 Task: Find and book an Airbnb in Oak Brook, IL, for one guest from May 25 to May 31, with amenities including a pool, gym, and breakfast.
Action: Mouse moved to (700, 112)
Screenshot: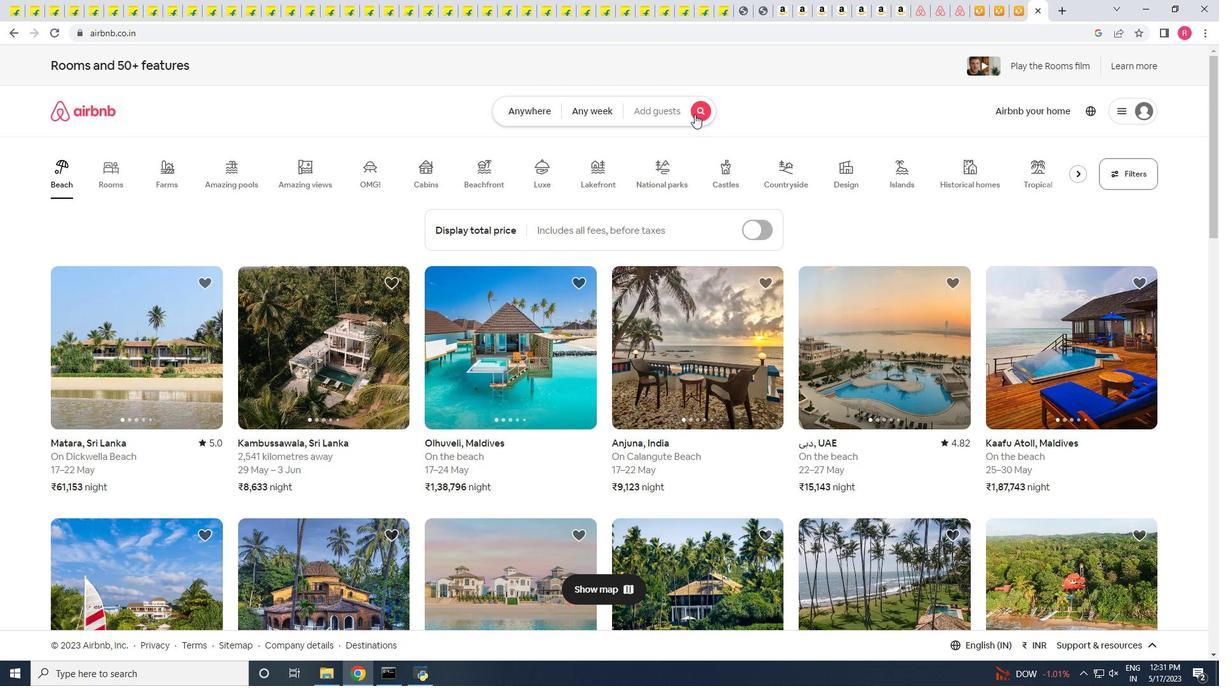 
Action: Mouse pressed left at (700, 112)
Screenshot: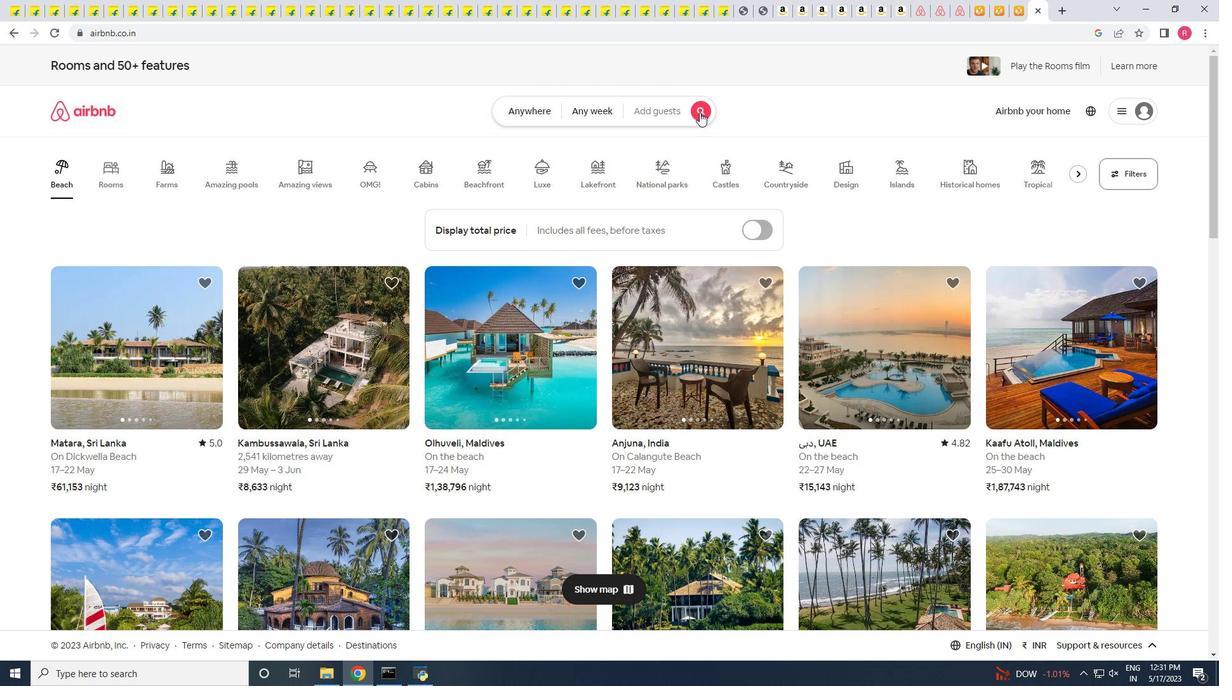 
Action: Mouse moved to (423, 167)
Screenshot: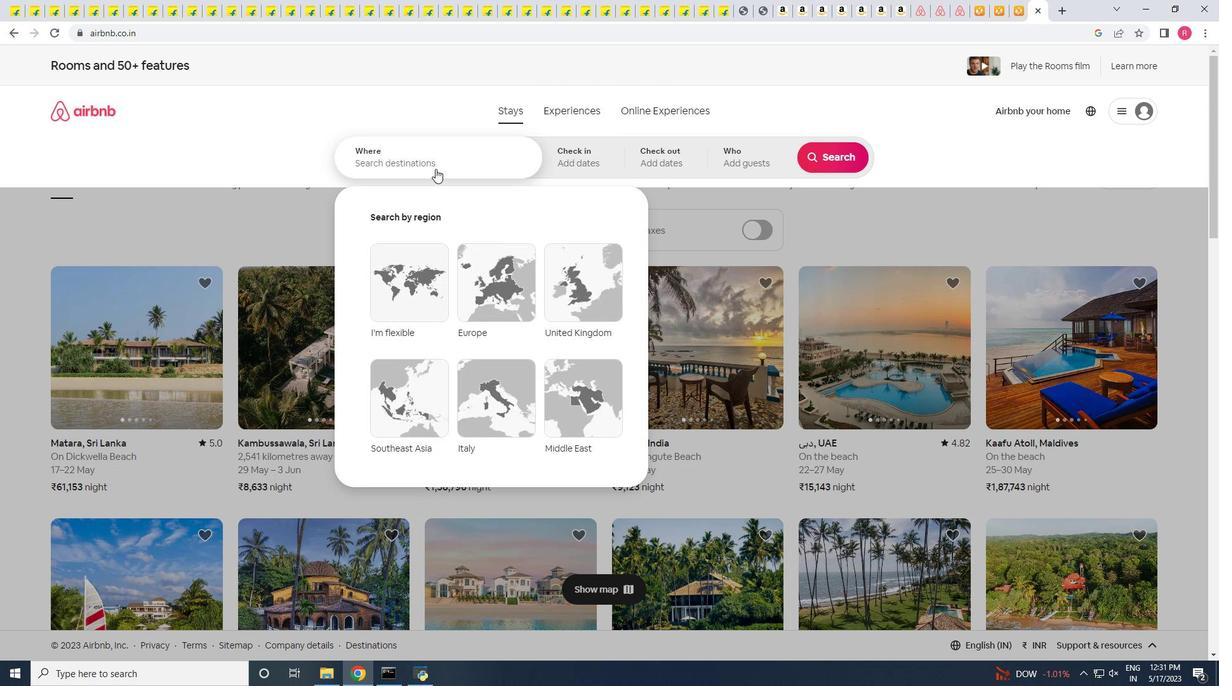 
Action: Mouse pressed left at (423, 167)
Screenshot: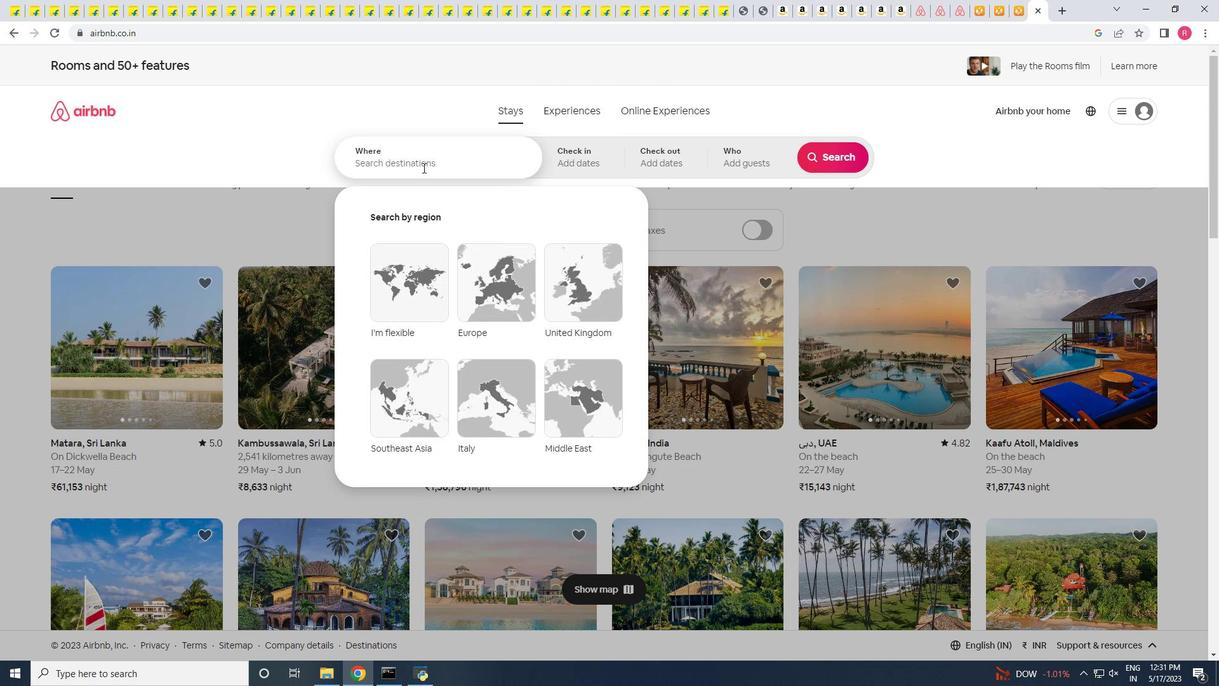 
Action: Key pressed desired<Key.down><Key.enter>
Screenshot: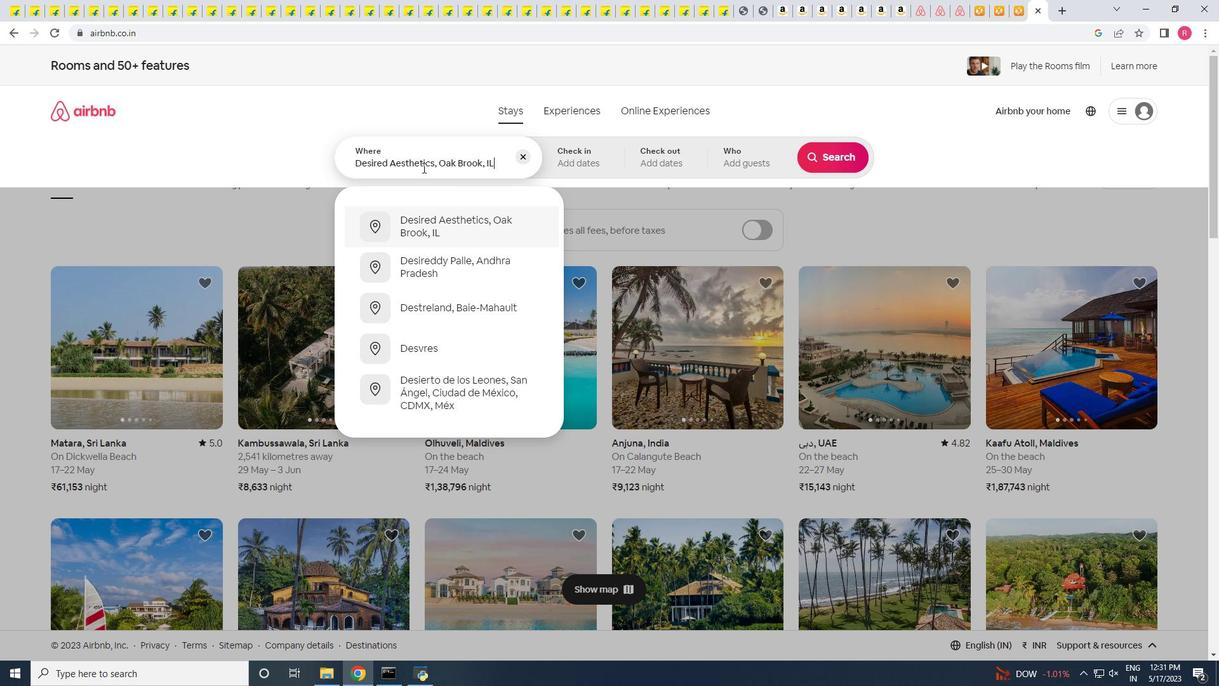 
Action: Mouse moved to (507, 401)
Screenshot: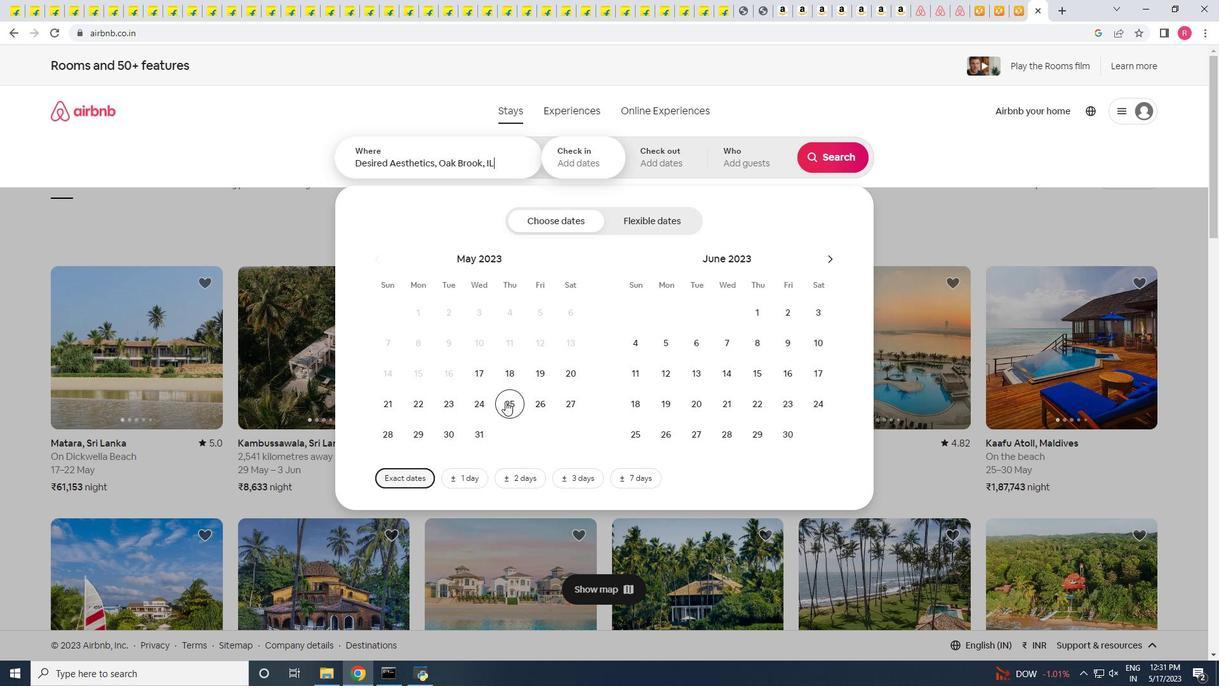 
Action: Mouse pressed left at (507, 401)
Screenshot: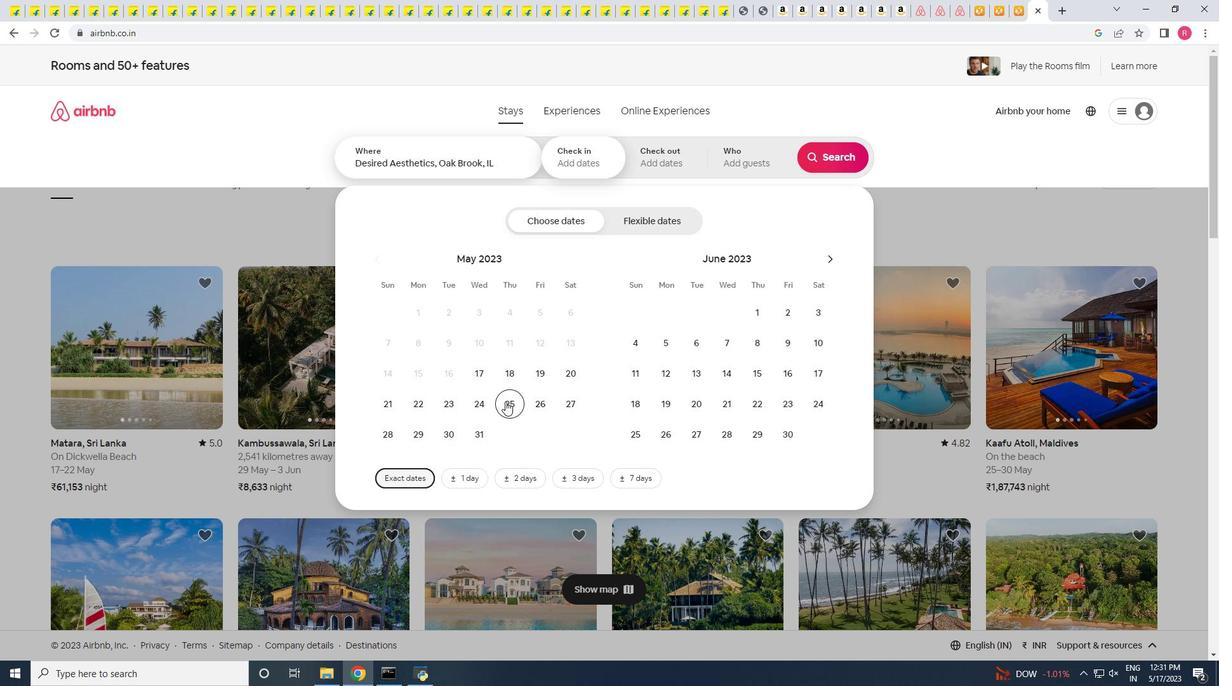 
Action: Mouse moved to (482, 439)
Screenshot: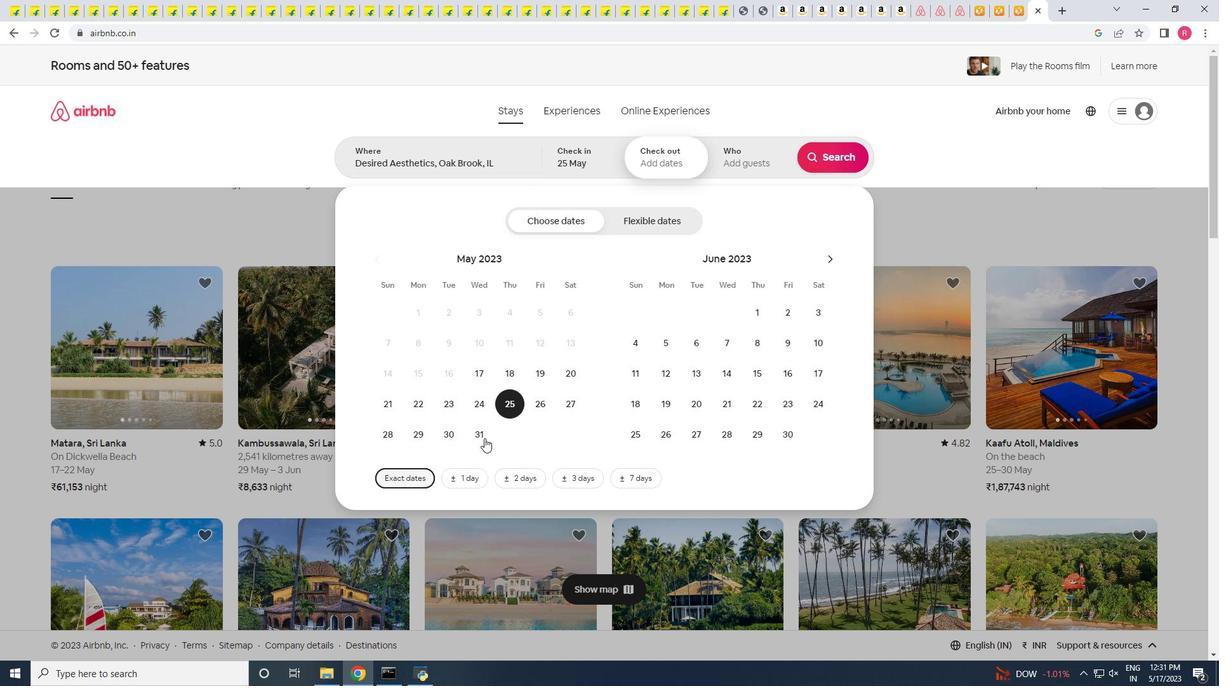 
Action: Mouse pressed left at (482, 439)
Screenshot: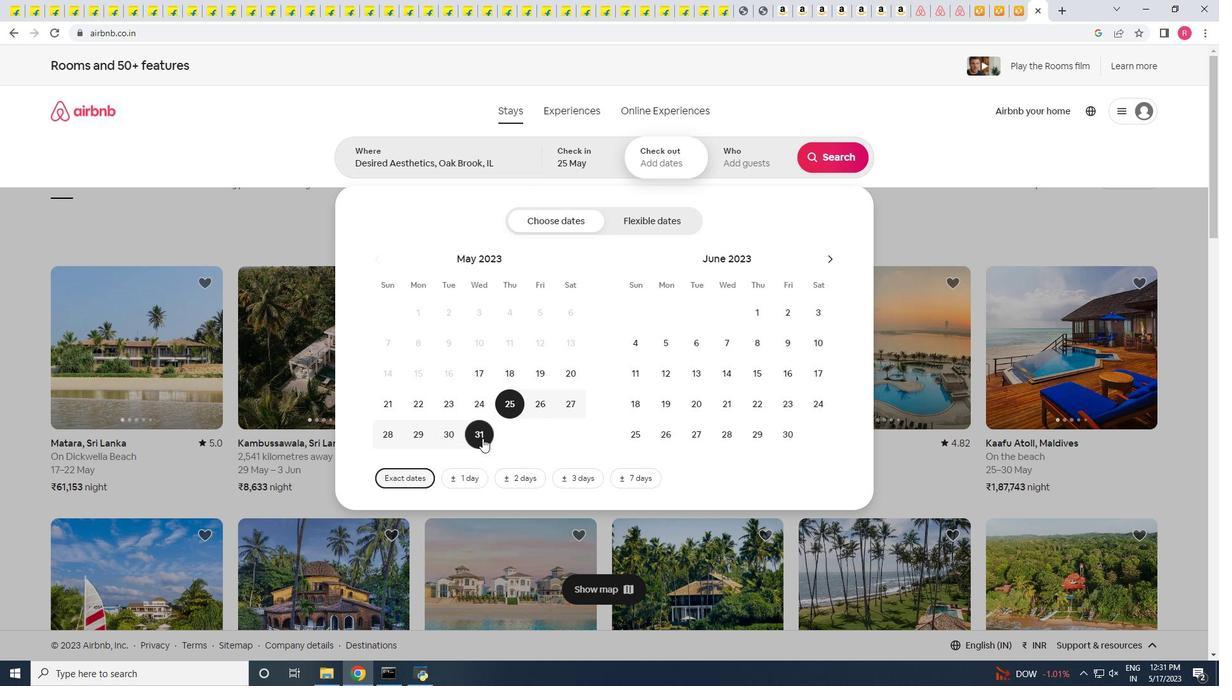 
Action: Mouse moved to (761, 161)
Screenshot: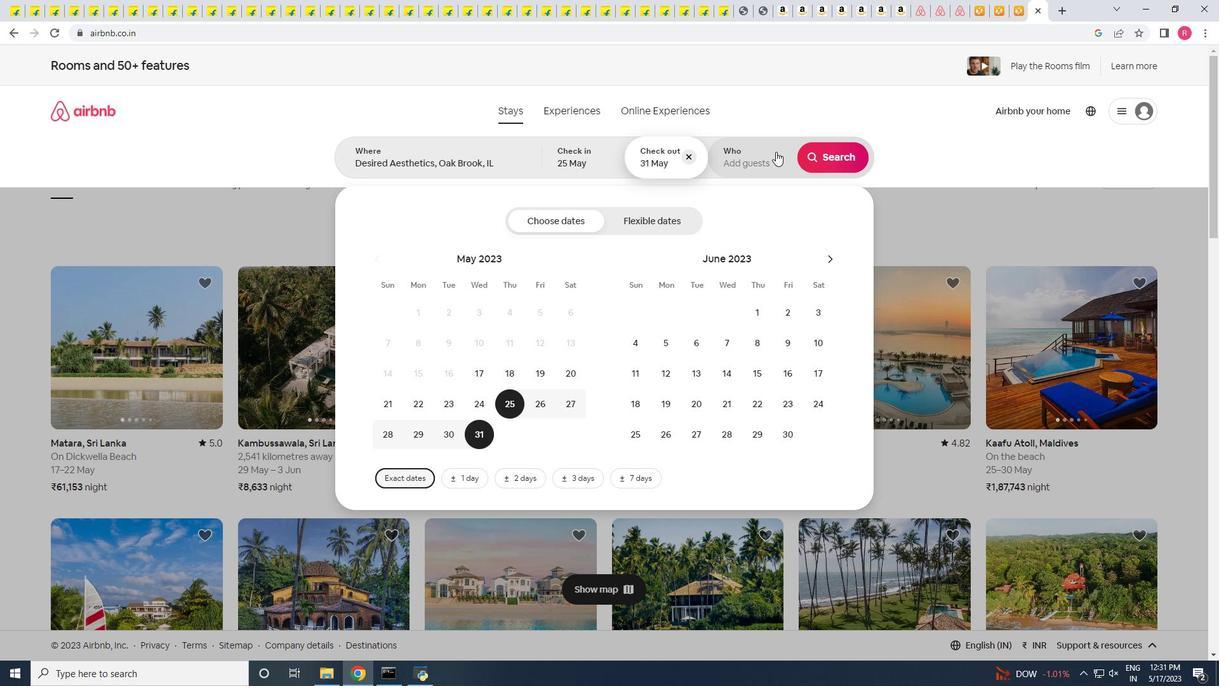 
Action: Mouse pressed left at (761, 161)
Screenshot: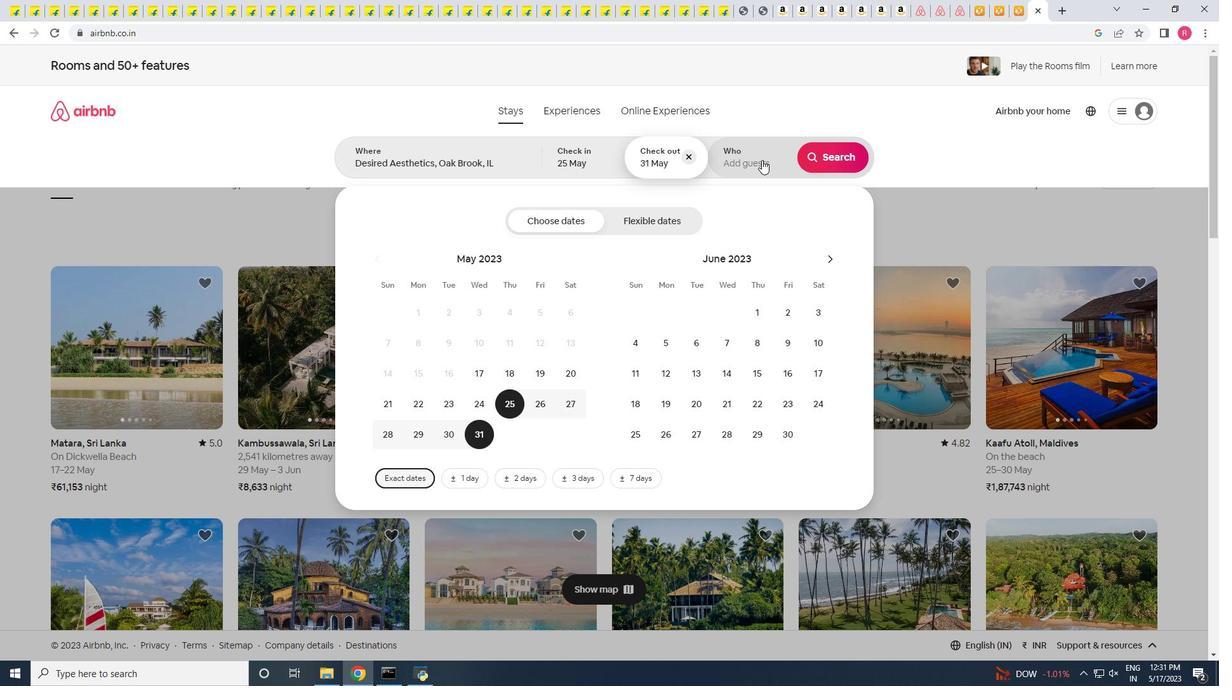 
Action: Mouse moved to (831, 229)
Screenshot: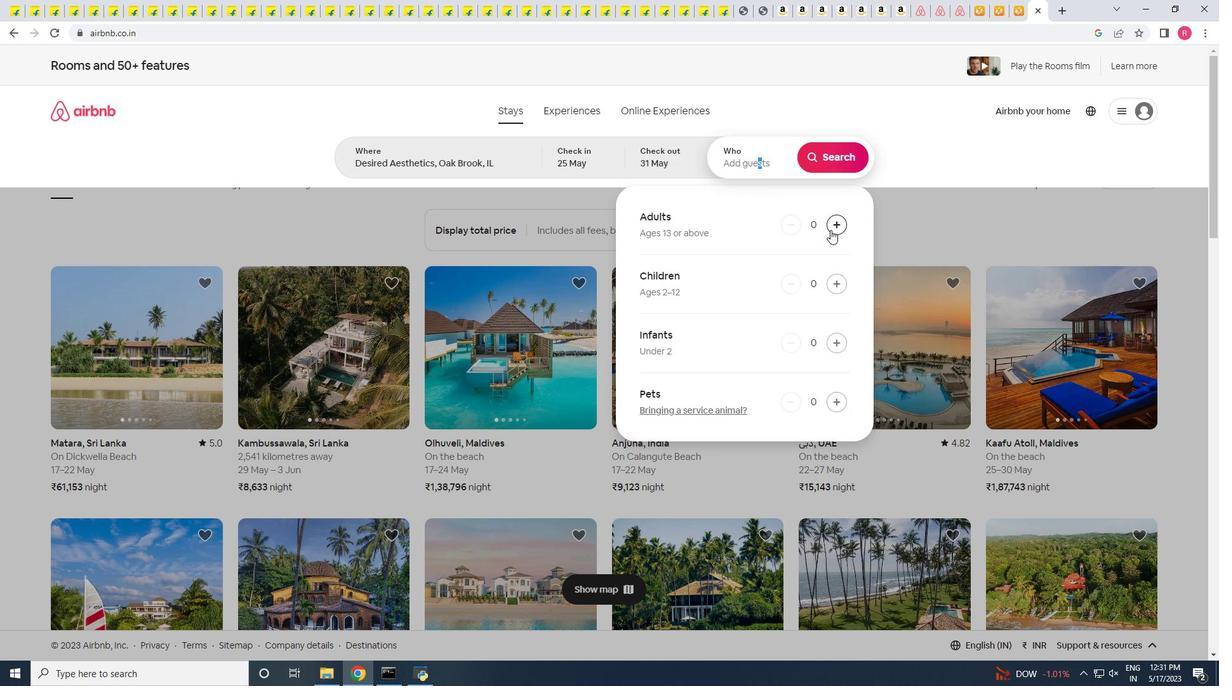 
Action: Mouse pressed left at (831, 229)
Screenshot: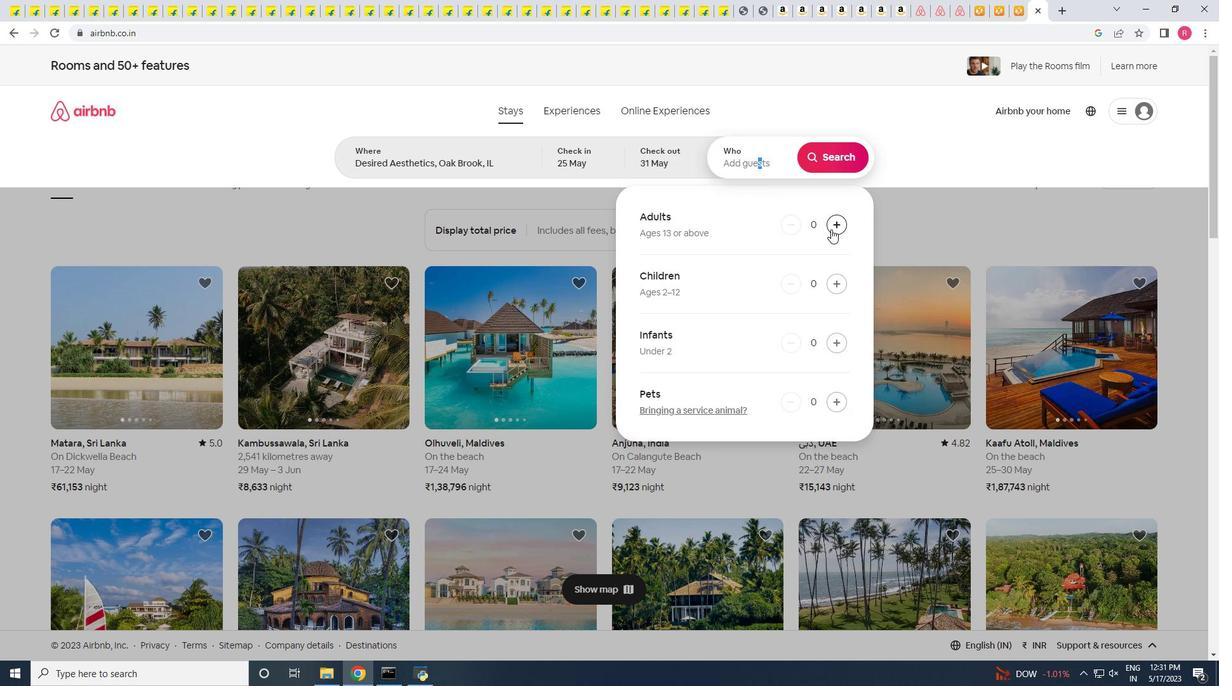 
Action: Mouse moved to (824, 158)
Screenshot: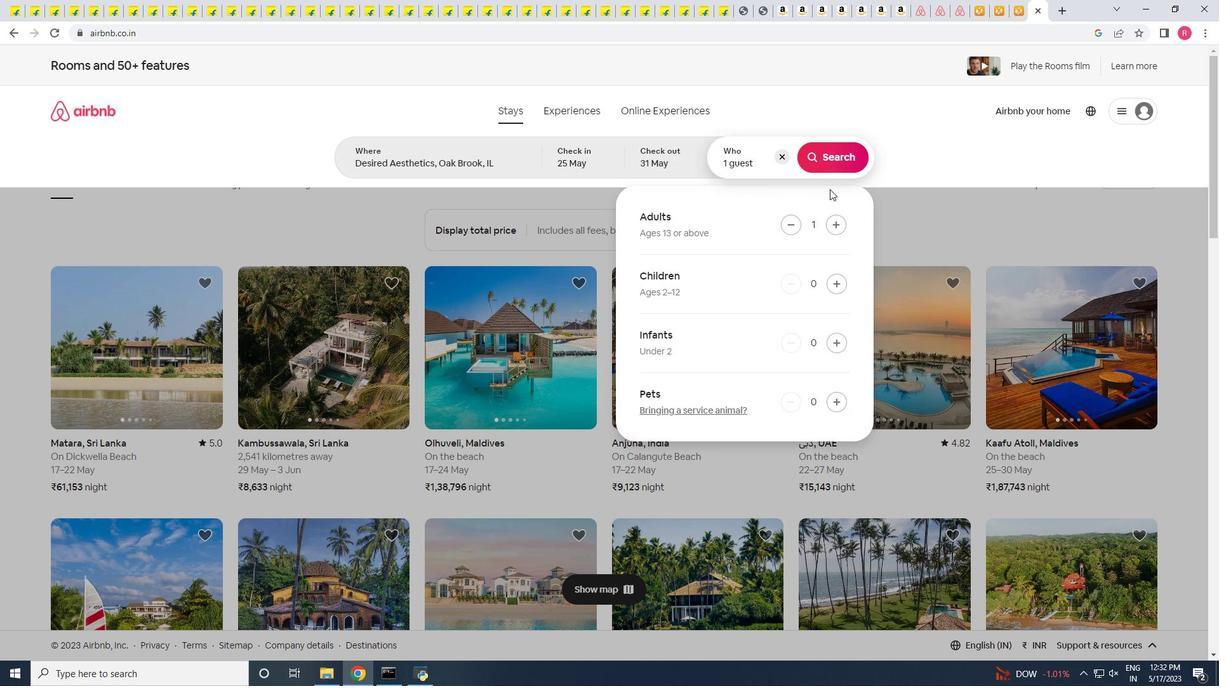 
Action: Mouse pressed left at (824, 158)
Screenshot: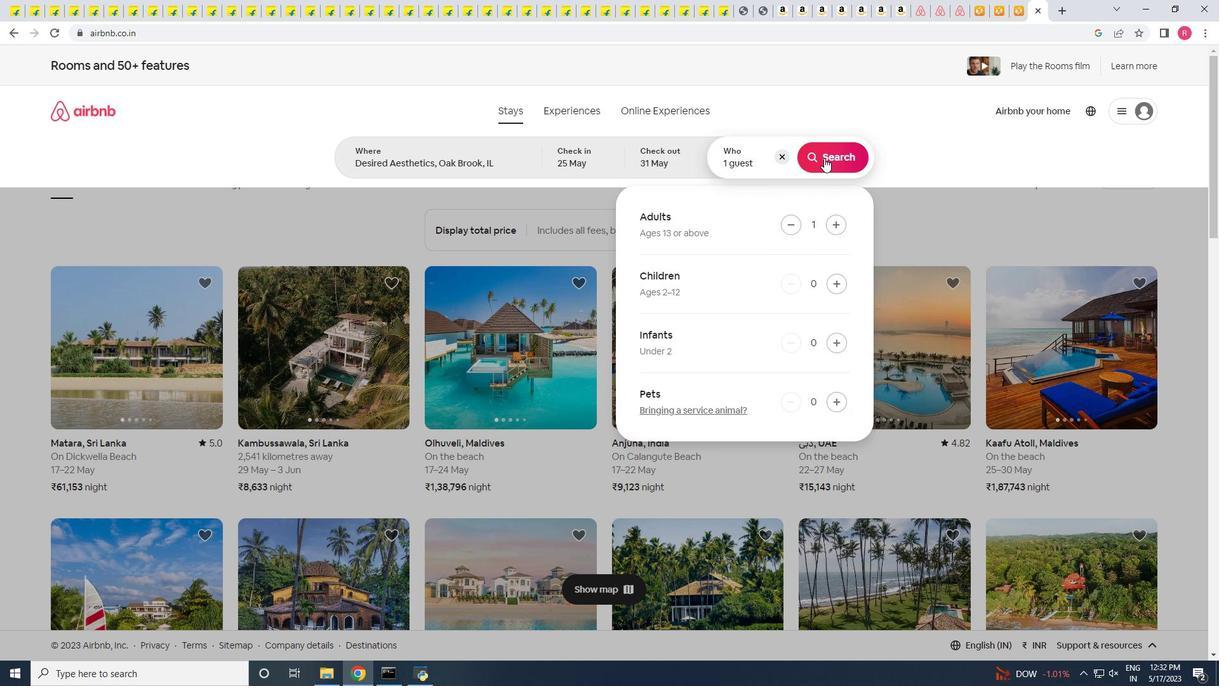 
Action: Mouse moved to (1172, 124)
Screenshot: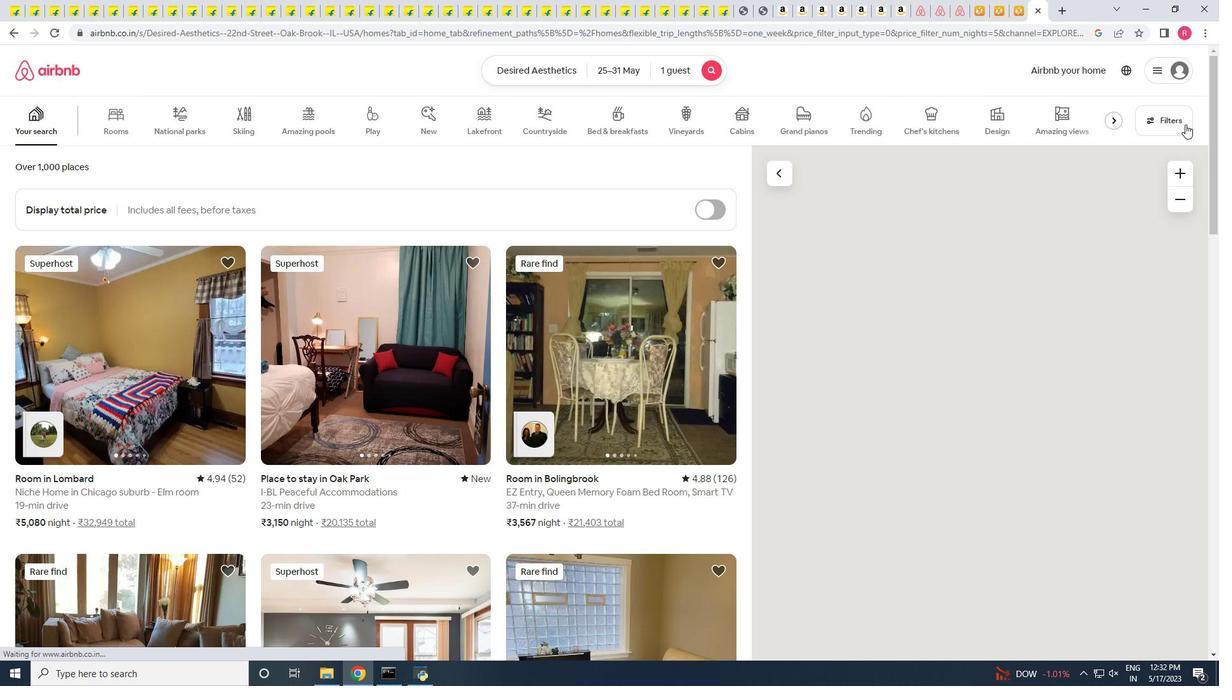 
Action: Mouse pressed left at (1172, 124)
Screenshot: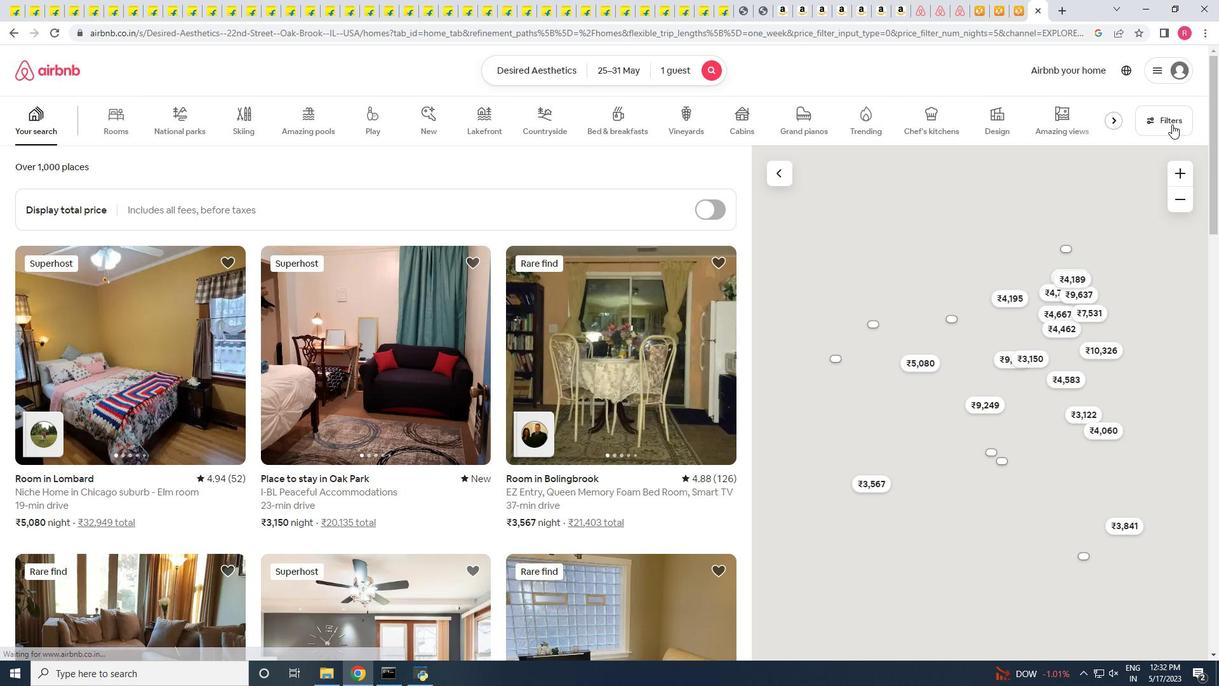 
Action: Mouse moved to (451, 436)
Screenshot: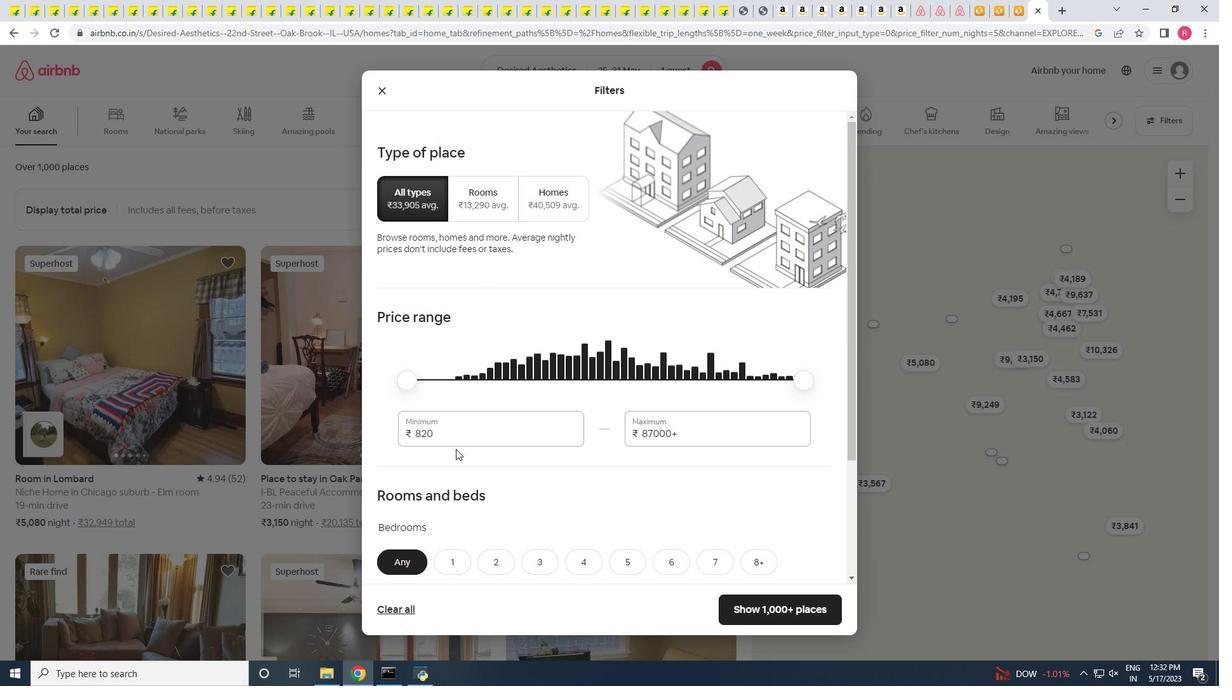
Action: Mouse pressed left at (451, 436)
Screenshot: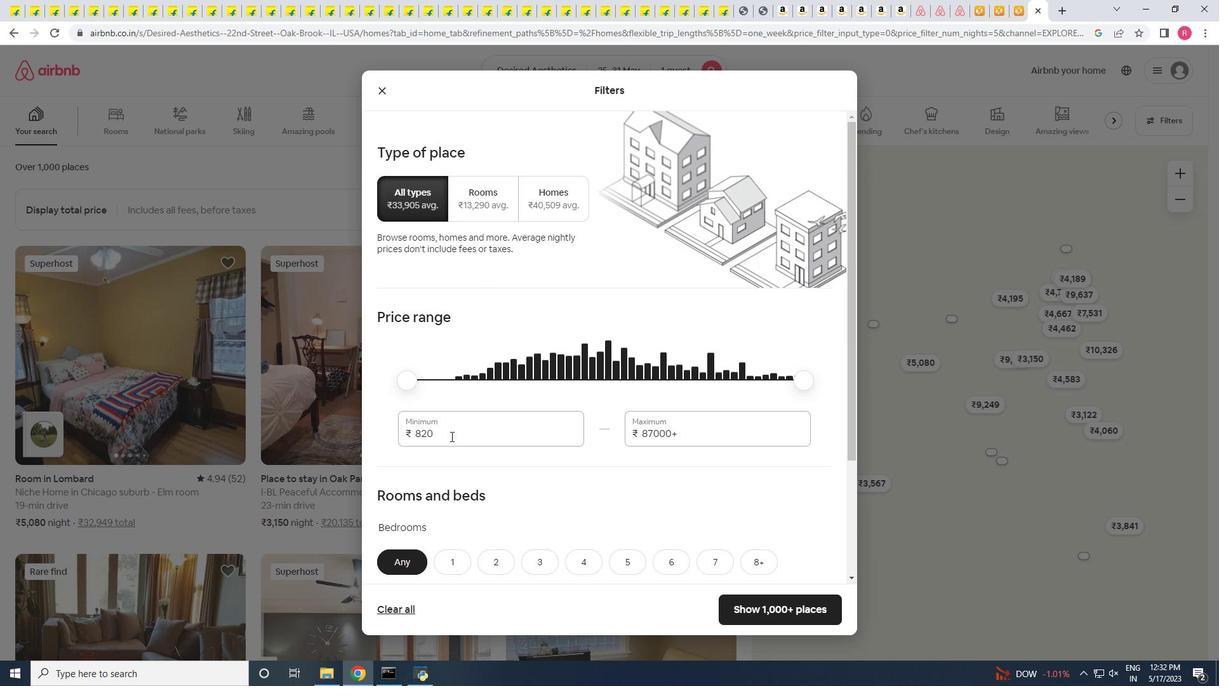 
Action: Key pressed <Key.backspace><Key.backspace>500<Key.tab>1500
Screenshot: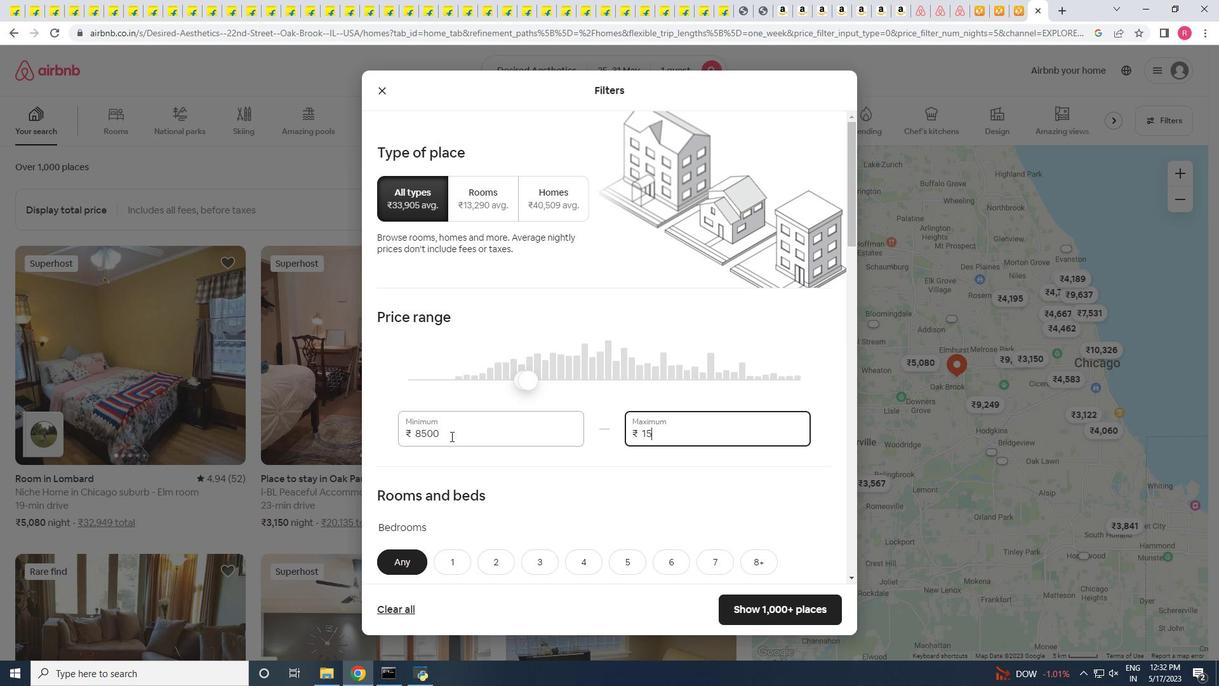 
Action: Mouse moved to (907, 460)
Screenshot: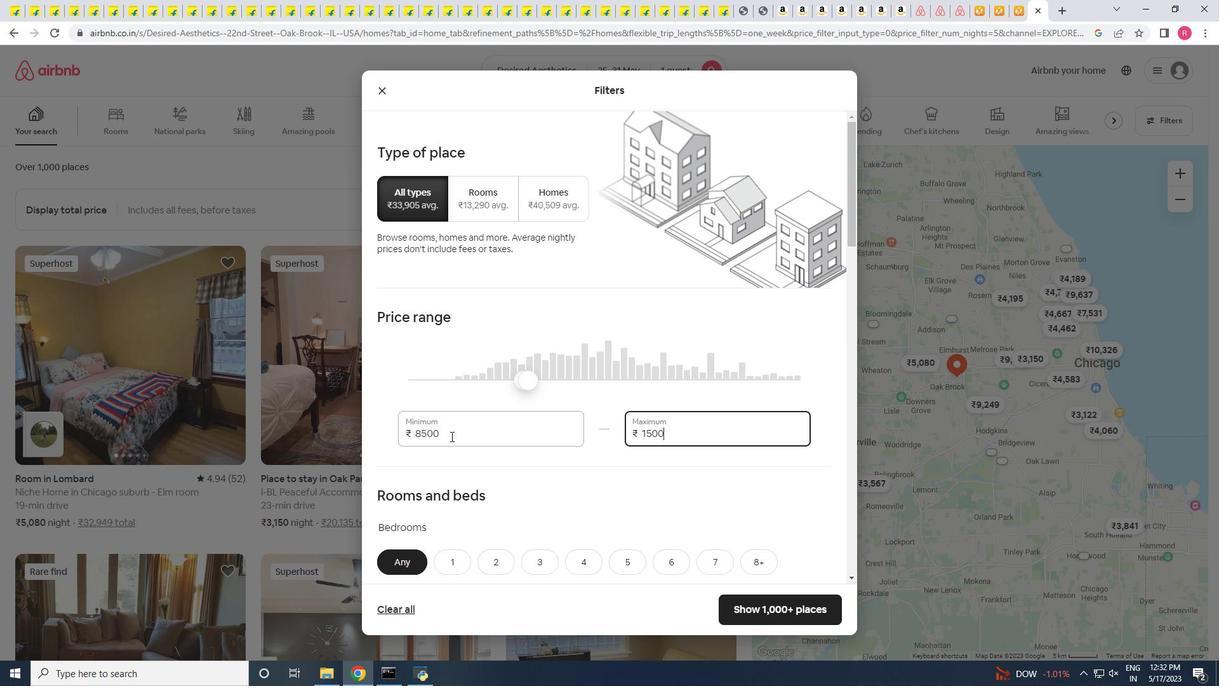 
Action: Key pressed 0
Screenshot: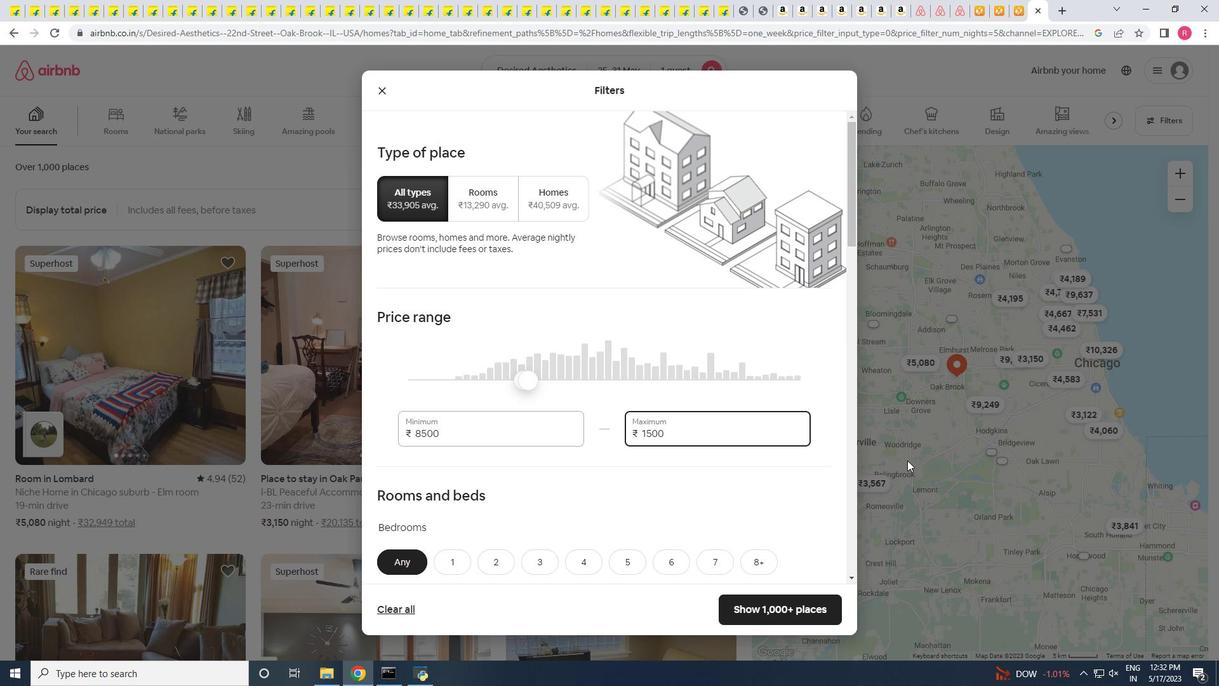 
Action: Mouse moved to (462, 404)
Screenshot: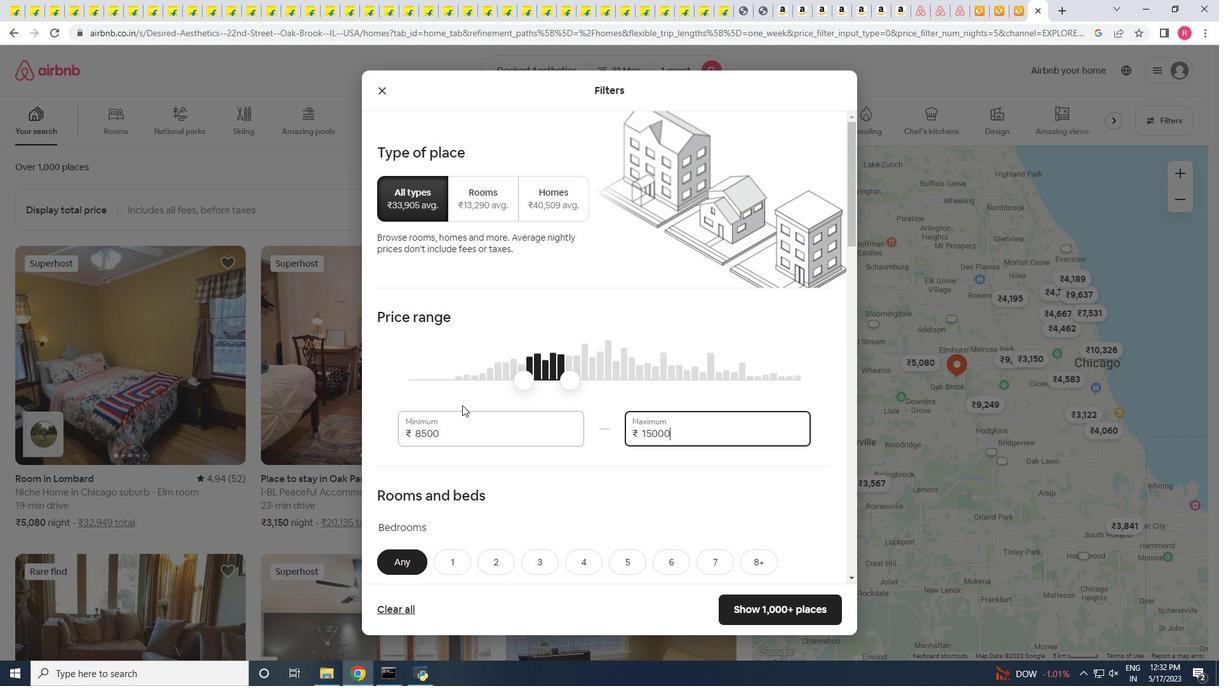 
Action: Mouse scrolled (462, 404) with delta (0, 0)
Screenshot: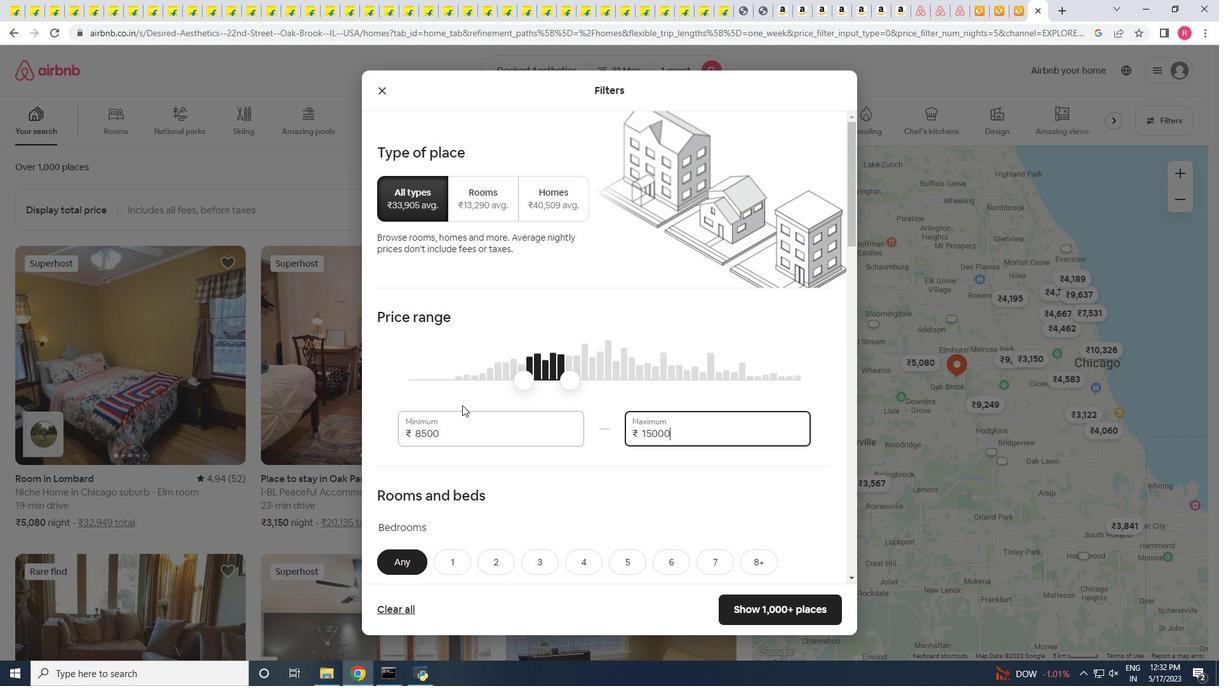 
Action: Mouse scrolled (462, 404) with delta (0, 0)
Screenshot: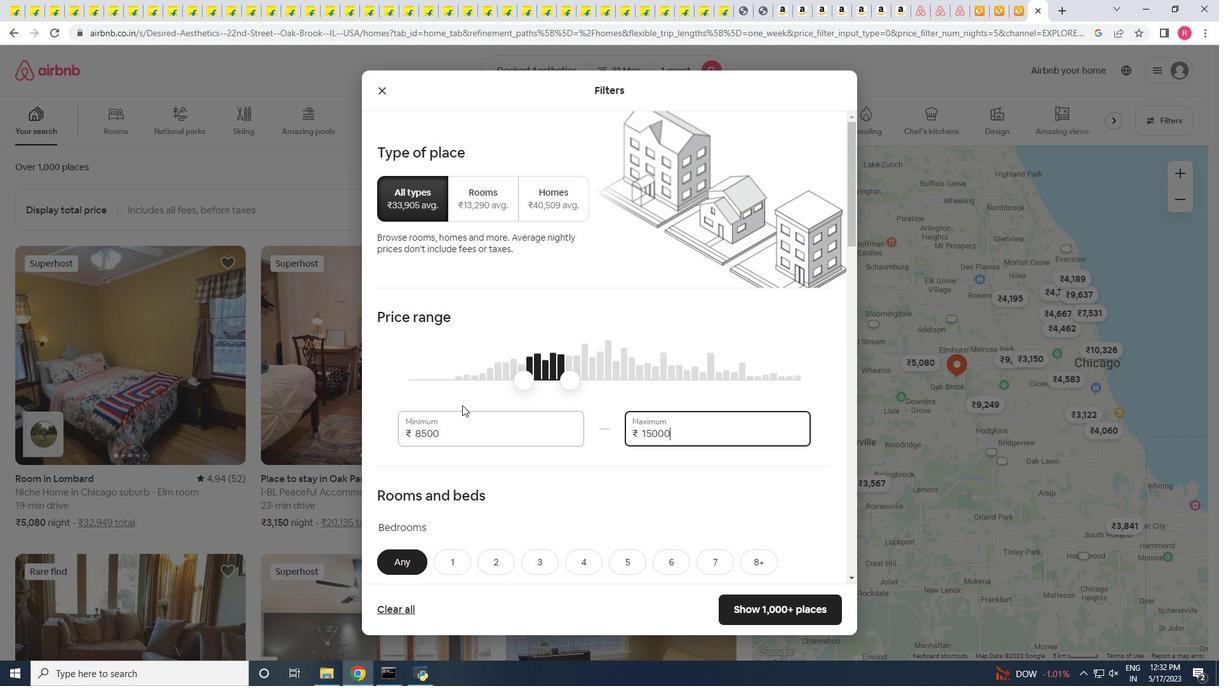 
Action: Mouse scrolled (462, 404) with delta (0, 0)
Screenshot: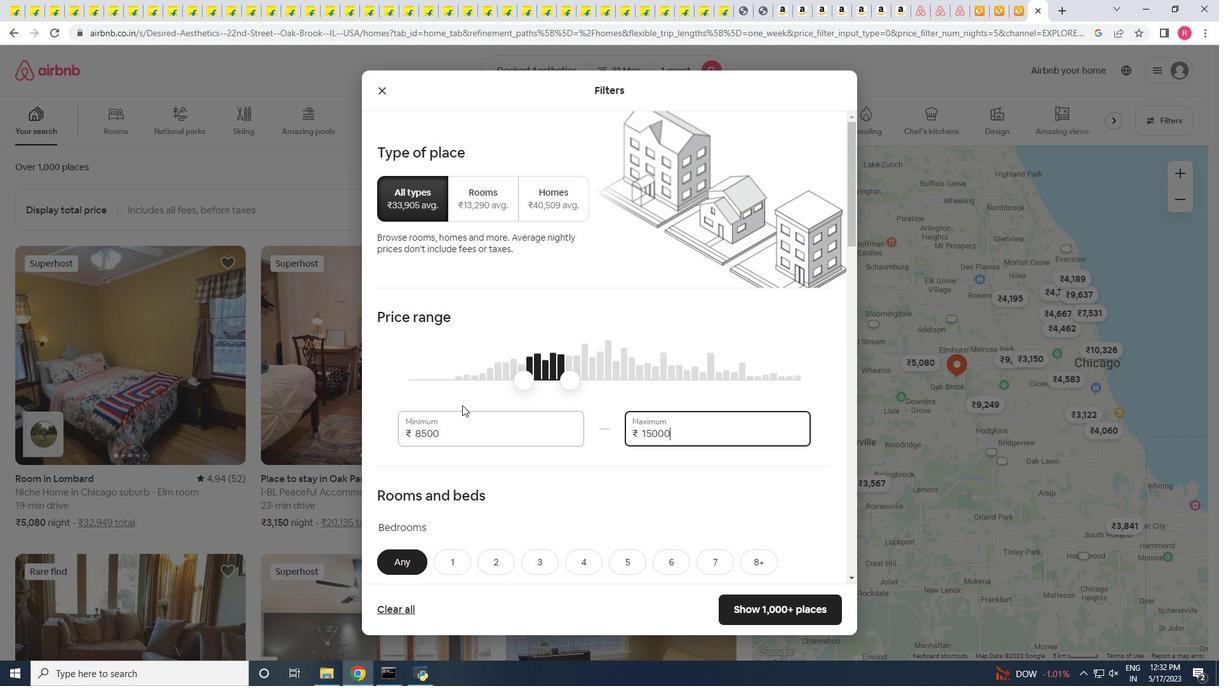 
Action: Mouse moved to (461, 404)
Screenshot: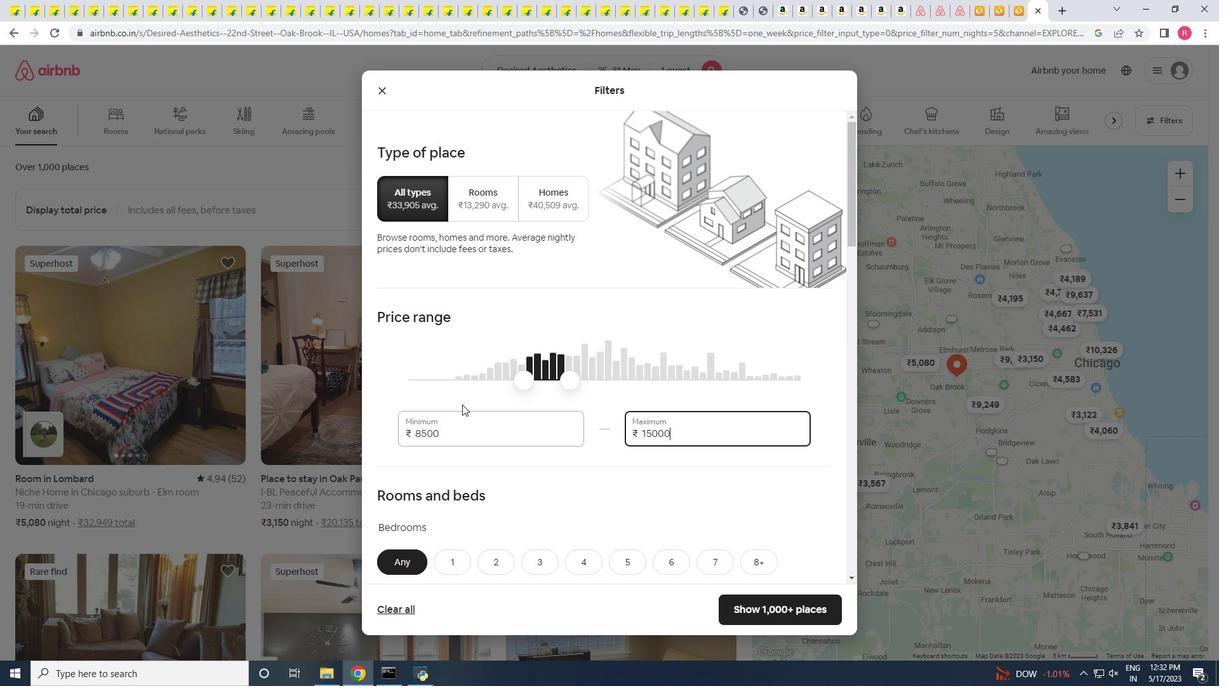 
Action: Mouse scrolled (461, 404) with delta (0, 0)
Screenshot: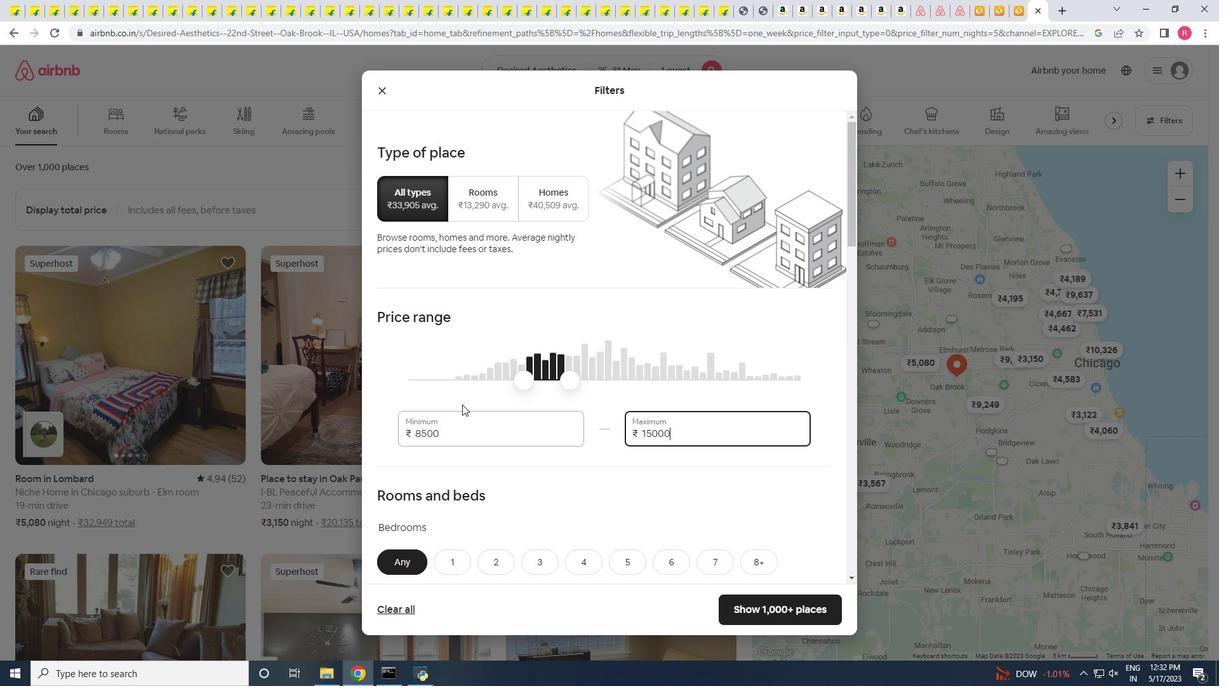 
Action: Mouse moved to (456, 320)
Screenshot: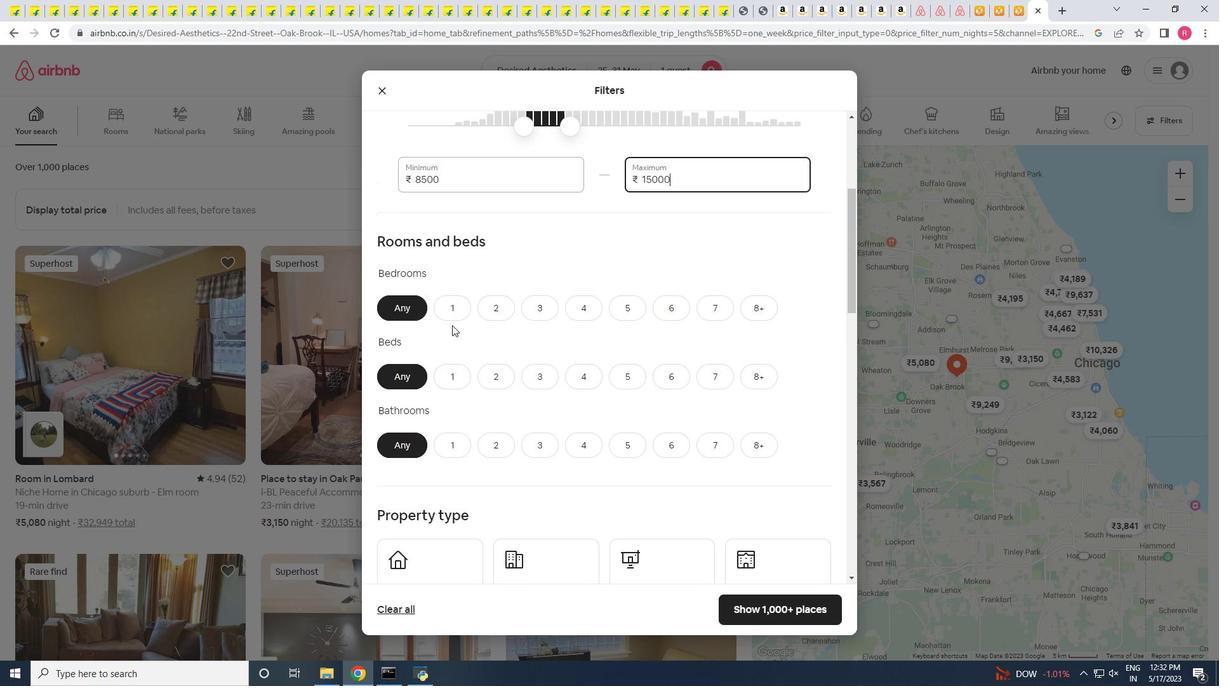 
Action: Mouse pressed left at (456, 320)
Screenshot: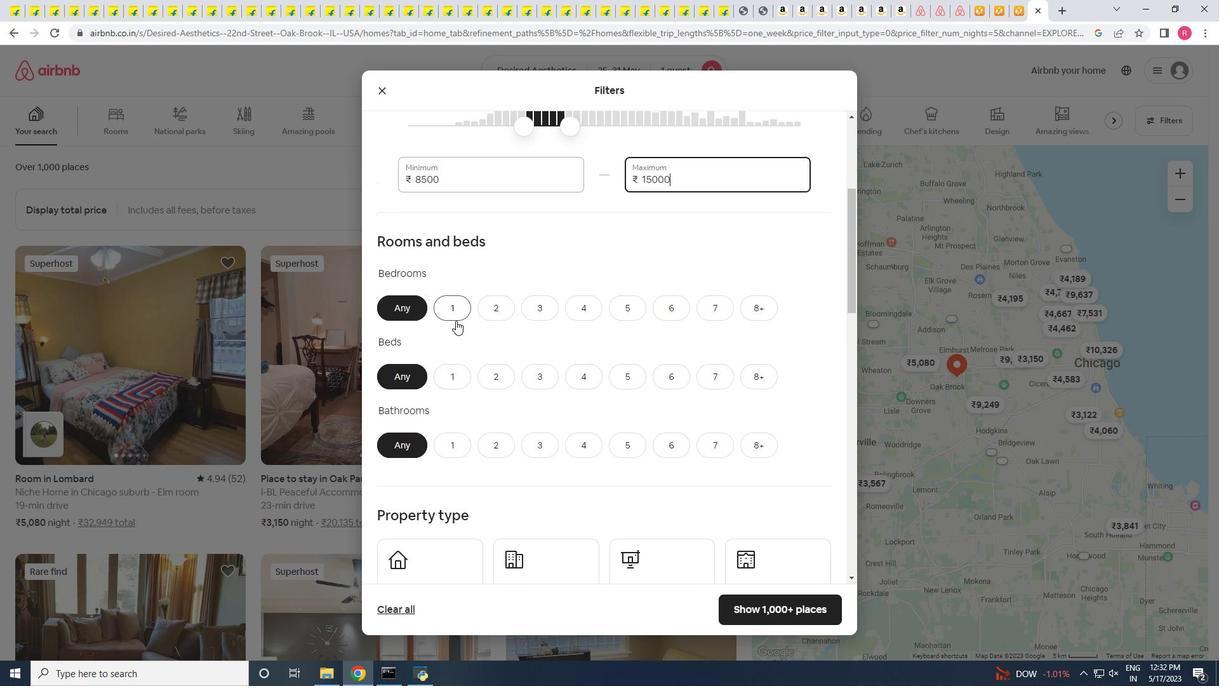 
Action: Mouse moved to (447, 379)
Screenshot: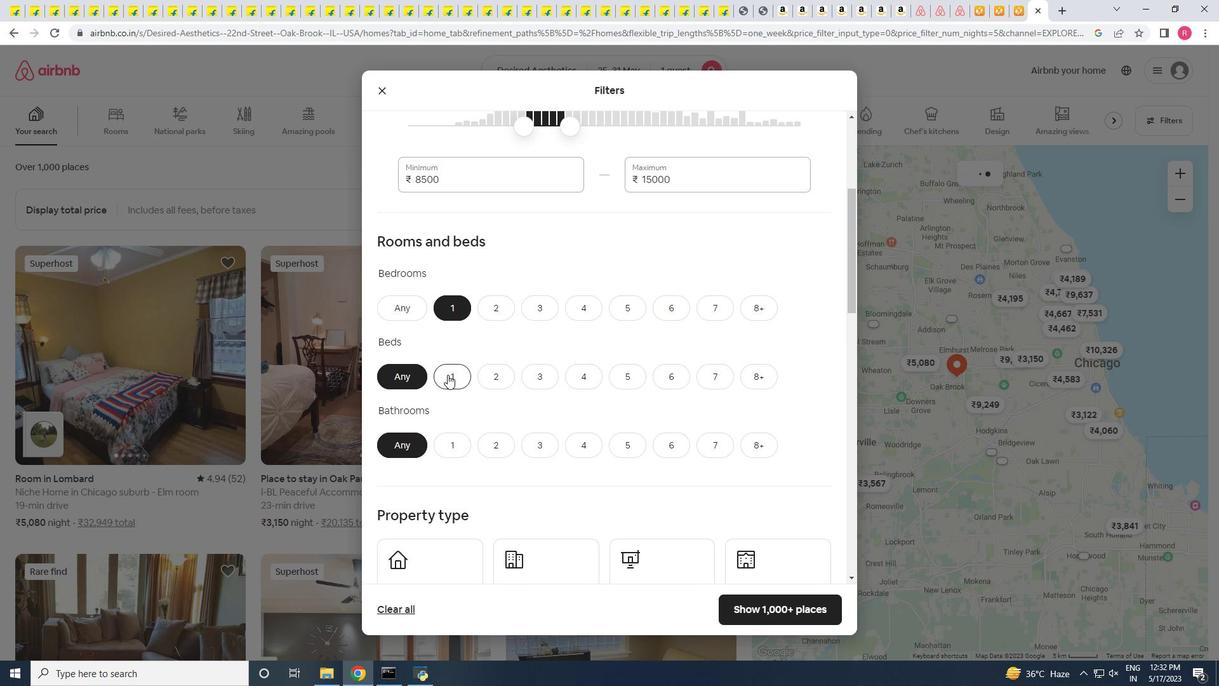 
Action: Mouse pressed left at (447, 377)
Screenshot: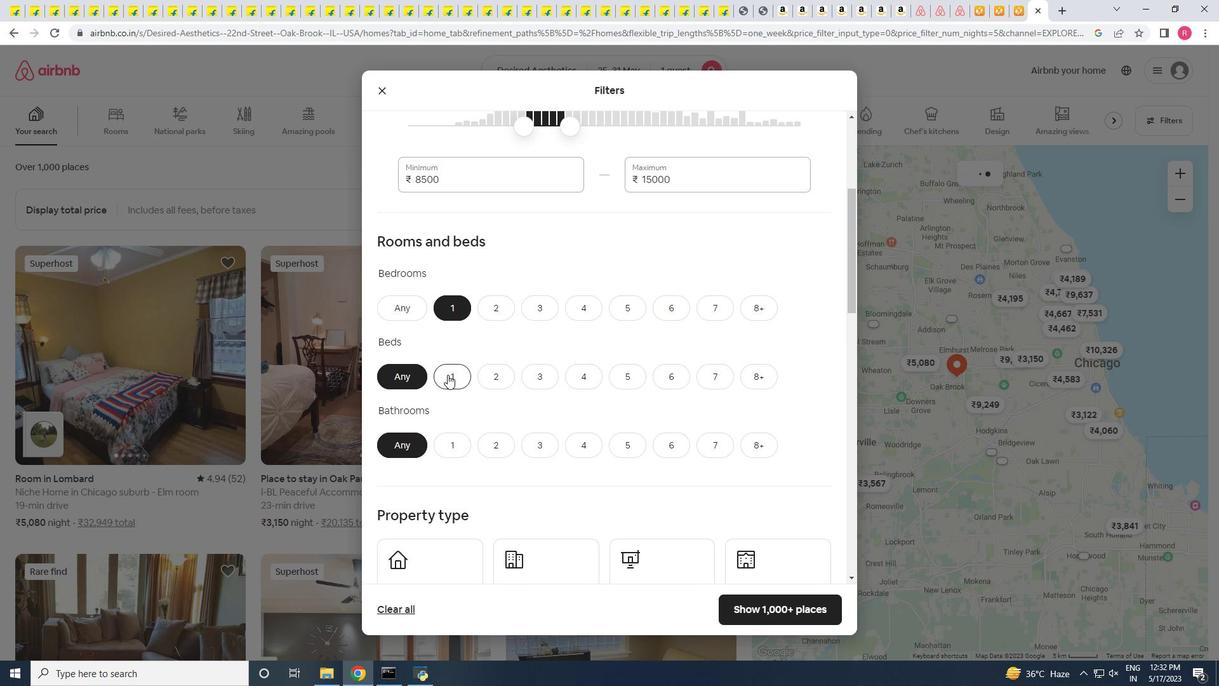 
Action: Mouse moved to (456, 453)
Screenshot: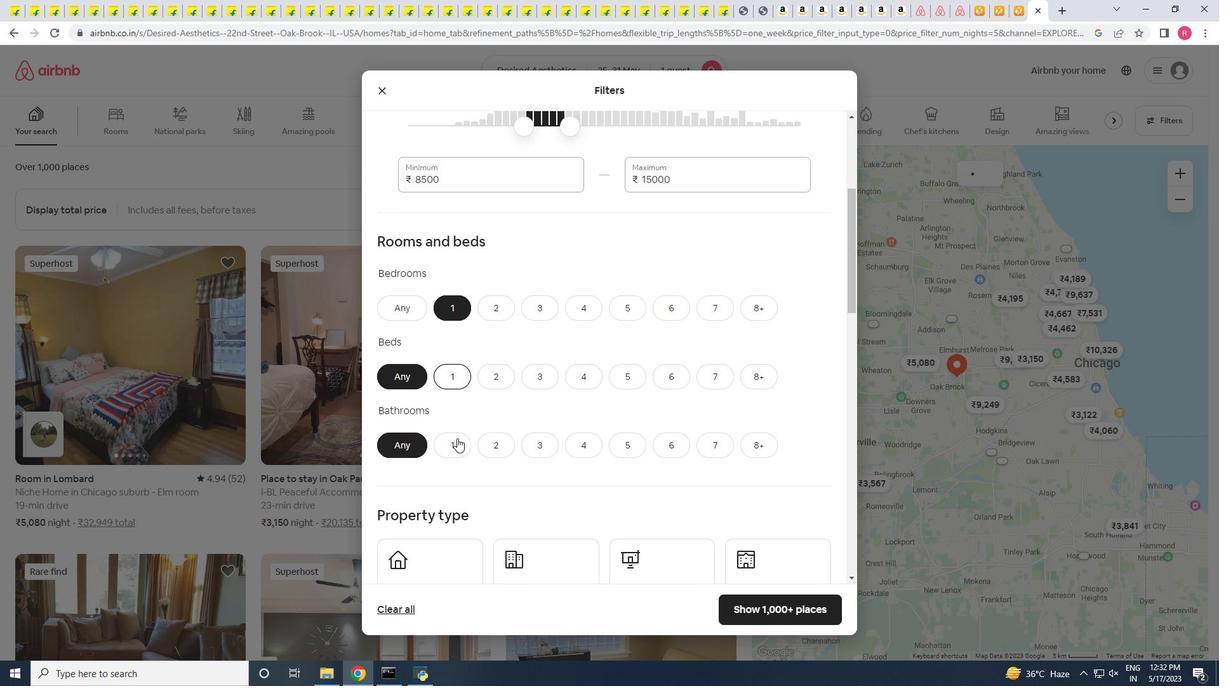 
Action: Mouse pressed left at (456, 453)
Screenshot: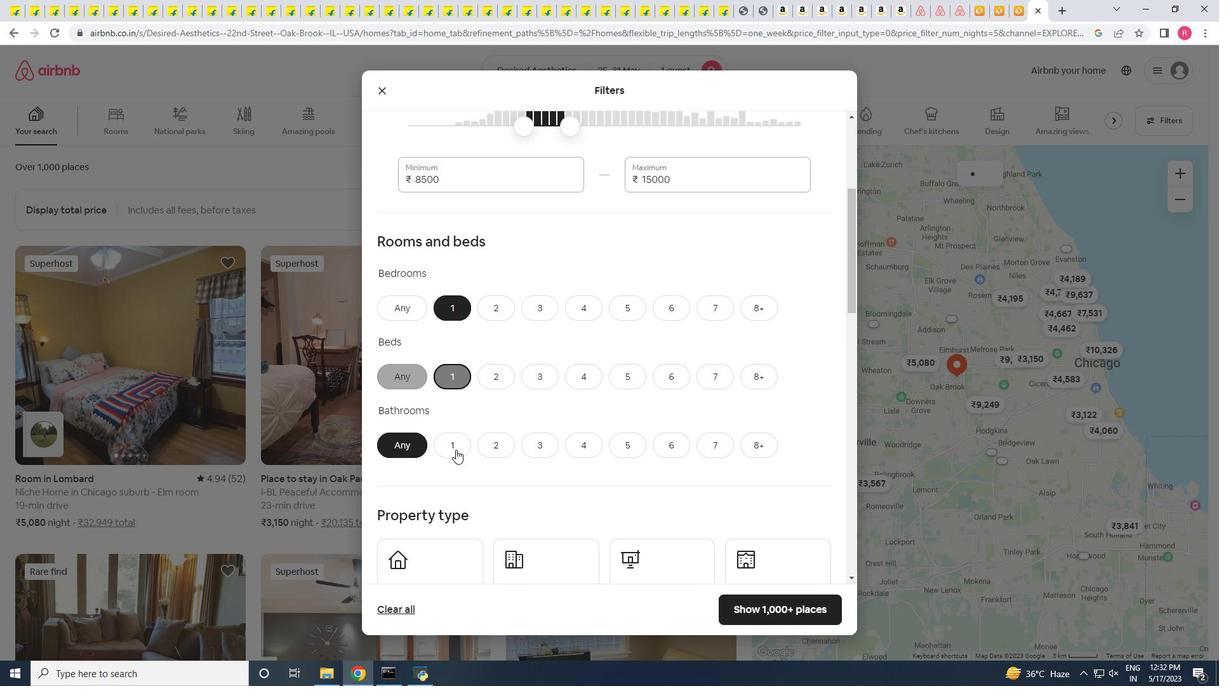 
Action: Mouse moved to (472, 416)
Screenshot: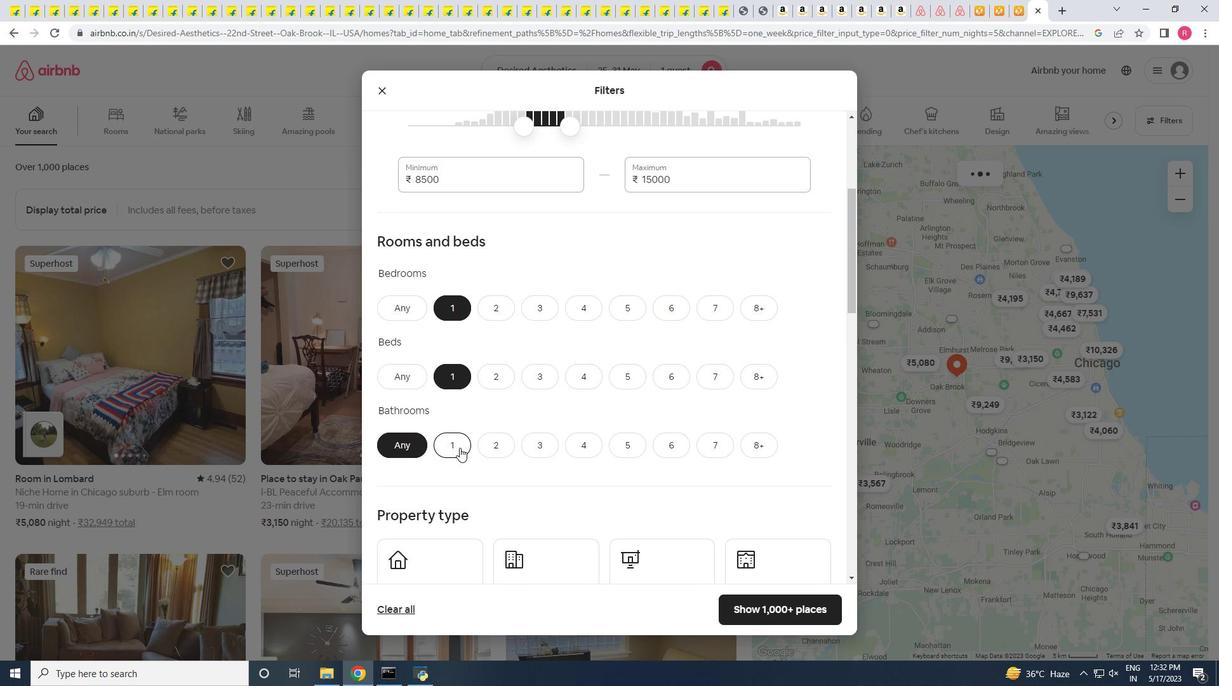
Action: Mouse scrolled (472, 415) with delta (0, 0)
Screenshot: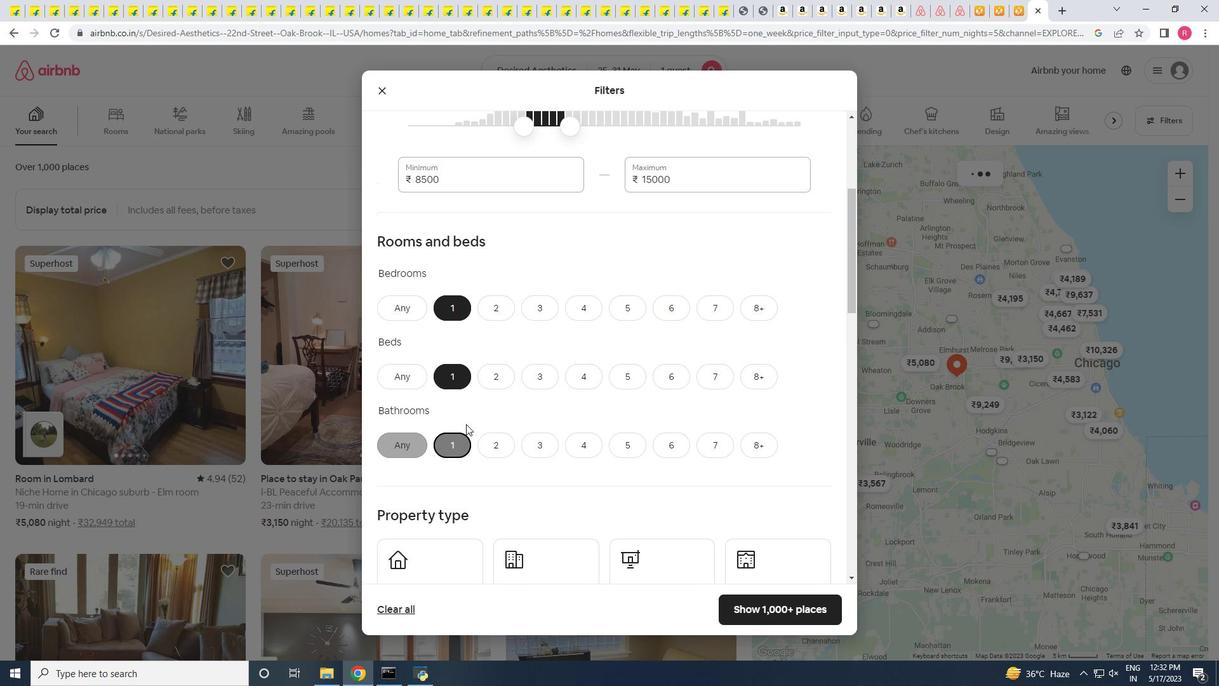 
Action: Mouse scrolled (472, 415) with delta (0, 0)
Screenshot: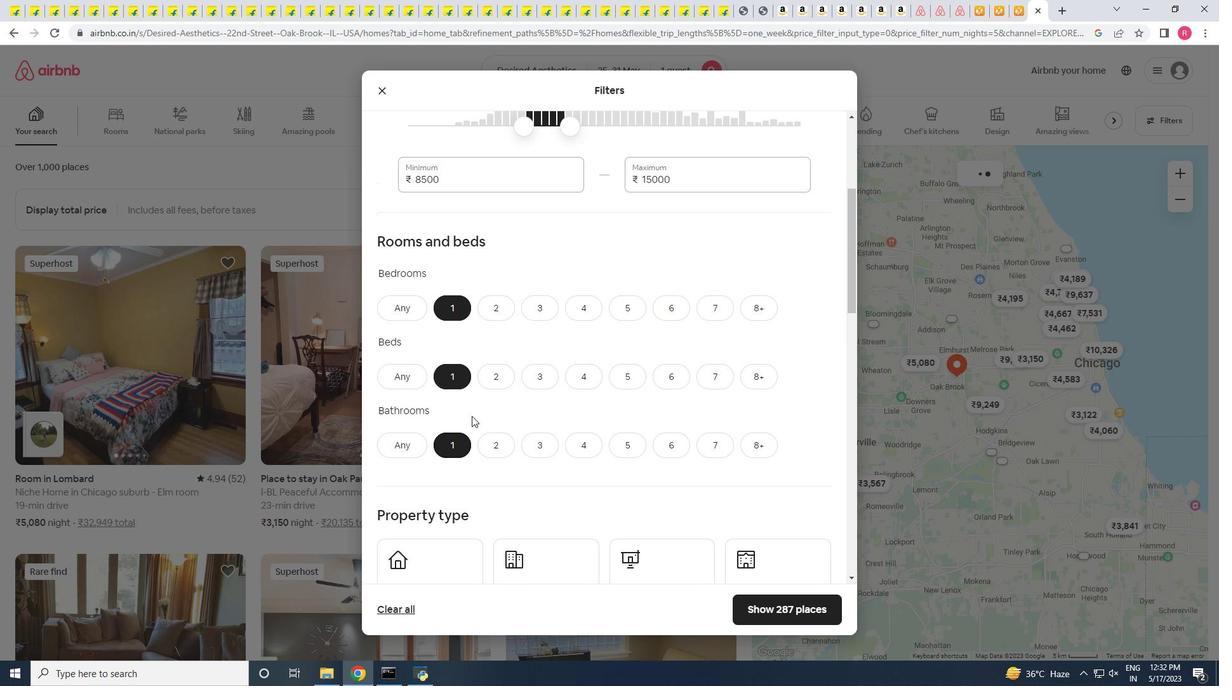 
Action: Mouse scrolled (472, 415) with delta (0, 0)
Screenshot: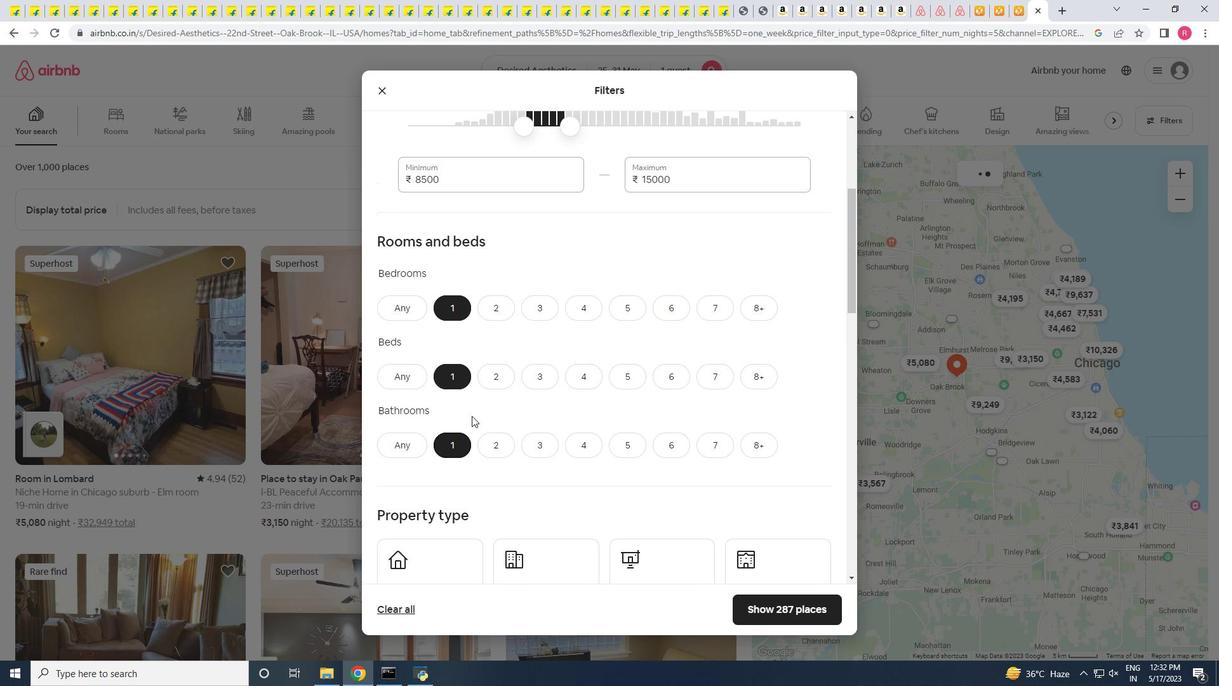 
Action: Mouse moved to (391, 400)
Screenshot: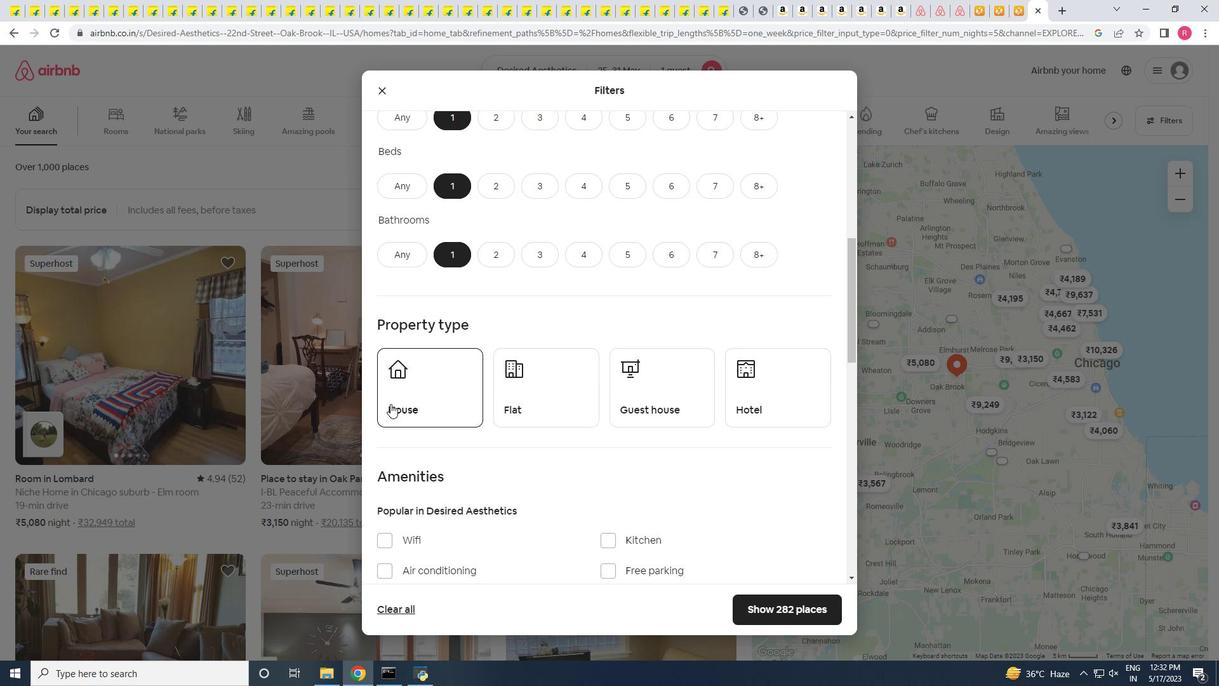 
Action: Mouse pressed left at (391, 400)
Screenshot: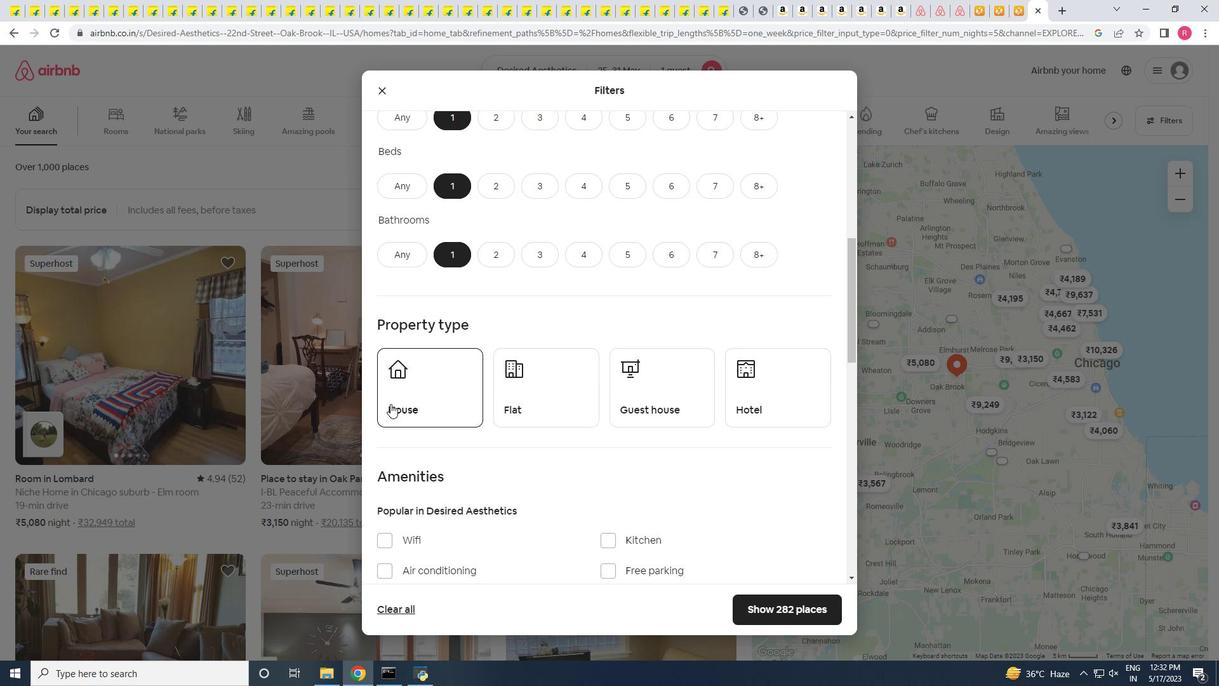 
Action: Mouse moved to (550, 399)
Screenshot: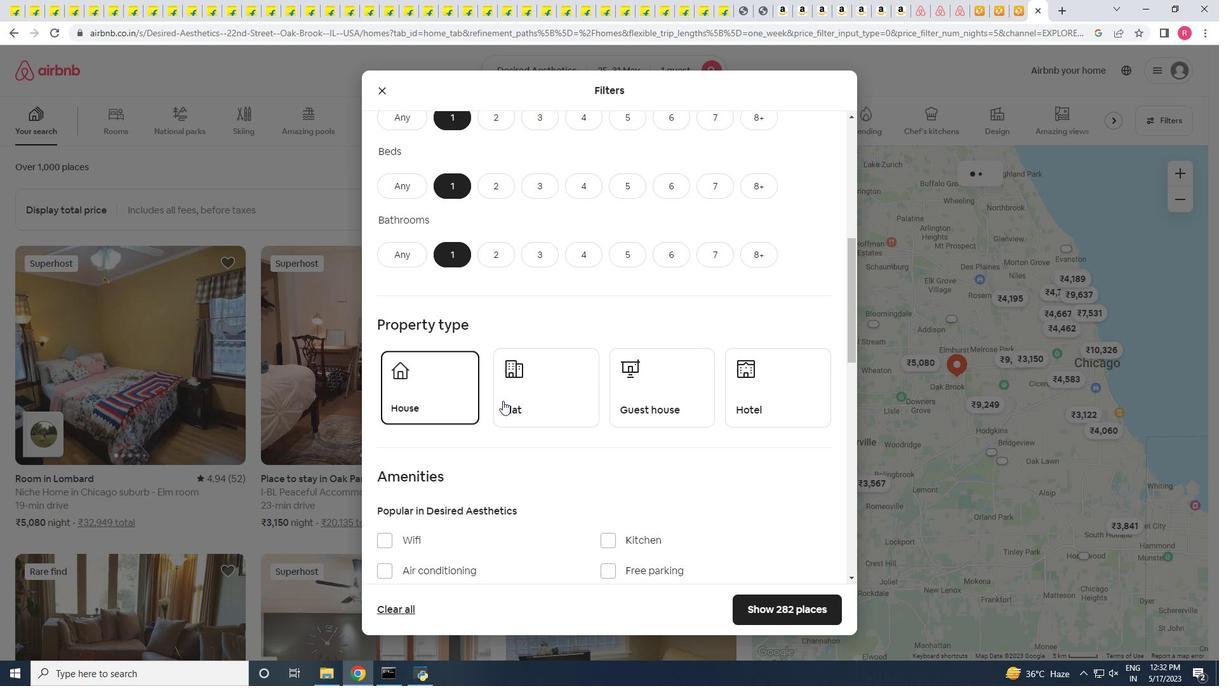 
Action: Mouse pressed left at (550, 399)
Screenshot: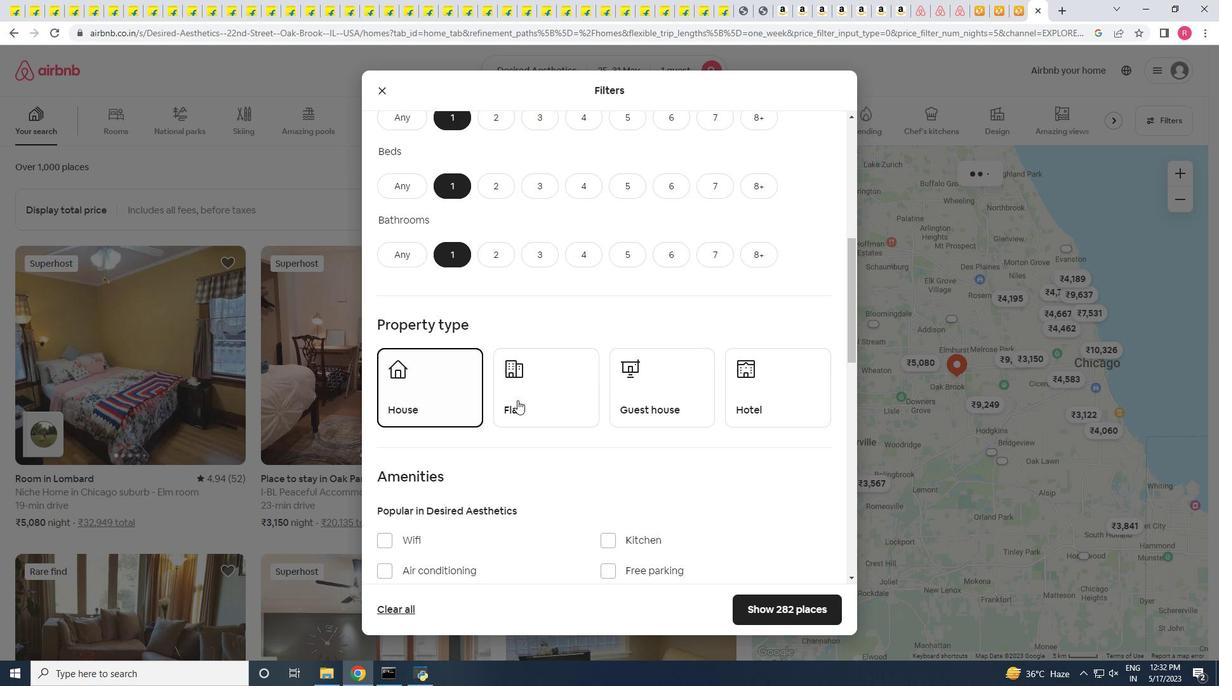 
Action: Mouse moved to (629, 390)
Screenshot: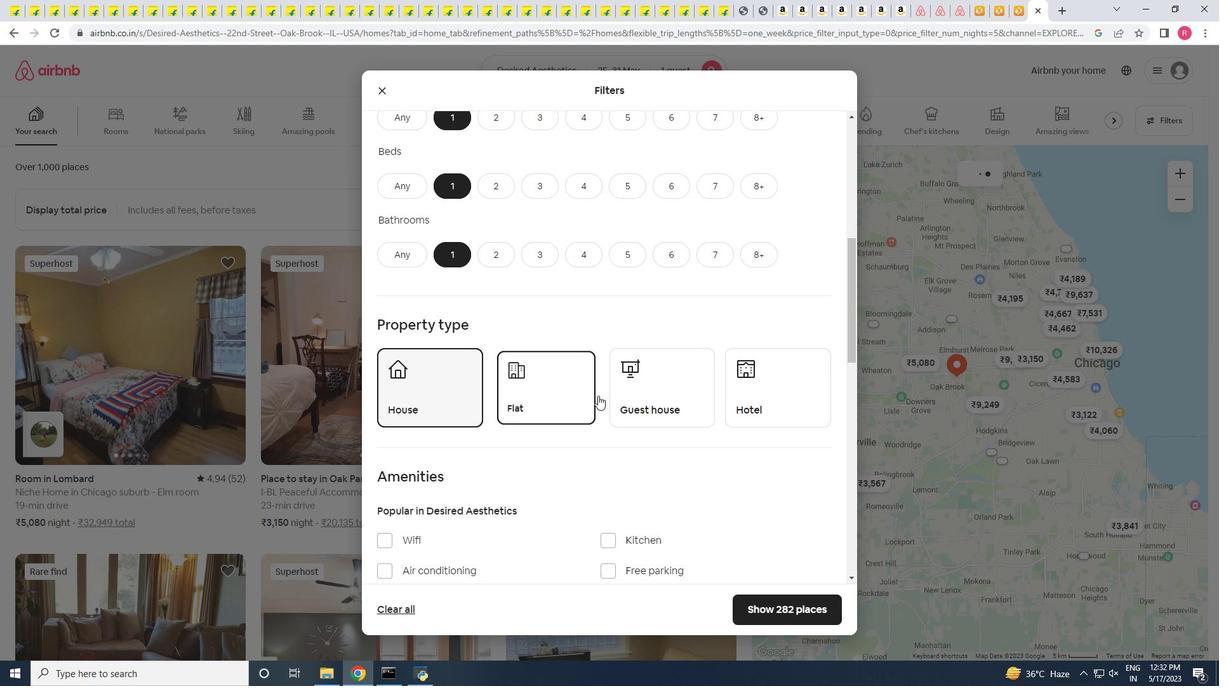 
Action: Mouse pressed left at (629, 390)
Screenshot: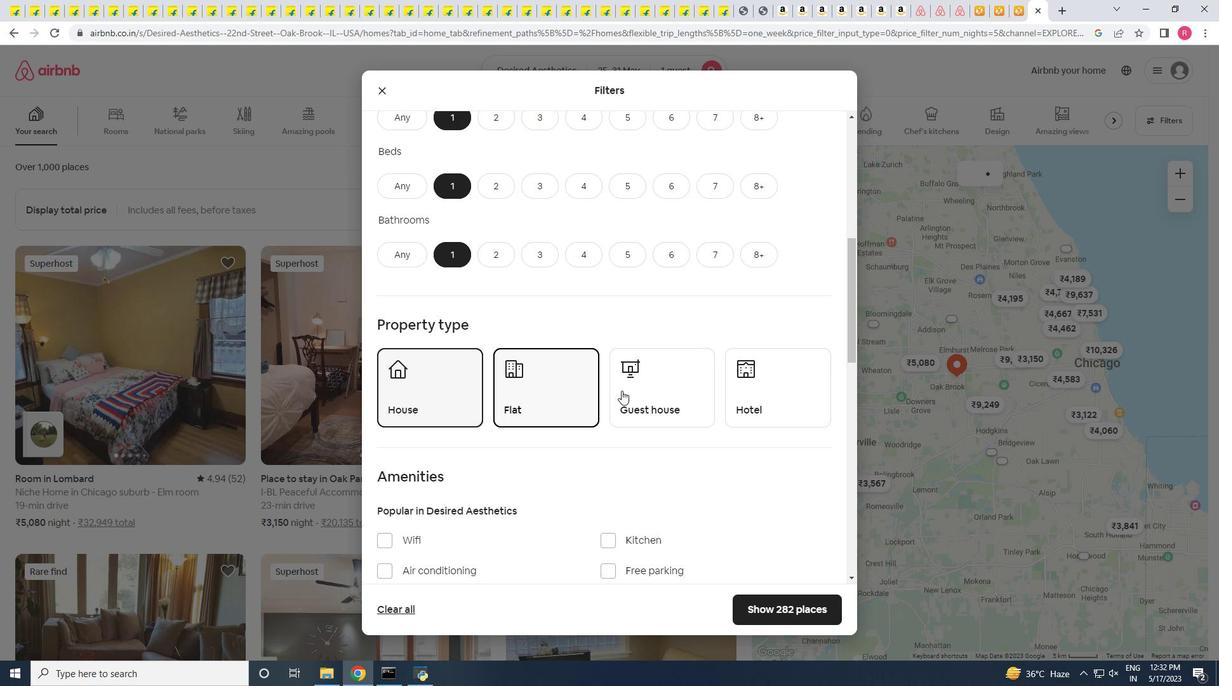 
Action: Mouse moved to (768, 400)
Screenshot: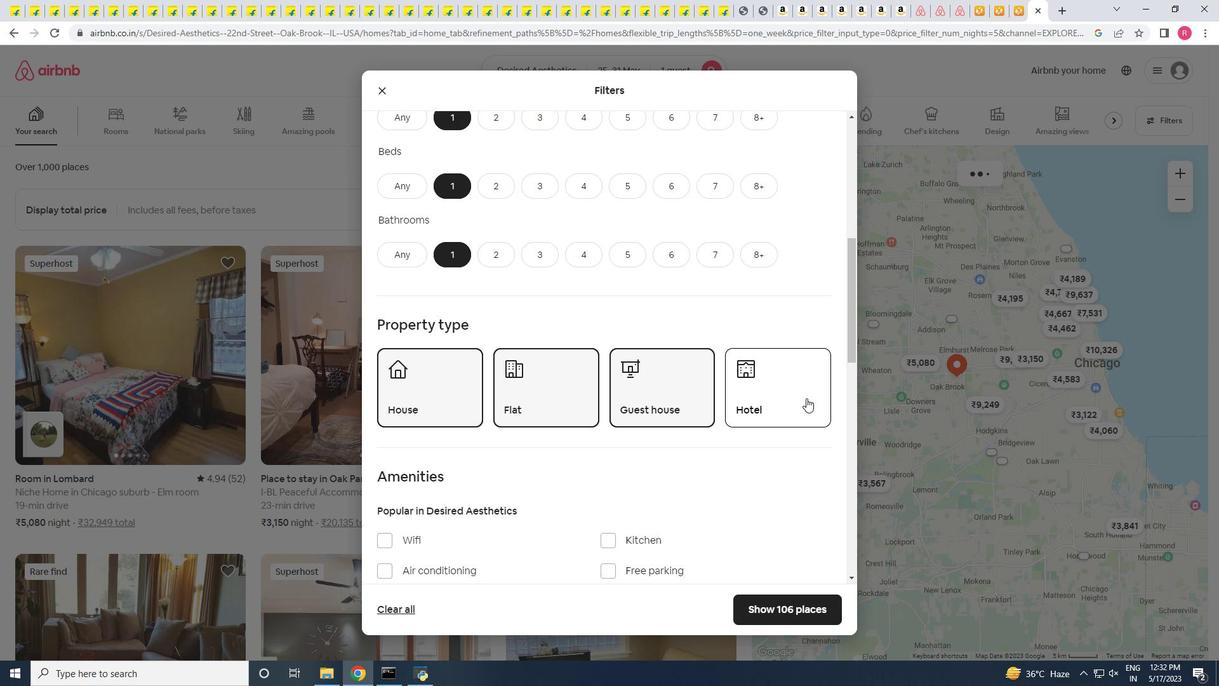
Action: Mouse pressed left at (768, 400)
Screenshot: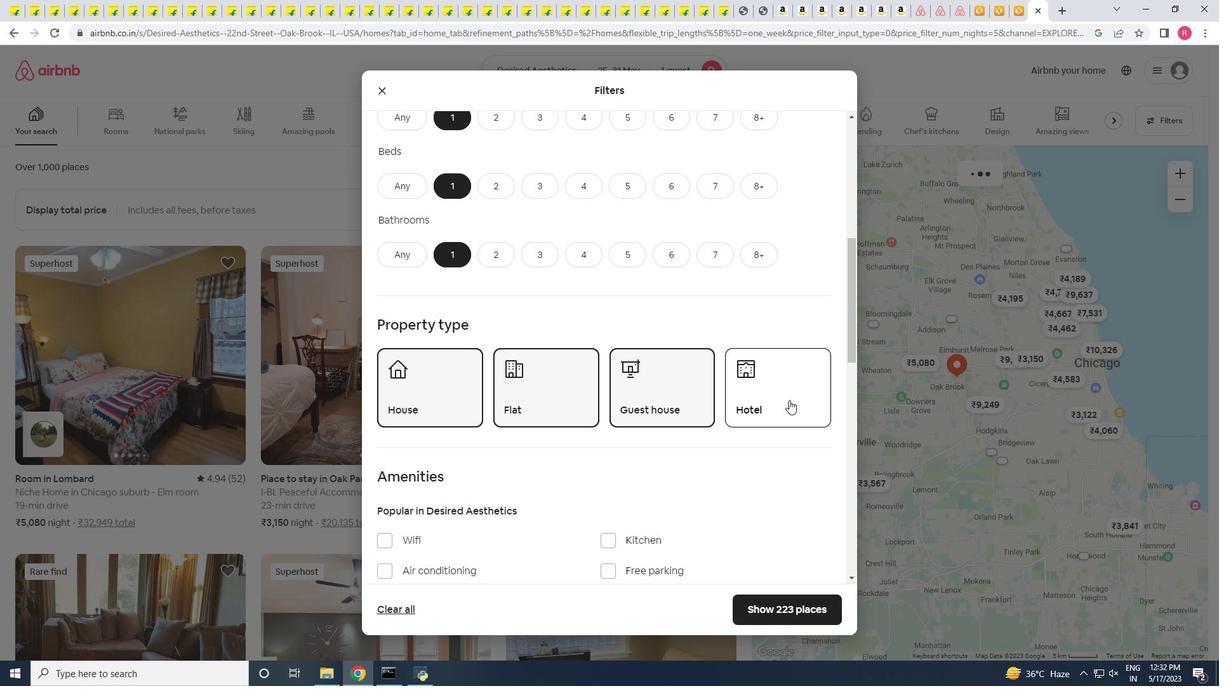 
Action: Mouse moved to (528, 383)
Screenshot: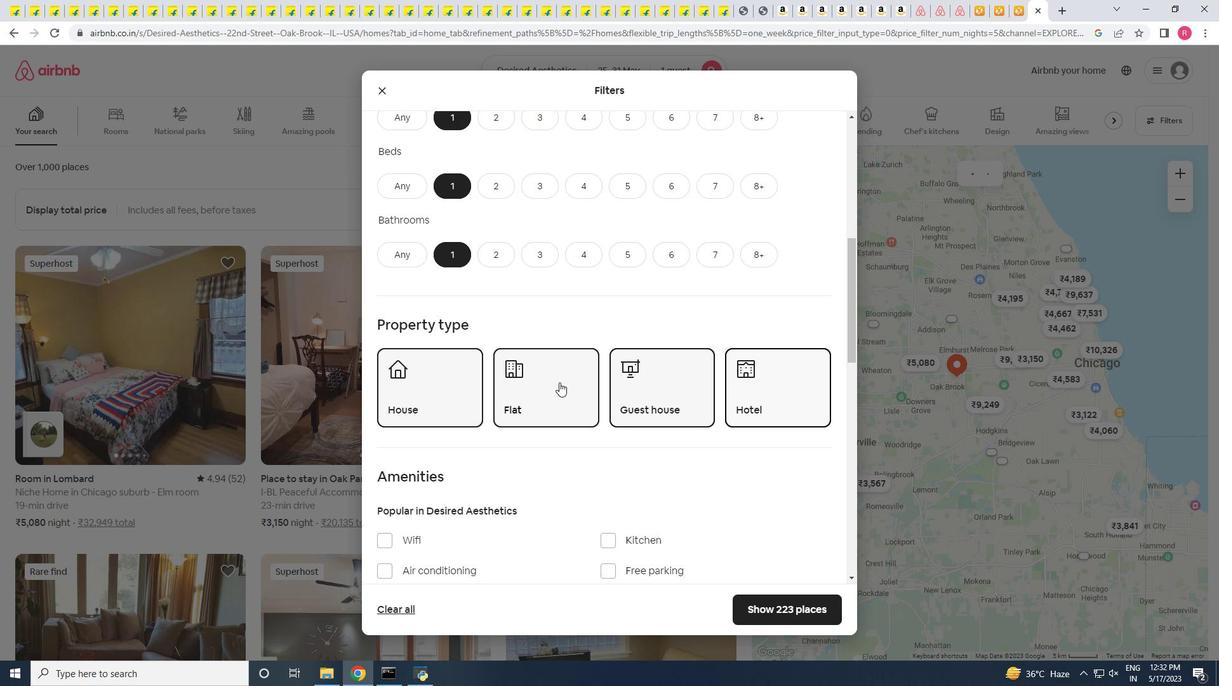 
Action: Mouse scrolled (528, 382) with delta (0, 0)
Screenshot: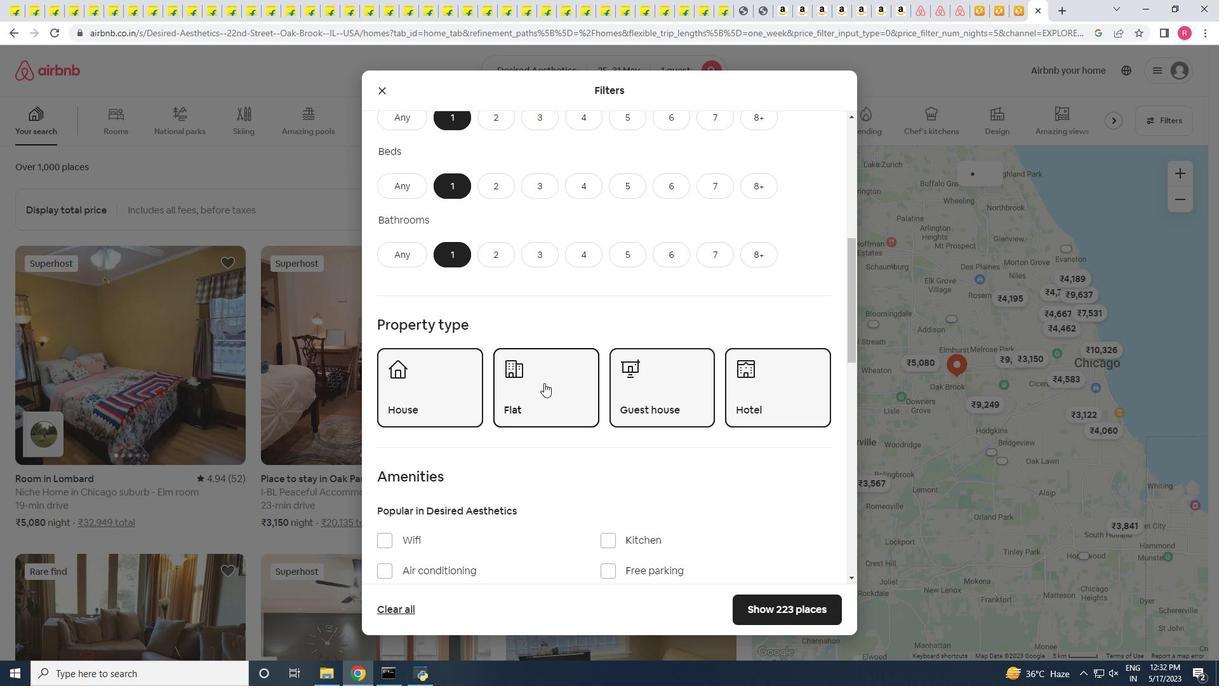 
Action: Mouse scrolled (528, 382) with delta (0, 0)
Screenshot: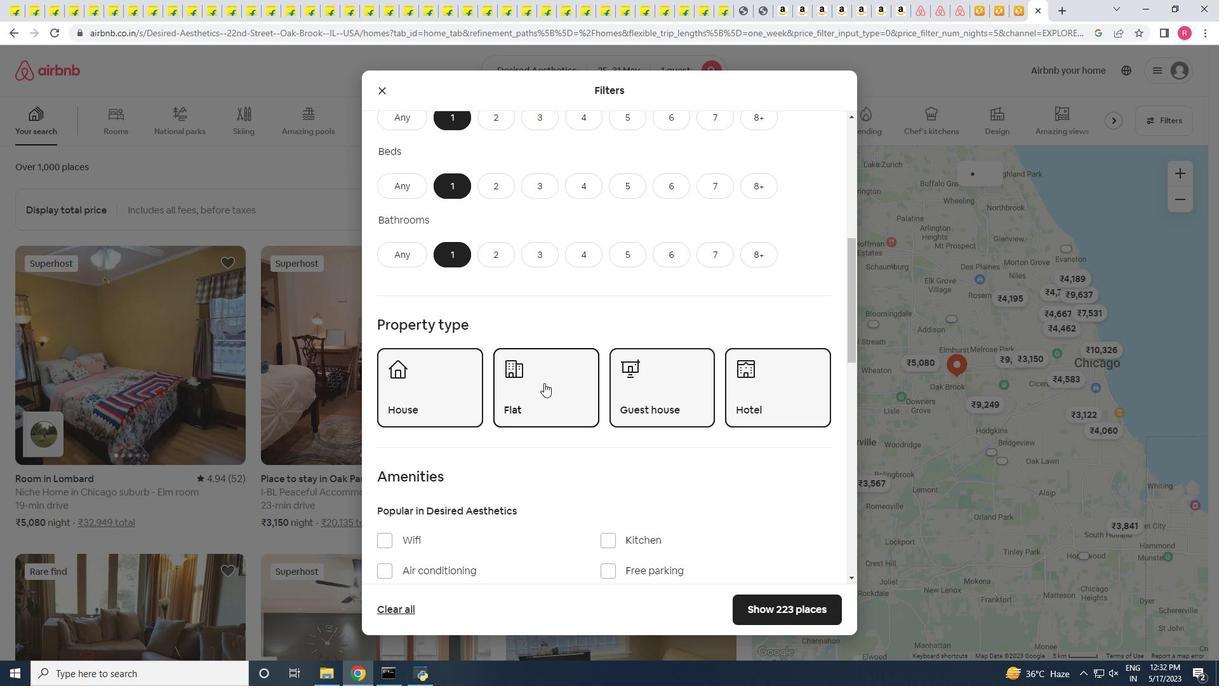 
Action: Mouse moved to (528, 383)
Screenshot: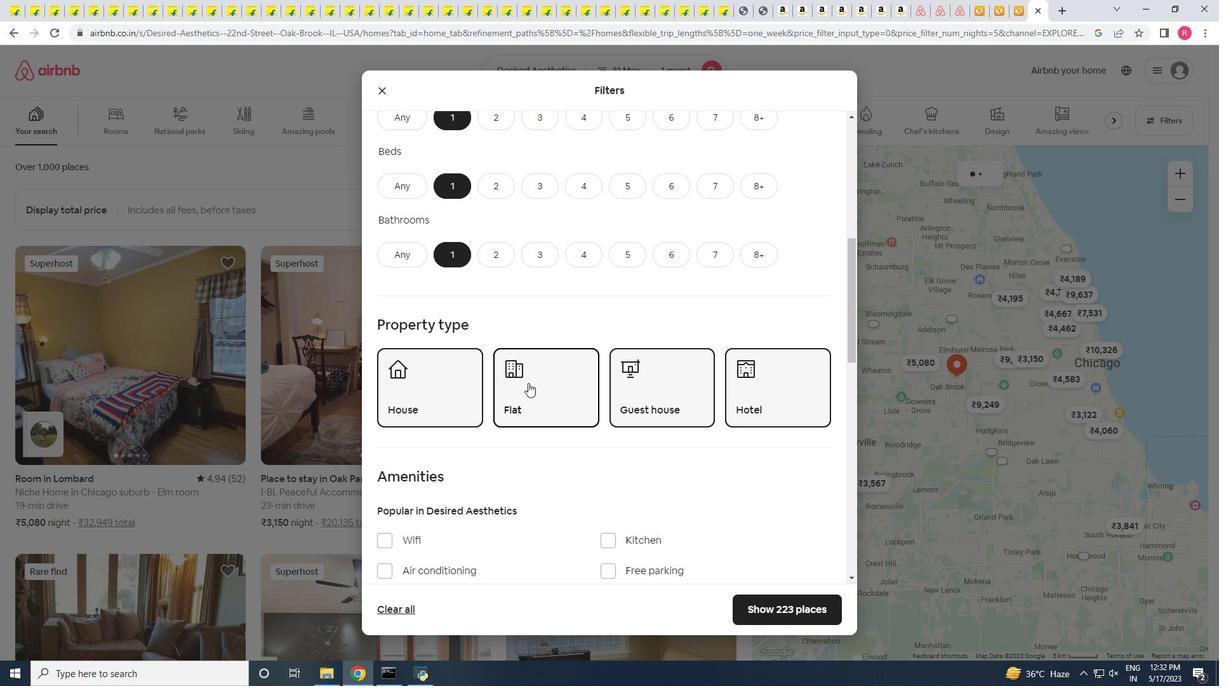 
Action: Mouse scrolled (528, 382) with delta (0, 0)
Screenshot: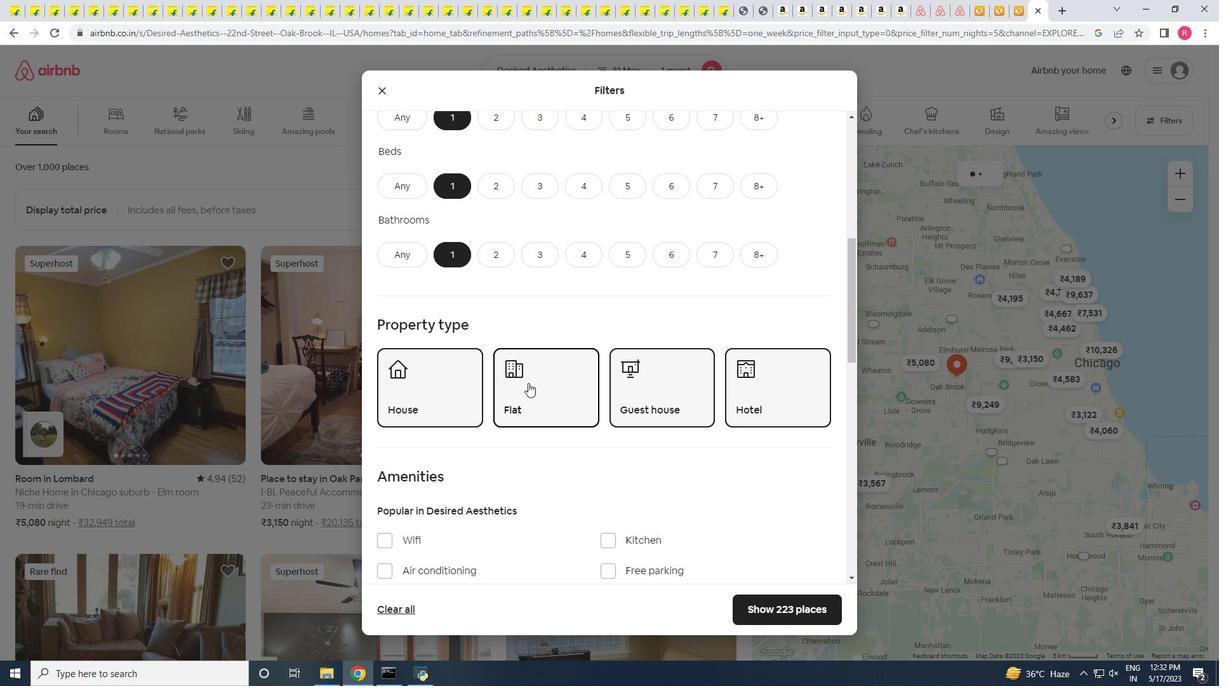 
Action: Mouse moved to (399, 439)
Screenshot: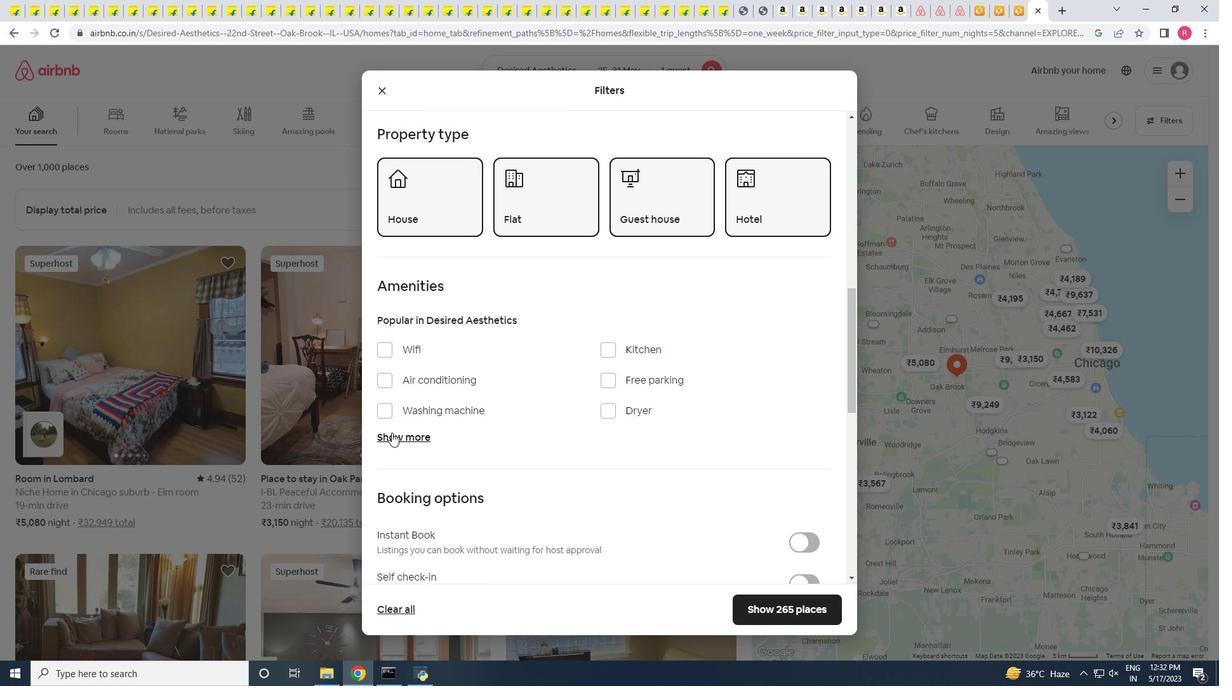 
Action: Mouse pressed left at (399, 439)
Screenshot: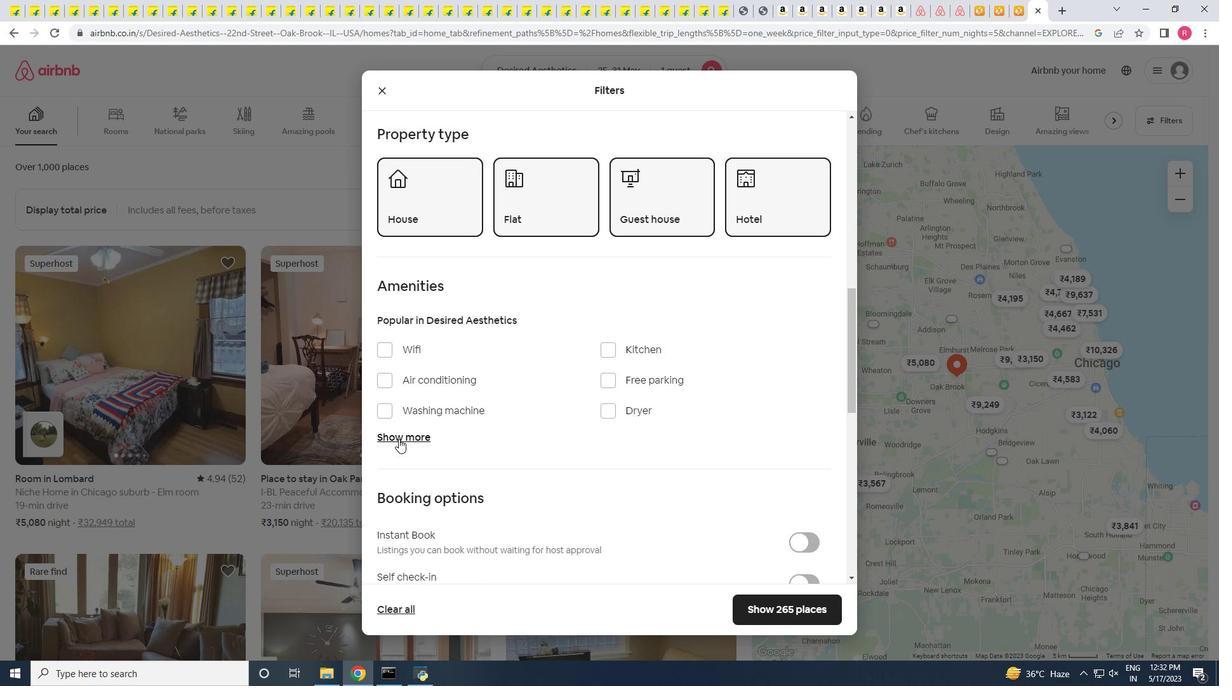 
Action: Mouse moved to (383, 348)
Screenshot: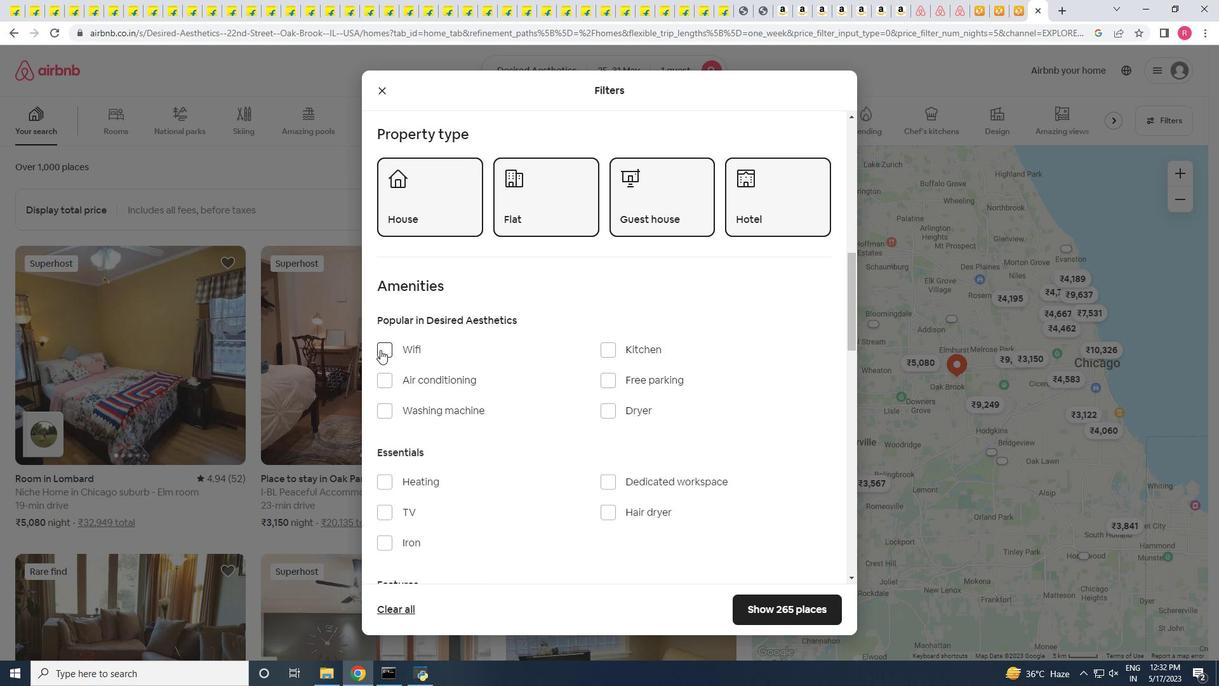 
Action: Mouse pressed left at (383, 348)
Screenshot: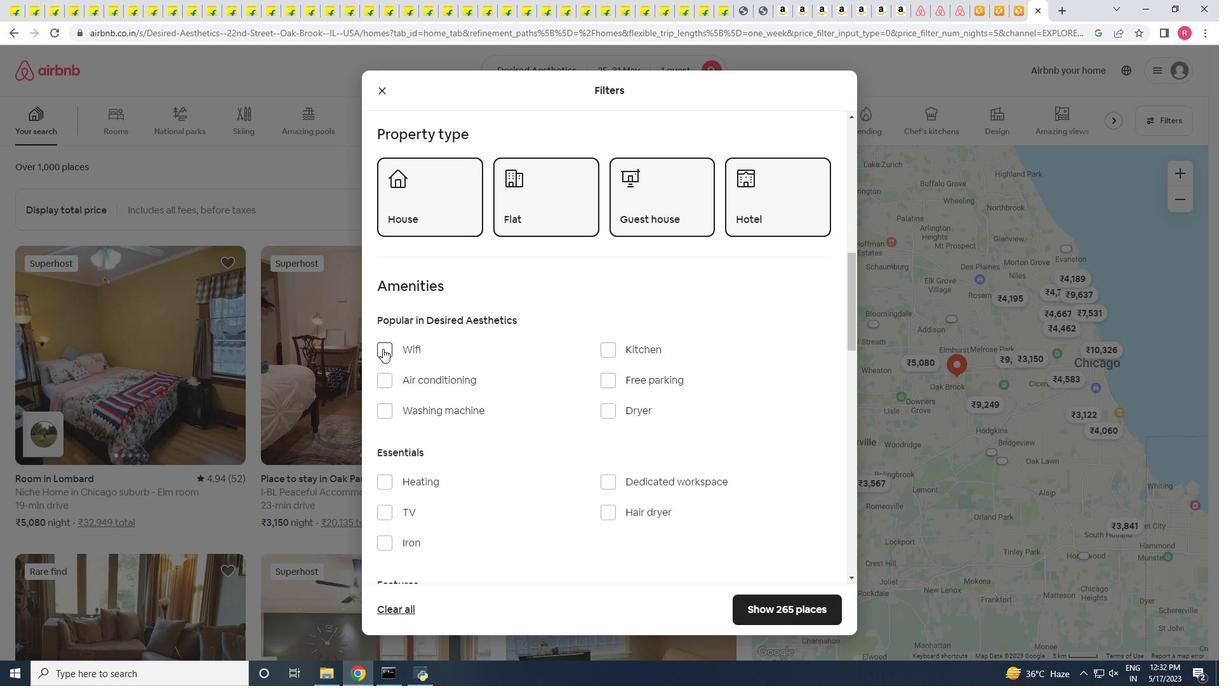 
Action: Mouse moved to (379, 410)
Screenshot: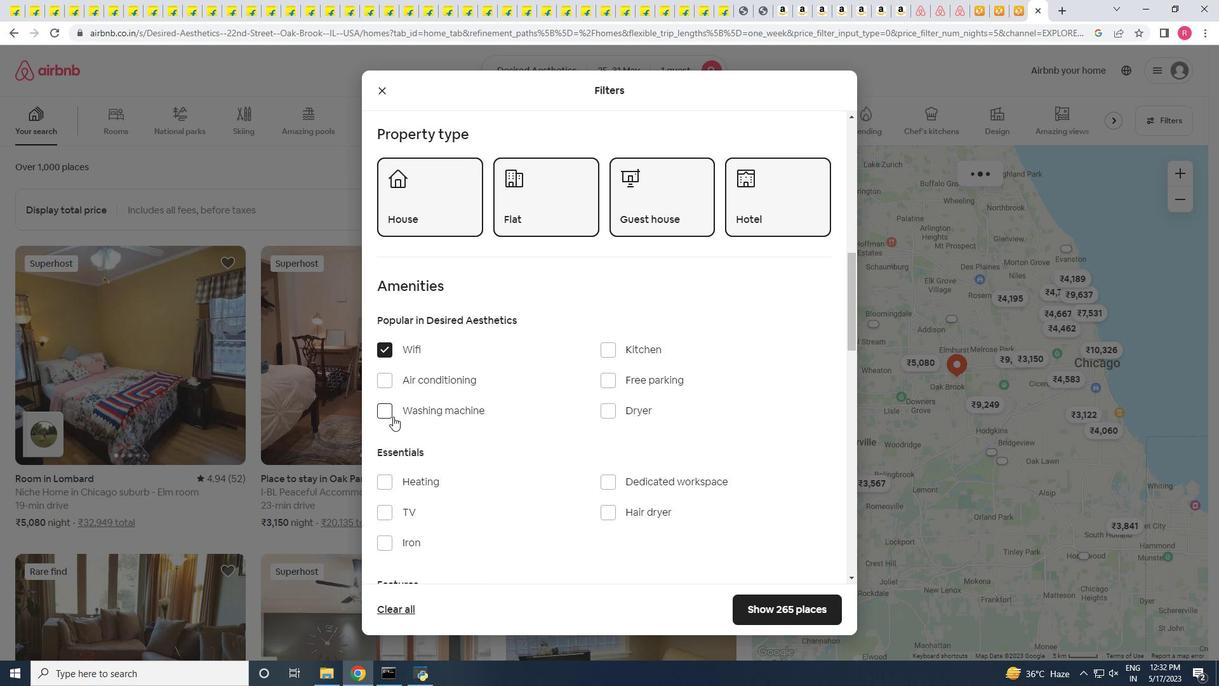 
Action: Mouse pressed left at (379, 410)
Screenshot: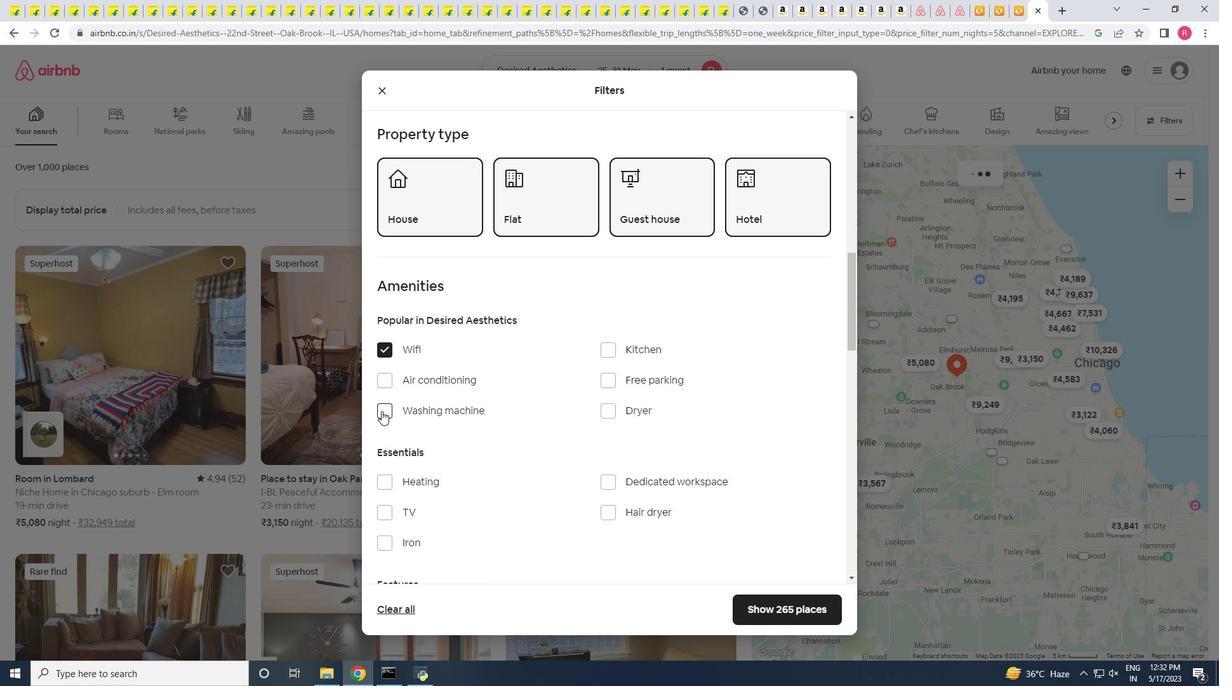 
Action: Mouse moved to (390, 411)
Screenshot: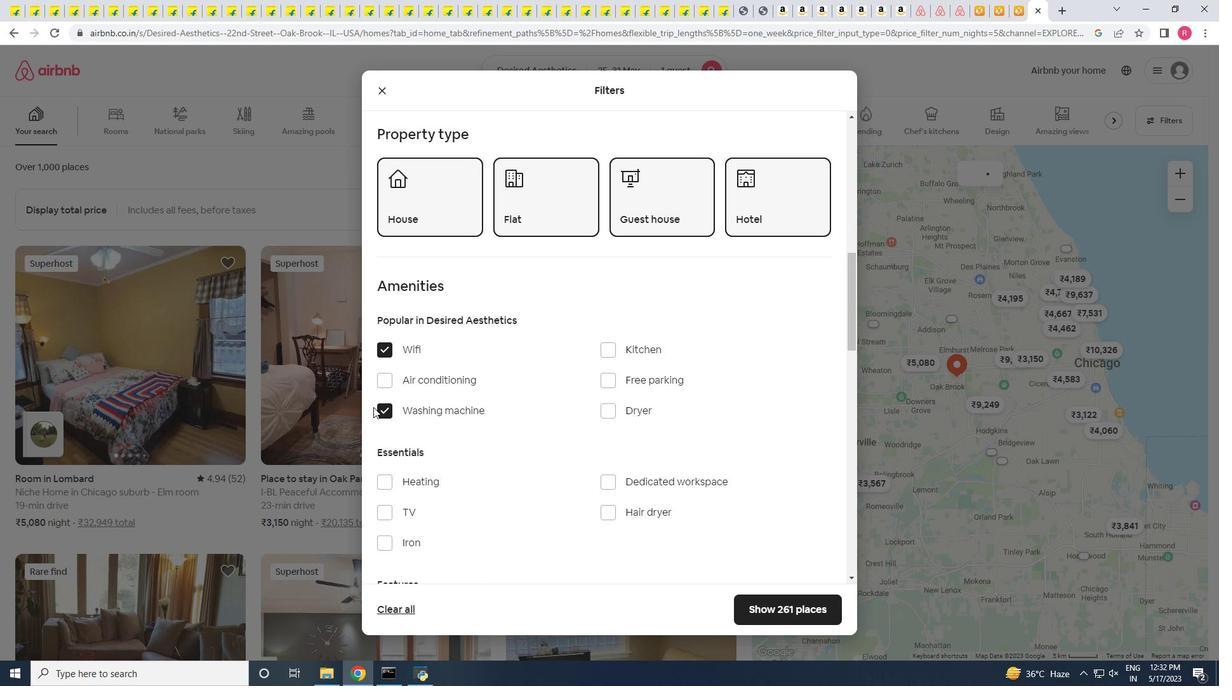 
Action: Mouse pressed left at (390, 411)
Screenshot: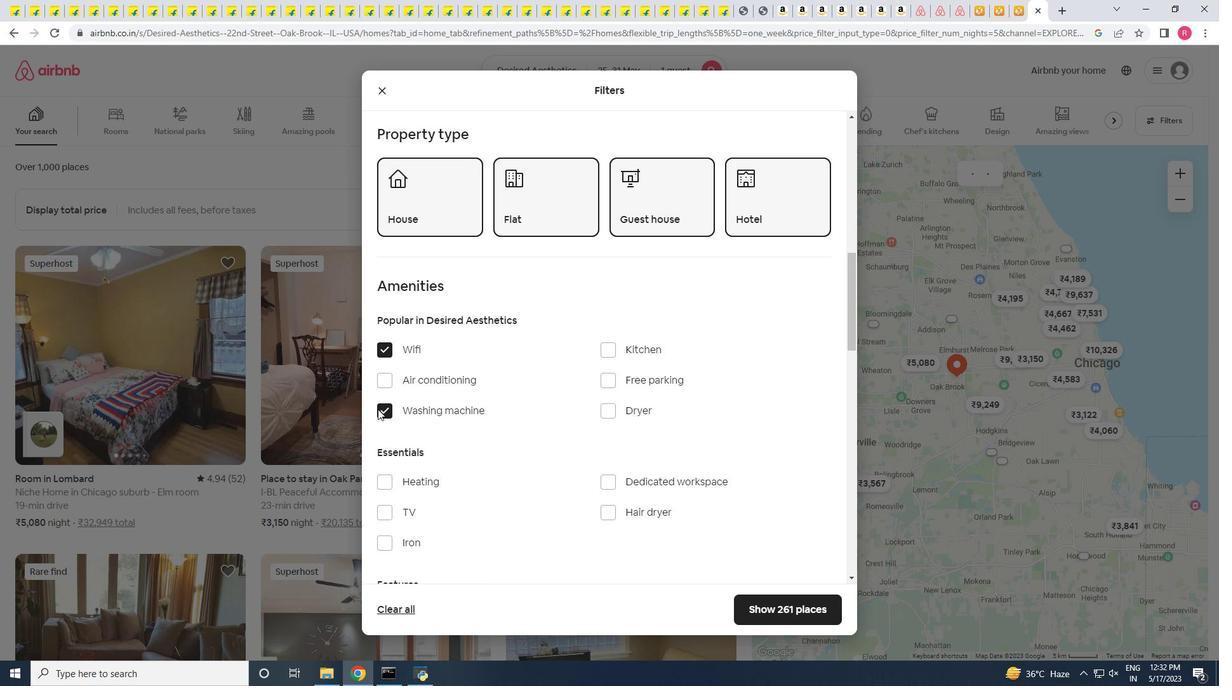 
Action: Mouse moved to (451, 400)
Screenshot: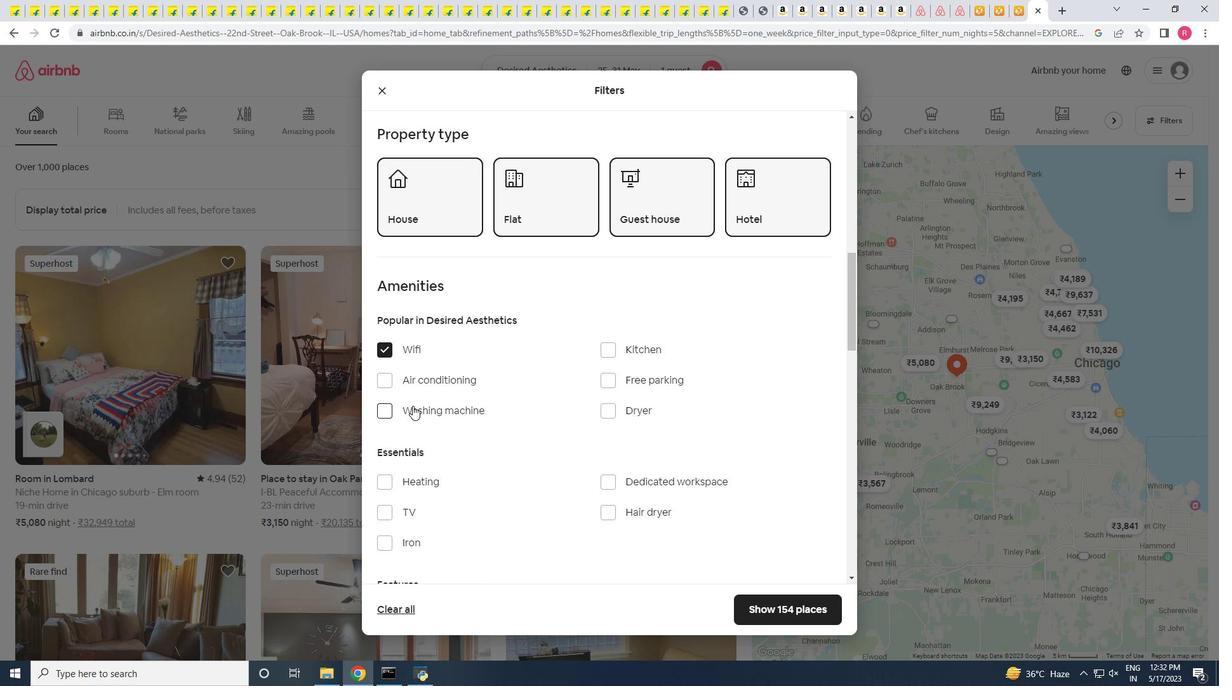
Action: Mouse scrolled (451, 399) with delta (0, 0)
Screenshot: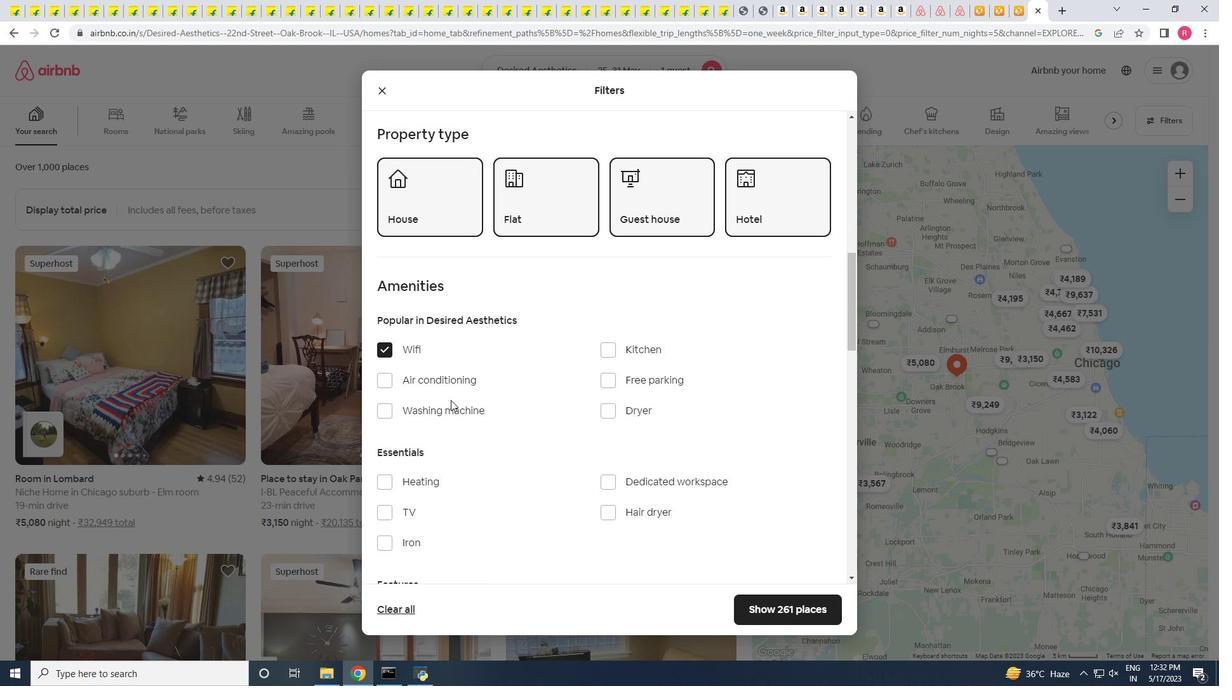 
Action: Mouse scrolled (451, 399) with delta (0, 0)
Screenshot: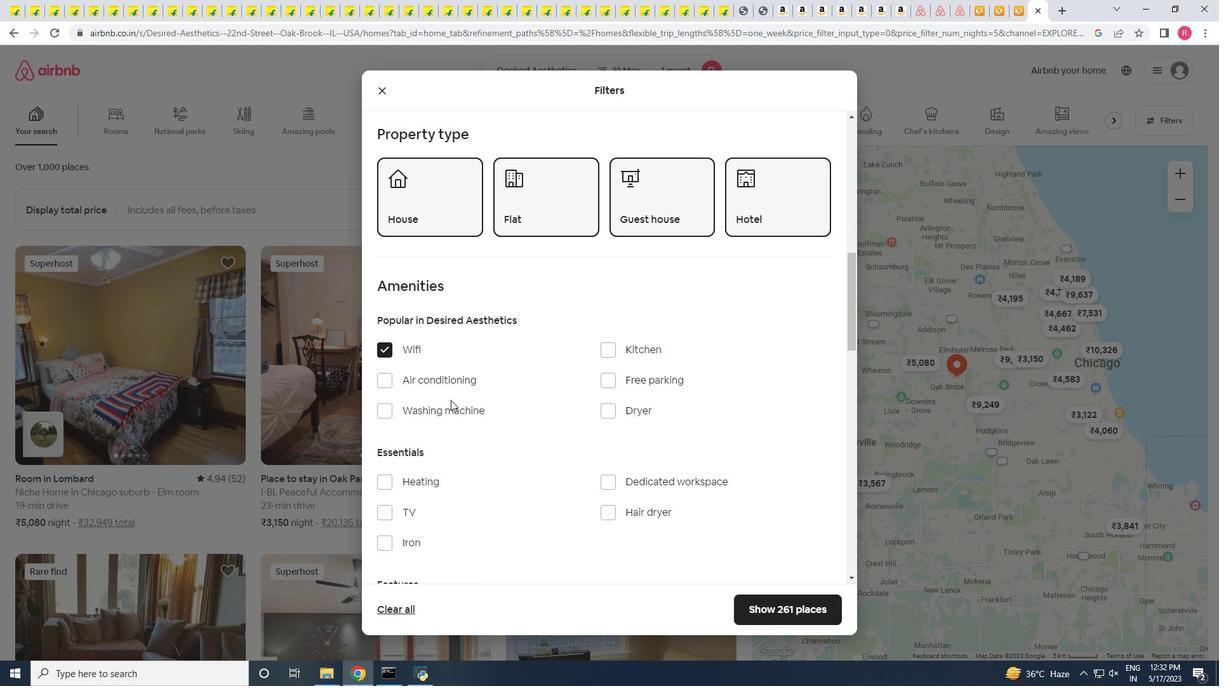 
Action: Mouse moved to (389, 389)
Screenshot: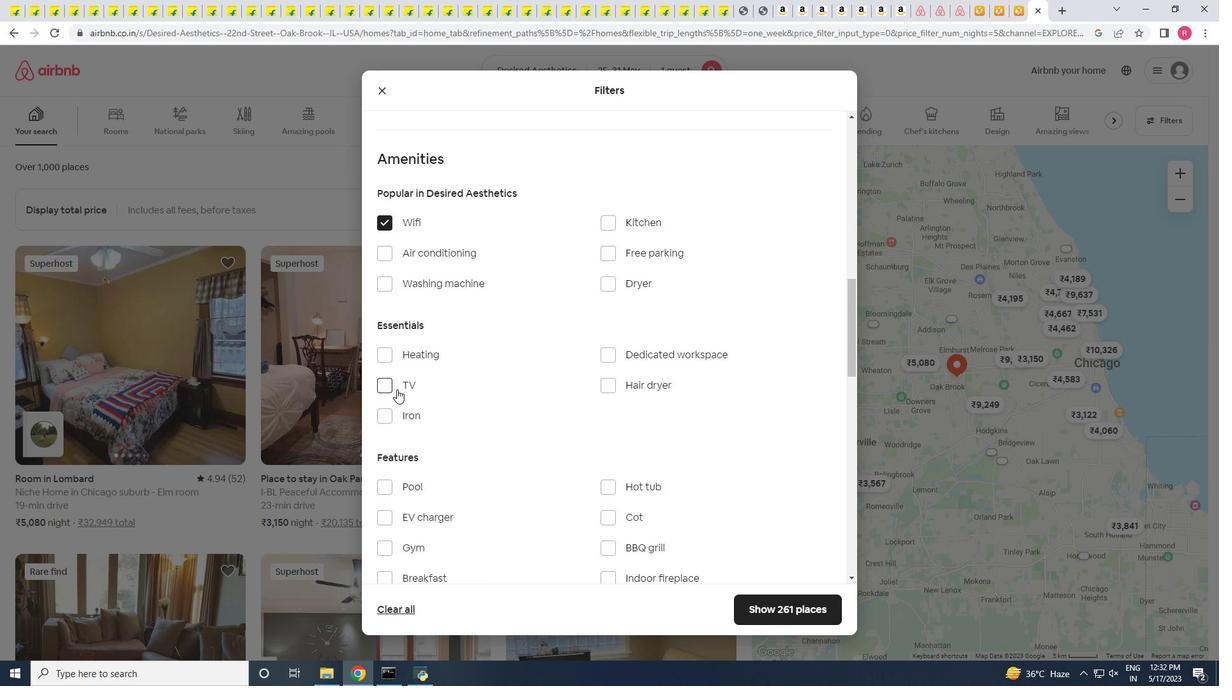 
Action: Mouse pressed left at (389, 389)
Screenshot: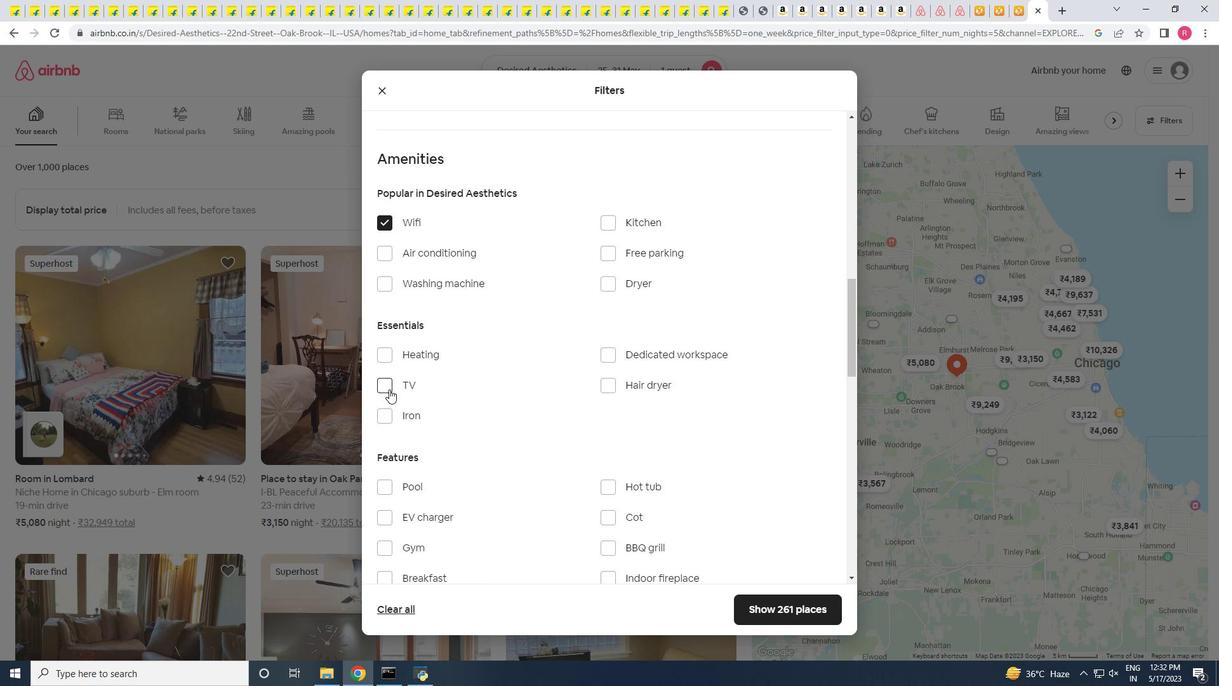 
Action: Mouse moved to (569, 383)
Screenshot: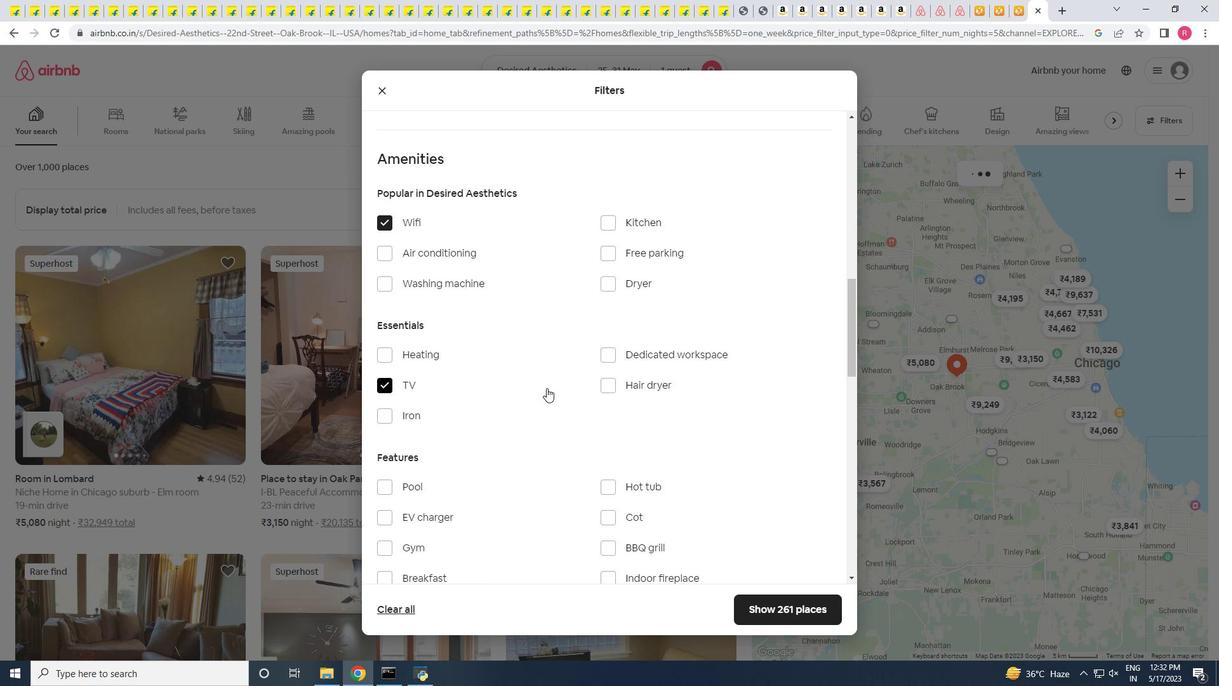 
Action: Mouse scrolled (569, 383) with delta (0, 0)
Screenshot: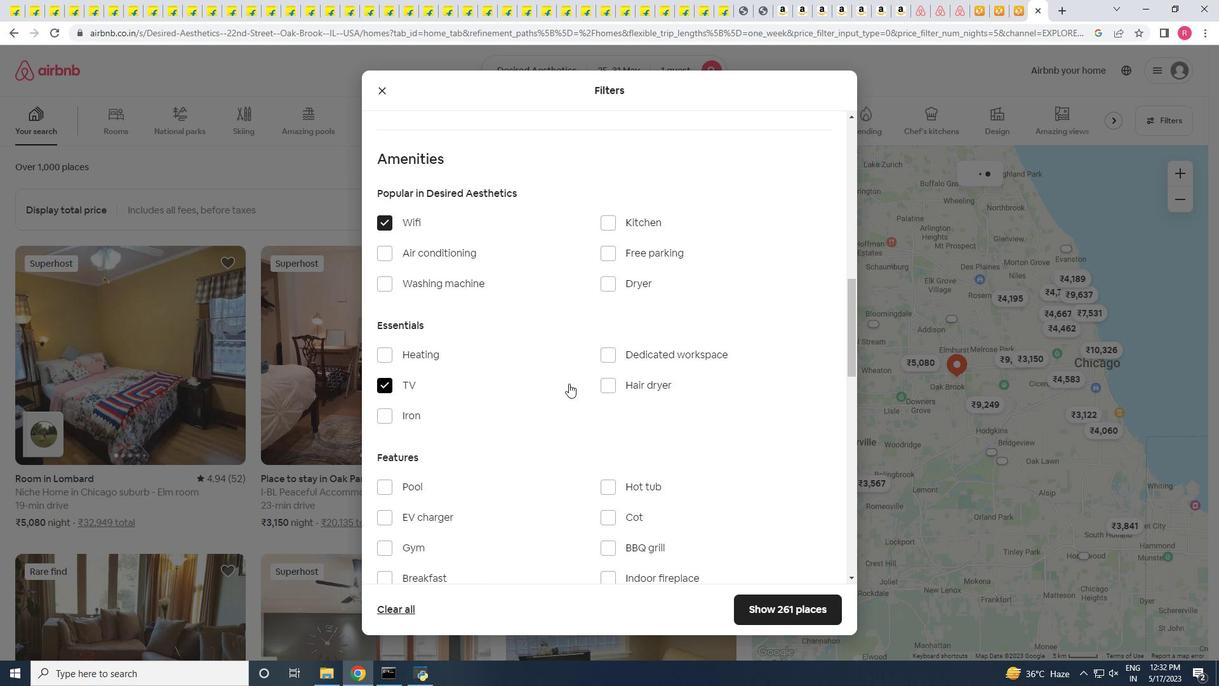 
Action: Mouse scrolled (569, 383) with delta (0, 0)
Screenshot: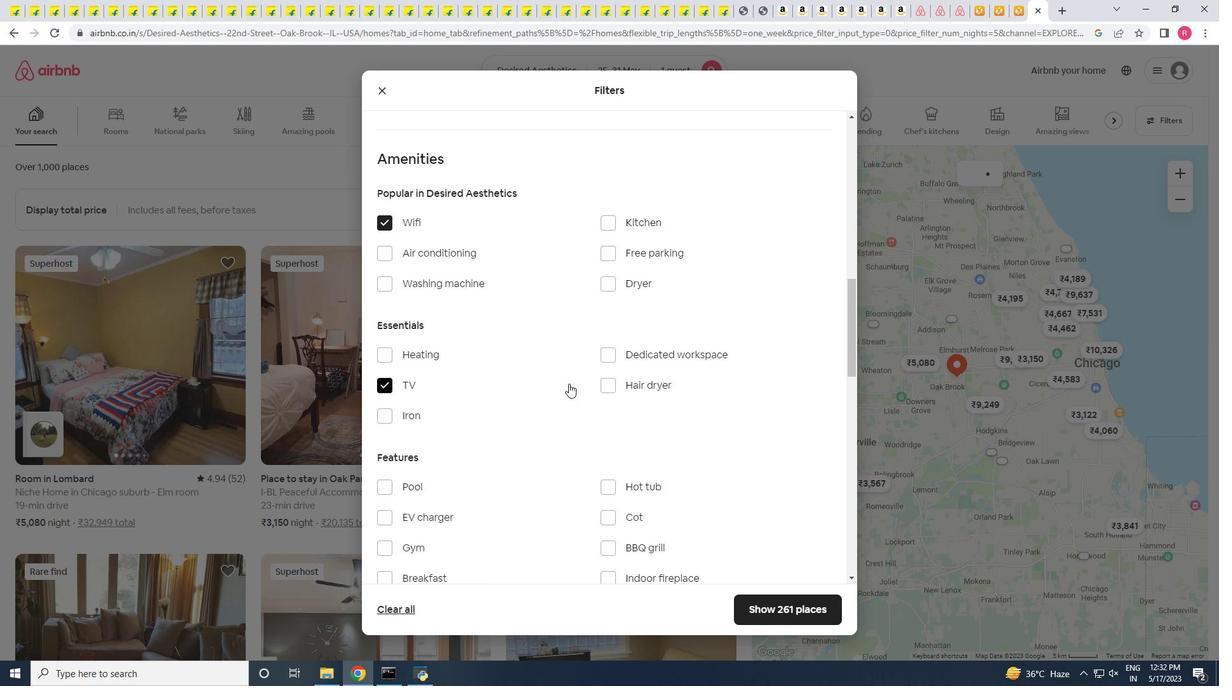 
Action: Mouse scrolled (569, 383) with delta (0, 0)
Screenshot: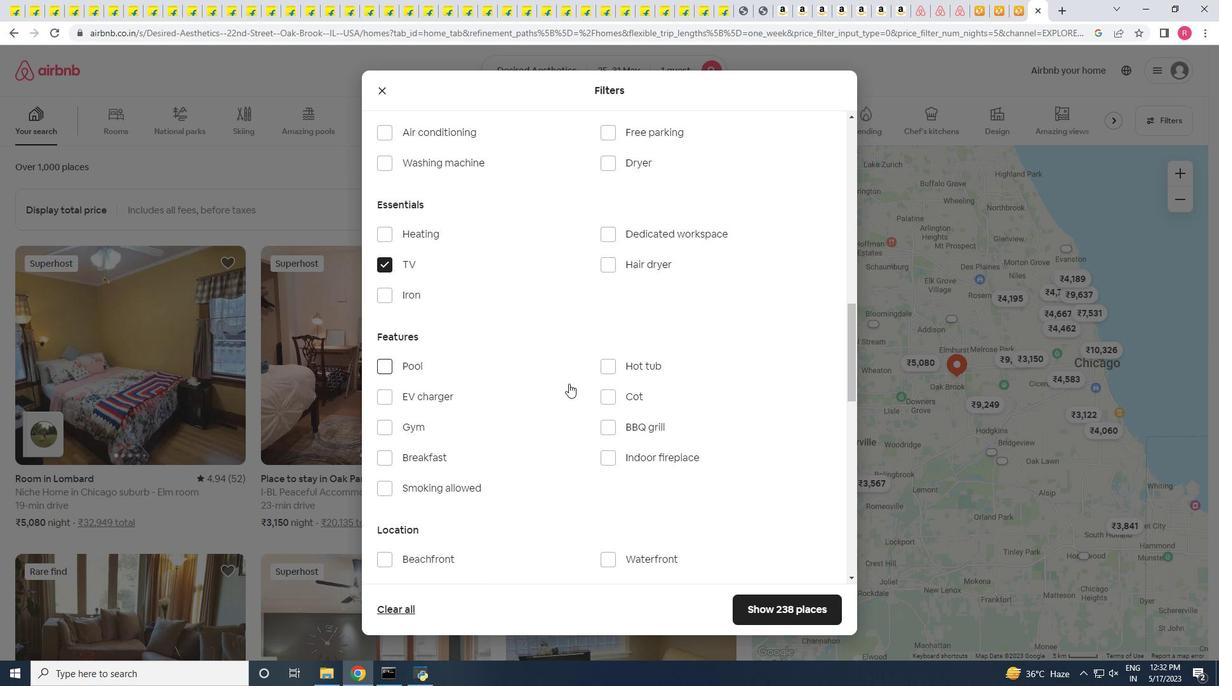 
Action: Mouse moved to (390, 300)
Screenshot: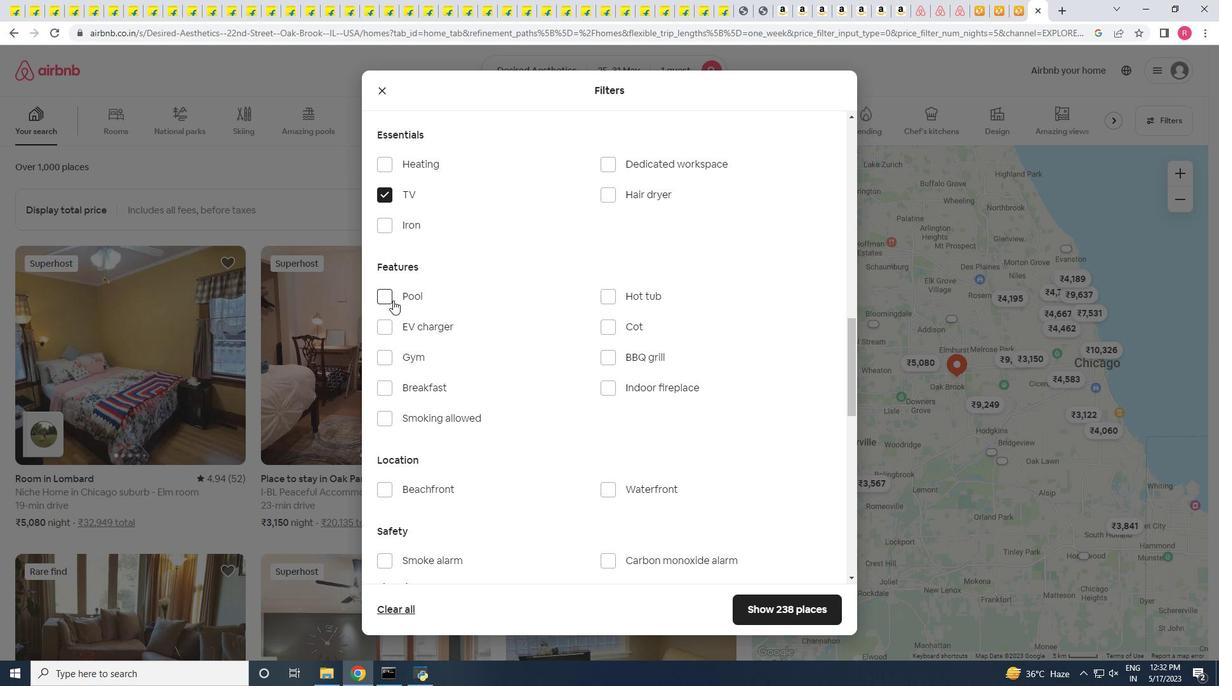 
Action: Mouse pressed left at (390, 300)
Screenshot: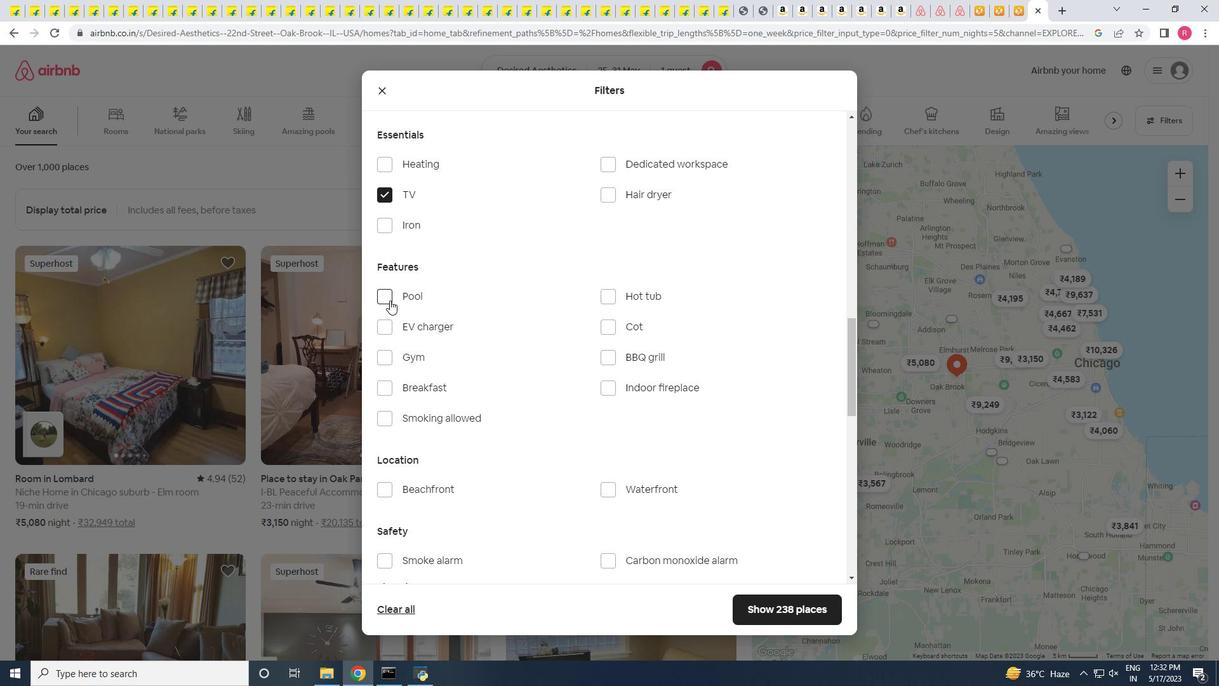 
Action: Mouse moved to (386, 383)
Screenshot: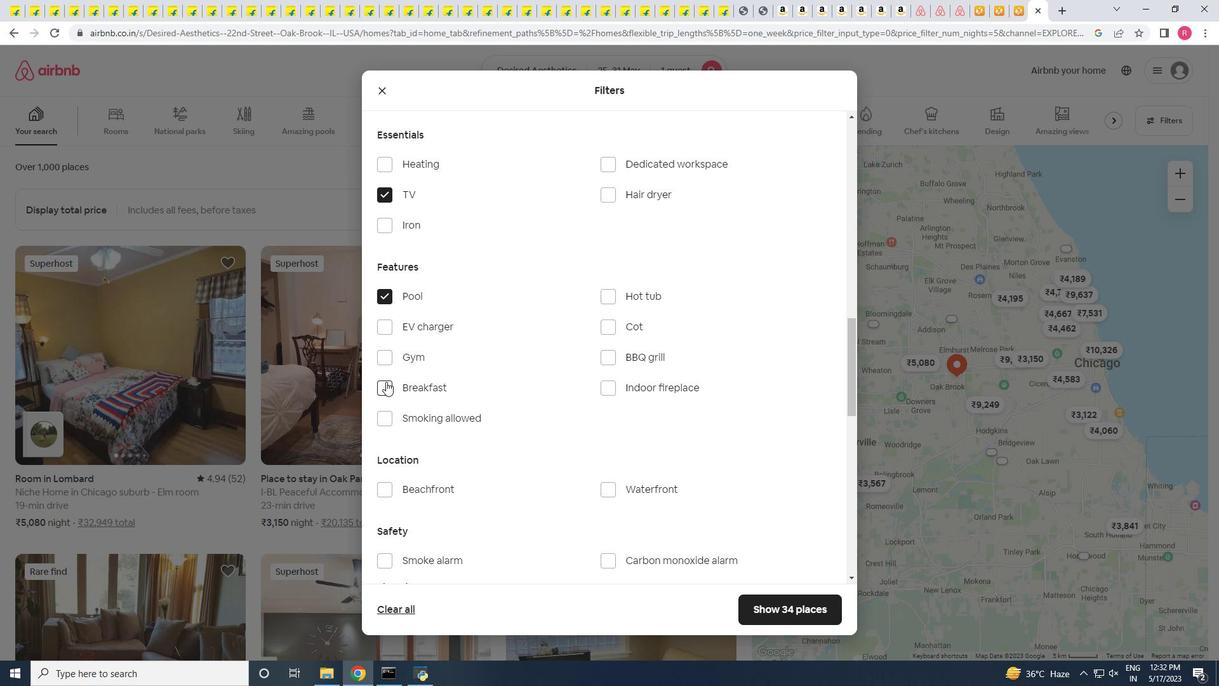 
Action: Mouse pressed left at (386, 383)
Screenshot: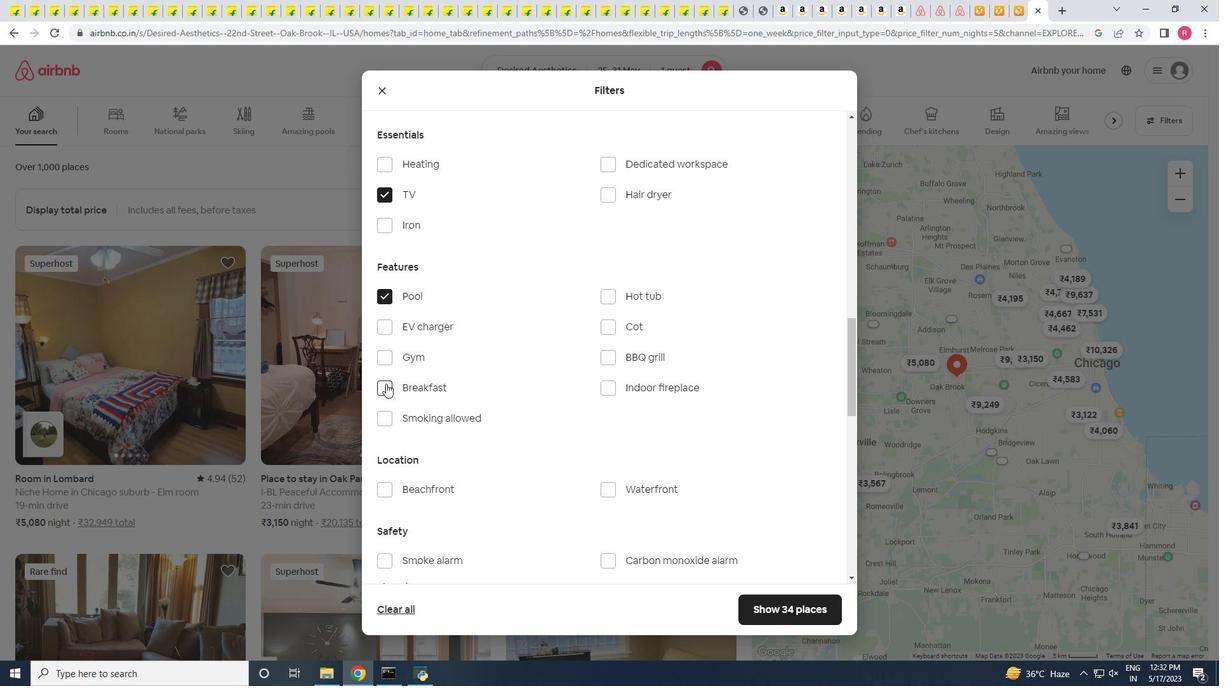 
Action: Mouse moved to (501, 366)
Screenshot: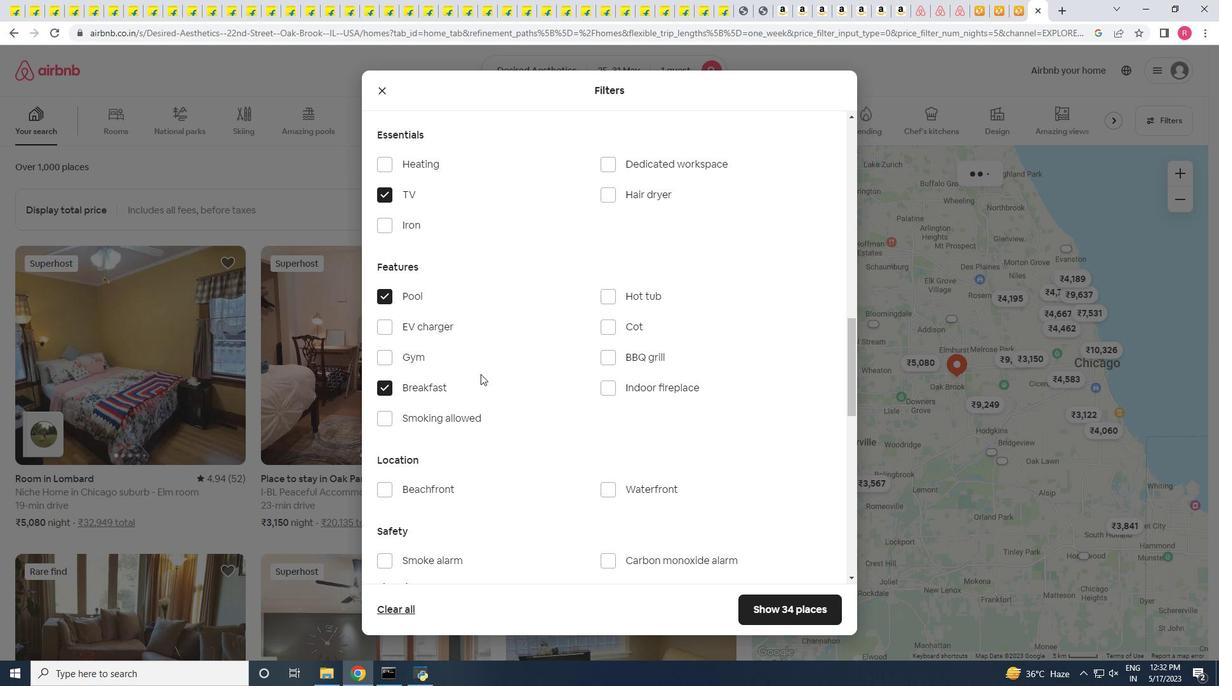 
Action: Mouse scrolled (501, 365) with delta (0, 0)
Screenshot: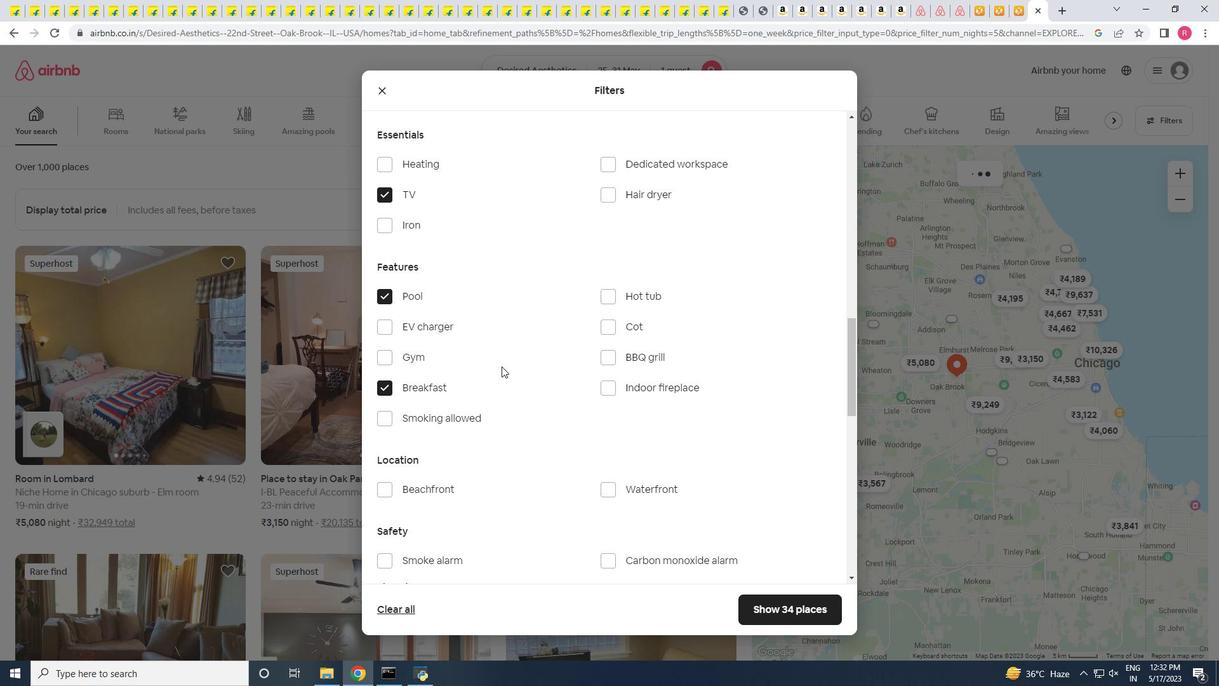 
Action: Mouse moved to (502, 366)
Screenshot: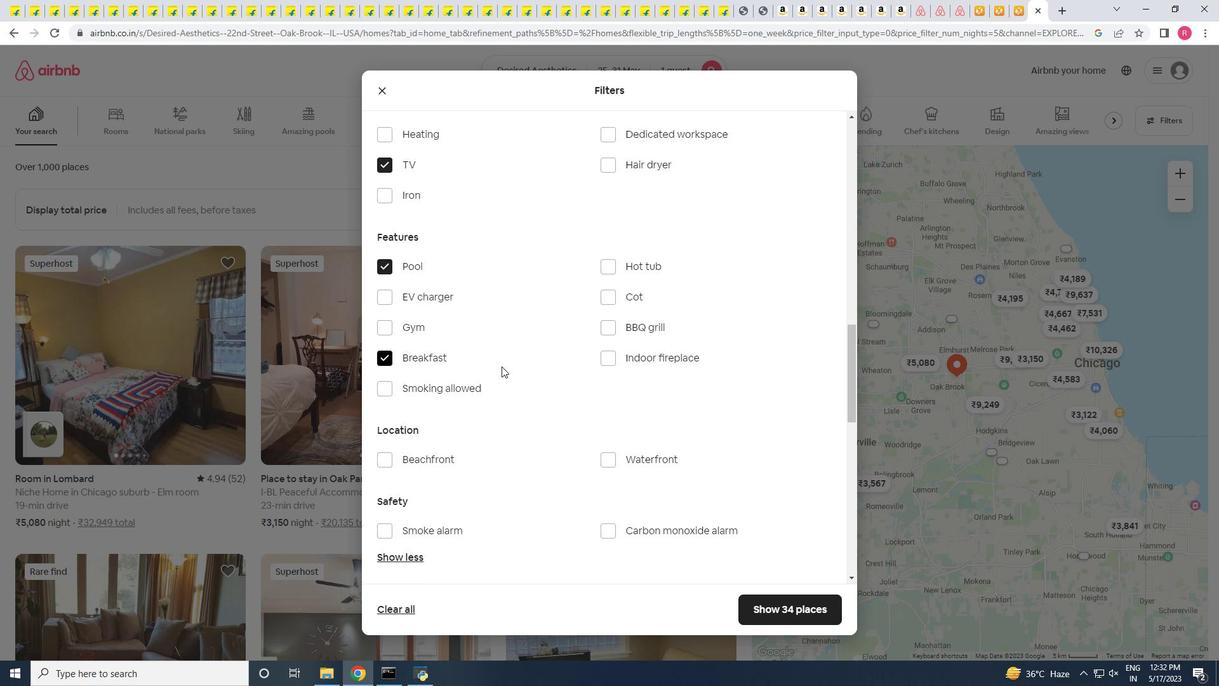 
Action: Mouse scrolled (502, 365) with delta (0, 0)
Screenshot: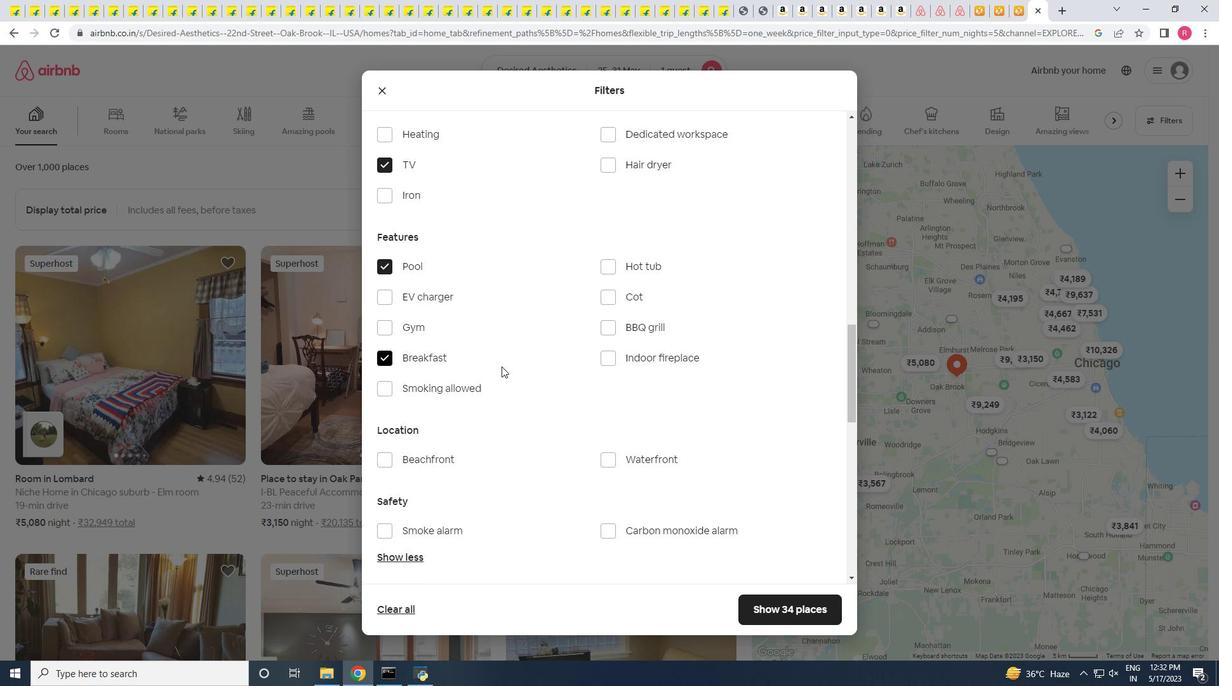 
Action: Mouse scrolled (502, 365) with delta (0, 0)
Screenshot: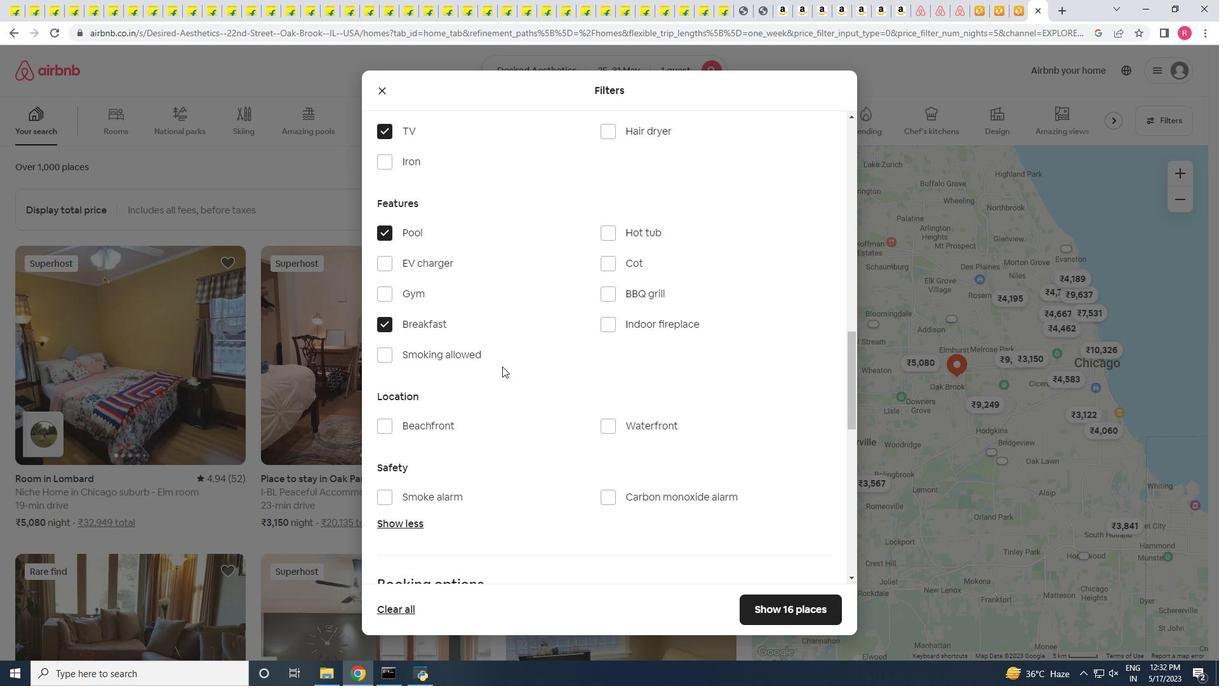 
Action: Mouse moved to (539, 351)
Screenshot: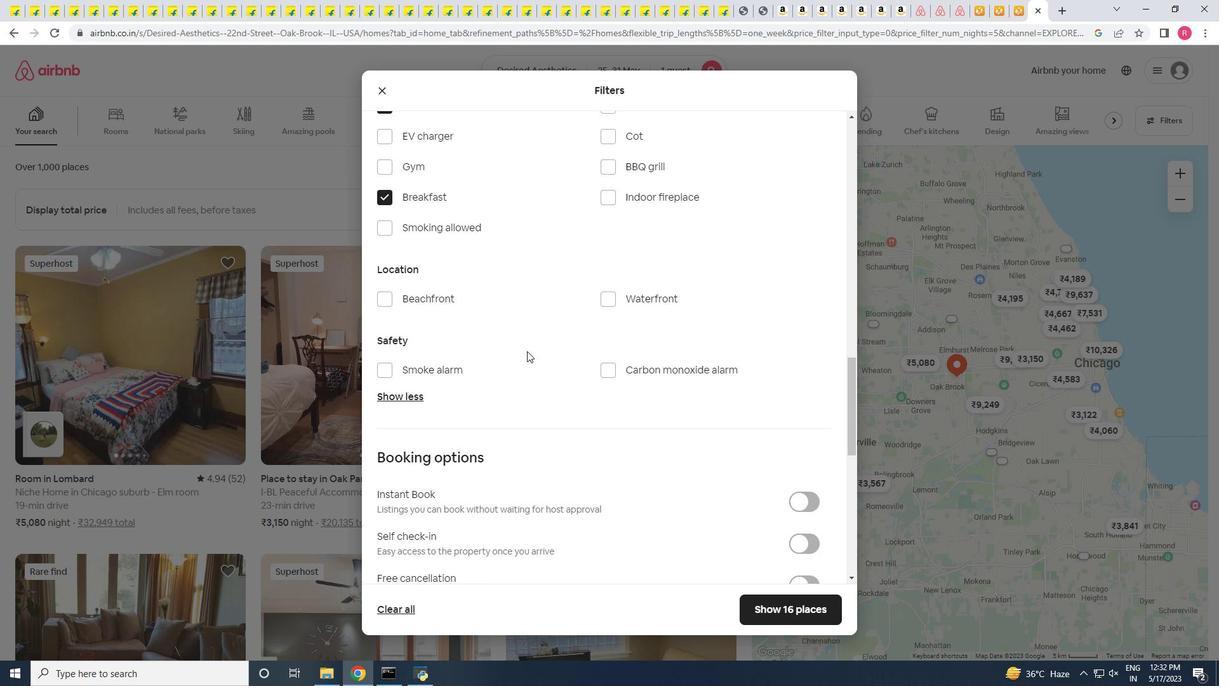 
Action: Mouse scrolled (539, 350) with delta (0, 0)
Screenshot: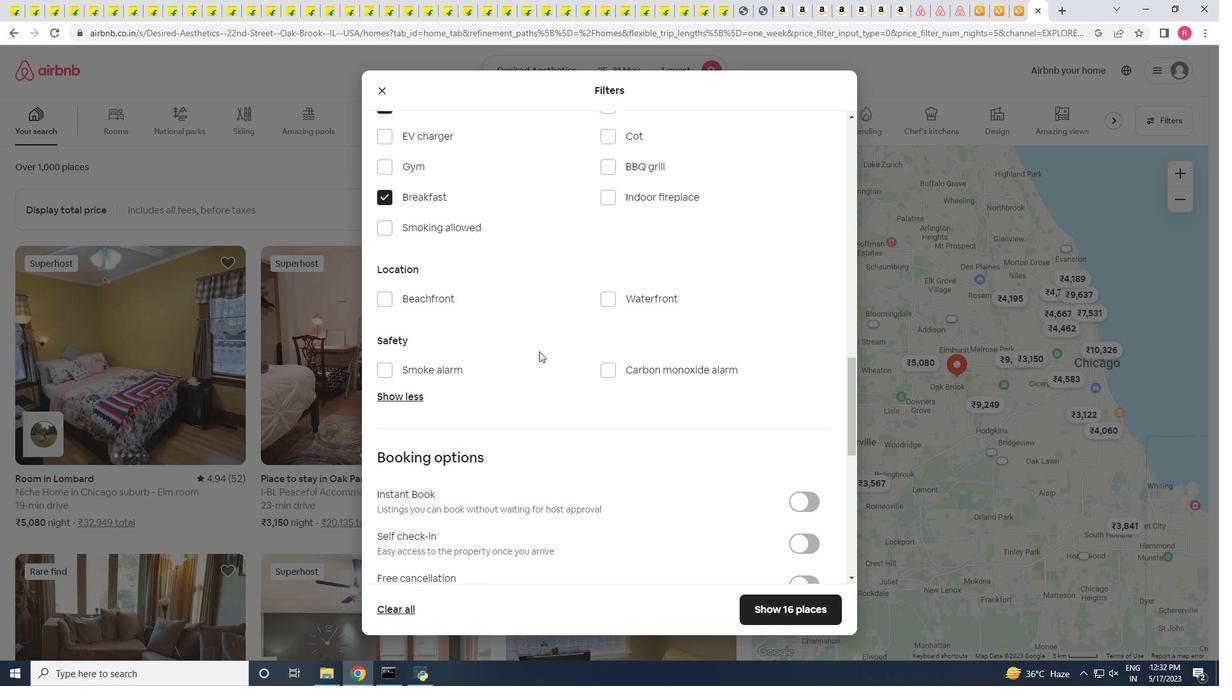 
Action: Mouse scrolled (539, 350) with delta (0, 0)
Screenshot: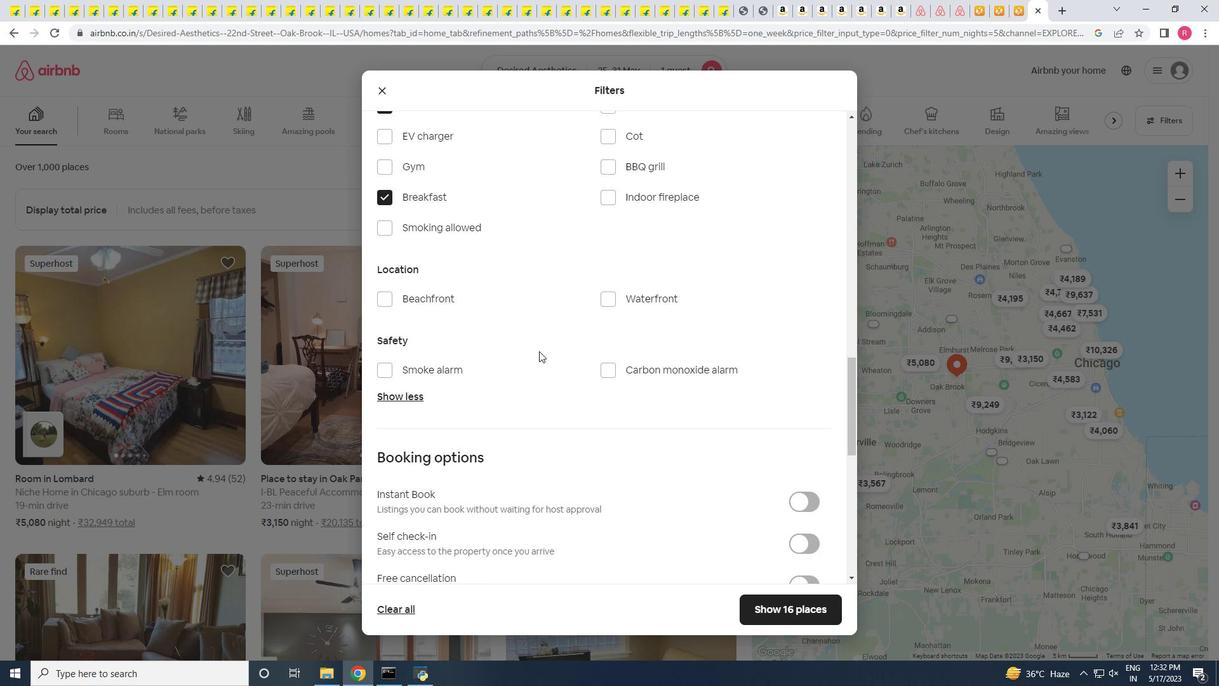 
Action: Mouse moved to (542, 351)
Screenshot: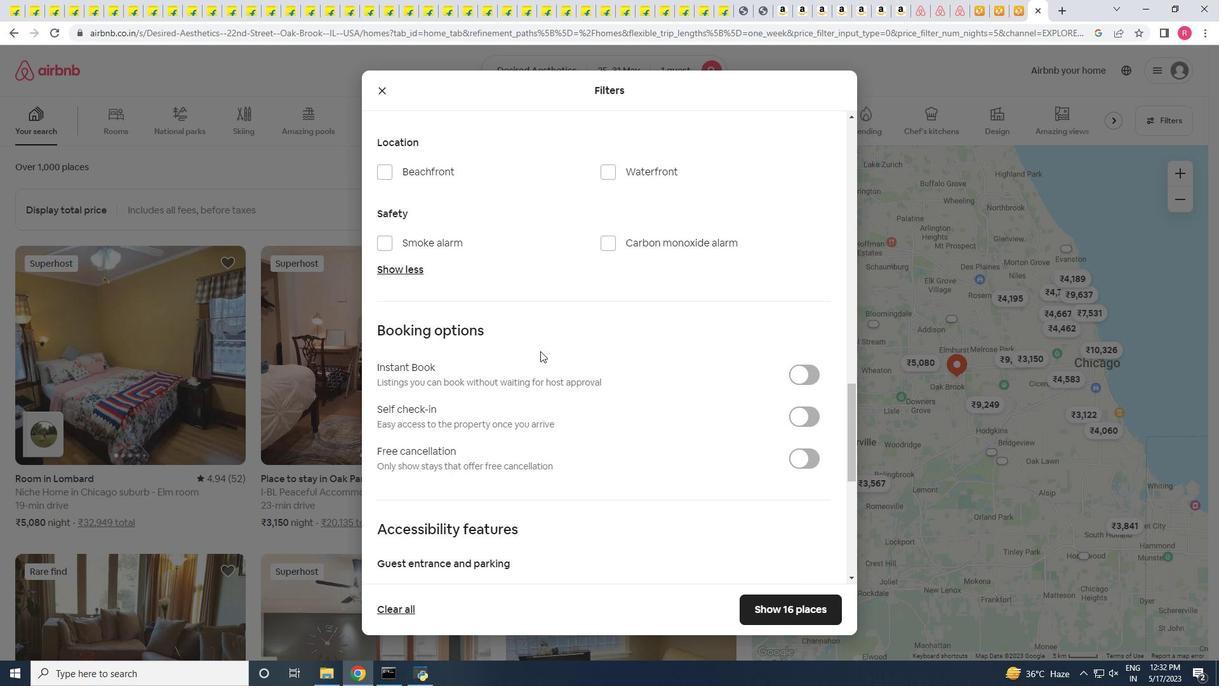 
Action: Mouse scrolled (542, 350) with delta (0, 0)
Screenshot: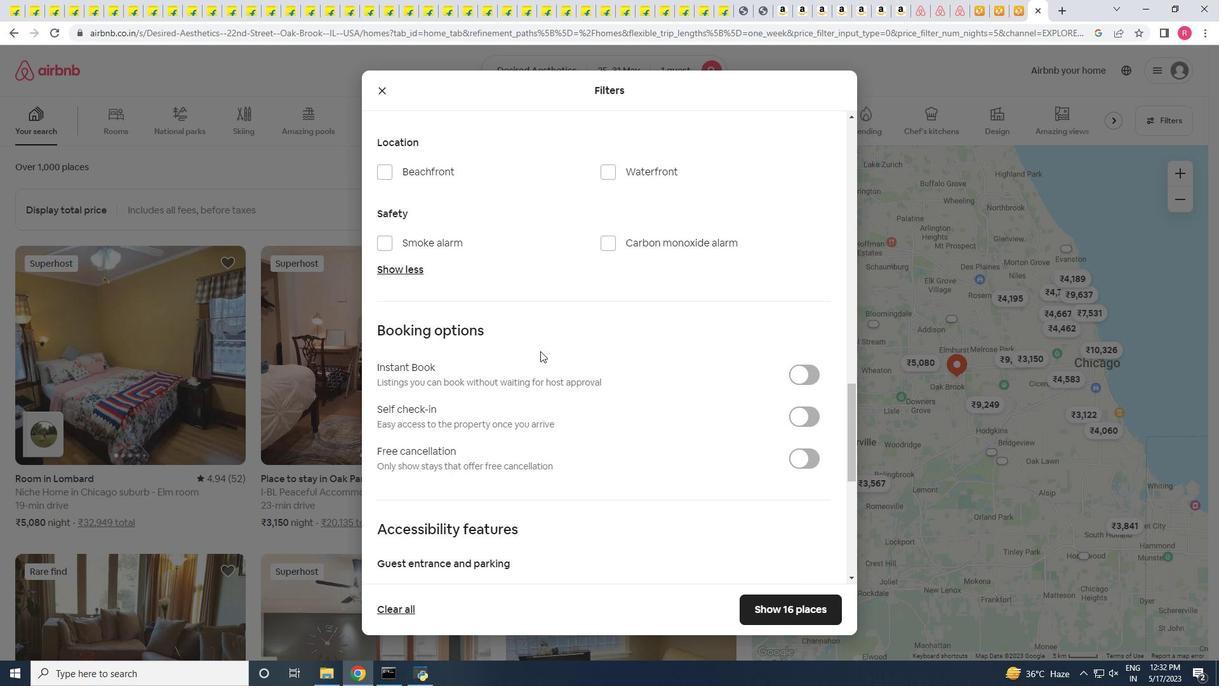 
Action: Mouse moved to (543, 351)
Screenshot: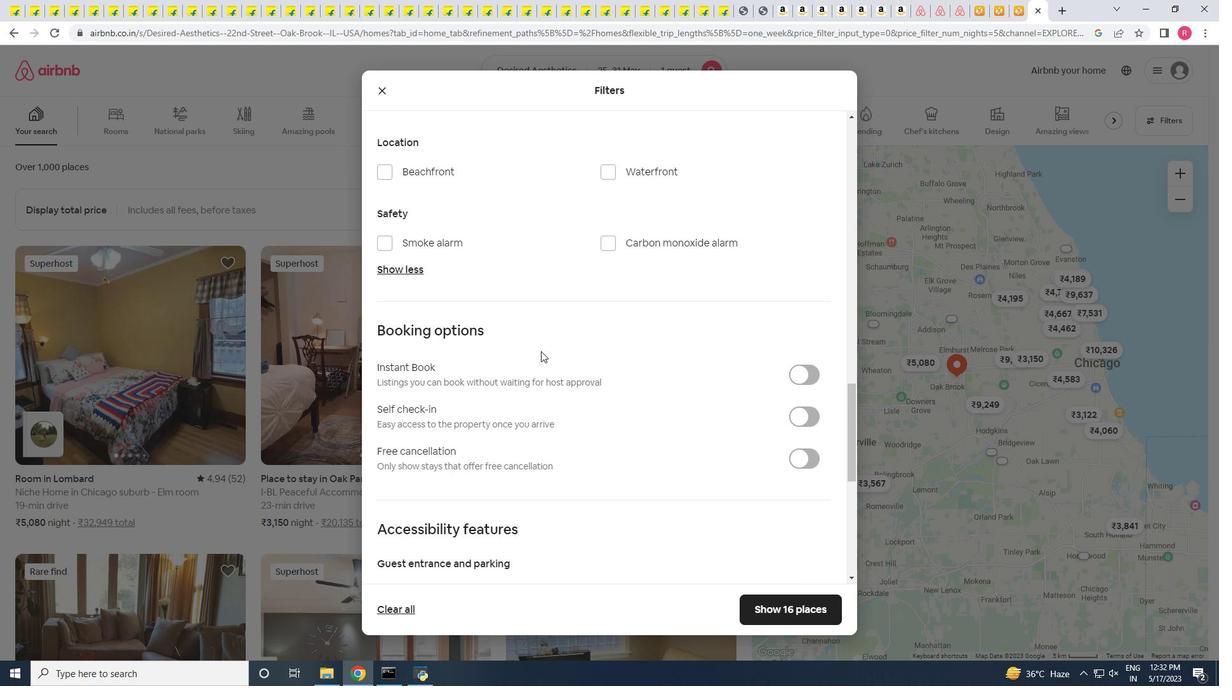 
Action: Mouse scrolled (543, 351) with delta (0, 0)
Screenshot: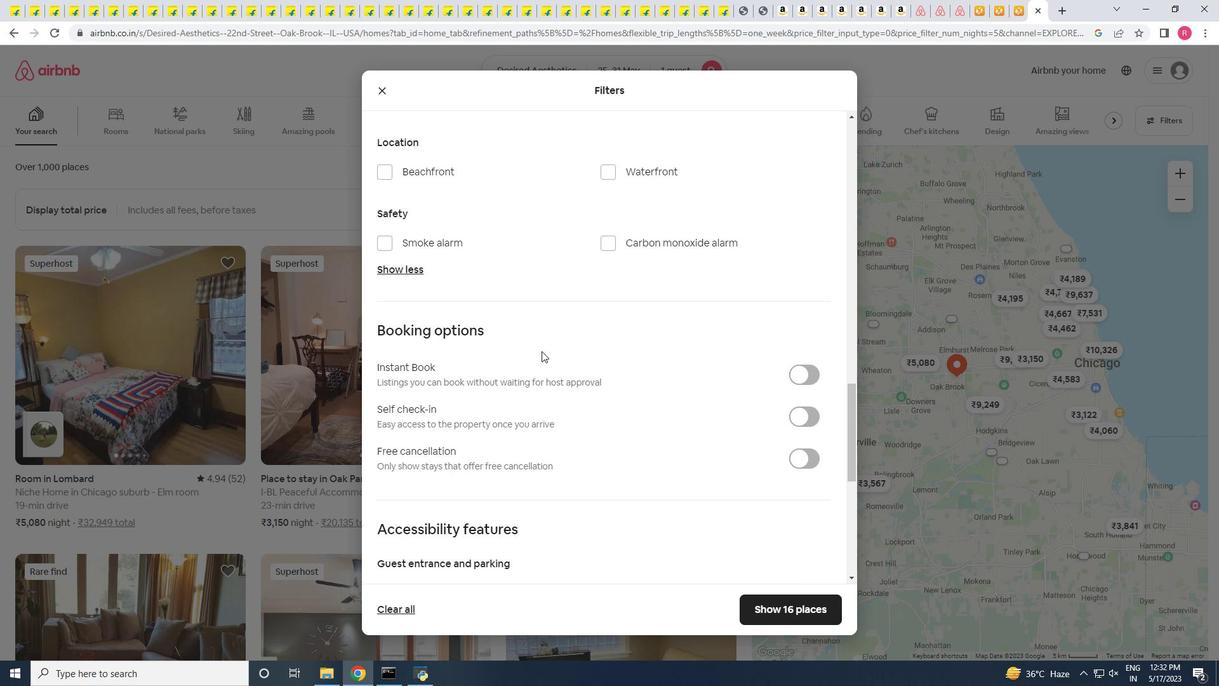
Action: Mouse moved to (799, 299)
Screenshot: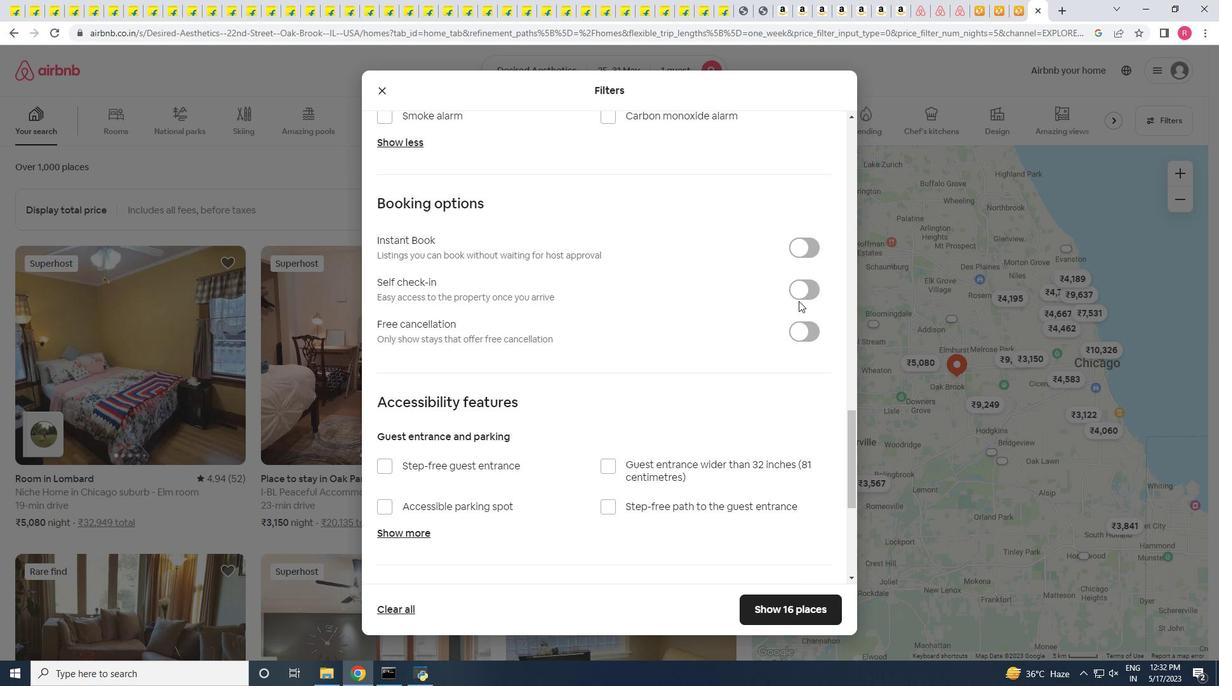 
Action: Mouse pressed left at (799, 299)
Screenshot: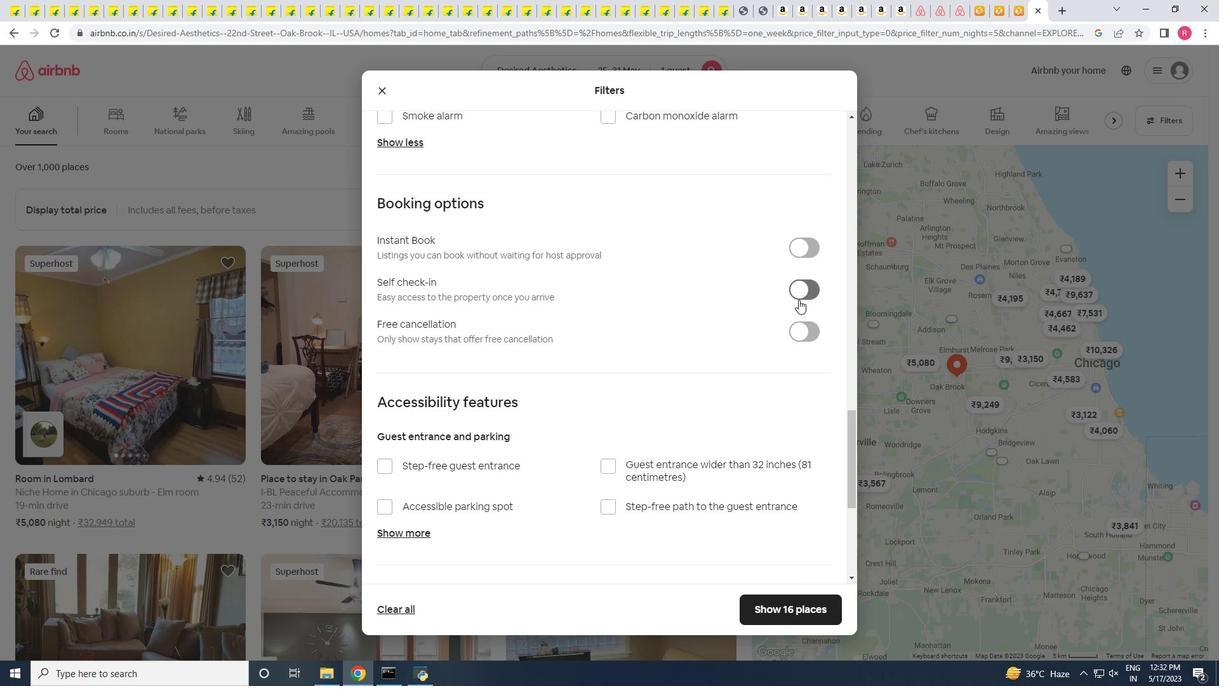 
Action: Mouse moved to (493, 344)
Screenshot: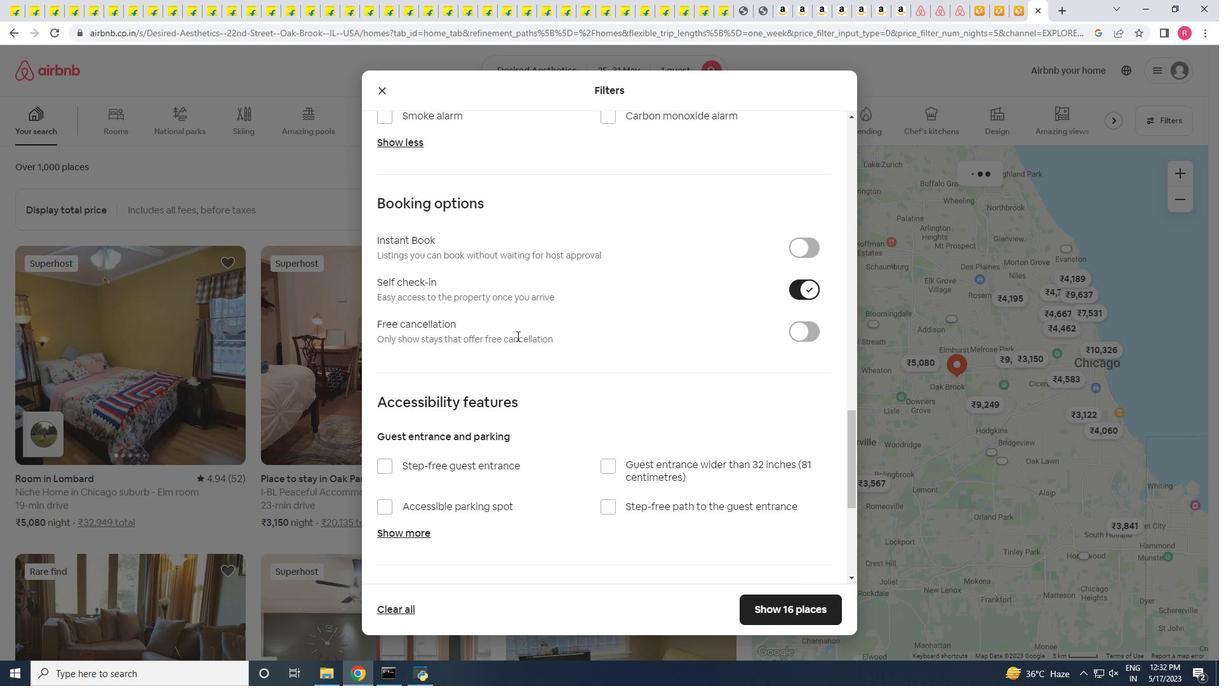 
Action: Mouse scrolled (493, 343) with delta (0, 0)
Screenshot: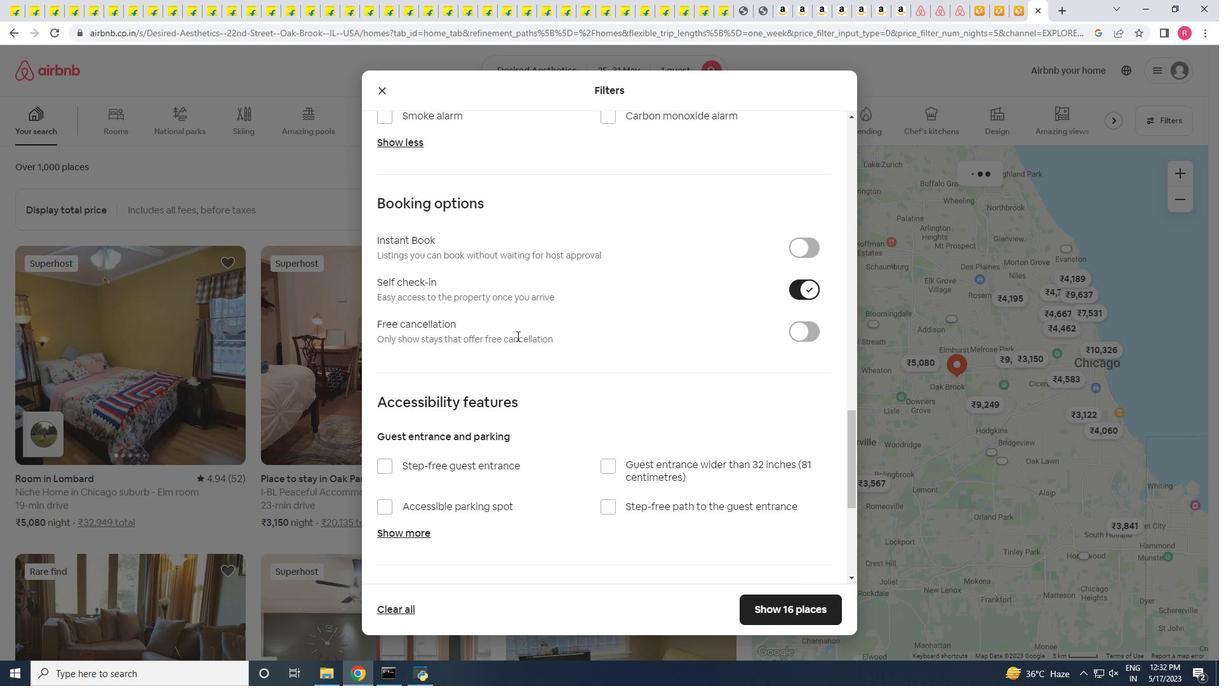 
Action: Mouse scrolled (493, 343) with delta (0, 0)
Screenshot: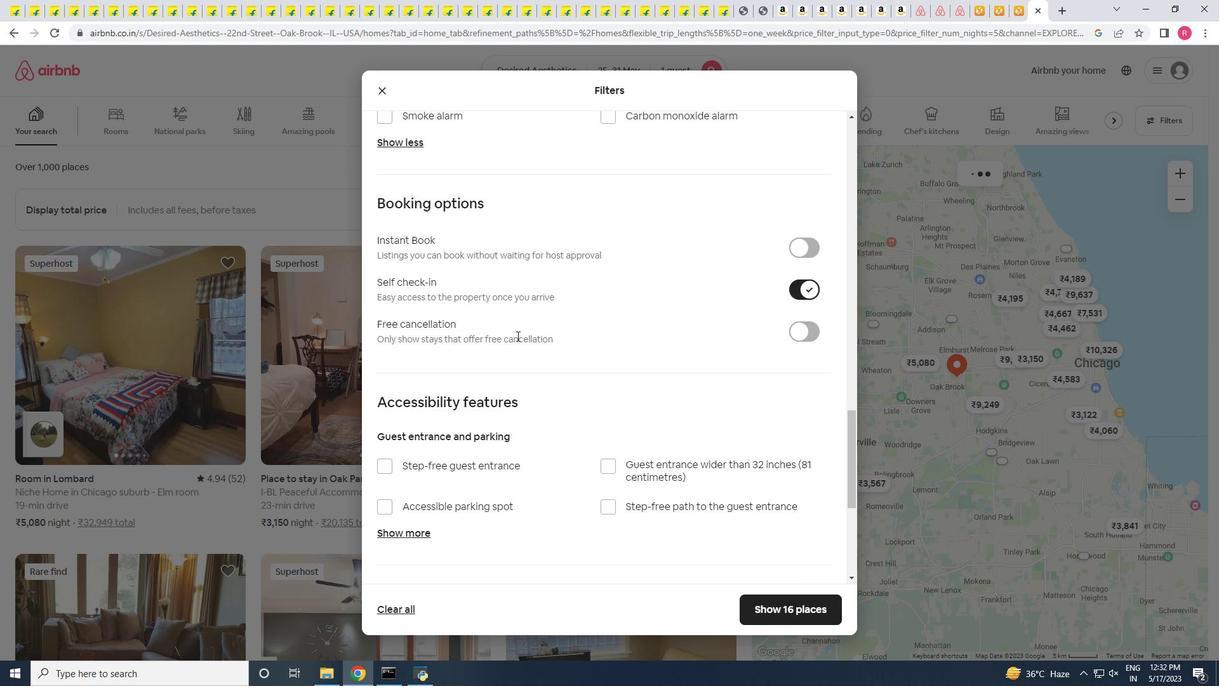 
Action: Mouse scrolled (493, 343) with delta (0, 0)
Screenshot: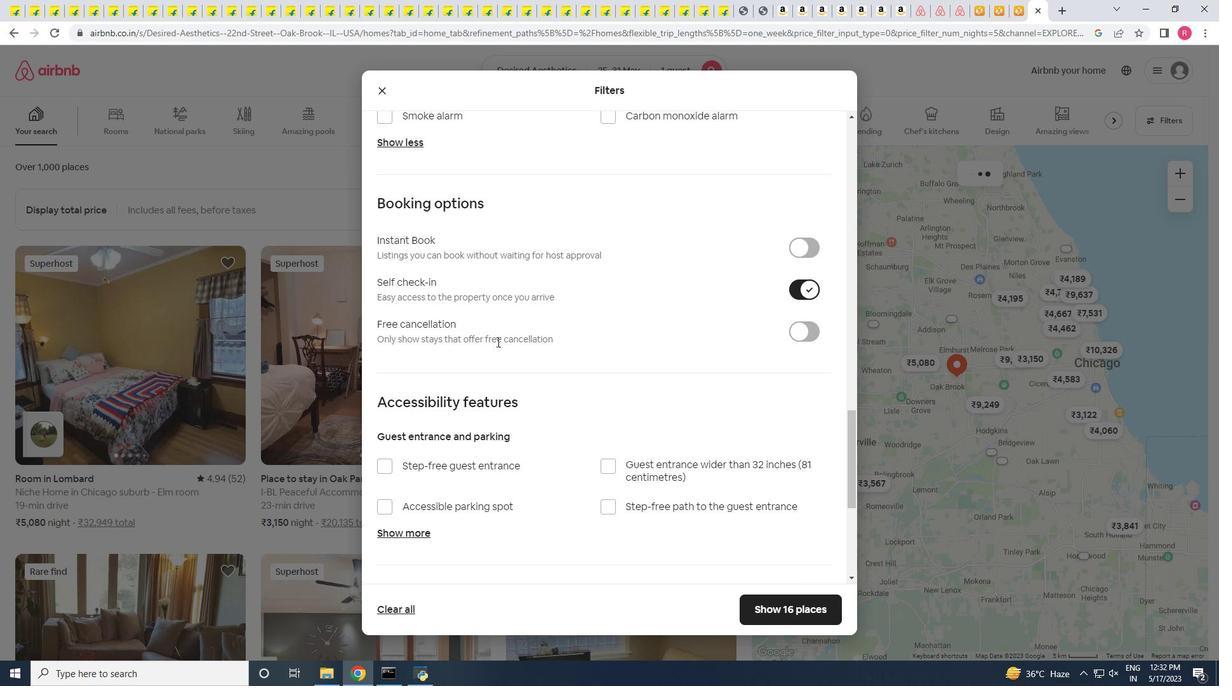 
Action: Mouse moved to (493, 344)
Screenshot: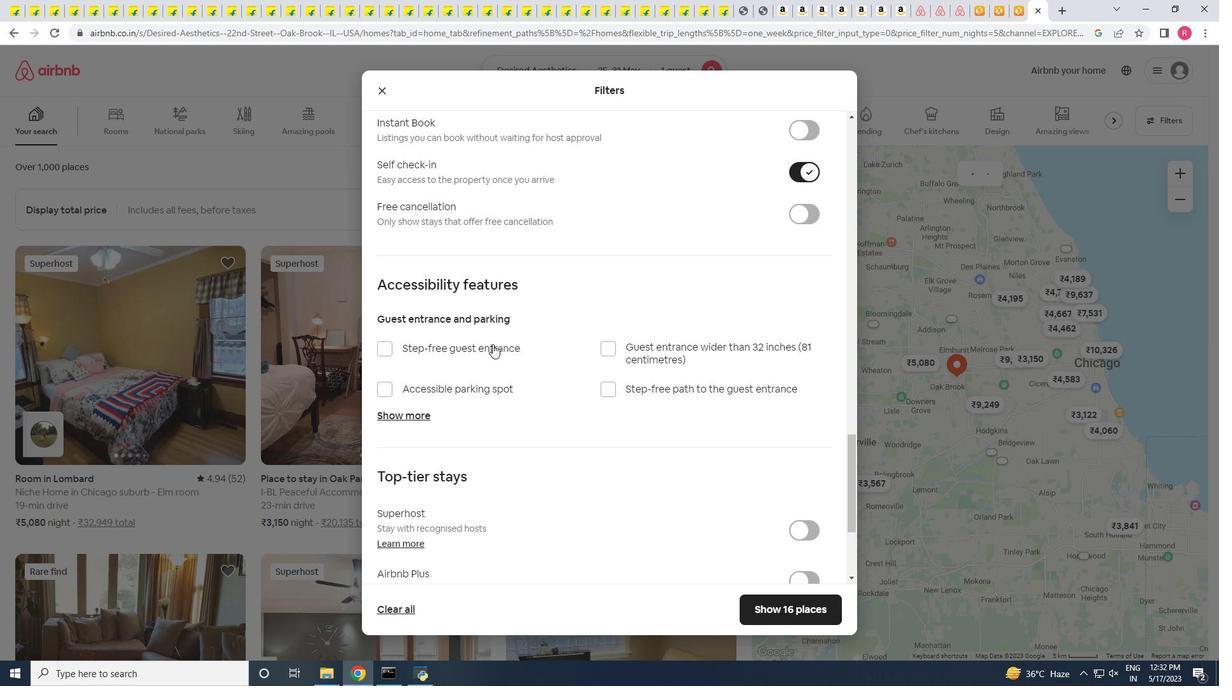 
Action: Mouse scrolled (493, 343) with delta (0, 0)
Screenshot: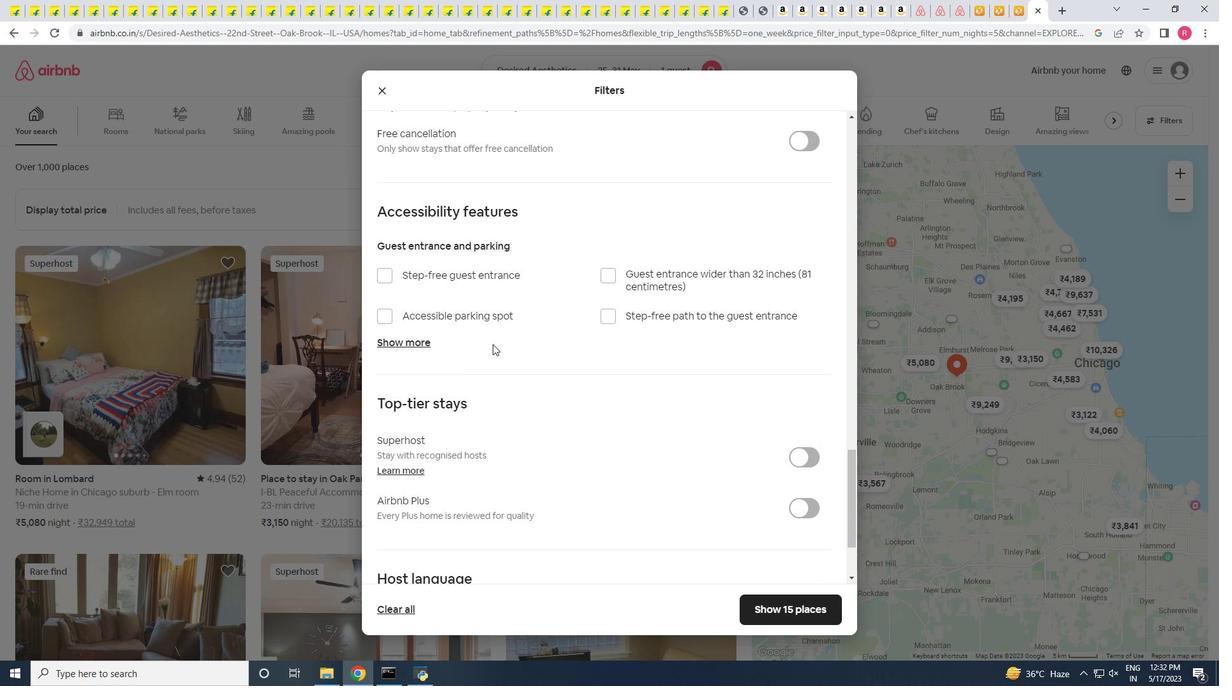
Action: Mouse scrolled (493, 343) with delta (0, 0)
Screenshot: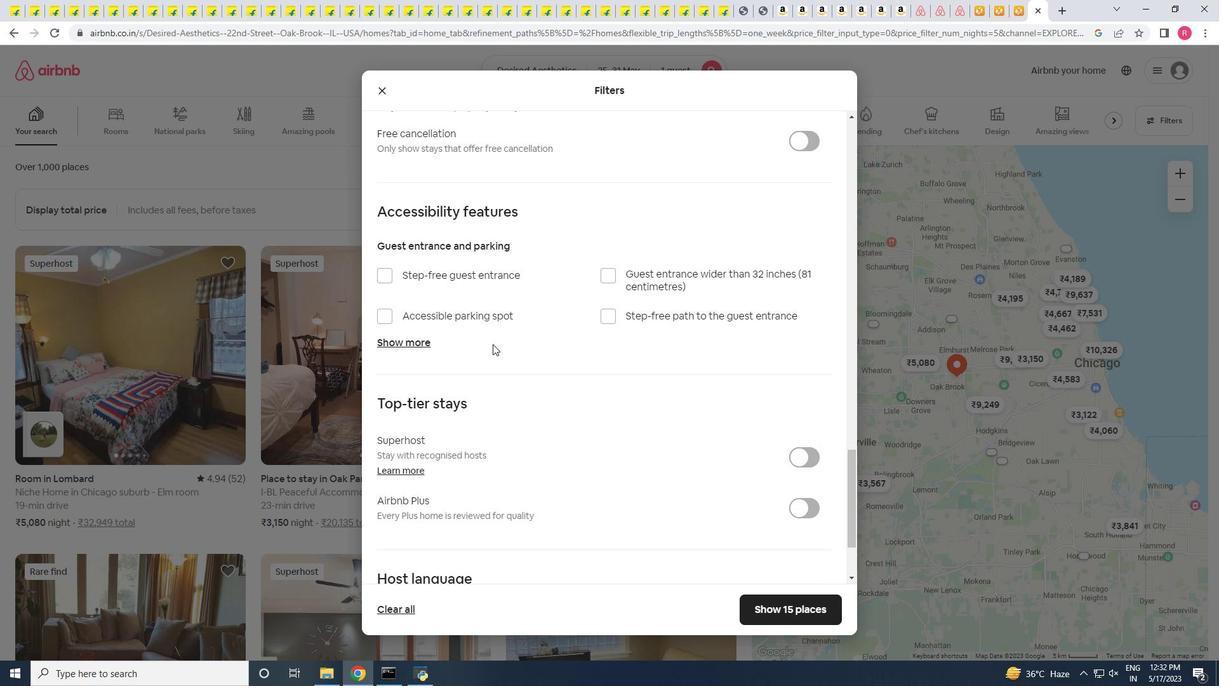 
Action: Mouse scrolled (493, 343) with delta (0, 0)
Screenshot: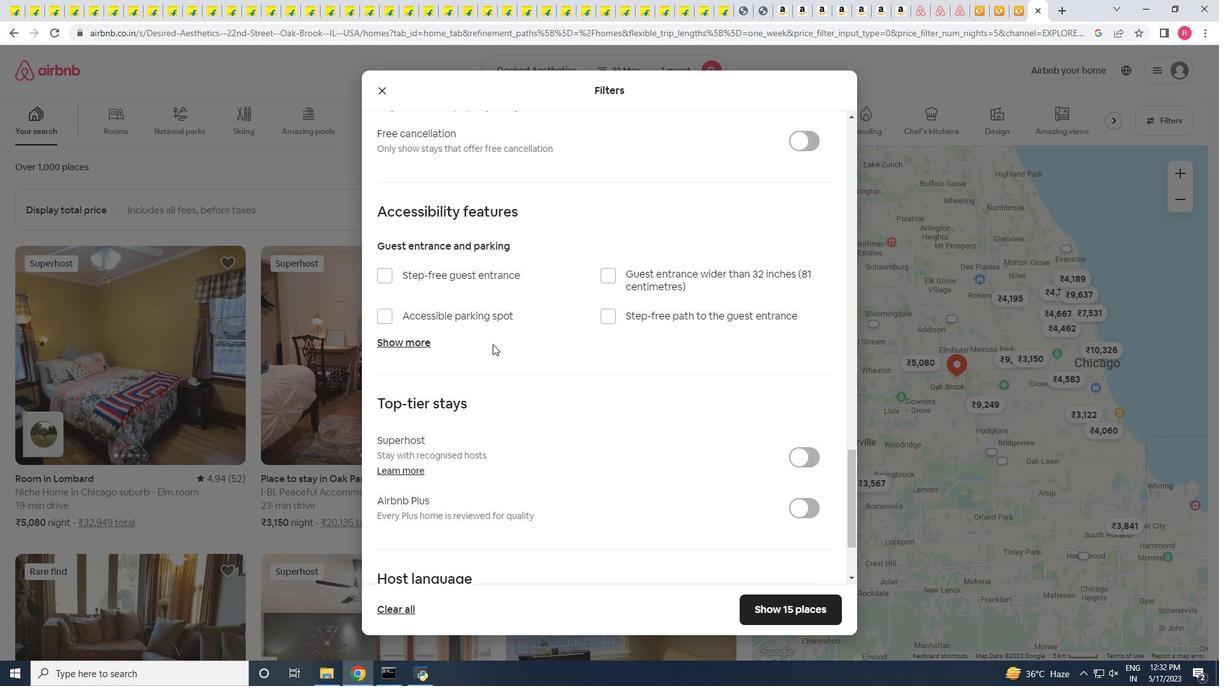 
Action: Mouse moved to (398, 494)
Screenshot: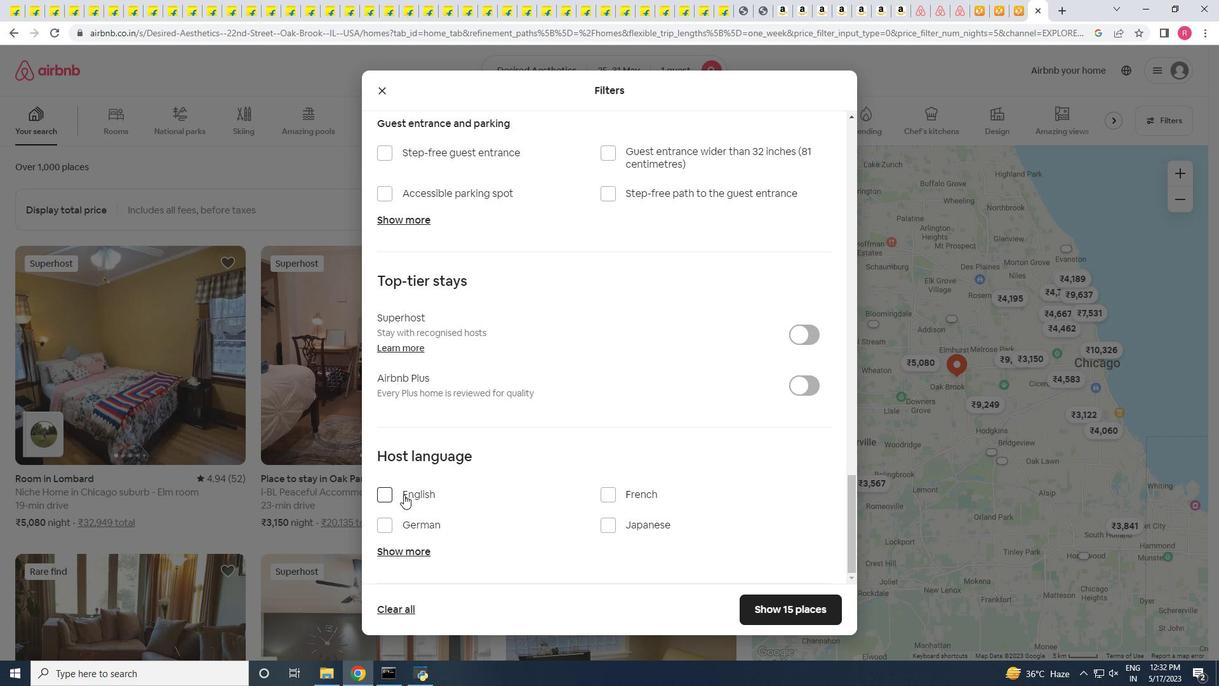 
Action: Mouse pressed left at (398, 494)
Screenshot: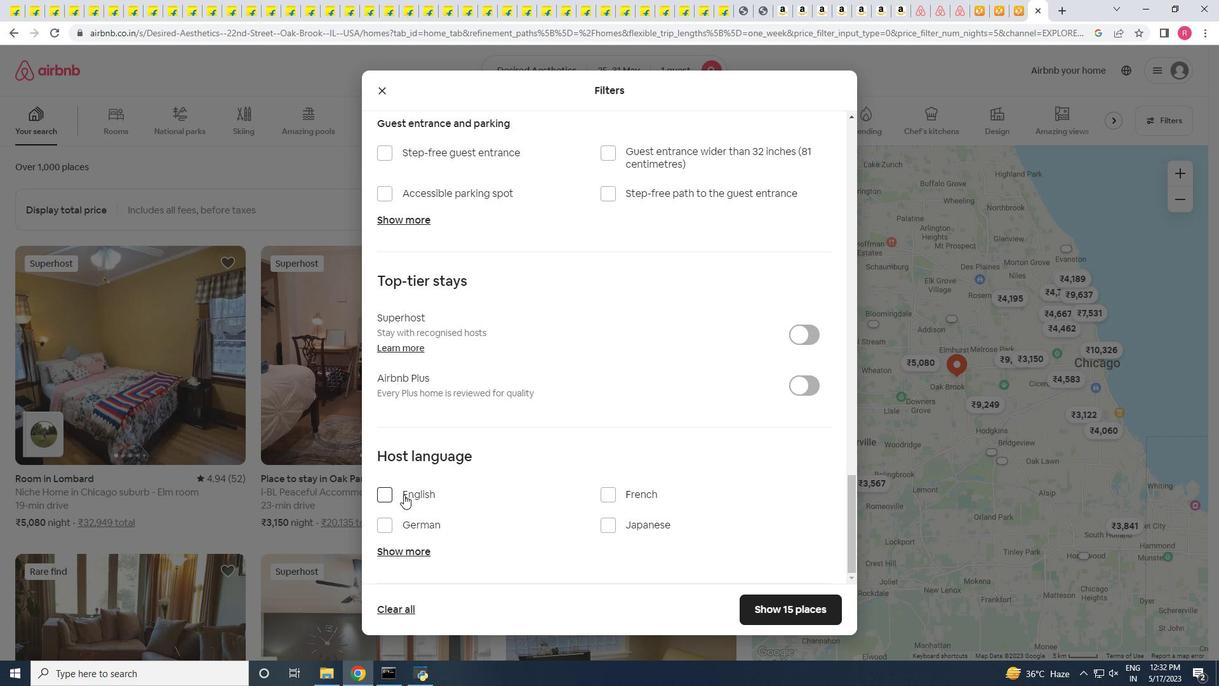 
Action: Mouse moved to (667, 434)
Screenshot: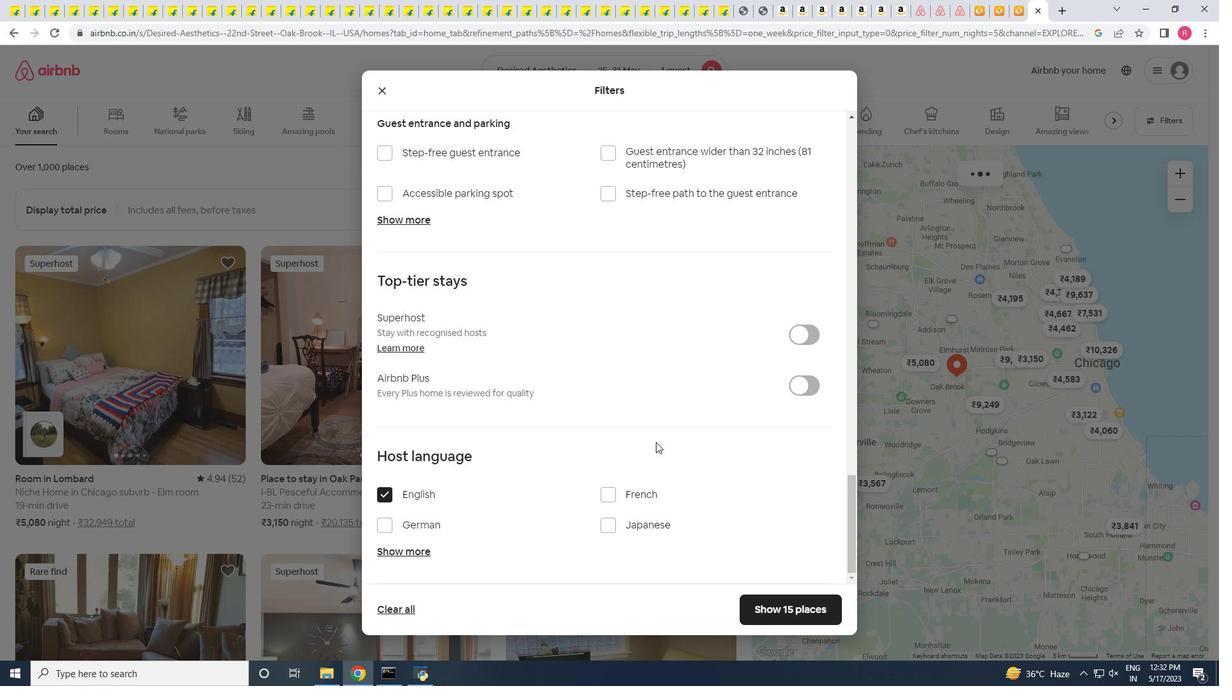 
Action: Mouse scrolled (667, 433) with delta (0, 0)
Screenshot: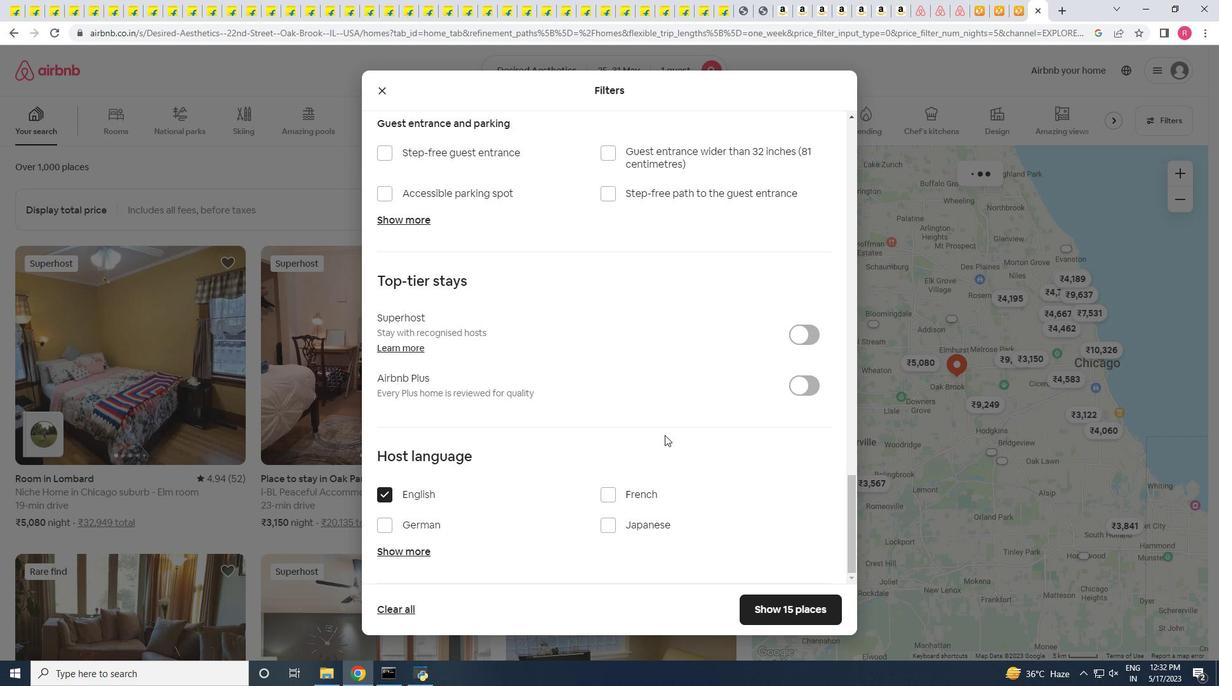 
Action: Mouse scrolled (667, 433) with delta (0, 0)
Screenshot: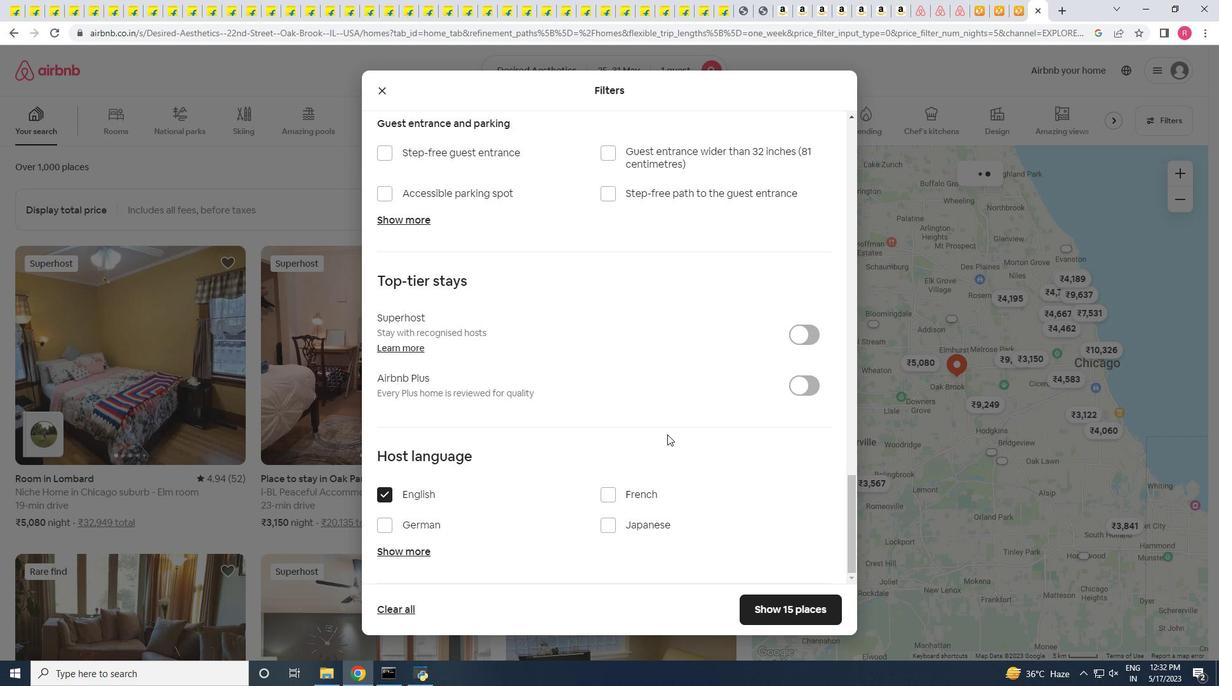 
Action: Mouse moved to (668, 434)
Screenshot: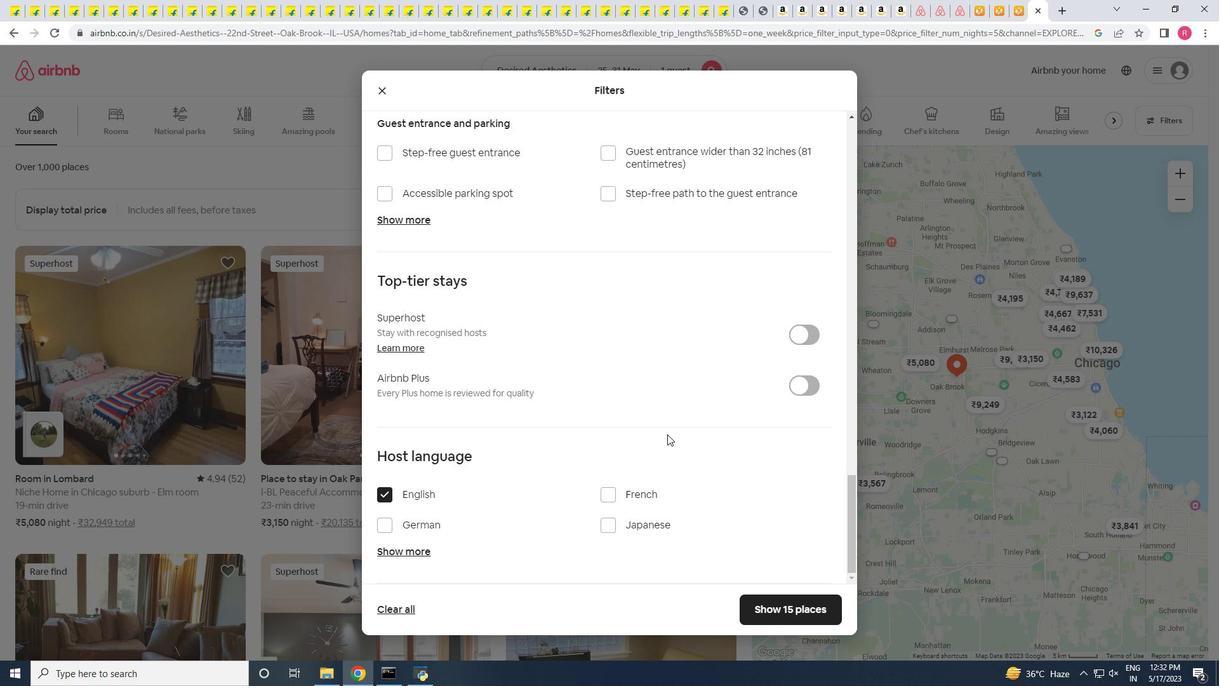 
Action: Mouse scrolled (668, 433) with delta (0, 0)
Screenshot: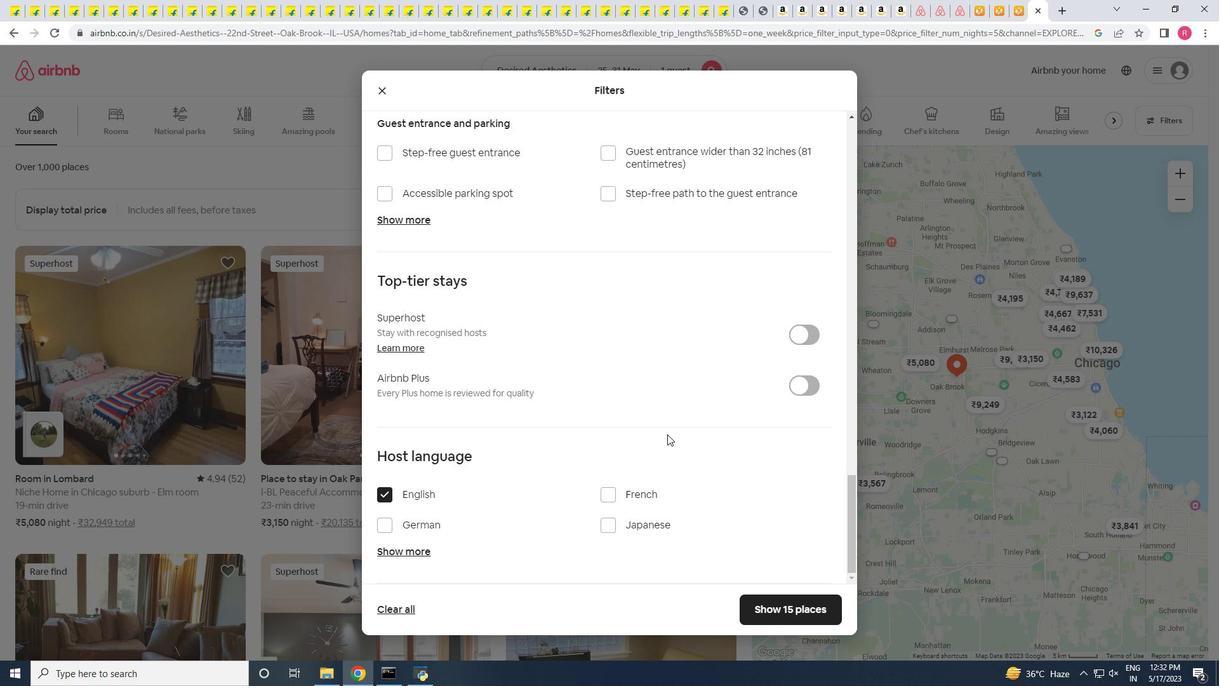 
Action: Mouse moved to (676, 434)
Screenshot: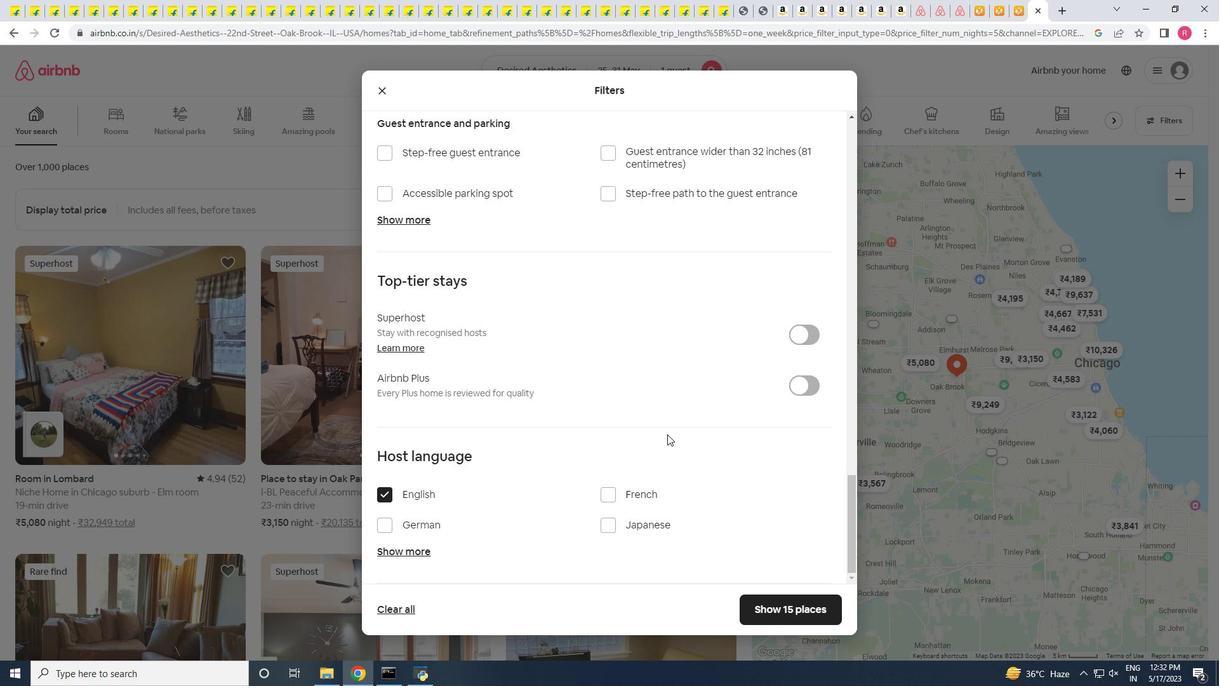 
Action: Mouse scrolled (676, 433) with delta (0, 0)
Screenshot: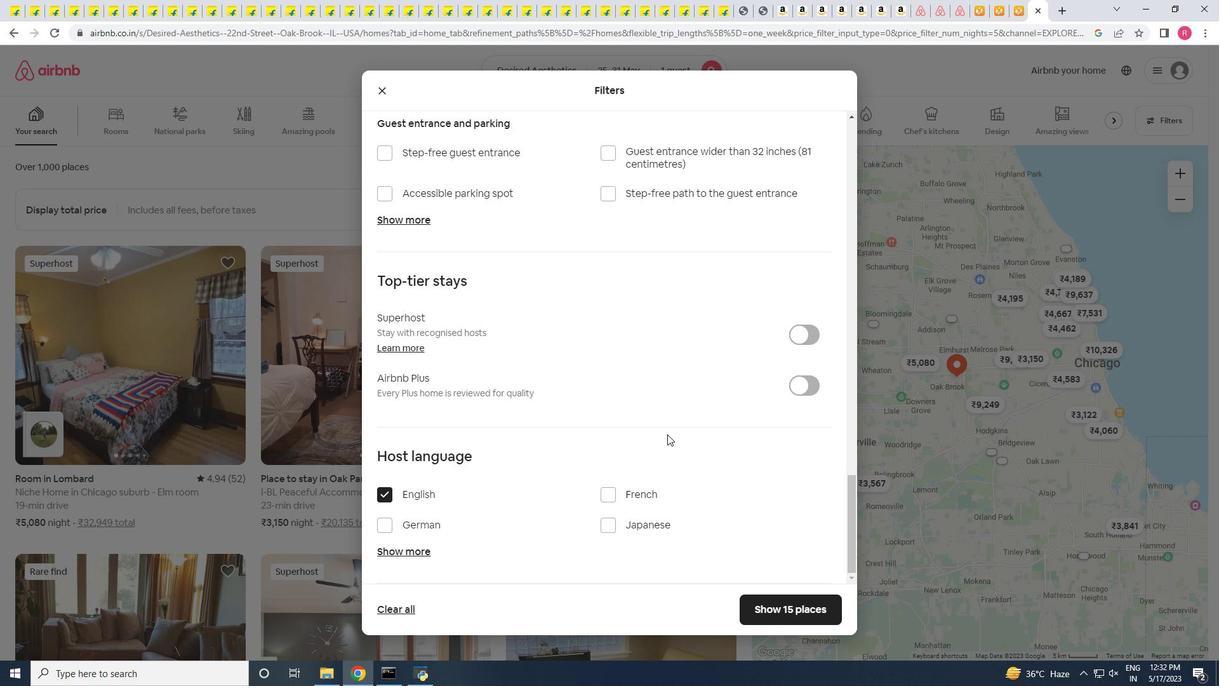 
Action: Mouse moved to (422, 557)
Screenshot: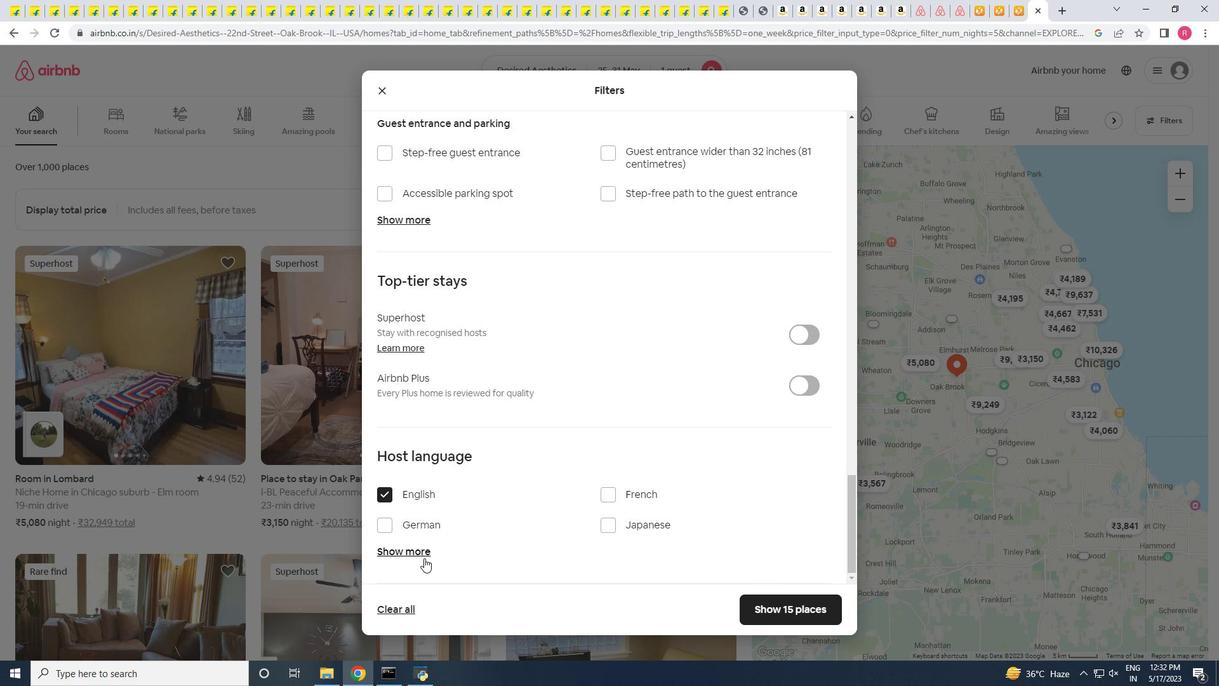 
Action: Mouse pressed left at (422, 557)
Screenshot: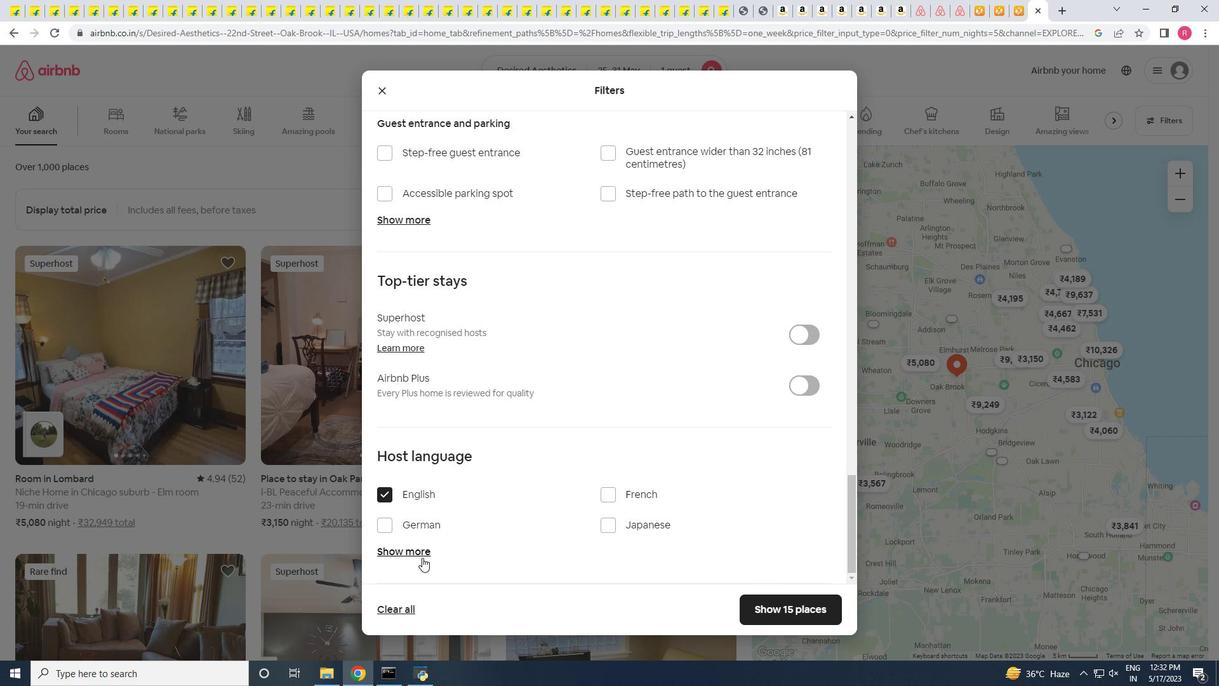 
Action: Mouse moved to (462, 533)
Screenshot: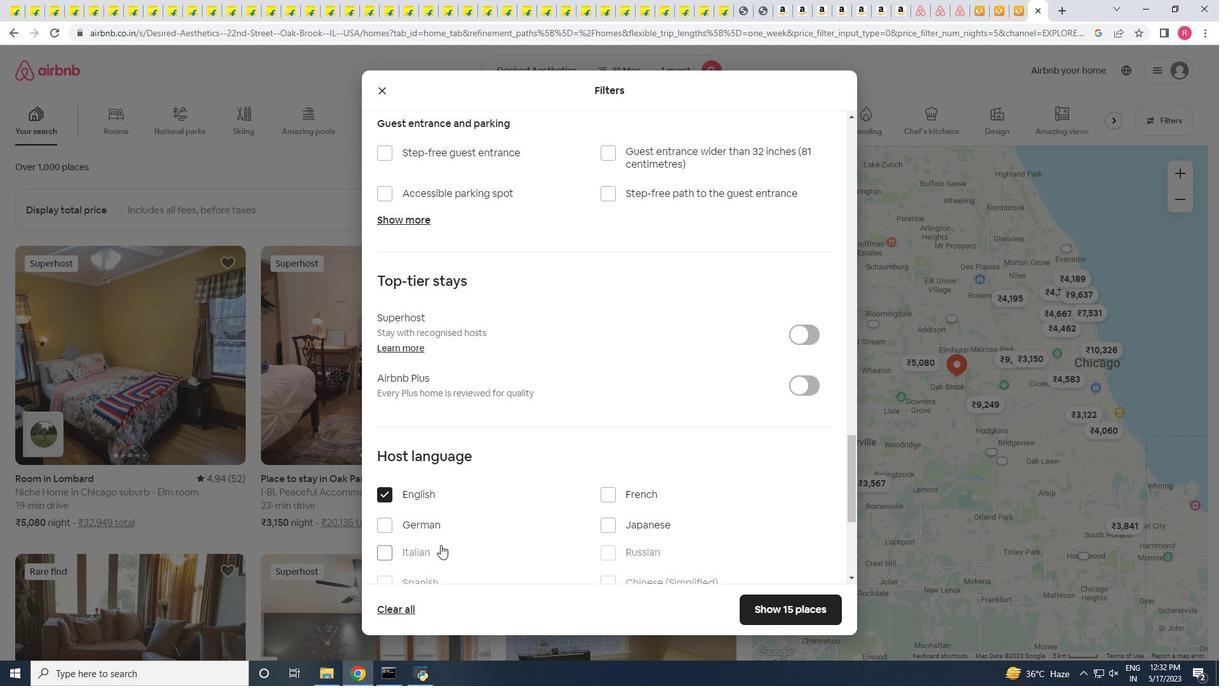 
Action: Mouse scrolled (462, 532) with delta (0, 0)
Screenshot: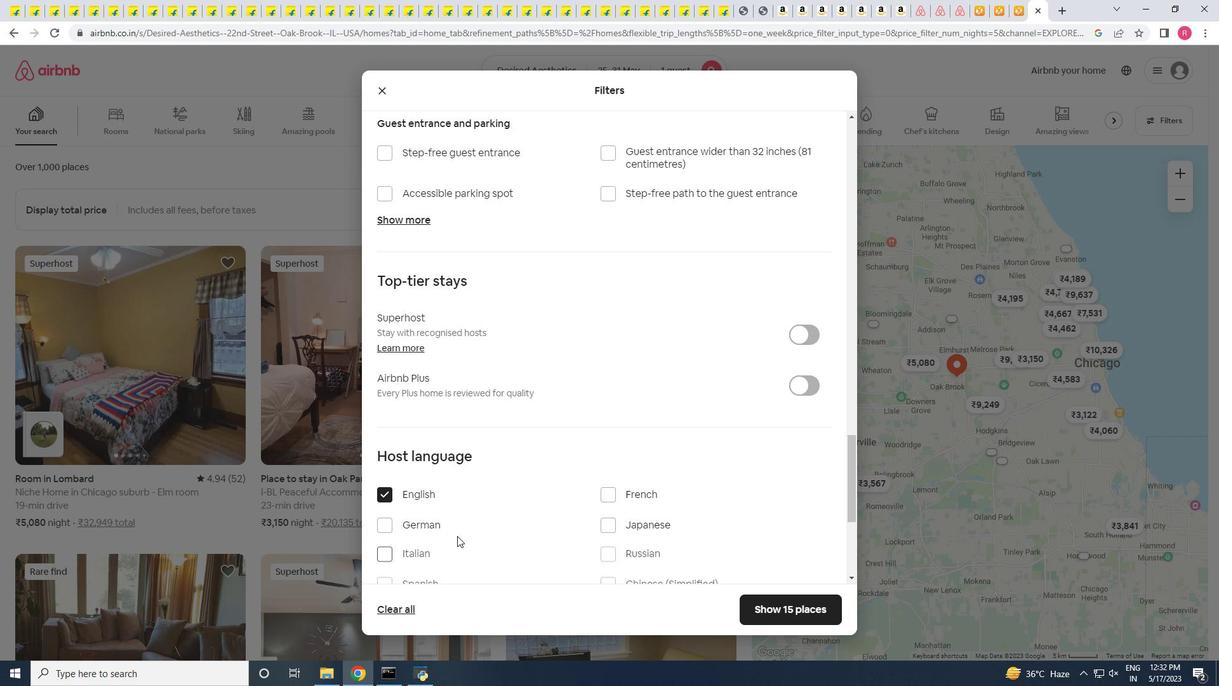 
Action: Mouse scrolled (462, 532) with delta (0, 0)
Screenshot: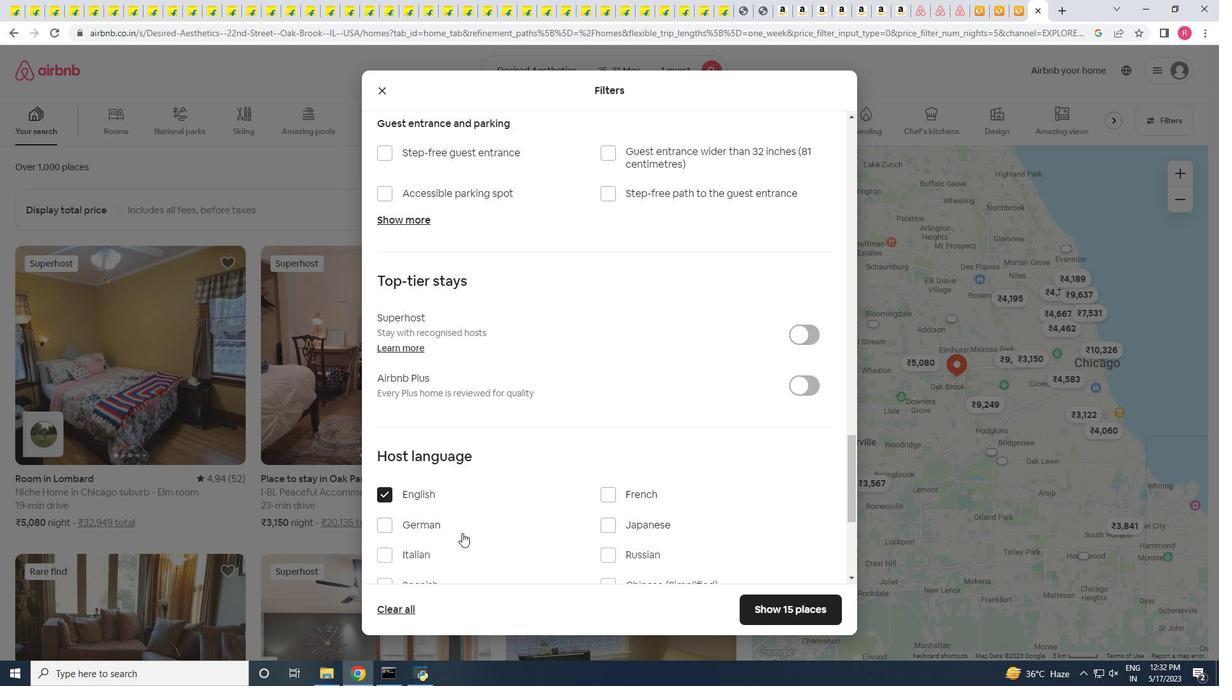 
Action: Mouse scrolled (462, 532) with delta (0, 0)
Screenshot: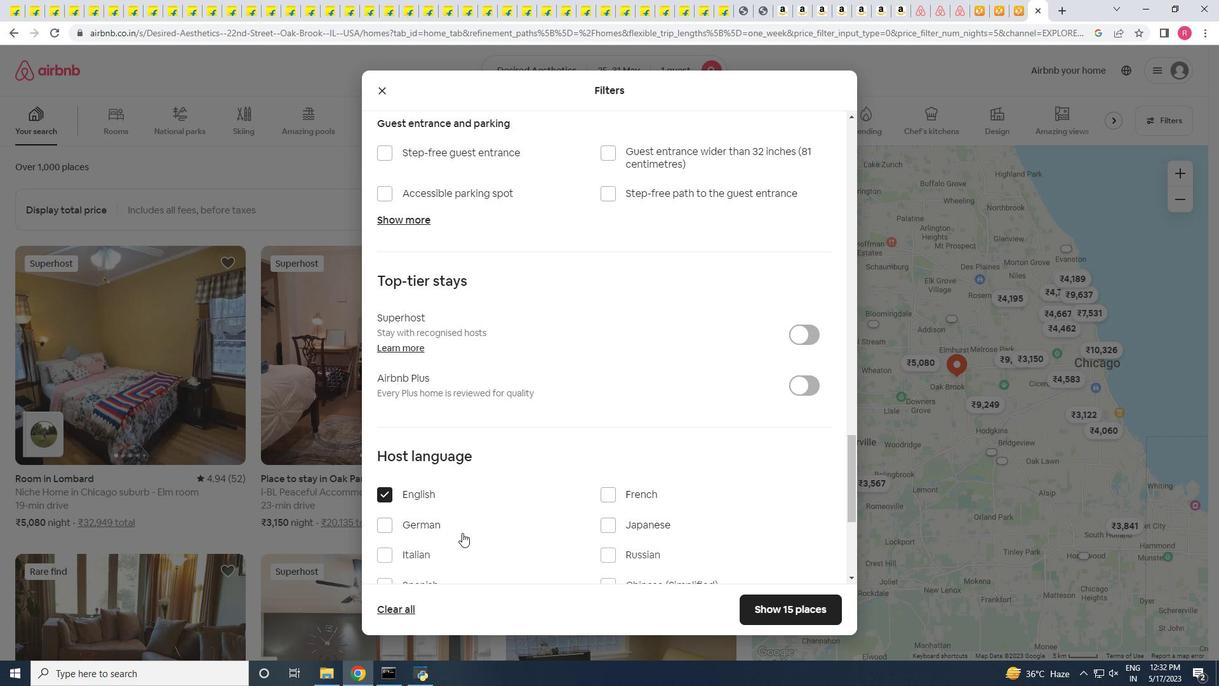 
Action: Mouse moved to (463, 532)
Screenshot: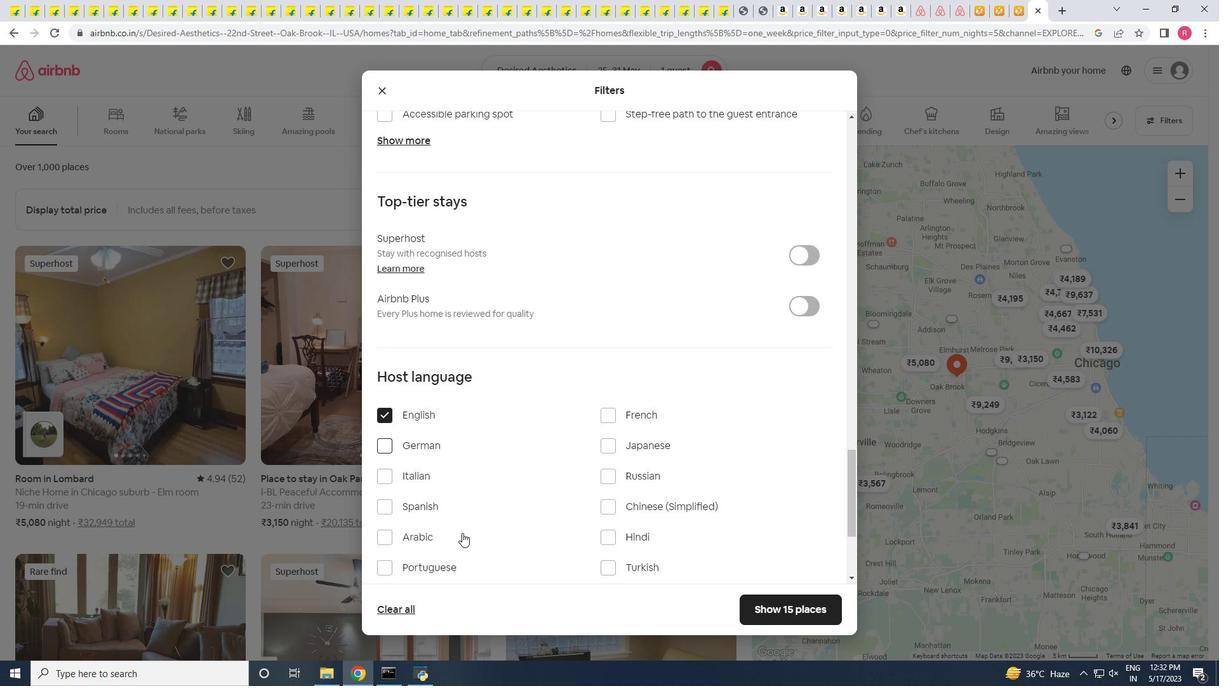 
Action: Mouse scrolled (463, 531) with delta (0, 0)
Screenshot: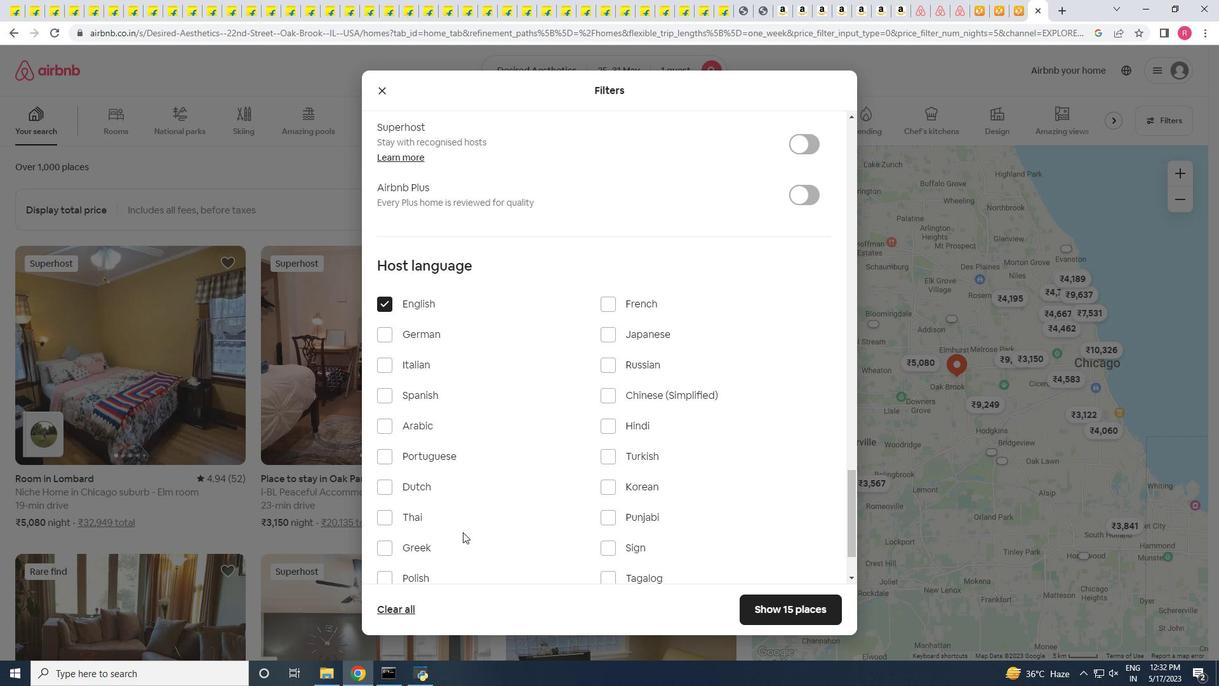 
Action: Mouse scrolled (463, 531) with delta (0, 0)
Screenshot: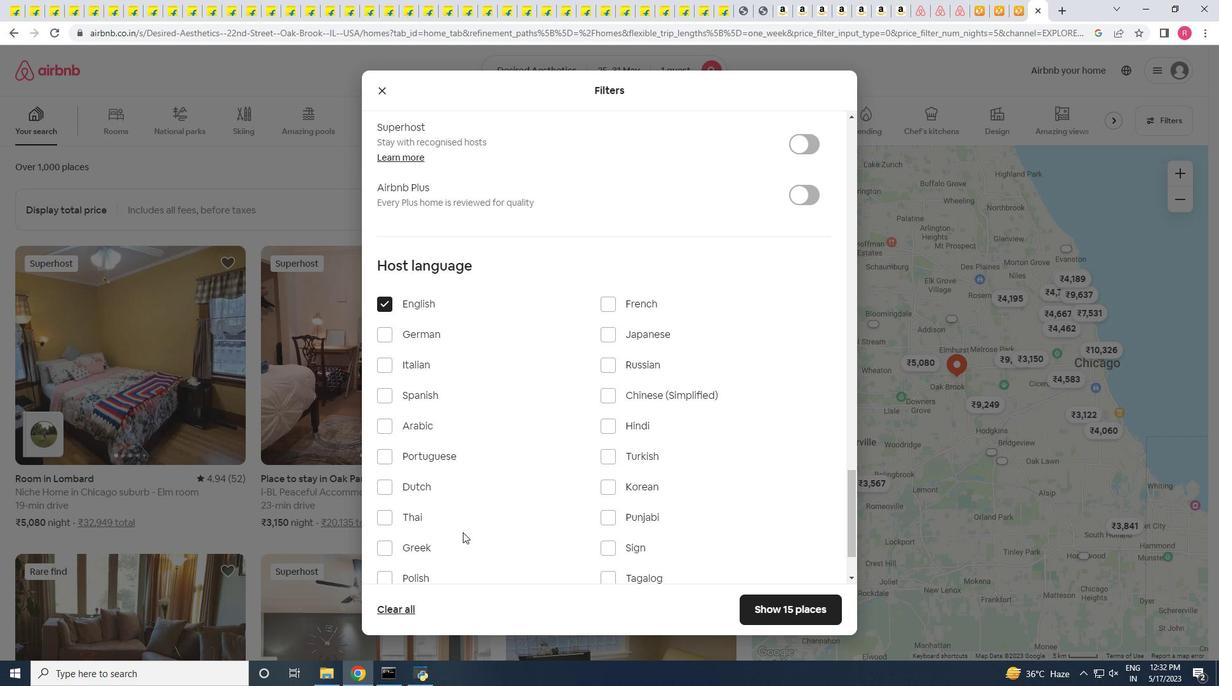 
Action: Mouse scrolled (463, 531) with delta (0, 0)
Screenshot: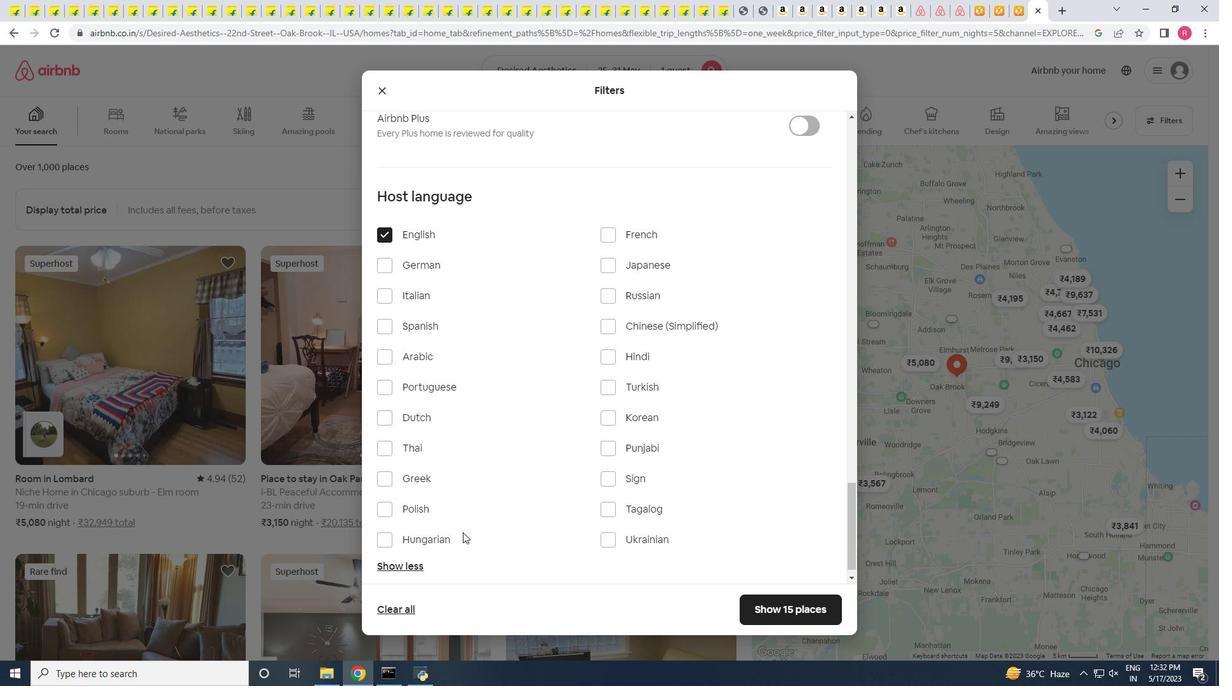 
Action: Mouse moved to (810, 614)
Screenshot: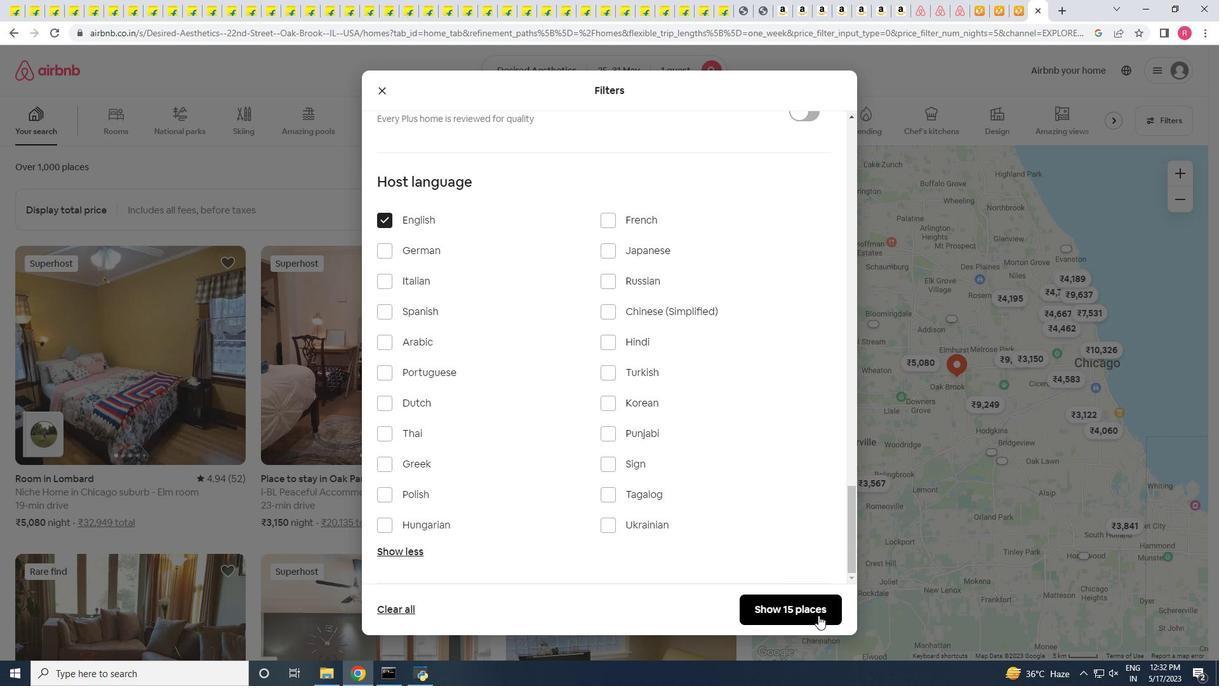 
Action: Mouse pressed left at (810, 614)
Screenshot: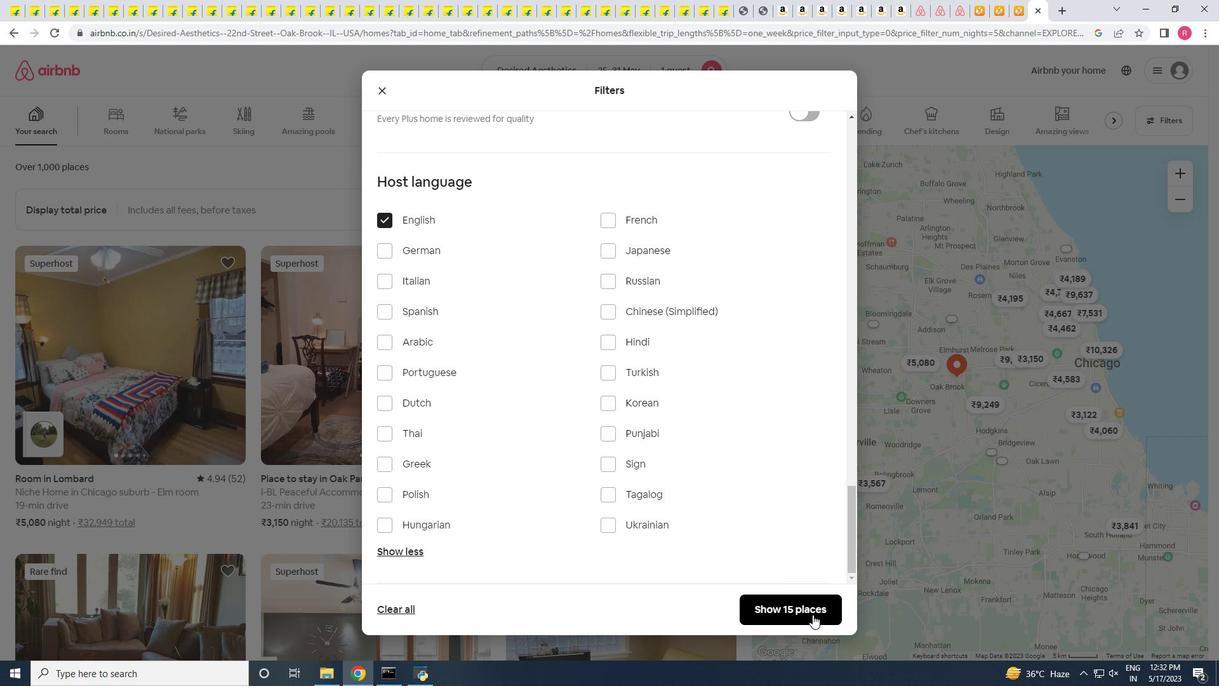 
Action: Mouse moved to (130, 362)
Screenshot: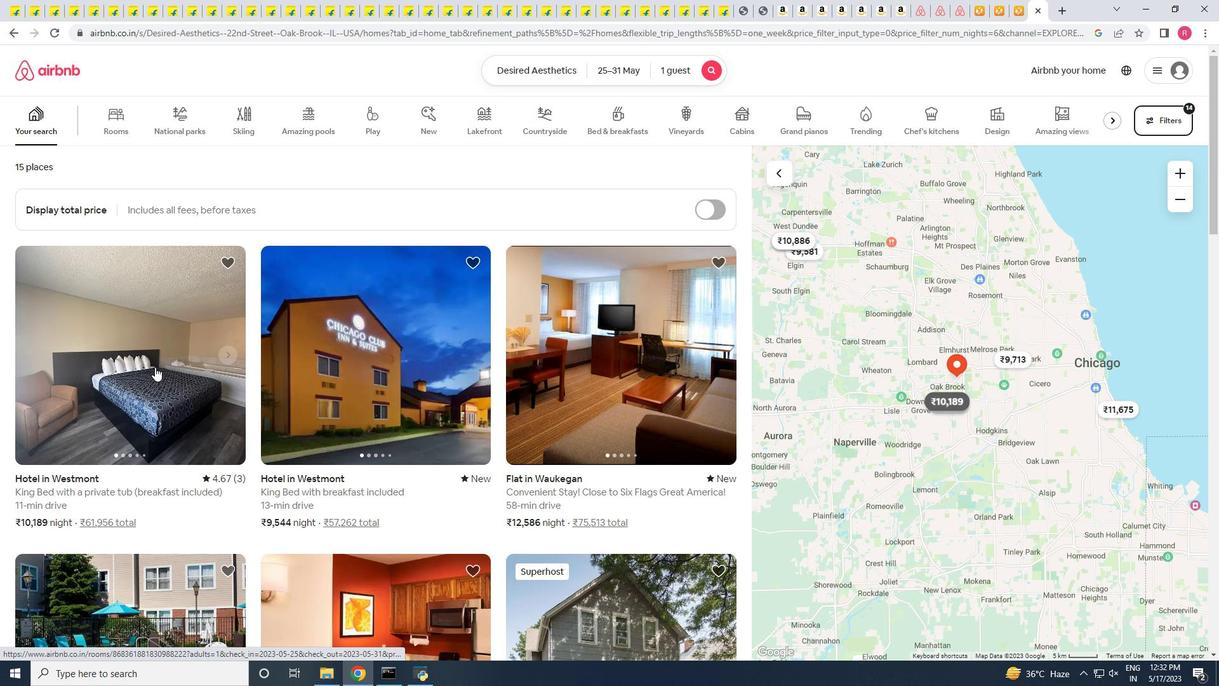 
Action: Mouse scrolled (130, 361) with delta (0, 0)
Screenshot: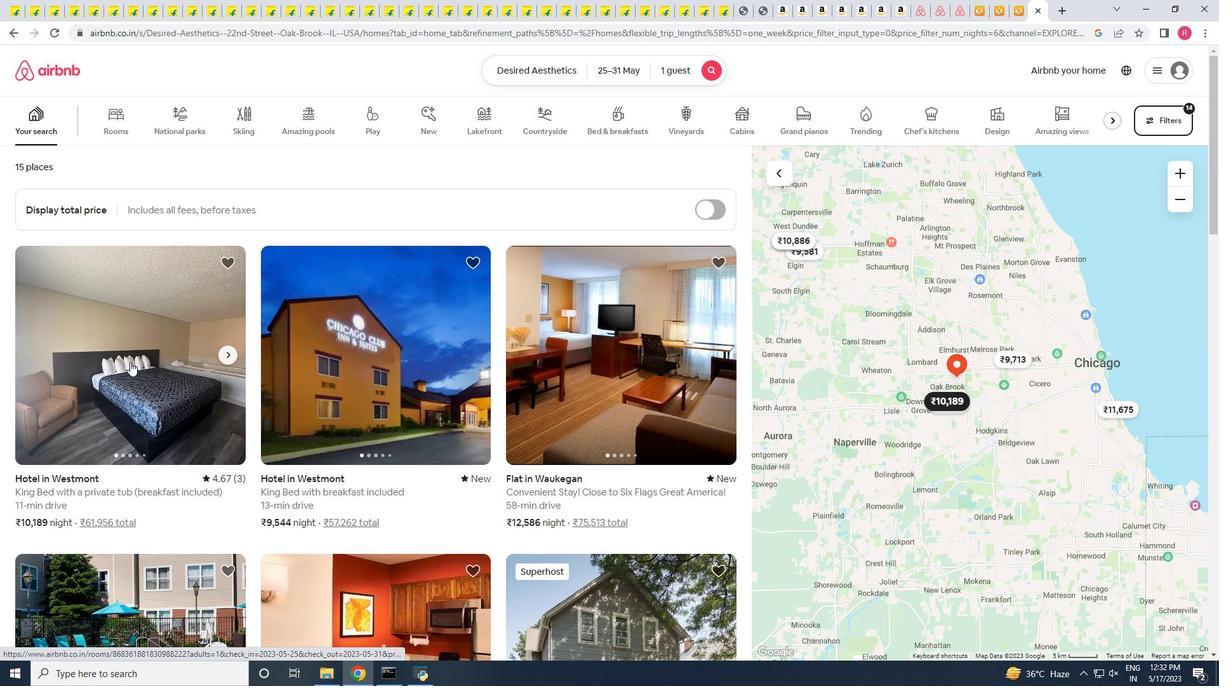 
Action: Mouse scrolled (130, 361) with delta (0, 0)
Screenshot: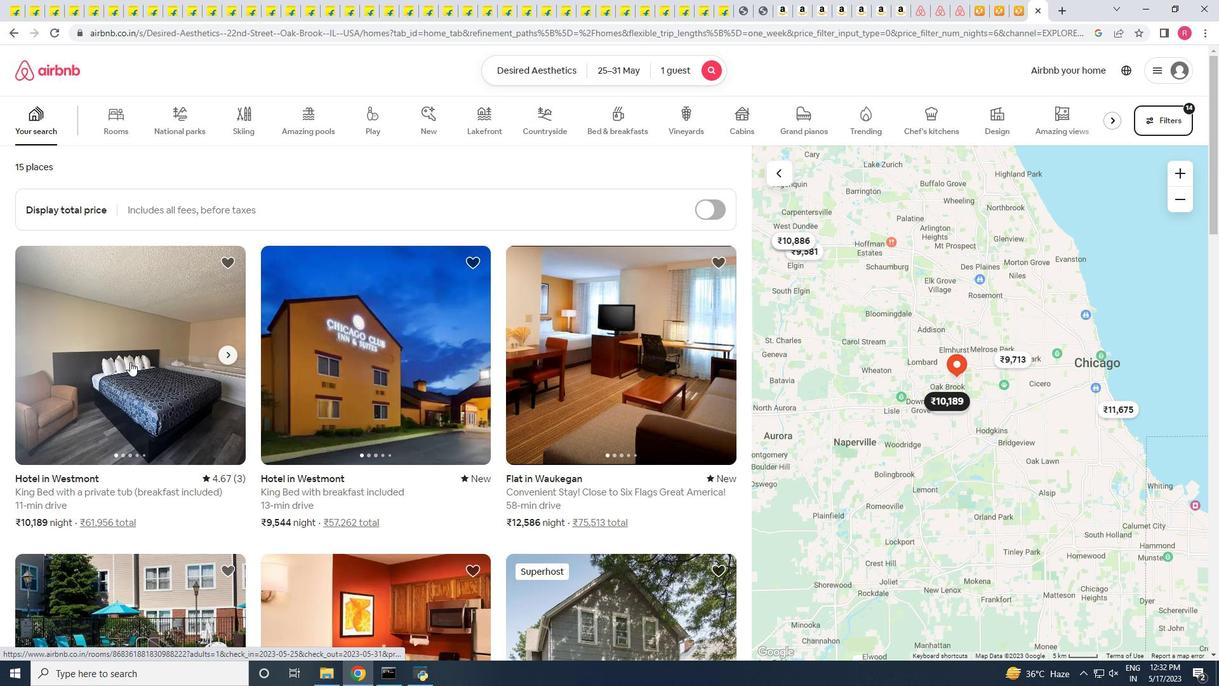 
Action: Mouse moved to (170, 320)
Screenshot: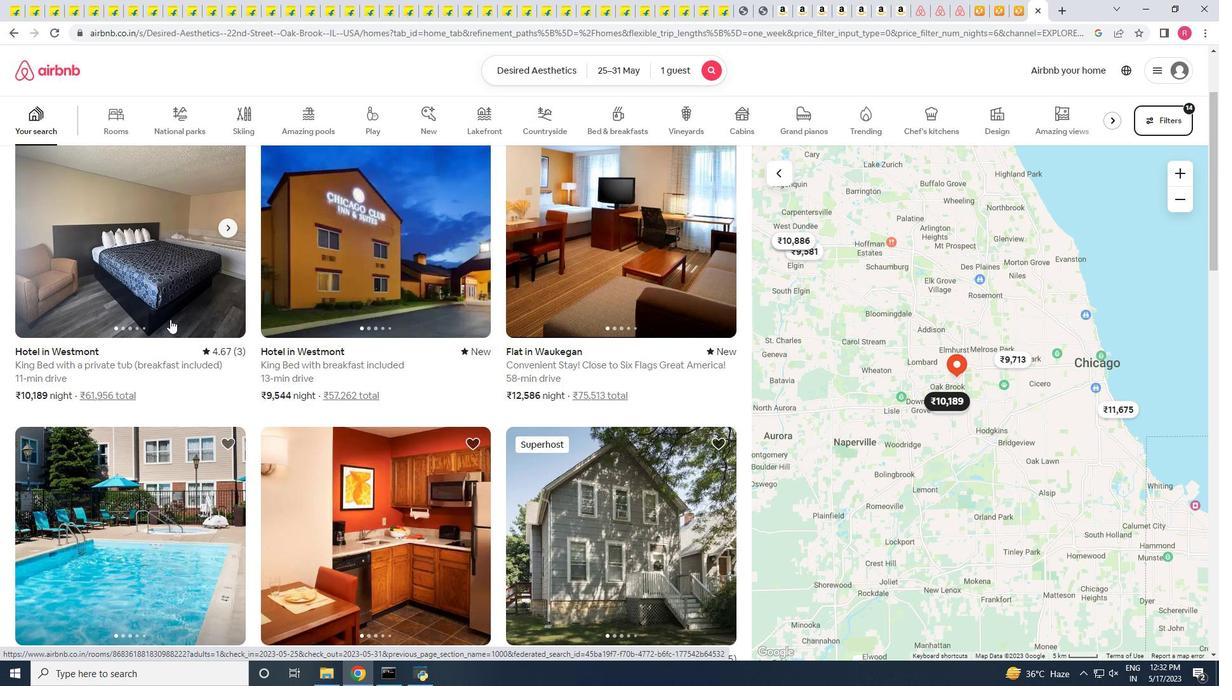 
Action: Mouse pressed left at (170, 320)
Screenshot: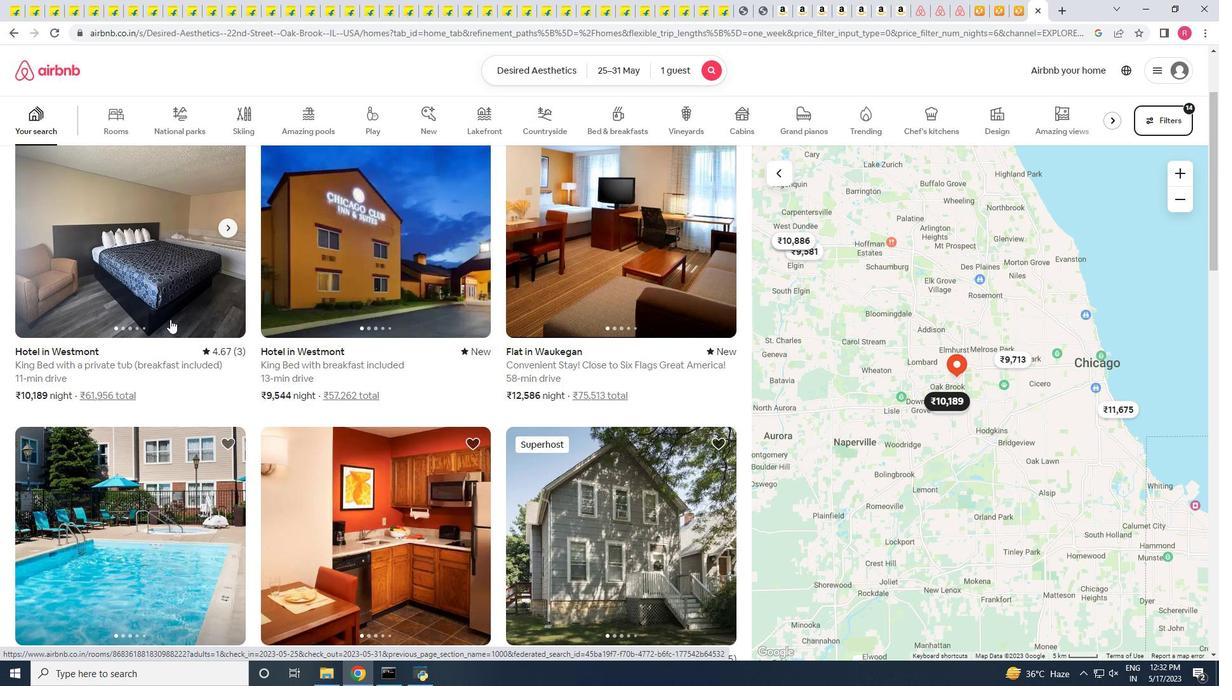 
Action: Mouse moved to (567, 384)
Screenshot: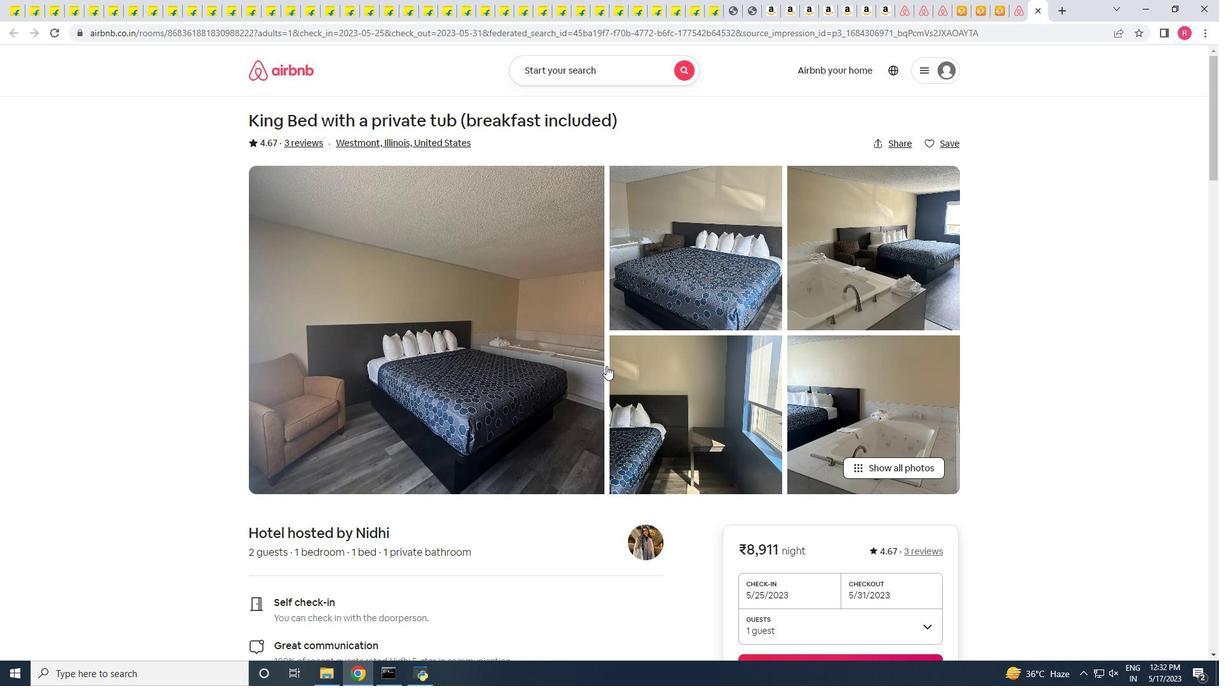 
Action: Mouse scrolled (567, 383) with delta (0, 0)
Screenshot: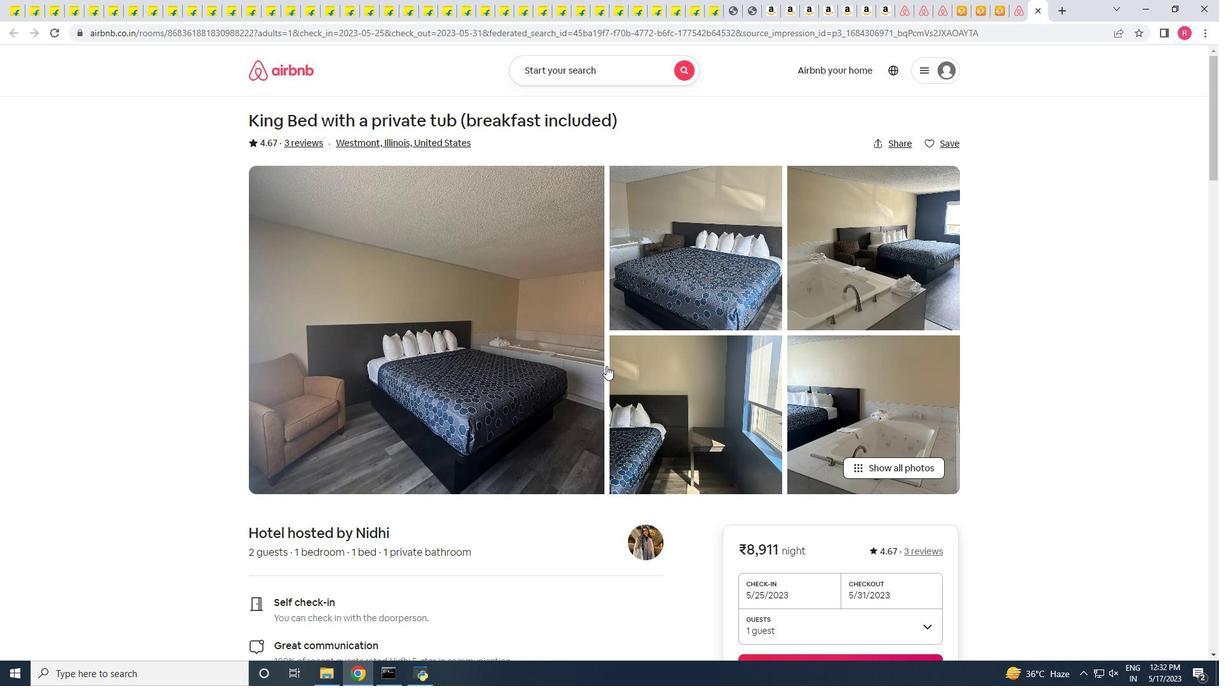 
Action: Mouse moved to (574, 386)
Screenshot: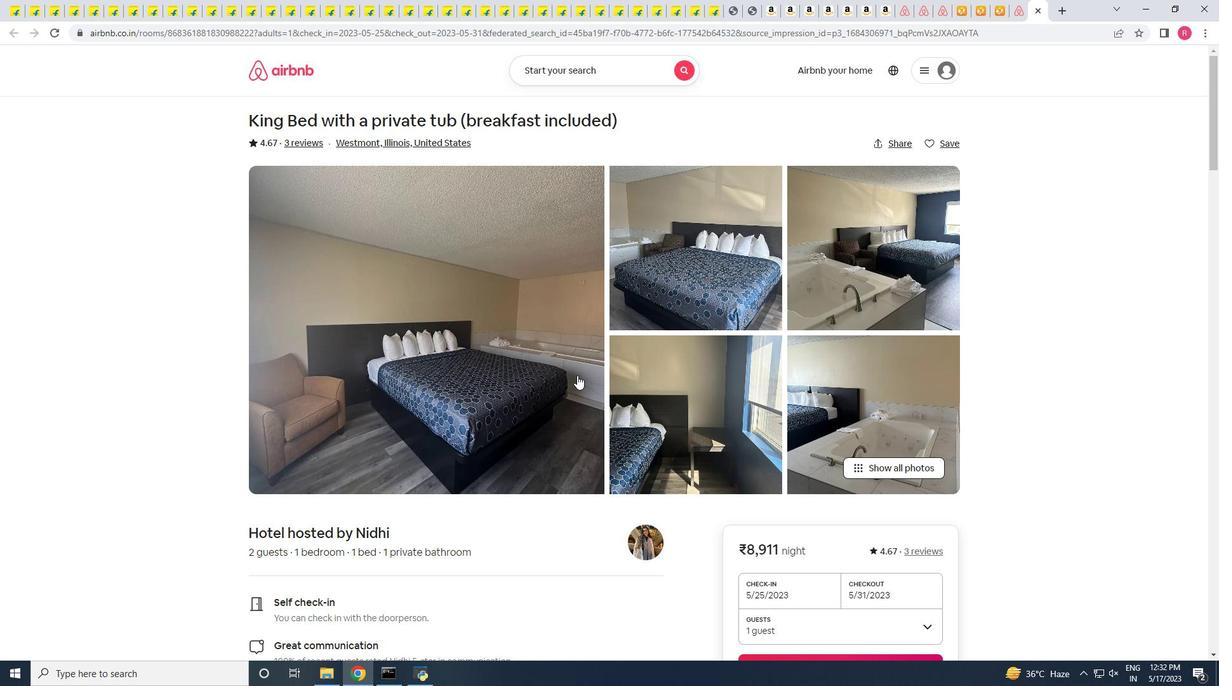 
Action: Mouse scrolled (574, 386) with delta (0, 0)
Screenshot: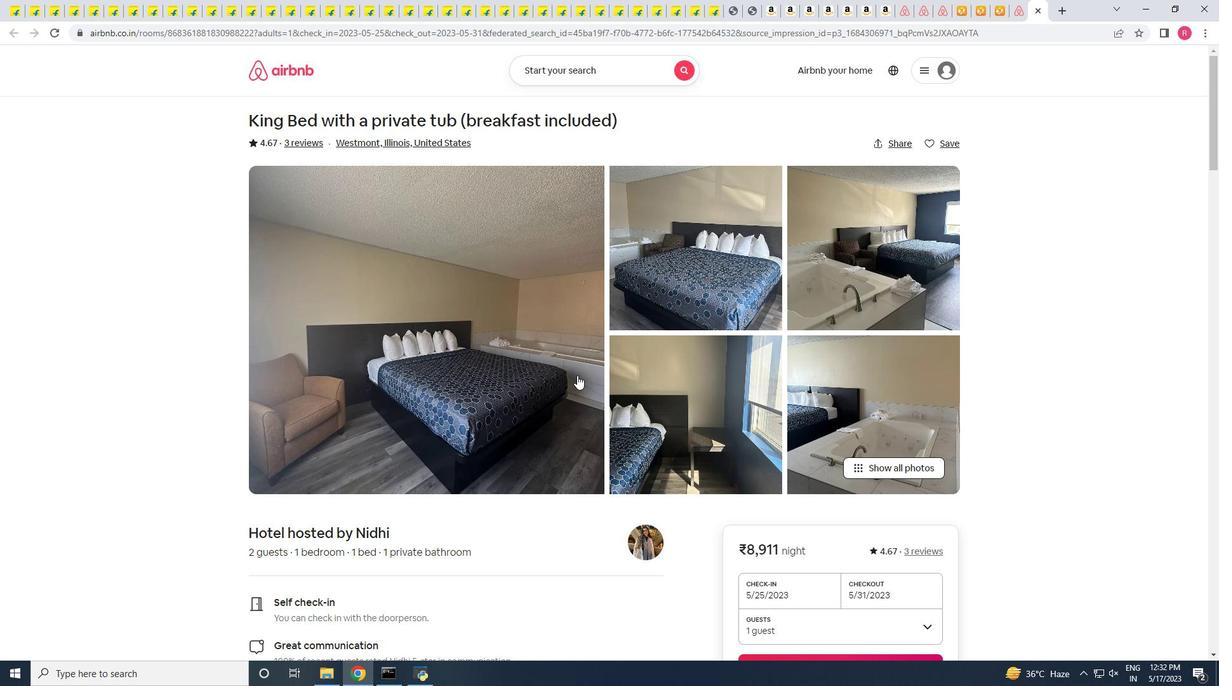 
Action: Mouse moved to (574, 386)
Screenshot: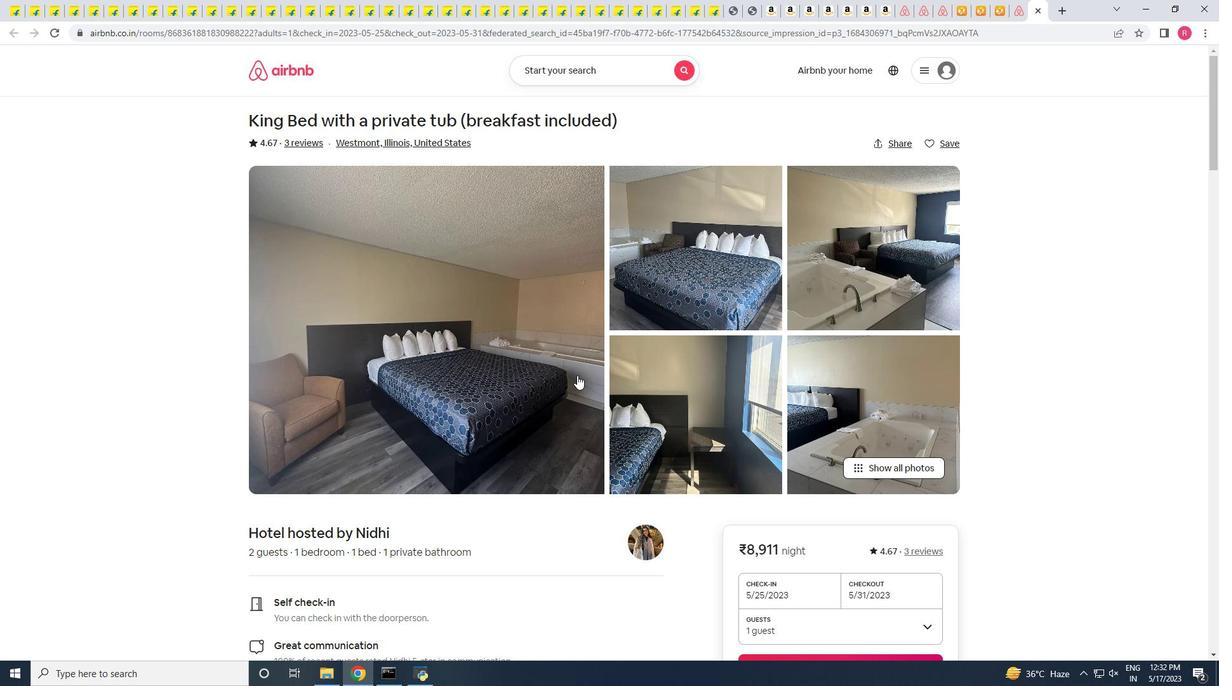 
Action: Mouse scrolled (574, 386) with delta (0, 0)
Screenshot: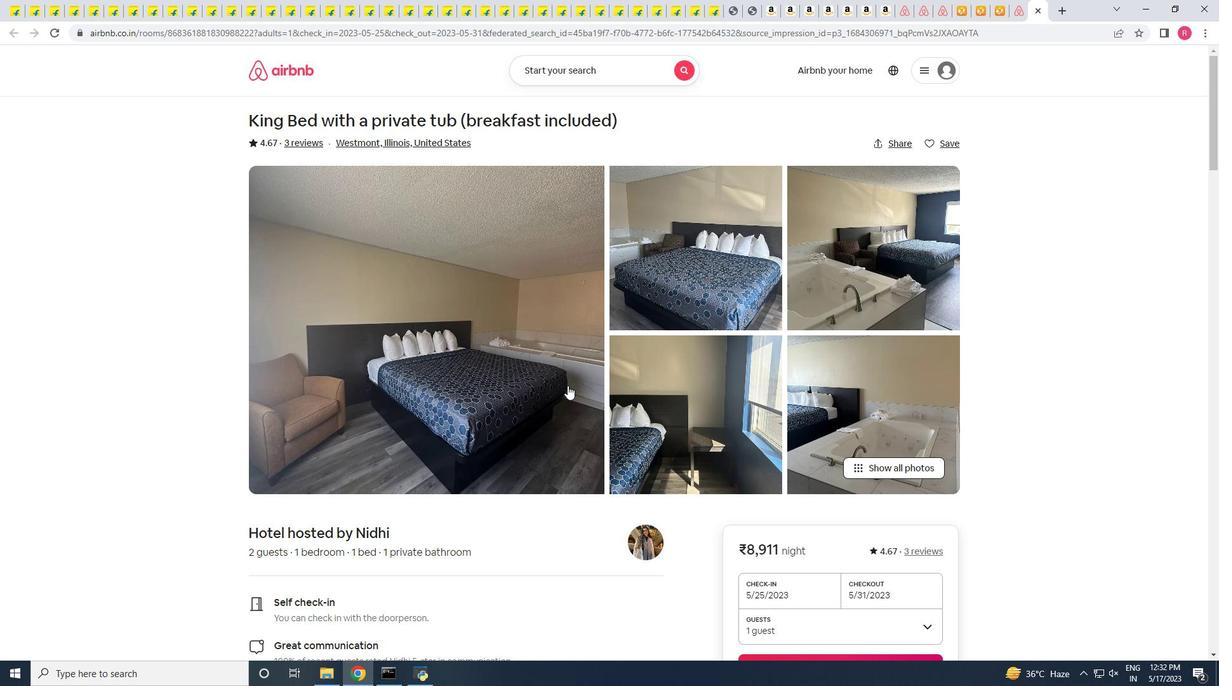 
Action: Mouse moved to (540, 367)
Screenshot: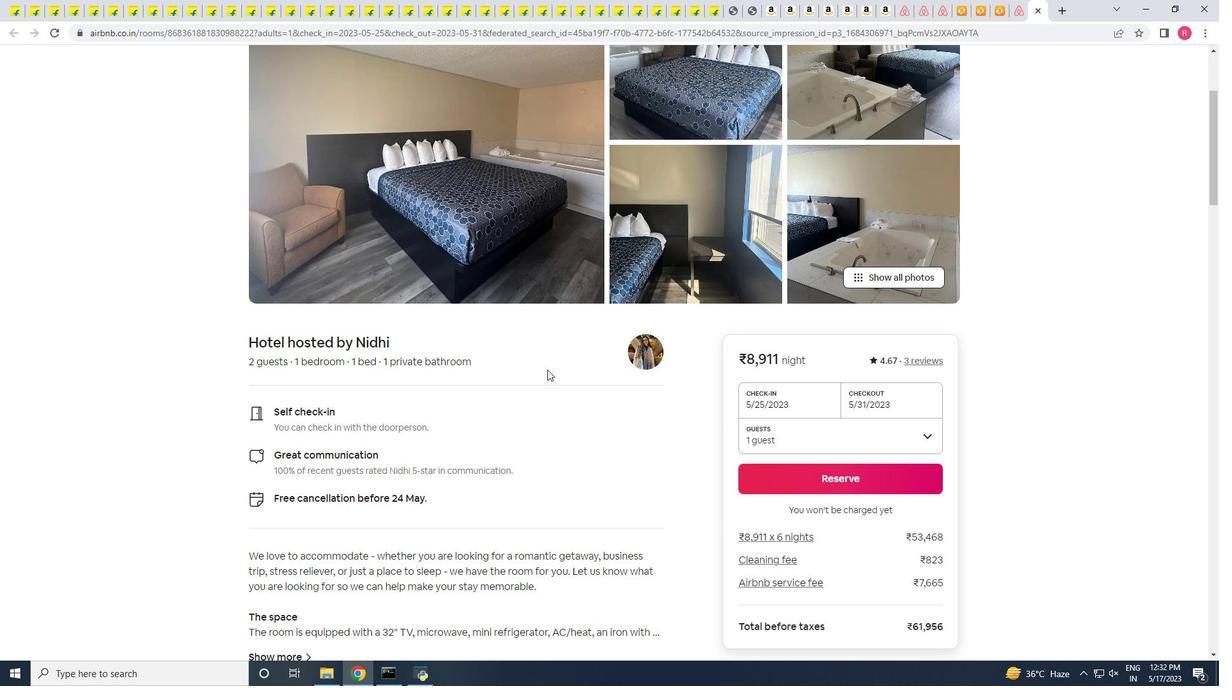 
Action: Mouse scrolled (540, 366) with delta (0, 0)
Screenshot: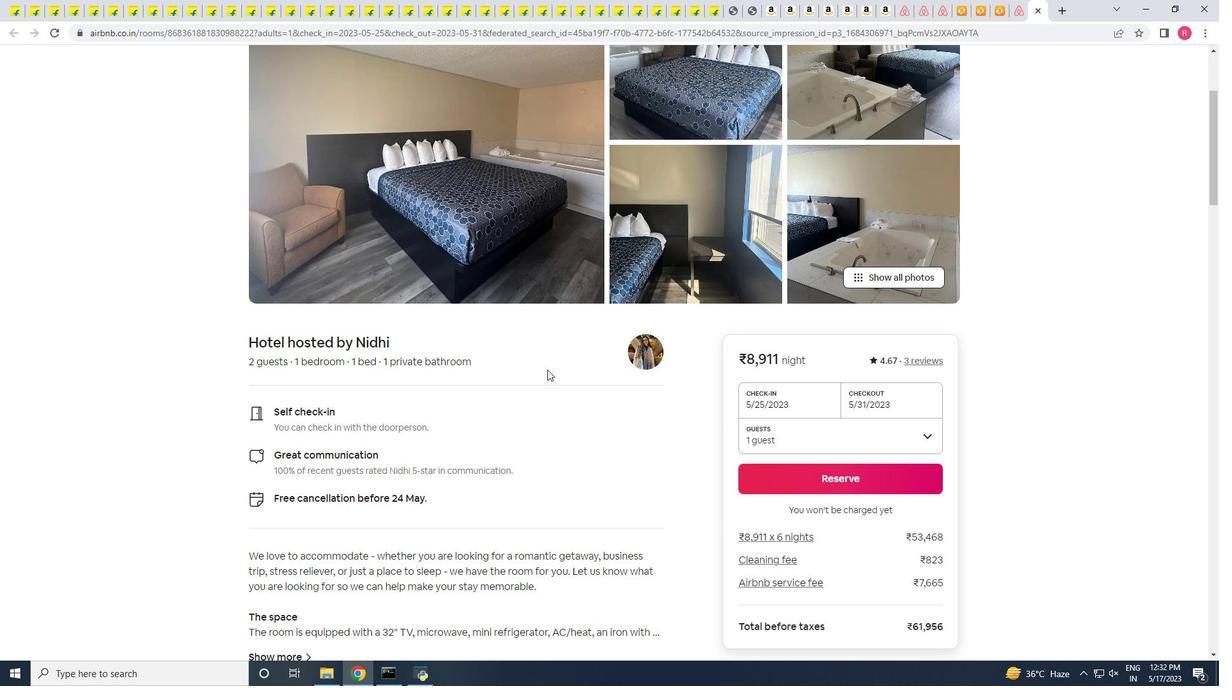 
Action: Mouse scrolled (540, 366) with delta (0, 0)
Screenshot: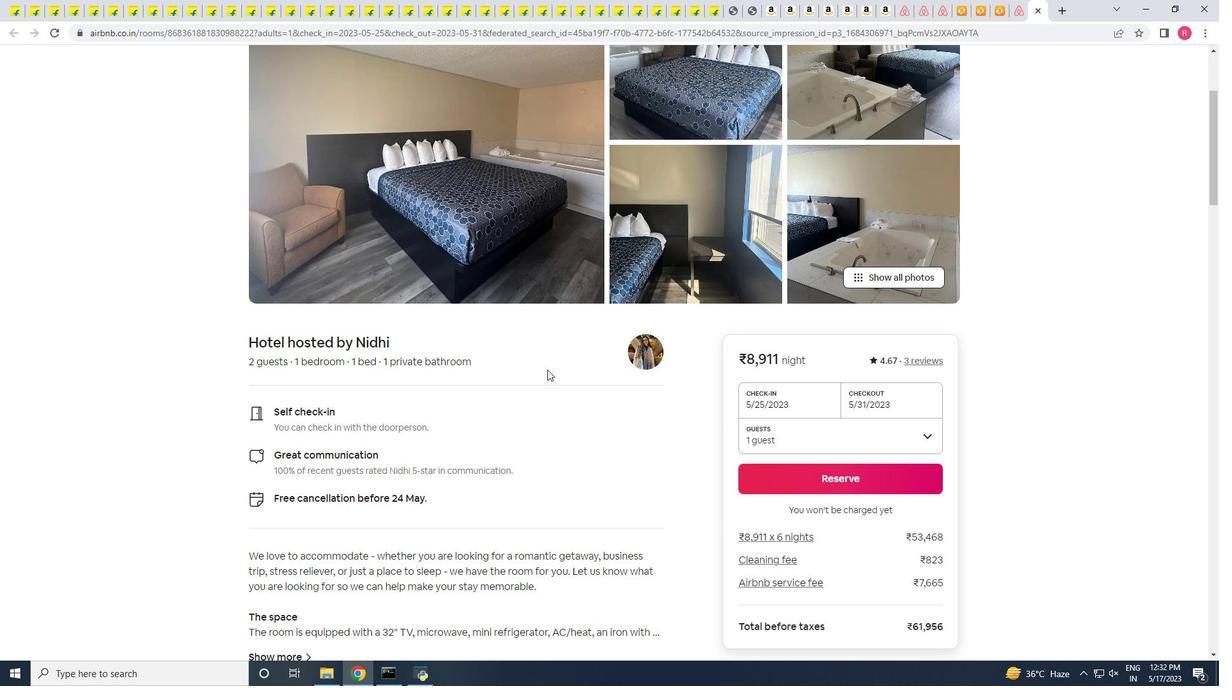 
Action: Mouse scrolled (540, 366) with delta (0, 0)
Screenshot: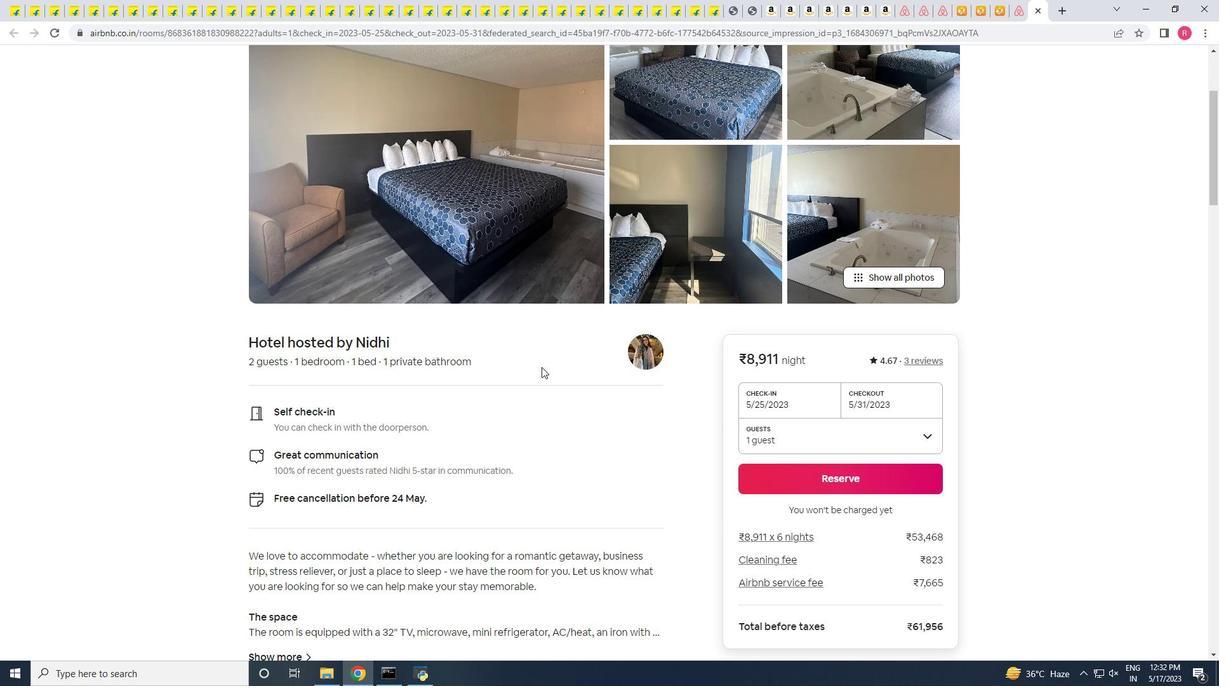 
Action: Mouse moved to (279, 467)
Screenshot: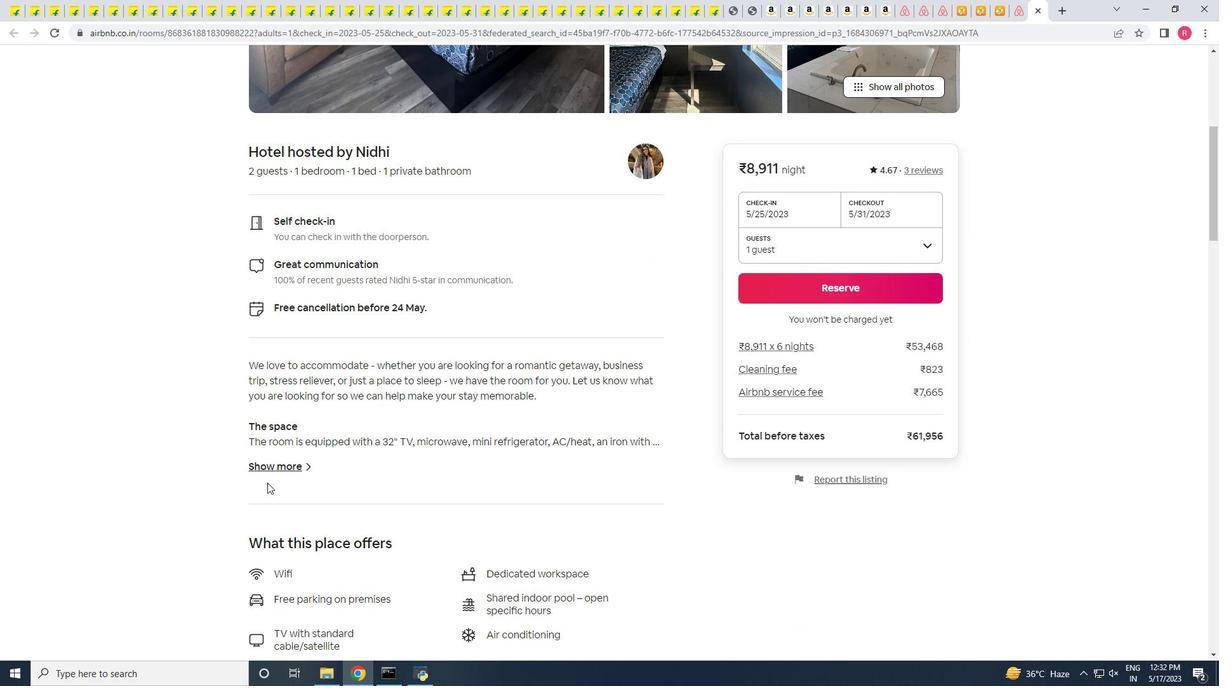
Action: Mouse pressed left at (279, 467)
Screenshot: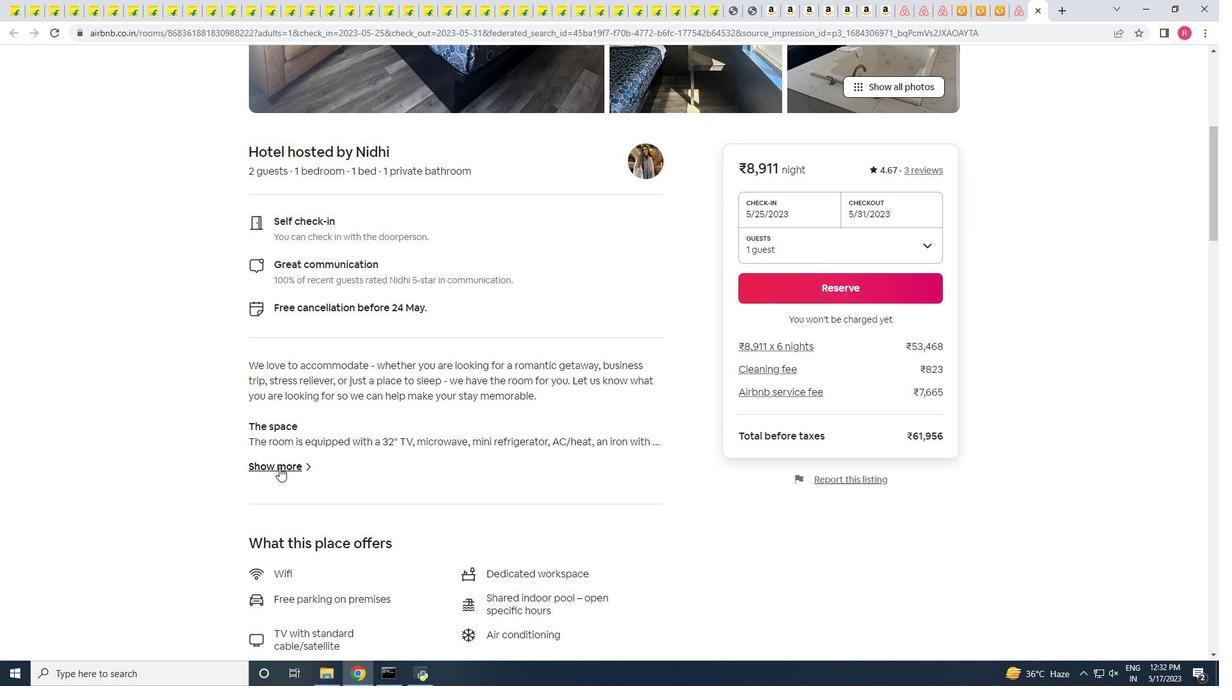 
Action: Mouse moved to (430, 411)
Screenshot: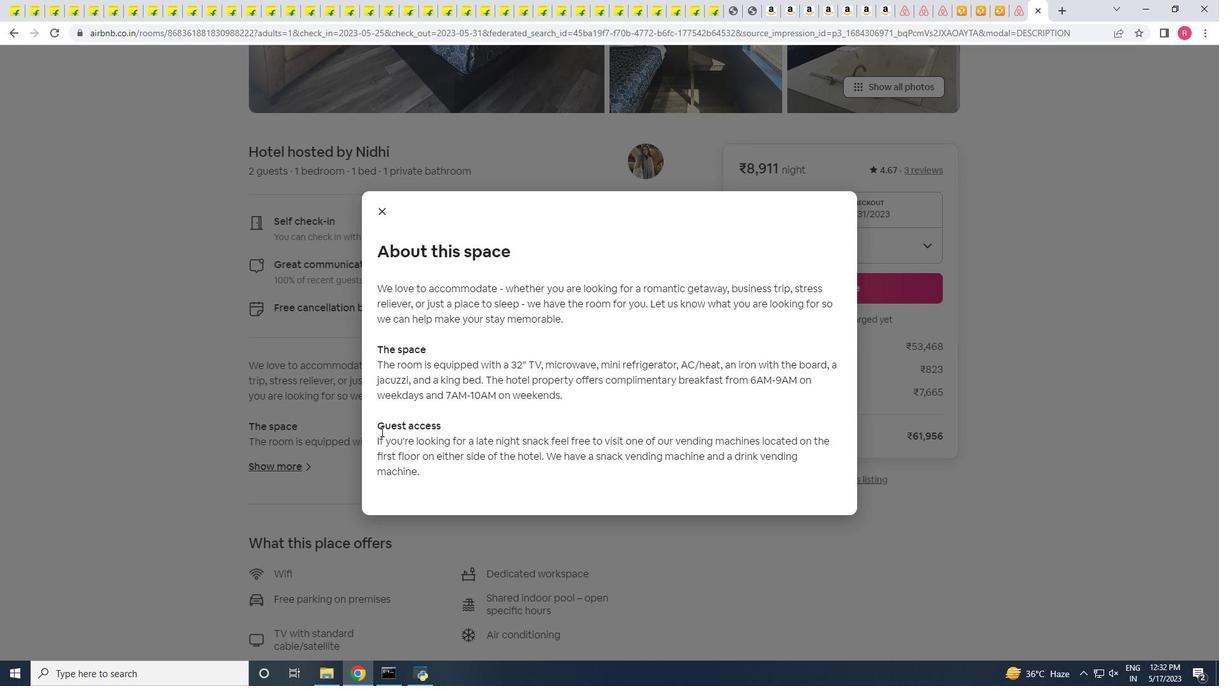 
Action: Mouse scrolled (430, 411) with delta (0, 0)
Screenshot: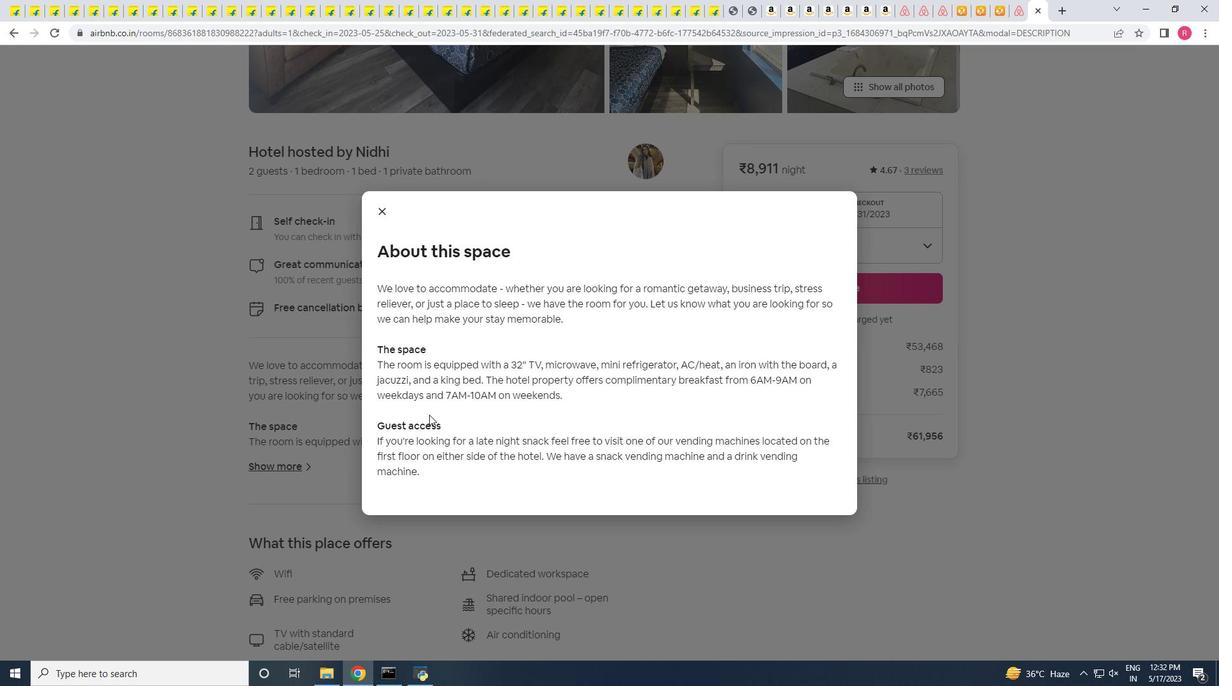 
Action: Mouse scrolled (430, 411) with delta (0, 0)
Screenshot: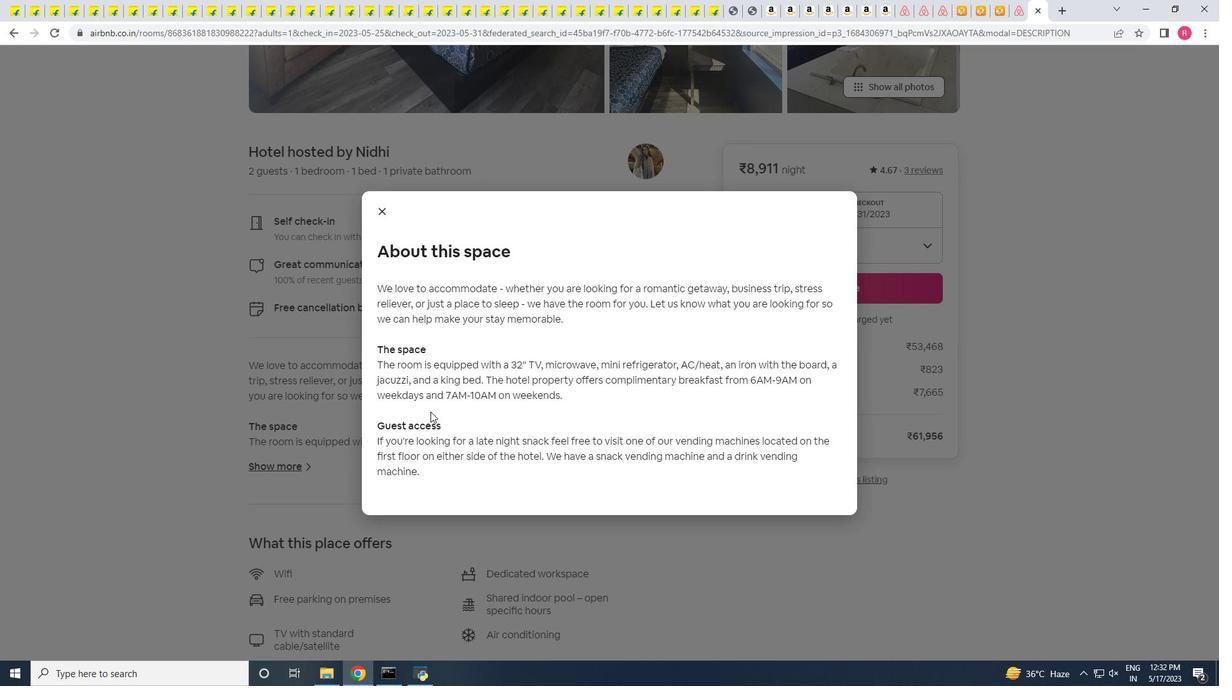 
Action: Mouse scrolled (430, 411) with delta (0, 0)
Screenshot: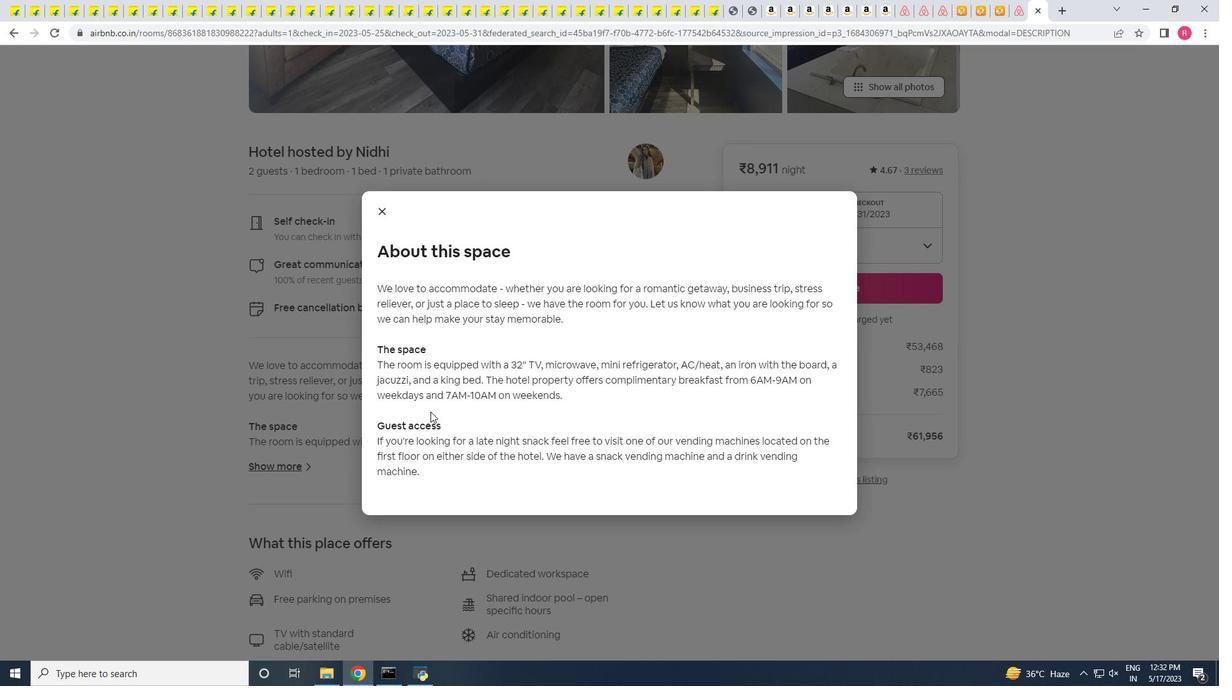
Action: Mouse moved to (175, 419)
Screenshot: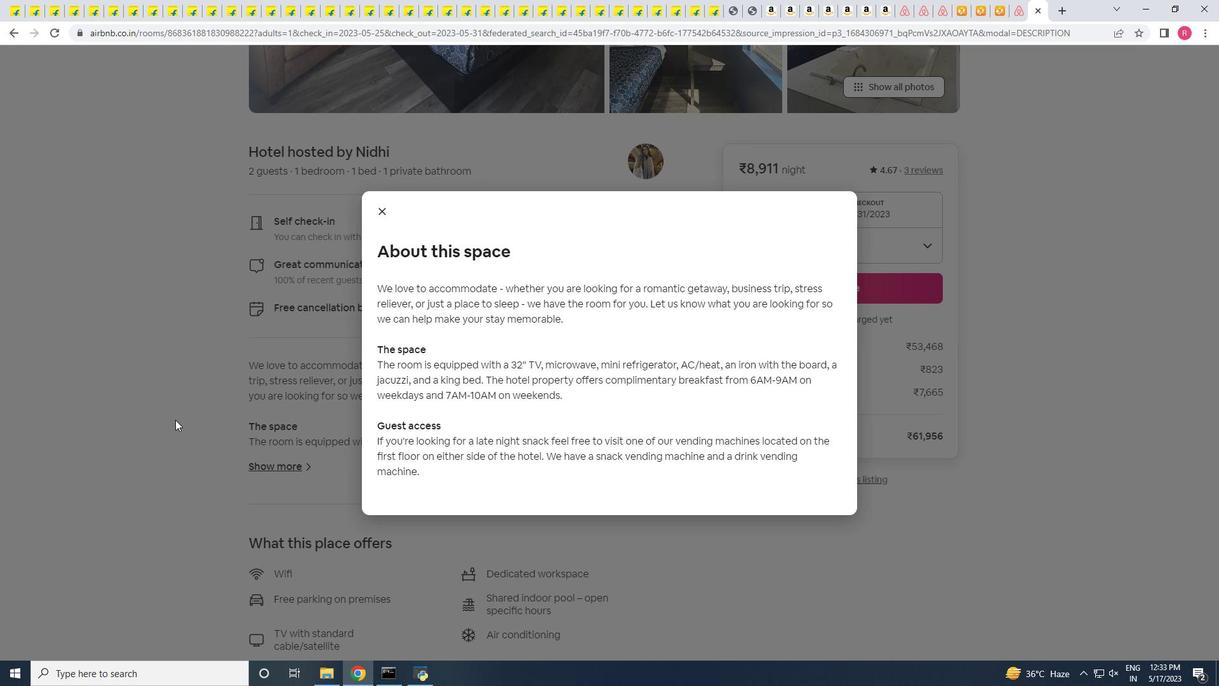 
Action: Mouse pressed left at (175, 419)
Screenshot: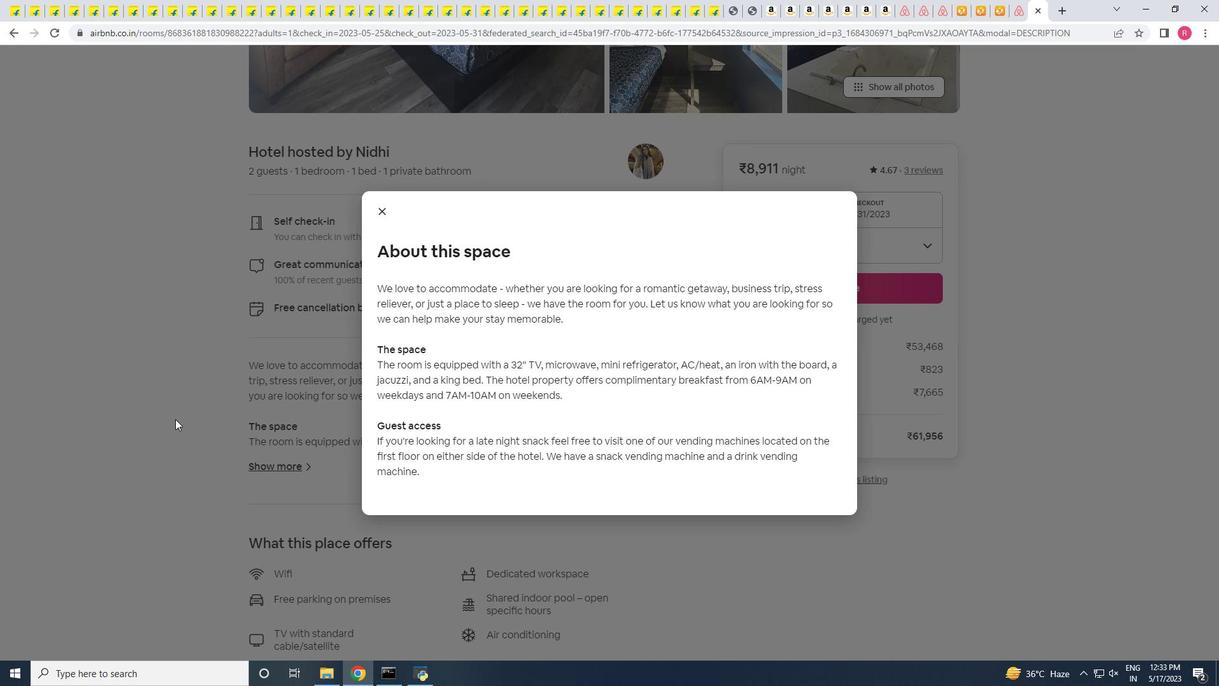 
Action: Mouse moved to (308, 395)
Screenshot: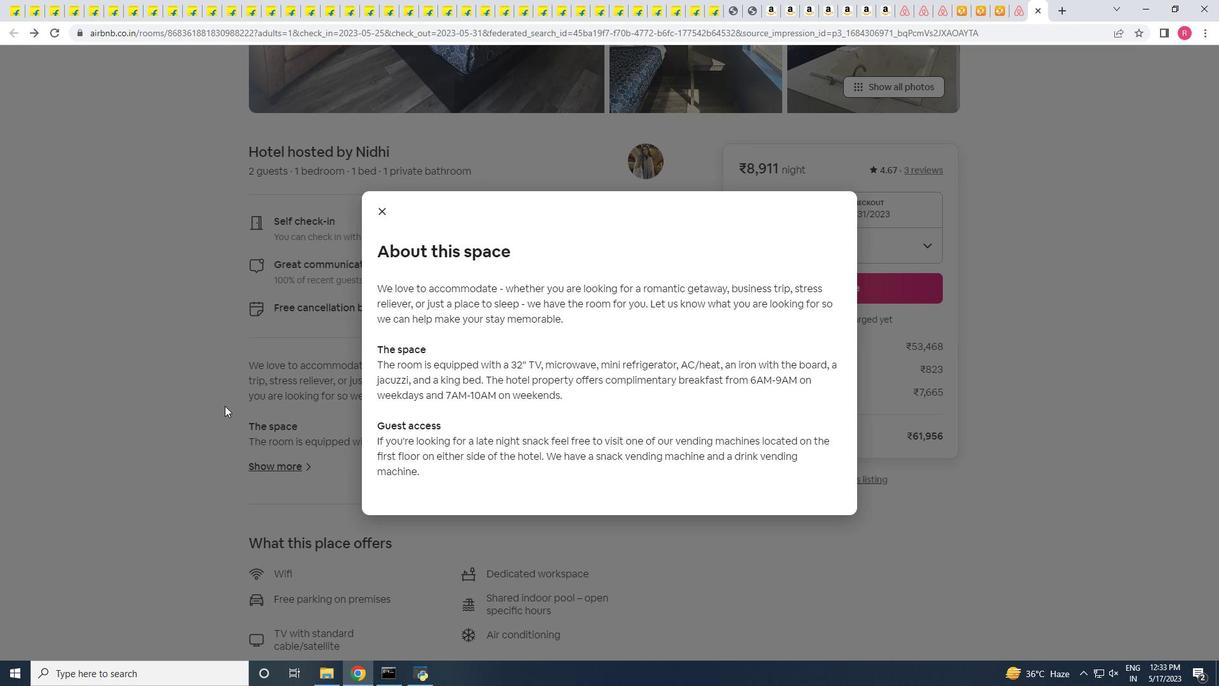 
Action: Mouse scrolled (308, 395) with delta (0, 0)
Screenshot: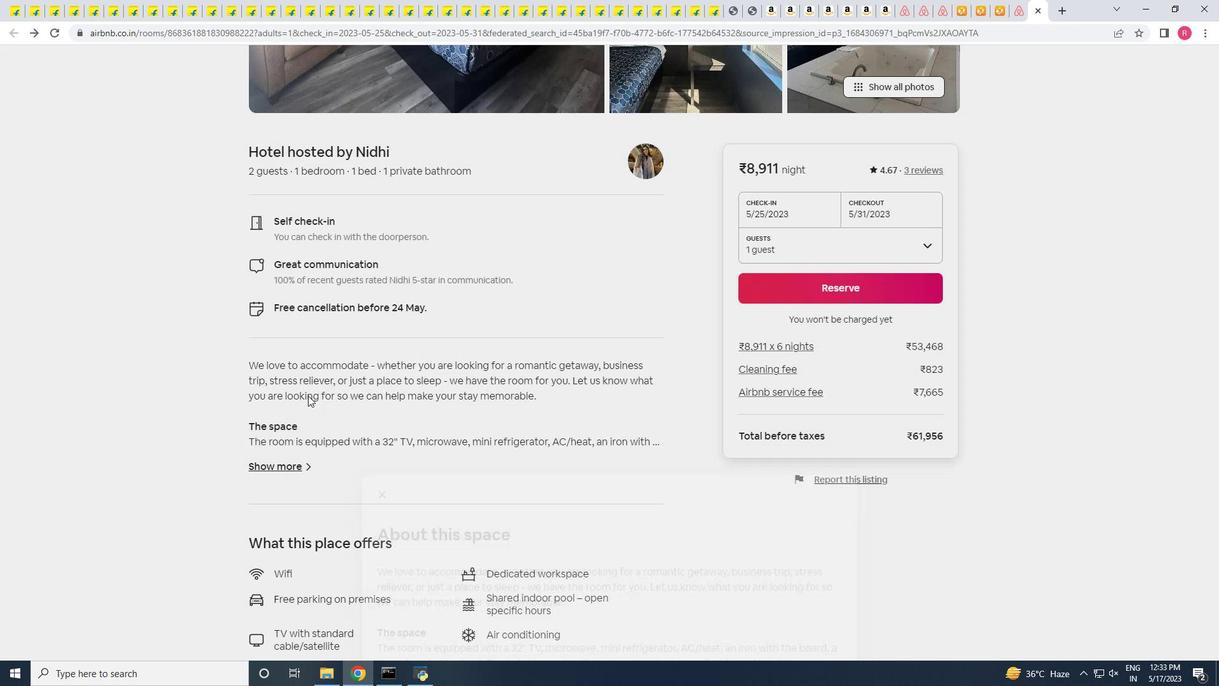 
Action: Mouse scrolled (308, 395) with delta (0, 0)
Screenshot: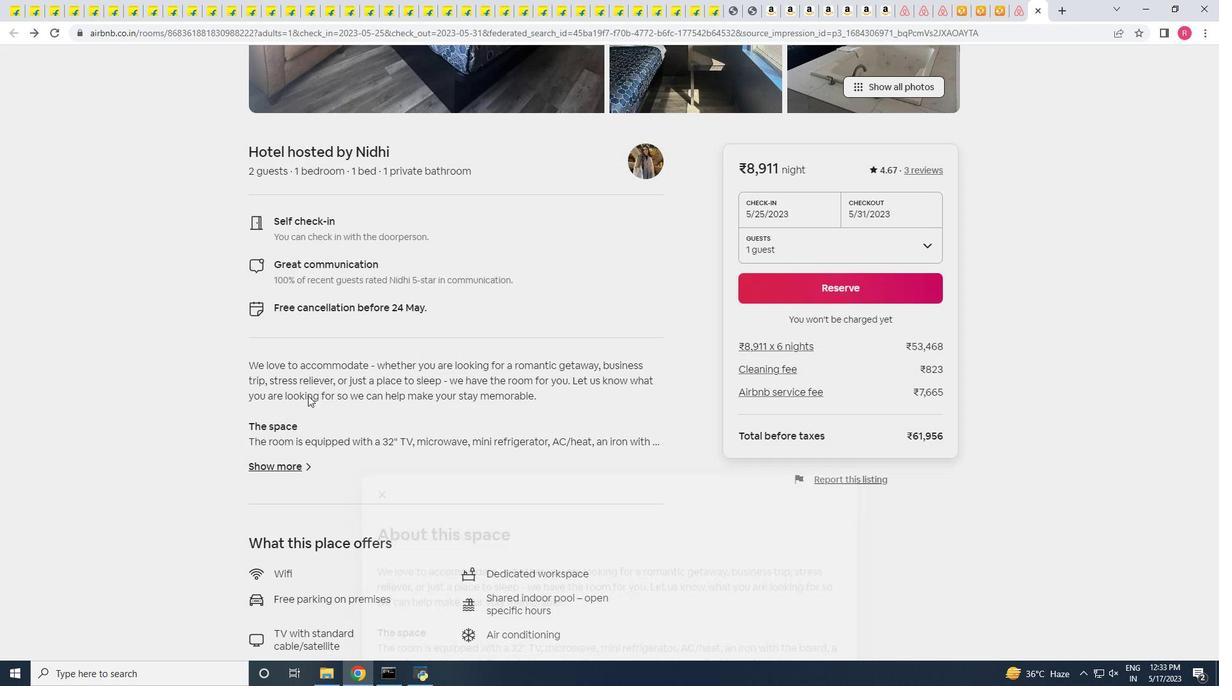 
Action: Mouse scrolled (308, 395) with delta (0, 0)
Screenshot: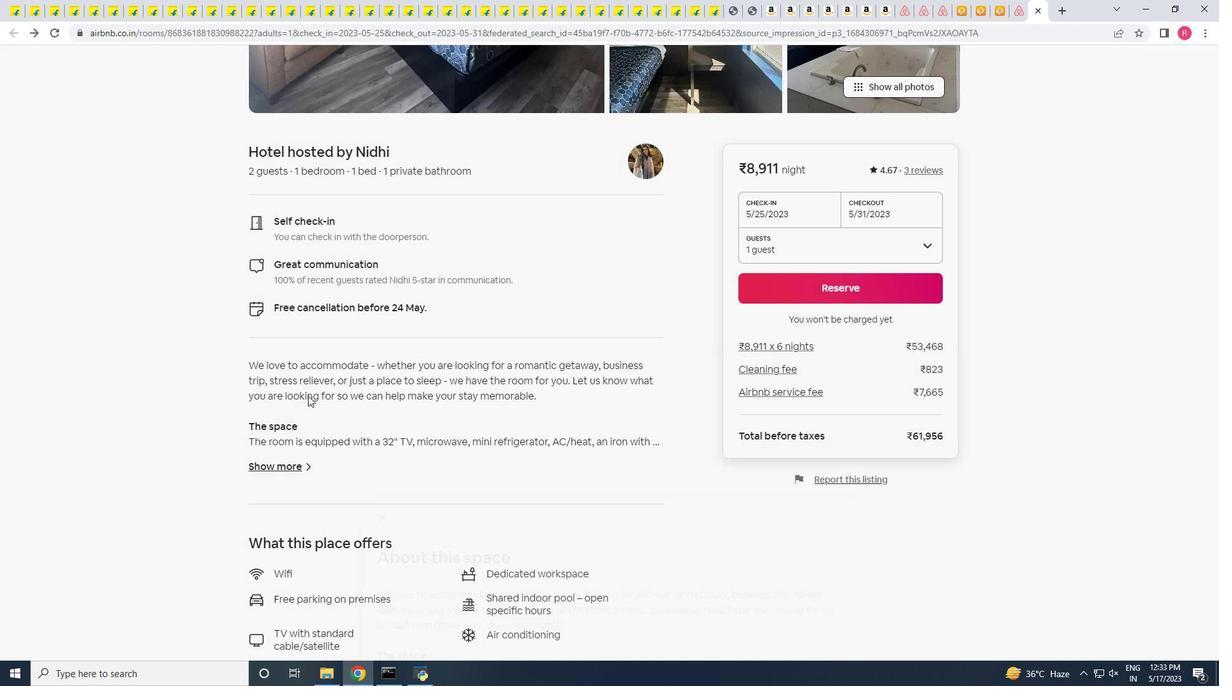 
Action: Mouse scrolled (308, 395) with delta (0, 0)
Screenshot: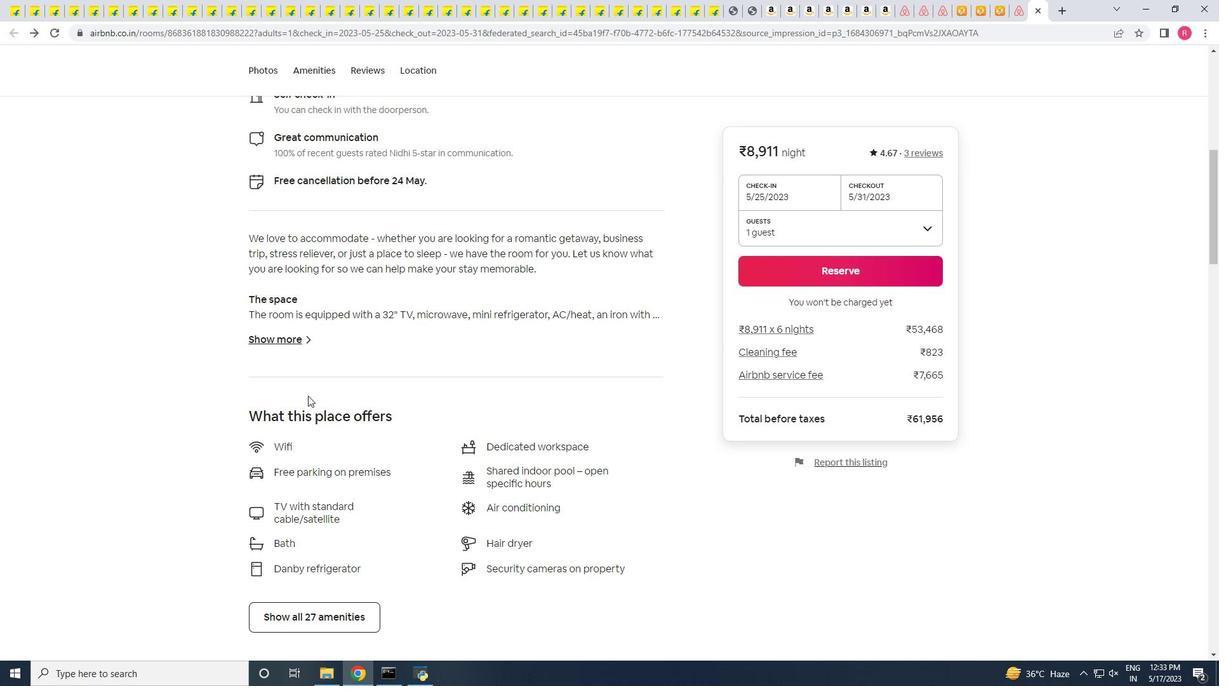 
Action: Mouse moved to (308, 395)
Screenshot: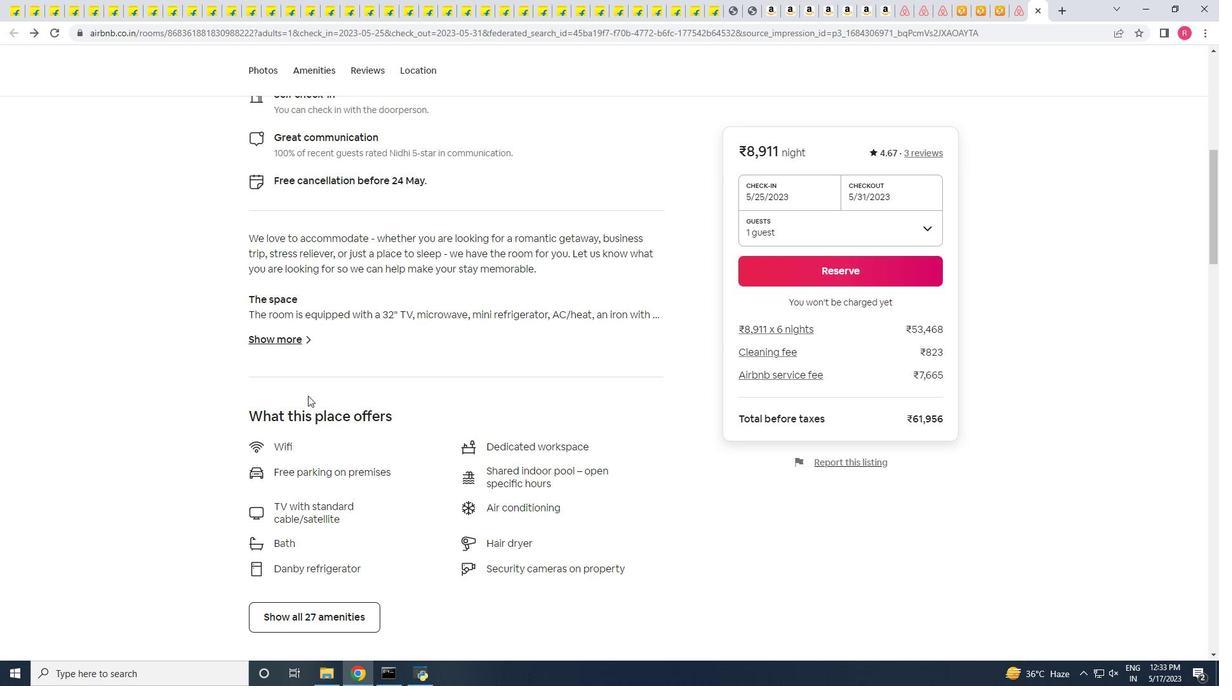 
Action: Mouse scrolled (308, 395) with delta (0, 0)
Screenshot: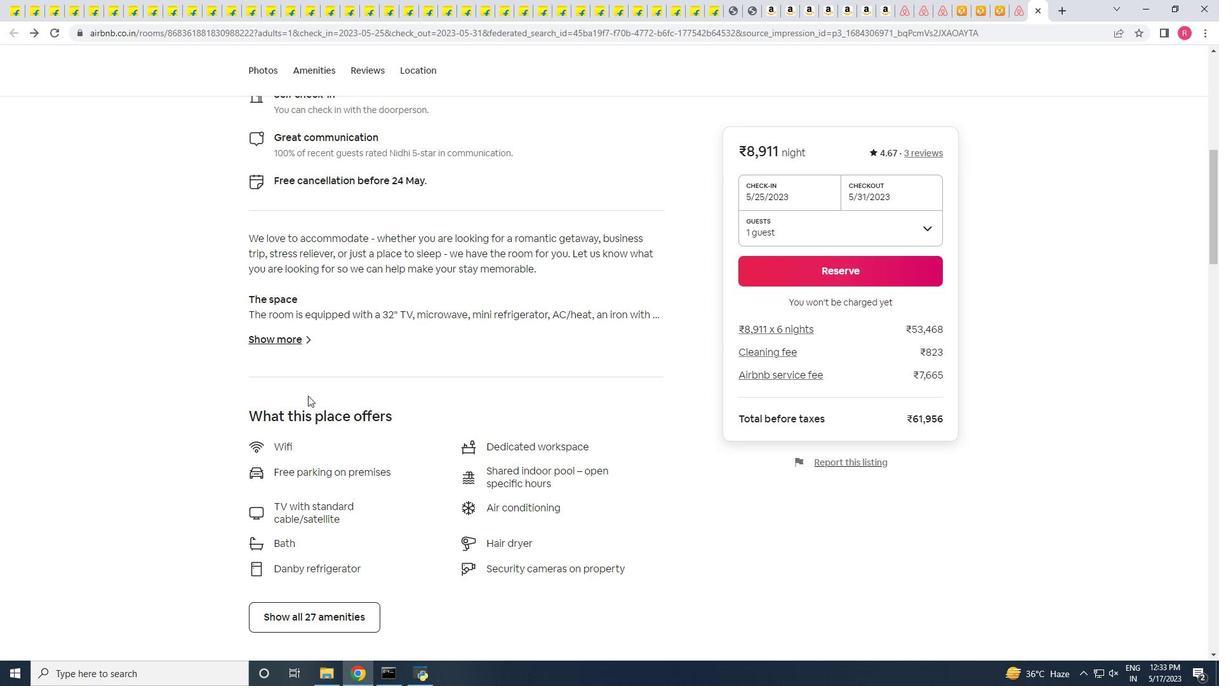 
Action: Mouse scrolled (308, 395) with delta (0, 0)
Screenshot: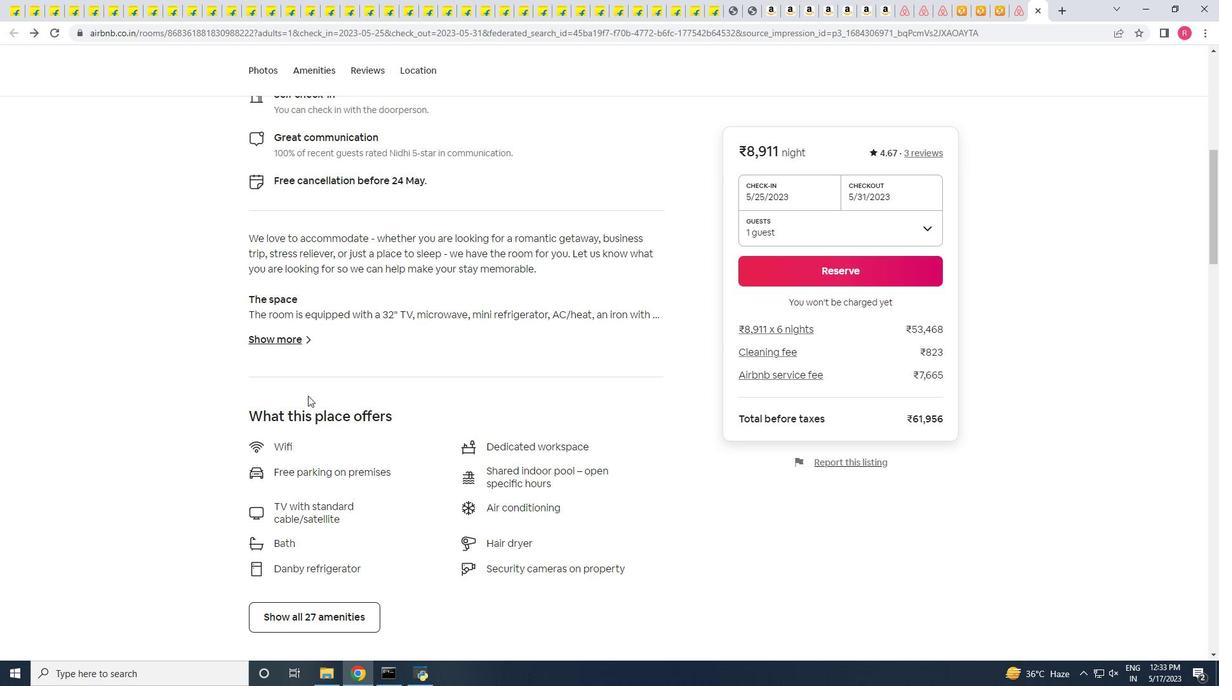 
Action: Mouse moved to (317, 422)
Screenshot: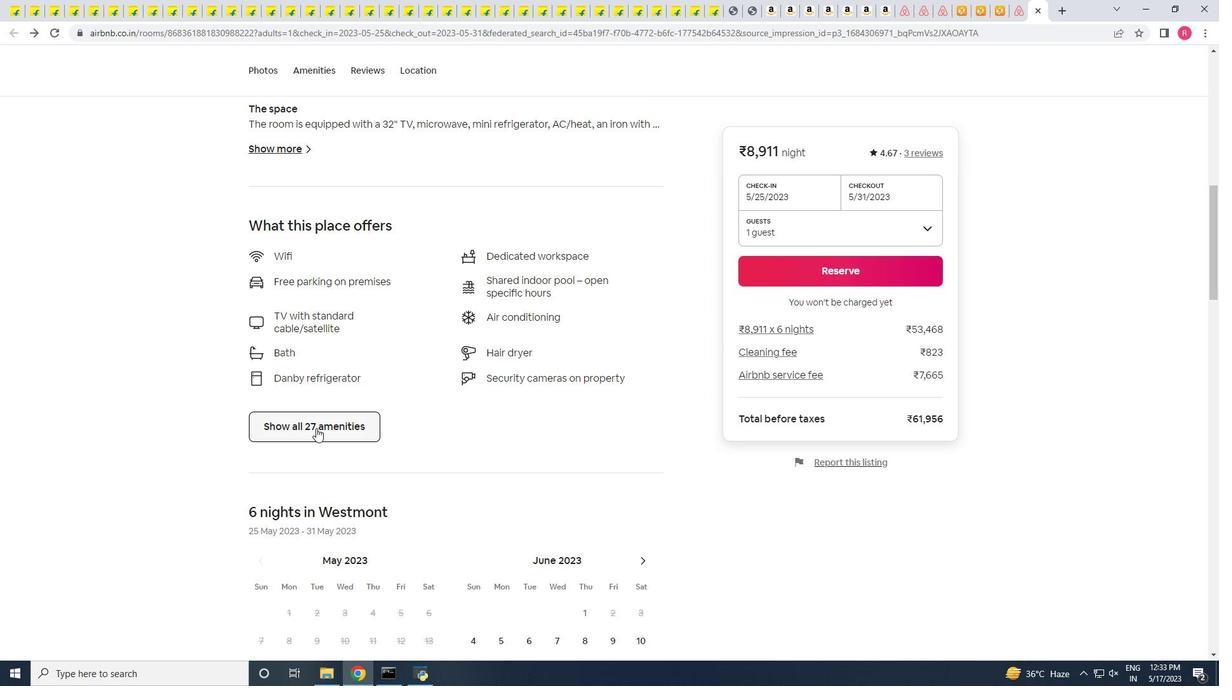 
Action: Mouse pressed left at (317, 422)
Screenshot: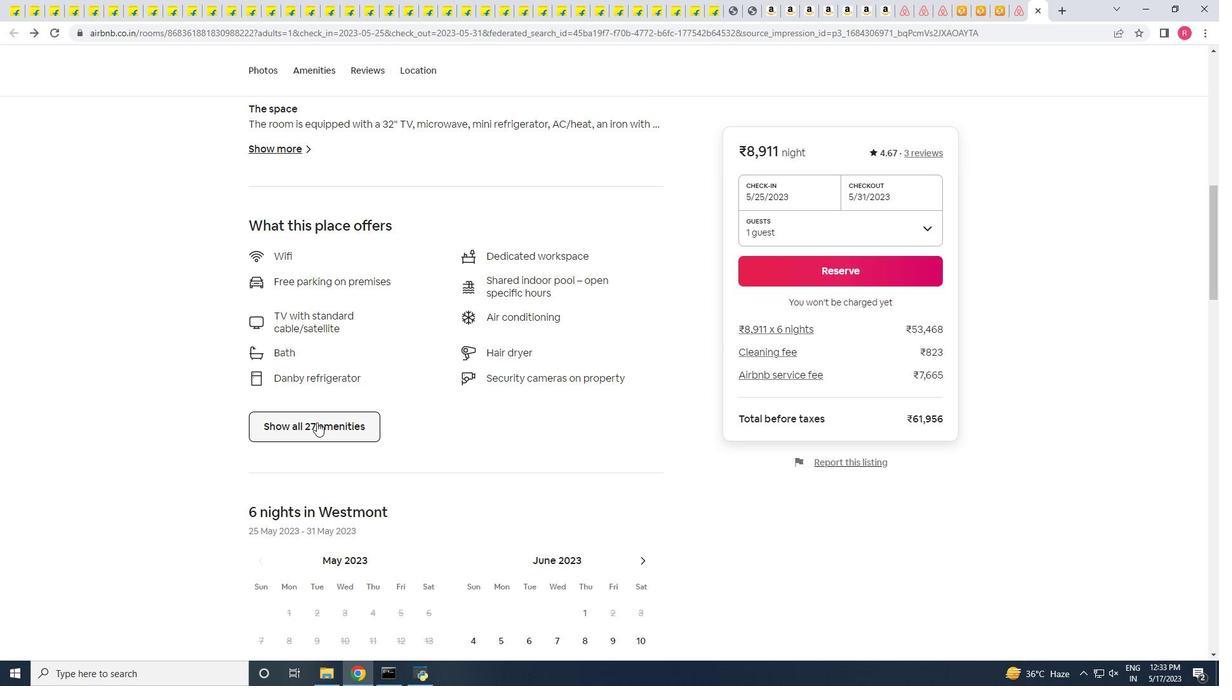 
Action: Mouse moved to (449, 411)
Screenshot: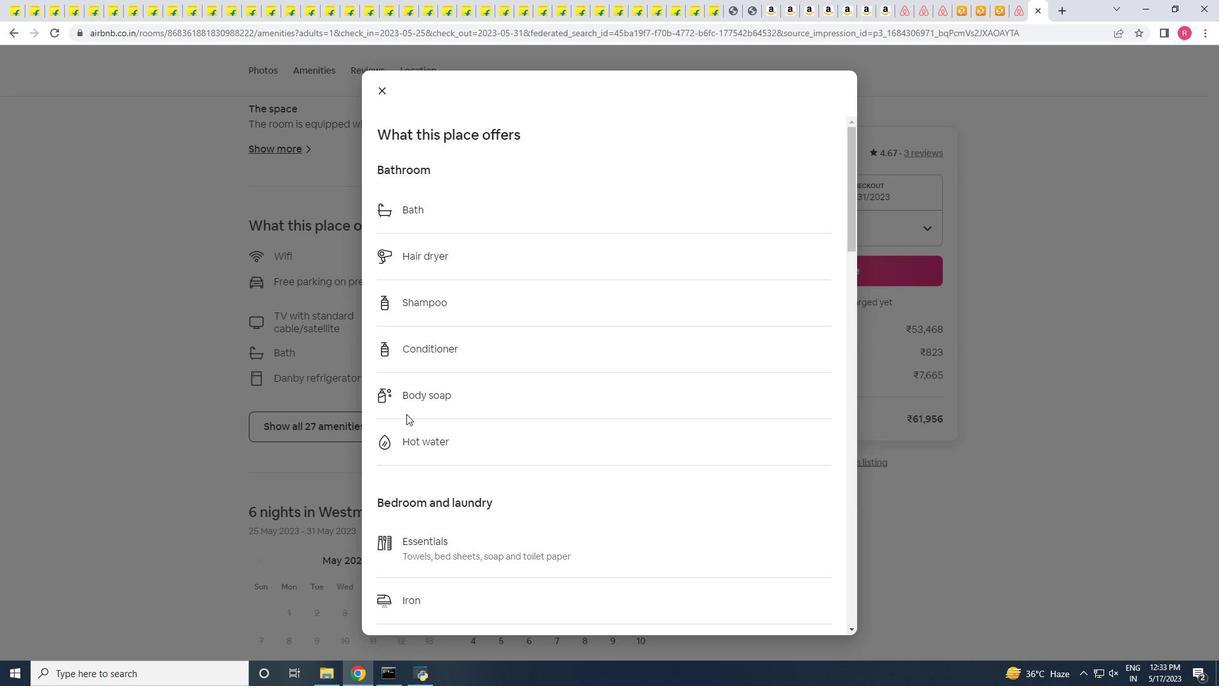 
Action: Mouse scrolled (449, 411) with delta (0, 0)
Screenshot: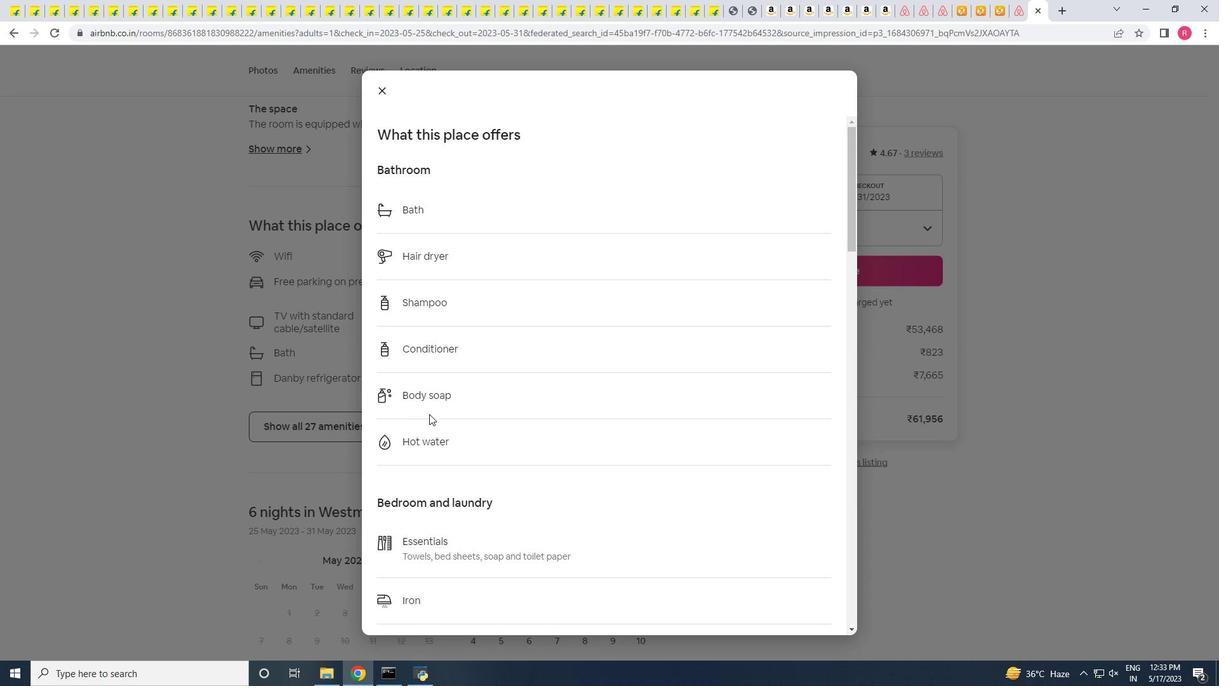 
Action: Mouse scrolled (449, 411) with delta (0, 0)
Screenshot: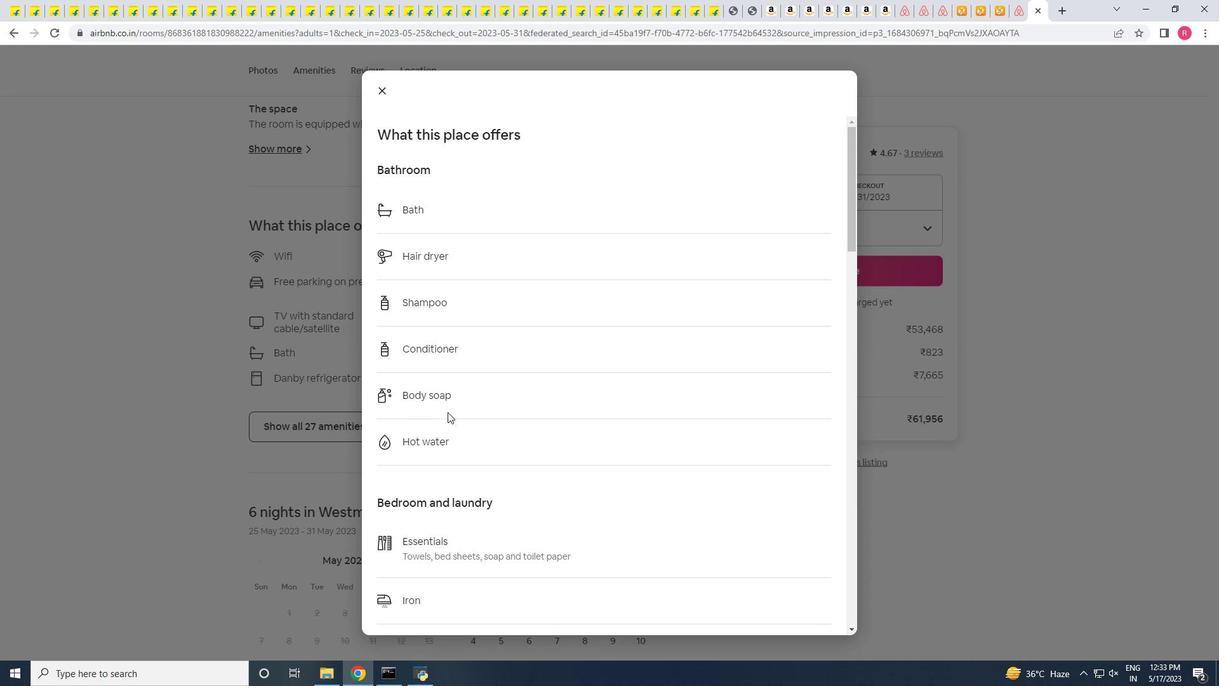 
Action: Mouse scrolled (449, 411) with delta (0, 0)
Screenshot: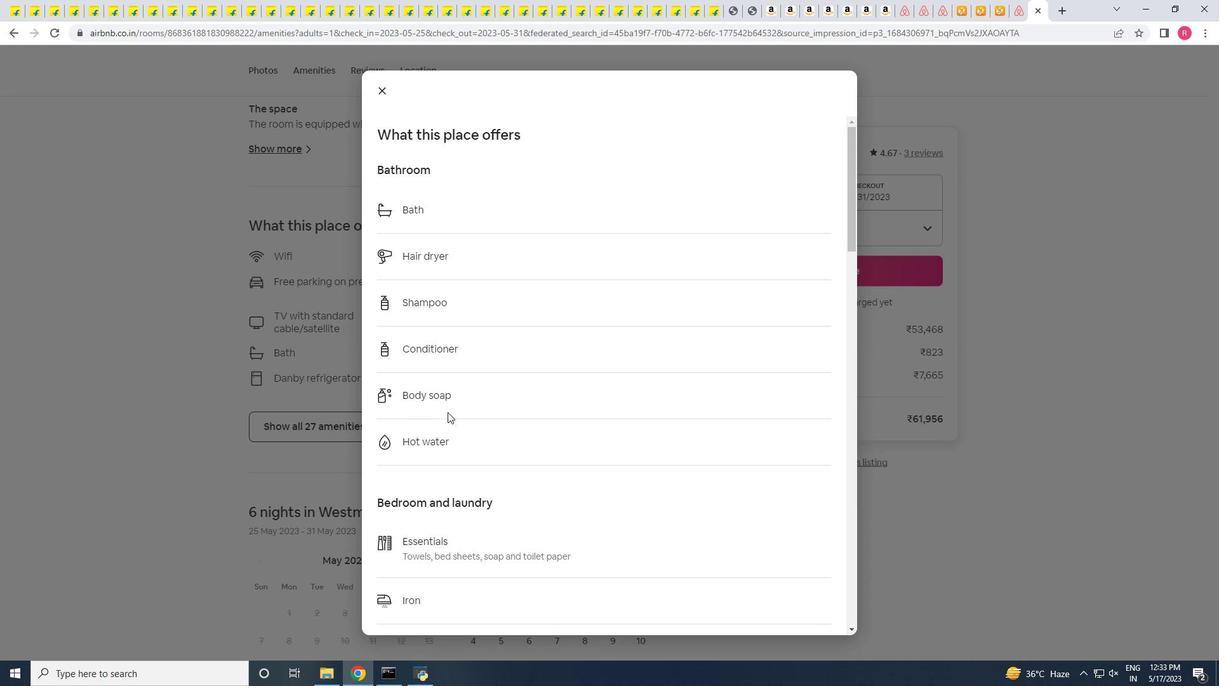 
Action: Mouse scrolled (449, 411) with delta (0, 0)
Screenshot: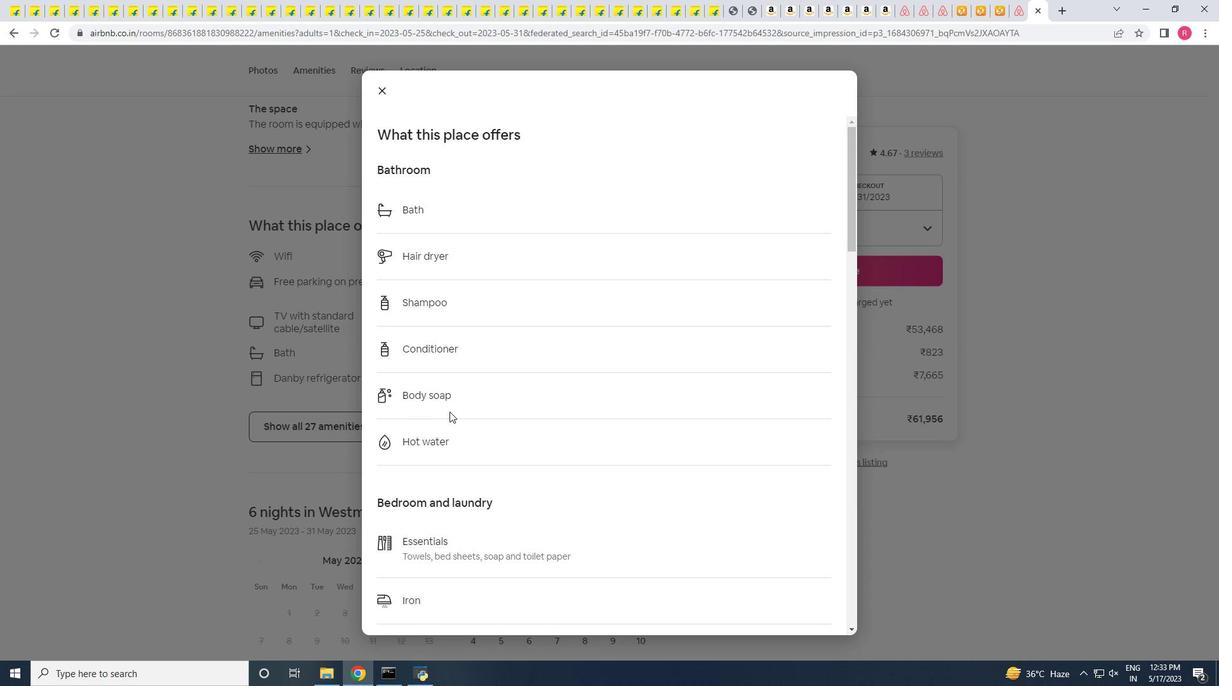 
Action: Mouse scrolled (449, 411) with delta (0, 0)
Screenshot: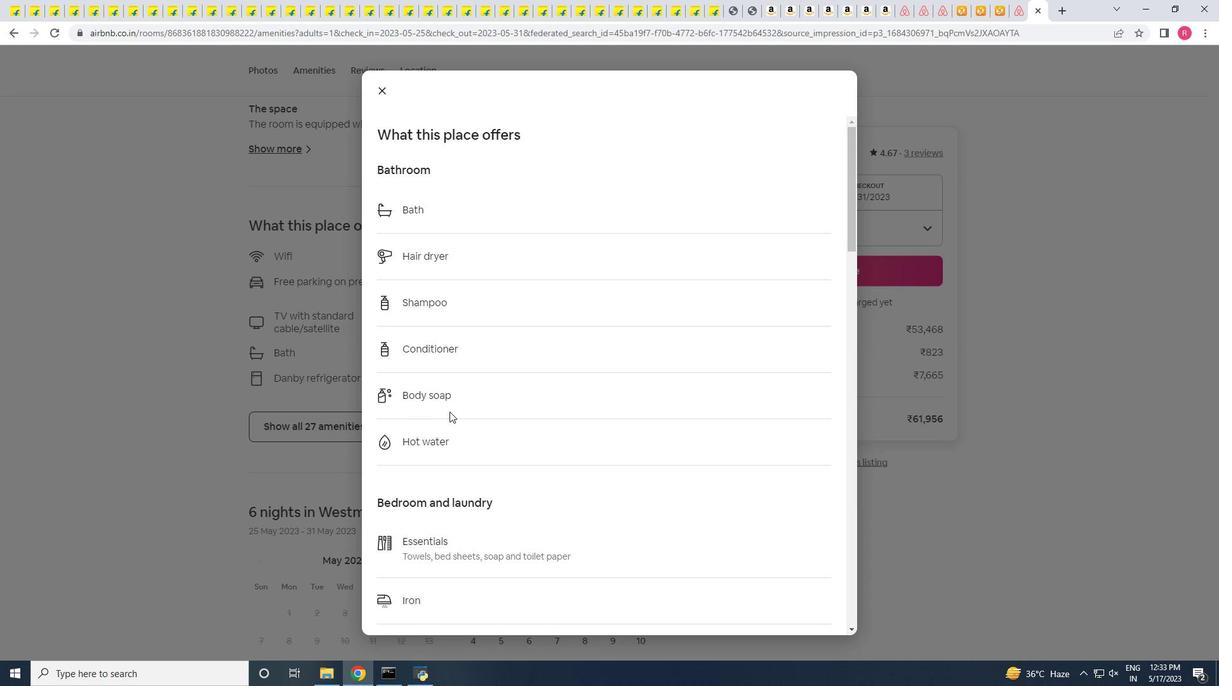 
Action: Mouse scrolled (449, 411) with delta (0, 0)
Screenshot: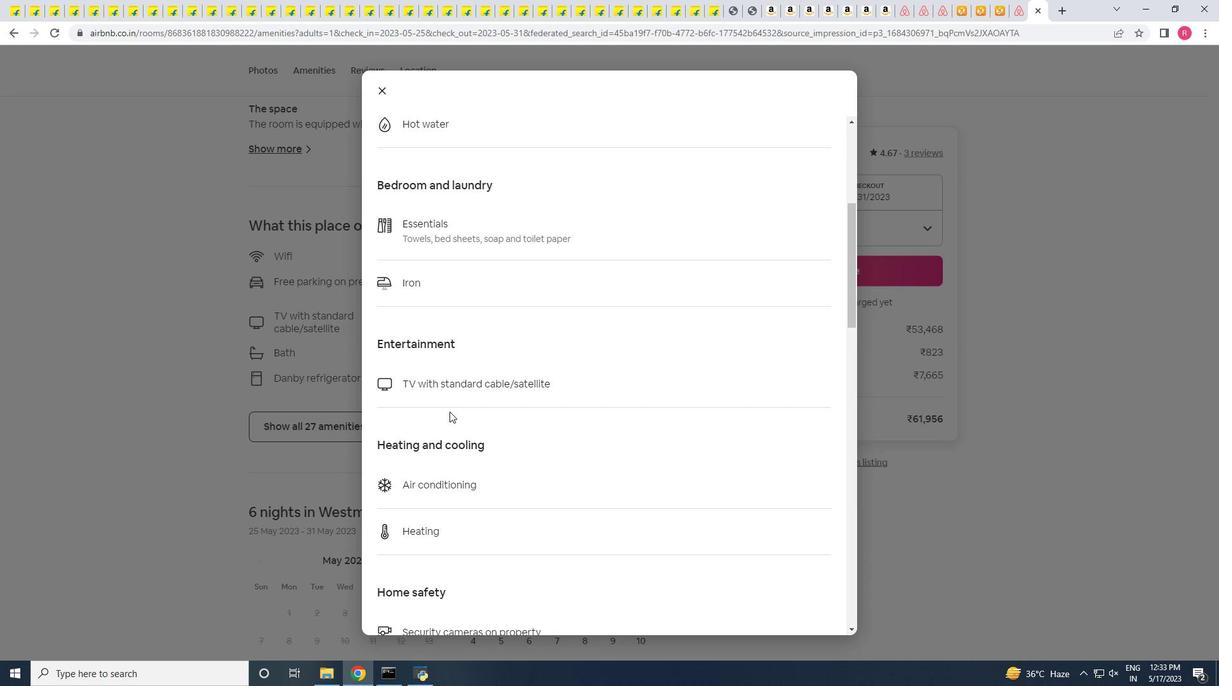
Action: Mouse scrolled (449, 411) with delta (0, 0)
Screenshot: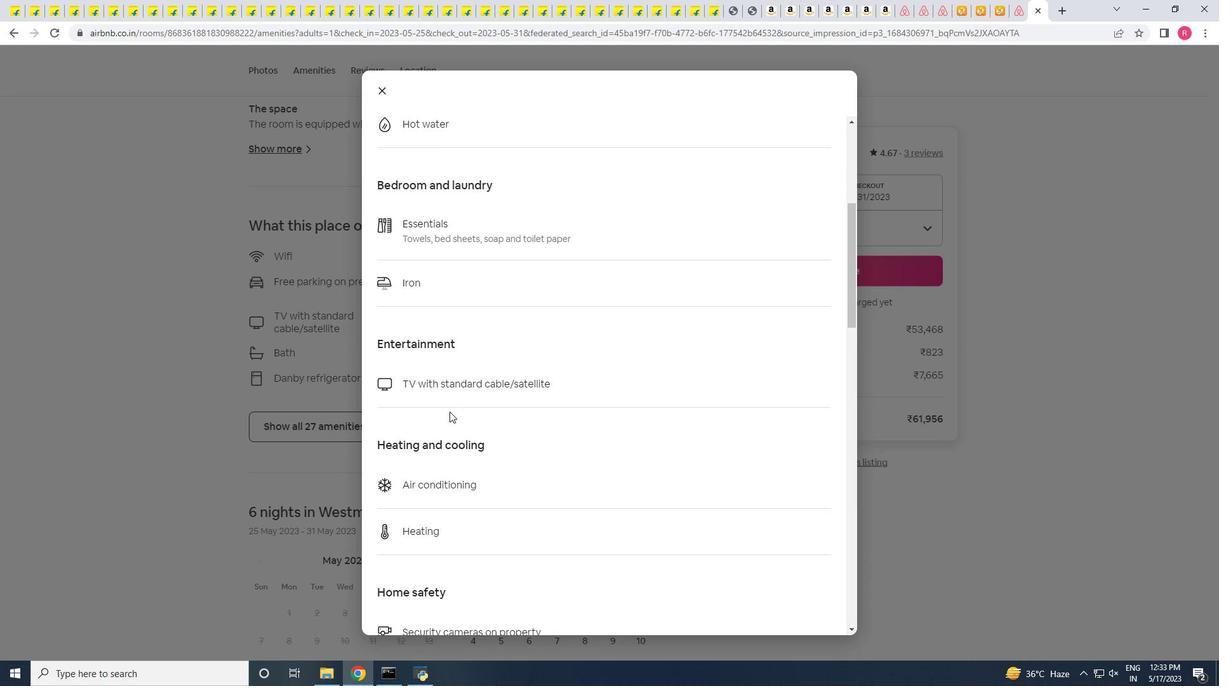 
Action: Mouse scrolled (449, 411) with delta (0, 0)
Screenshot: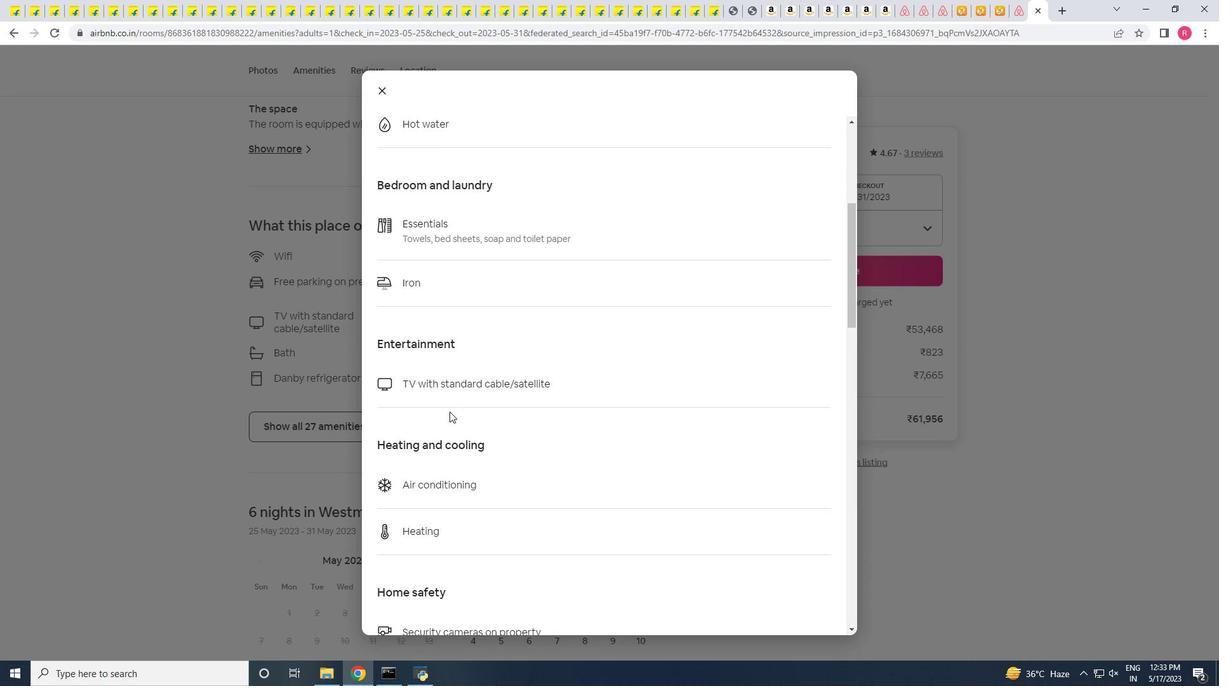 
Action: Mouse scrolled (449, 411) with delta (0, 0)
Screenshot: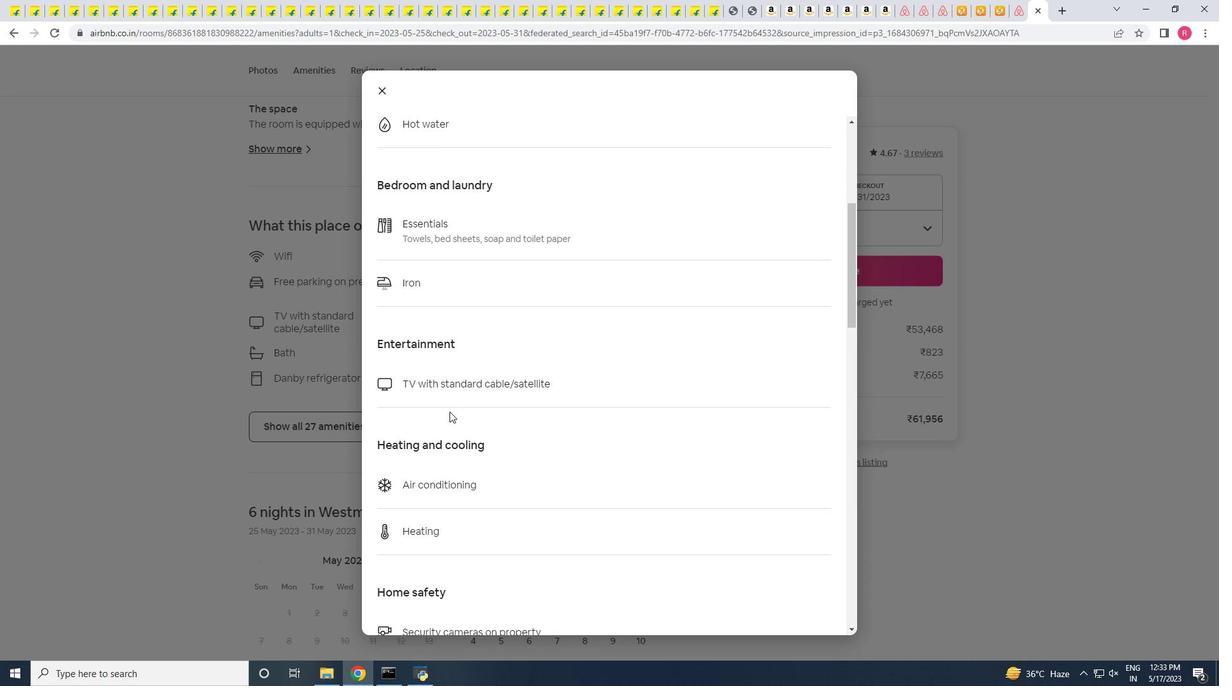 
Action: Mouse scrolled (449, 411) with delta (0, 0)
Screenshot: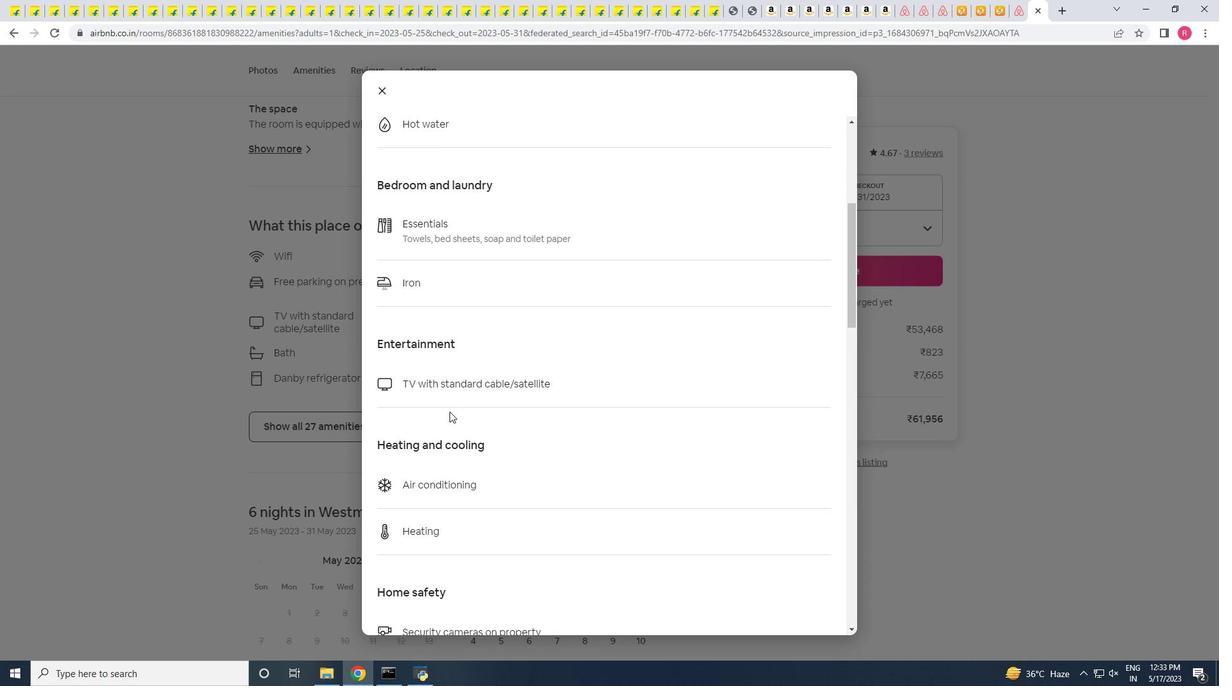
Action: Mouse scrolled (449, 411) with delta (0, 0)
Screenshot: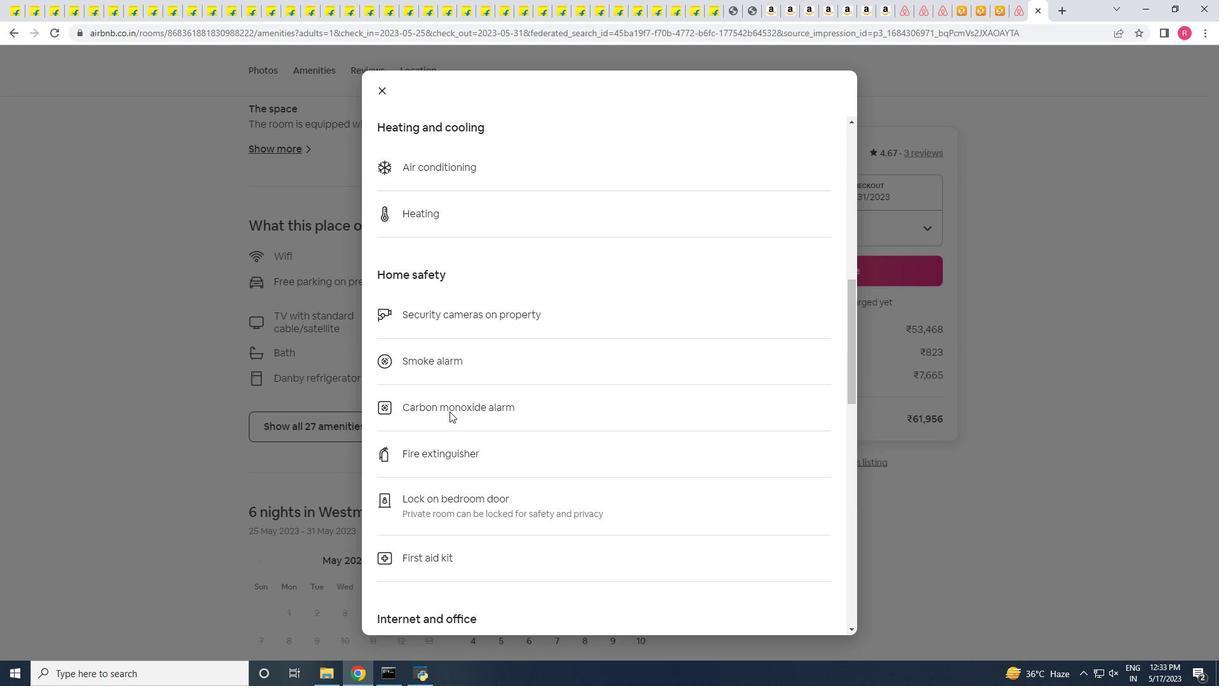 
Action: Mouse scrolled (449, 411) with delta (0, 0)
Screenshot: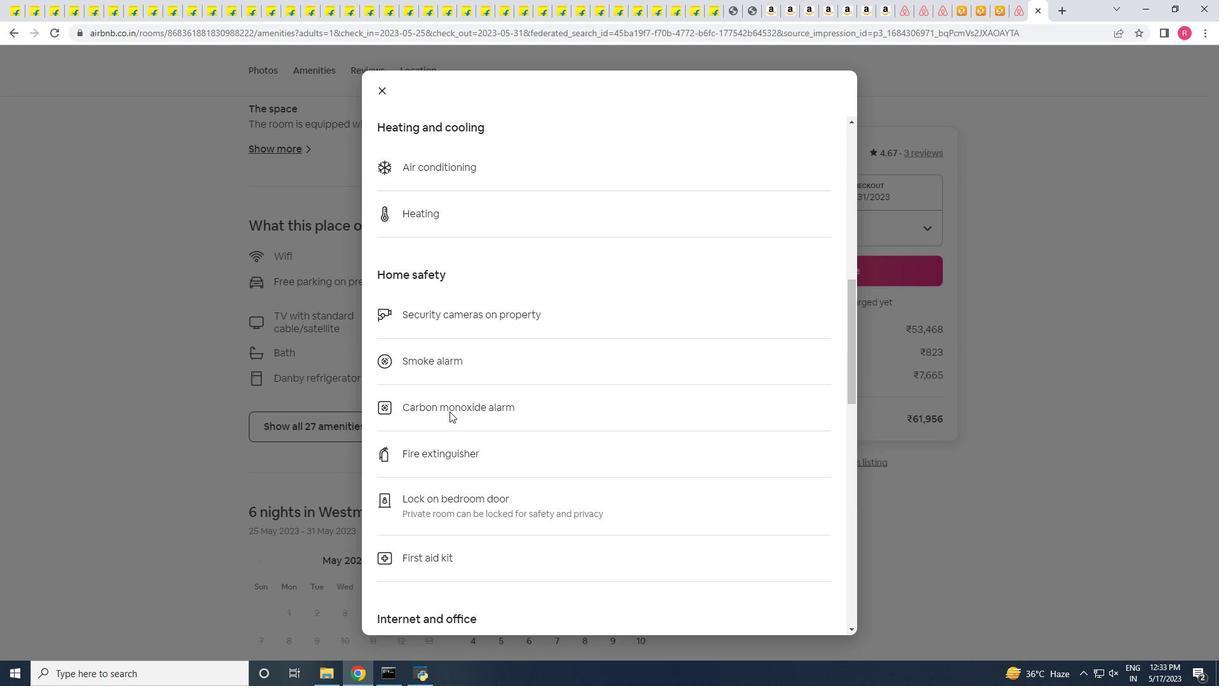 
Action: Mouse scrolled (449, 411) with delta (0, 0)
Screenshot: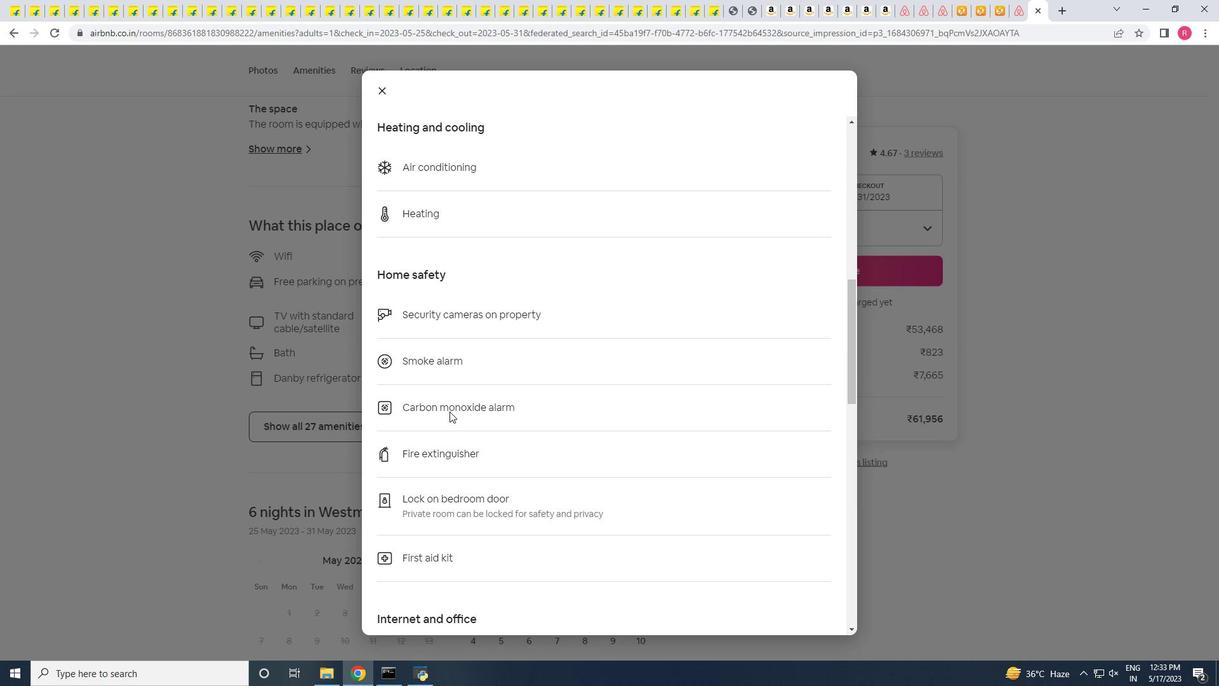 
Action: Mouse scrolled (449, 411) with delta (0, 0)
Screenshot: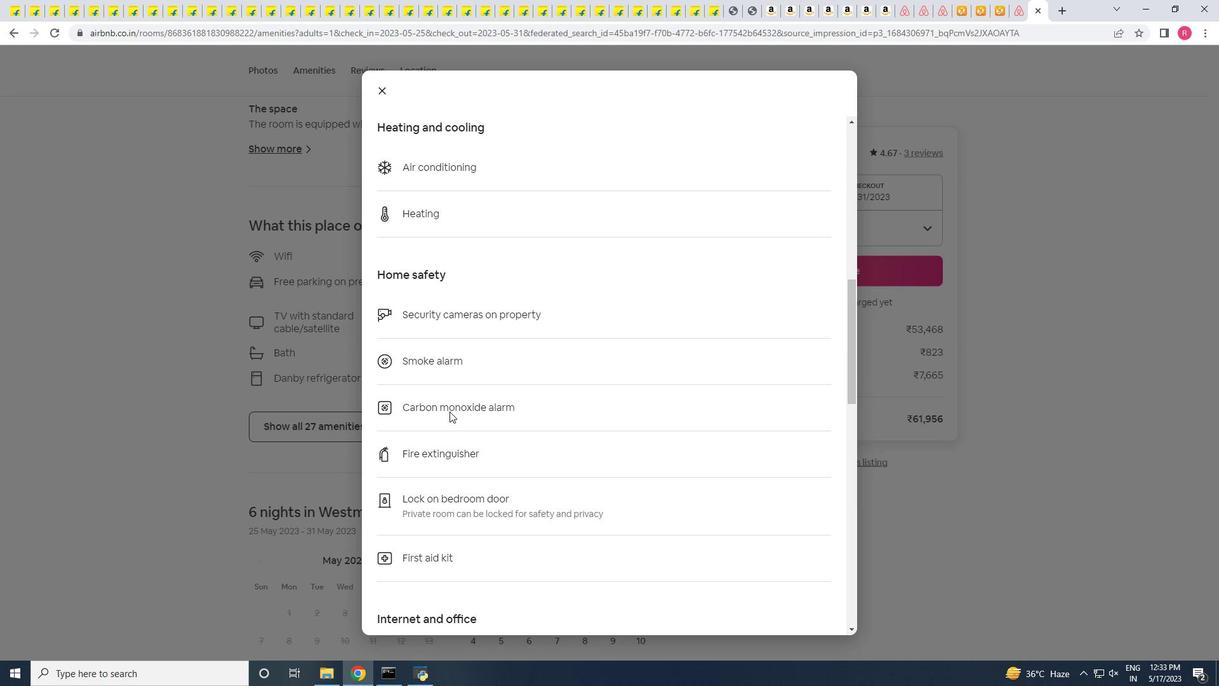 
Action: Mouse scrolled (449, 411) with delta (0, 0)
Screenshot: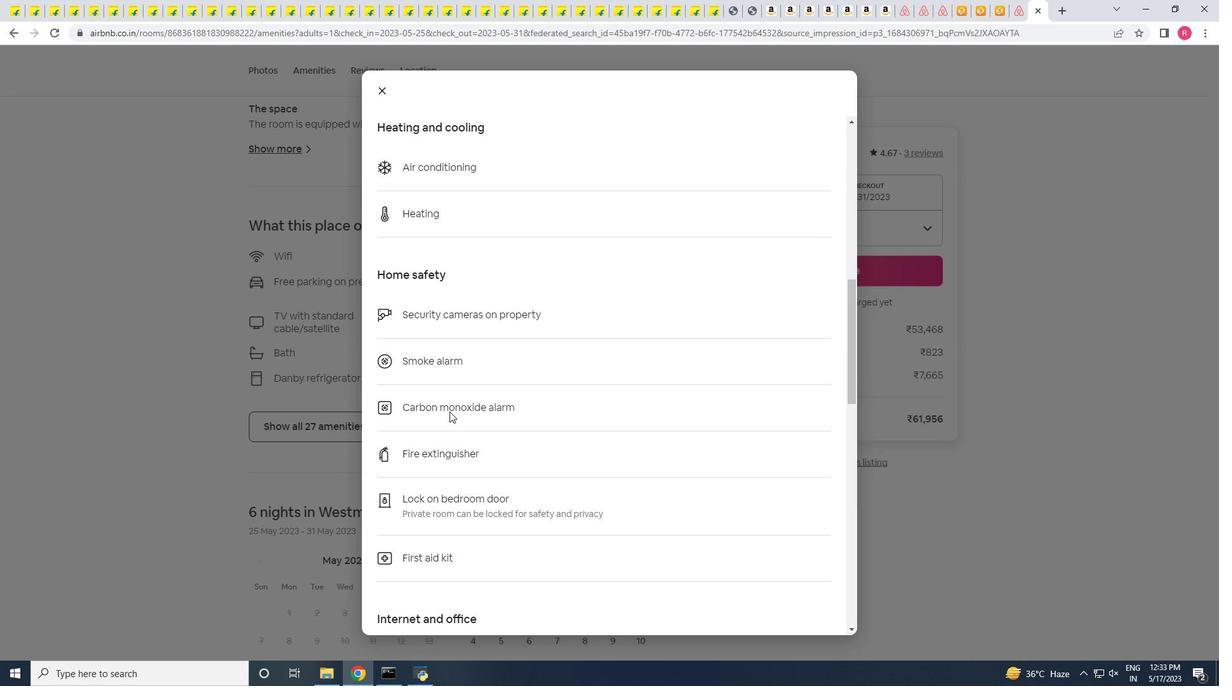 
Action: Mouse scrolled (449, 411) with delta (0, 0)
Screenshot: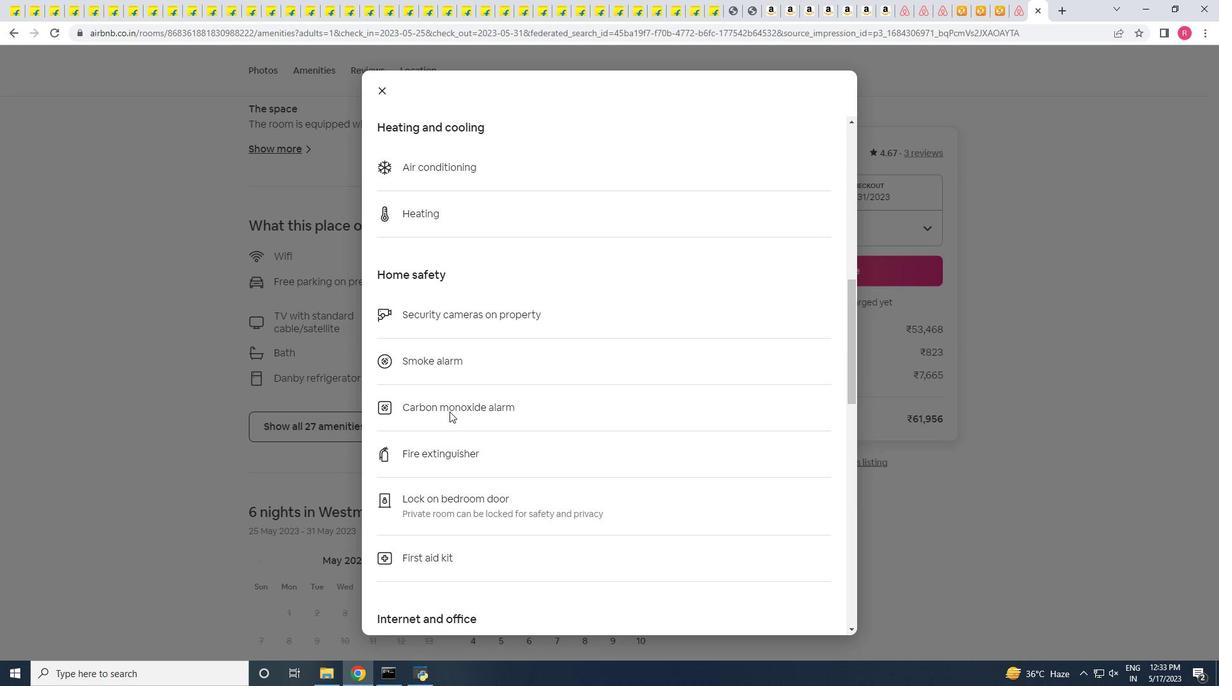 
Action: Mouse scrolled (449, 411) with delta (0, 0)
Screenshot: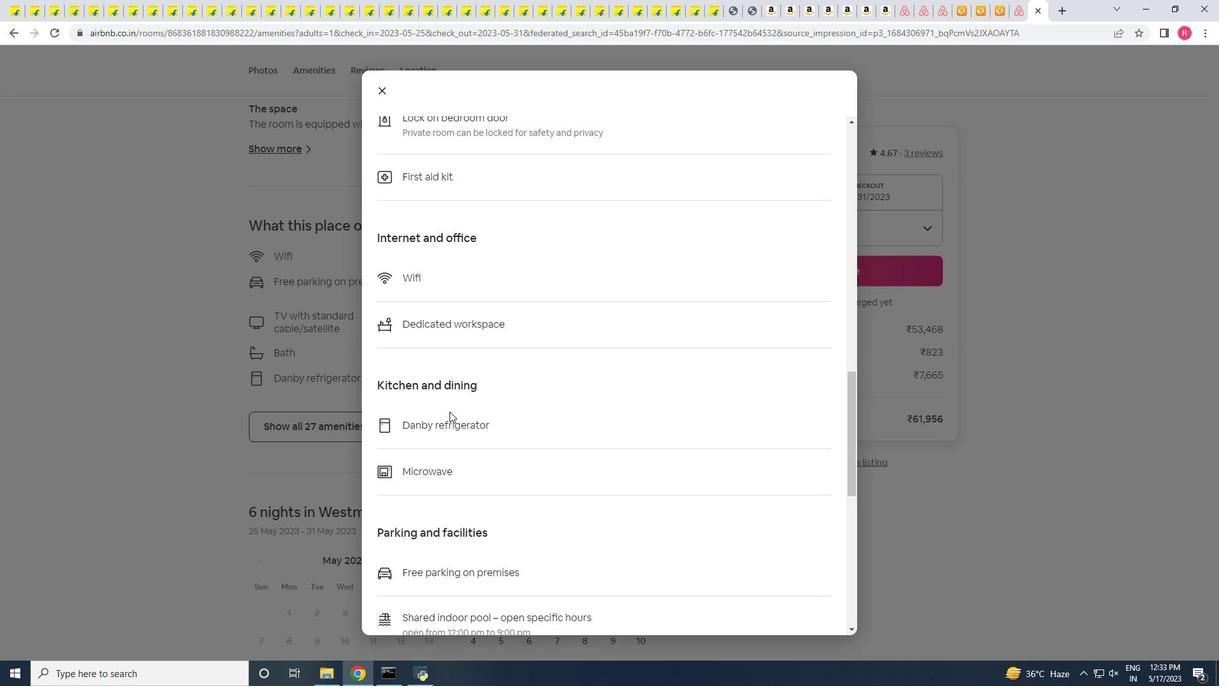 
Action: Mouse scrolled (449, 411) with delta (0, 0)
Screenshot: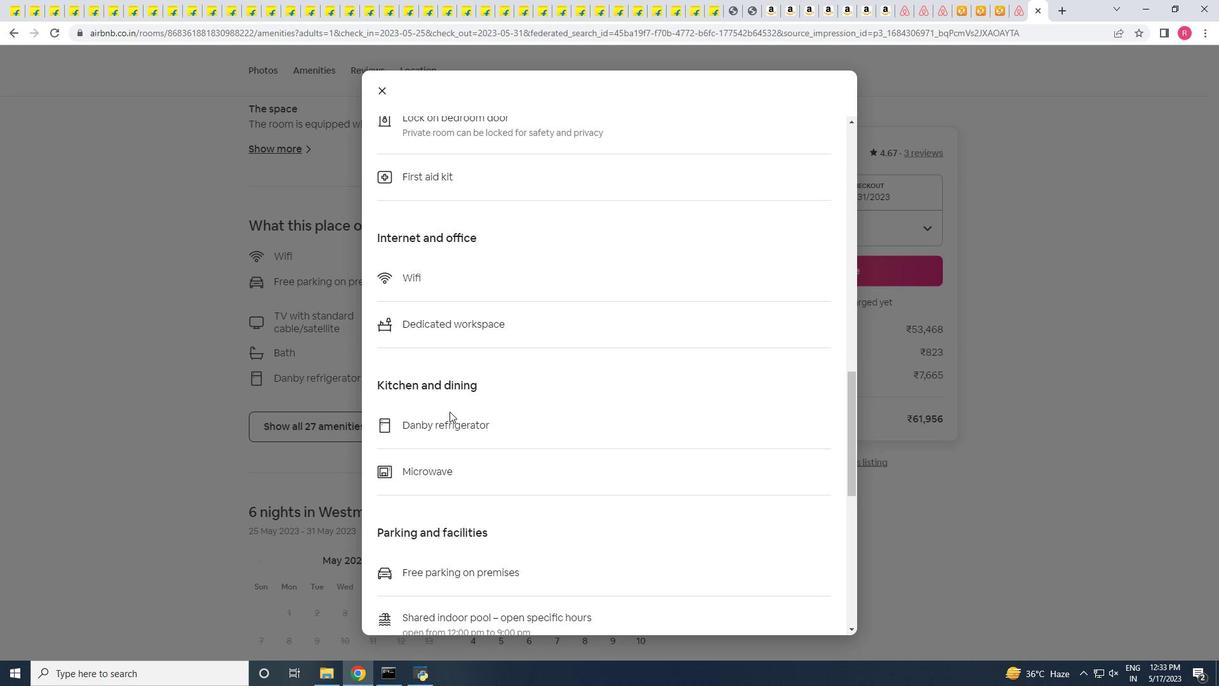 
Action: Mouse scrolled (449, 411) with delta (0, 0)
Screenshot: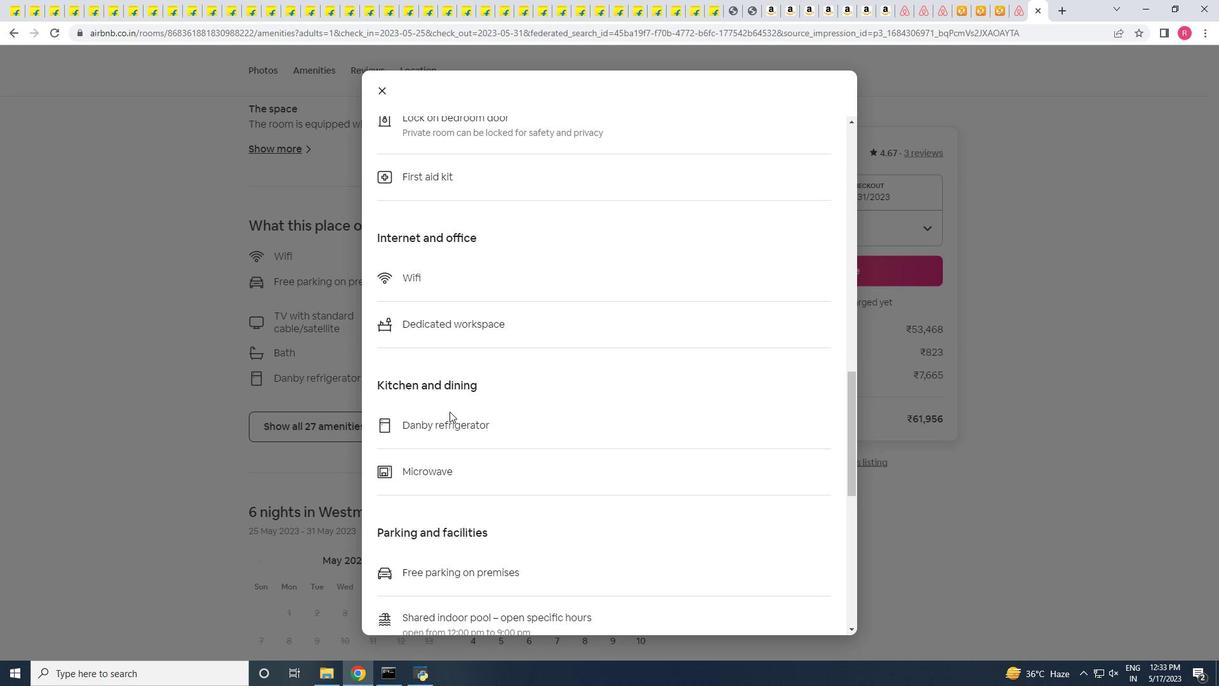 
Action: Mouse scrolled (449, 411) with delta (0, 0)
Screenshot: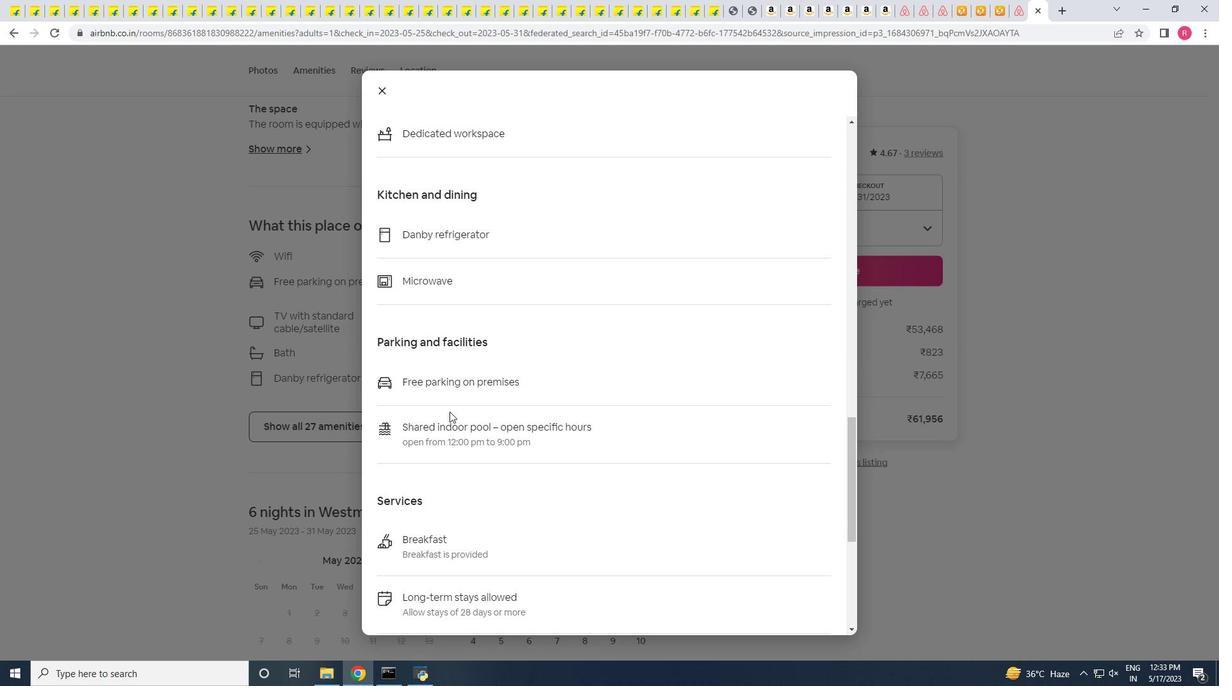 
Action: Mouse scrolled (449, 411) with delta (0, 0)
Screenshot: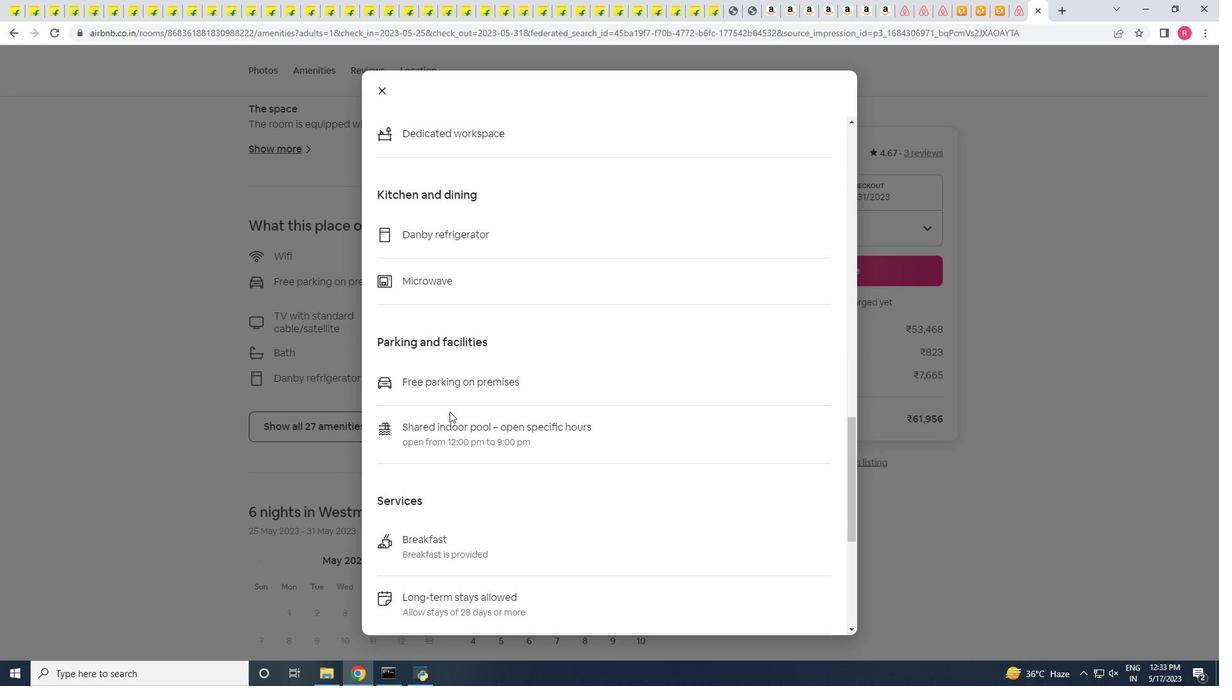 
Action: Mouse scrolled (449, 411) with delta (0, 0)
Screenshot: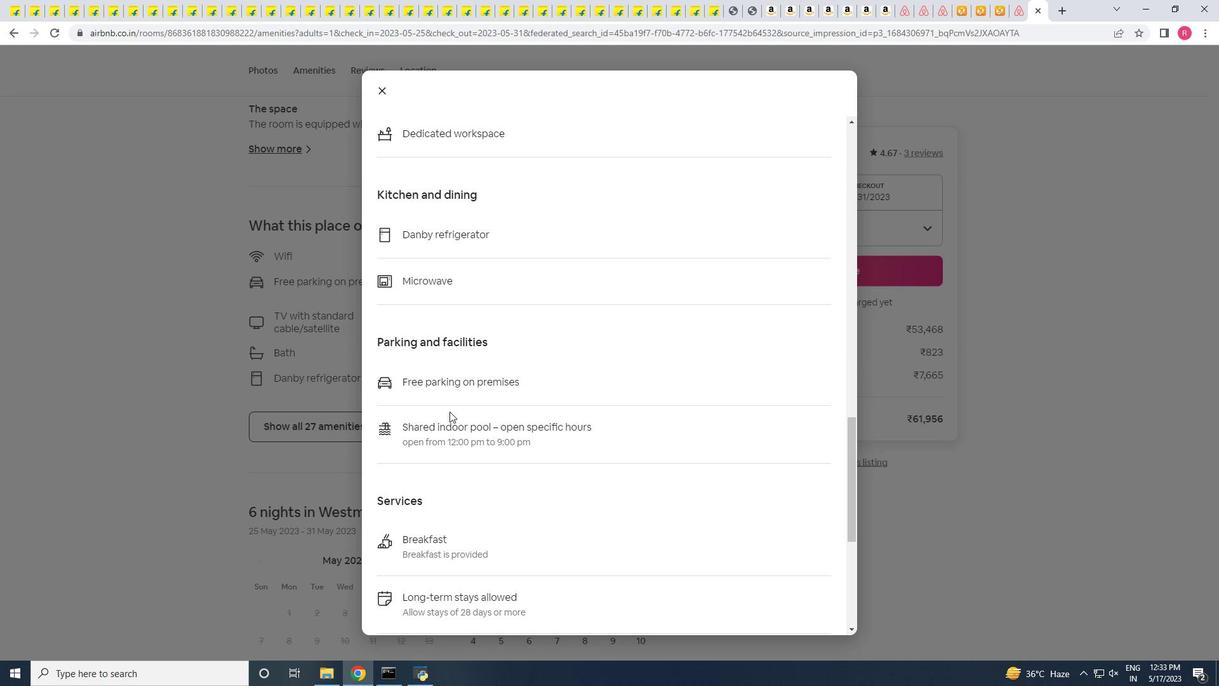 
Action: Mouse scrolled (449, 411) with delta (0, 0)
Screenshot: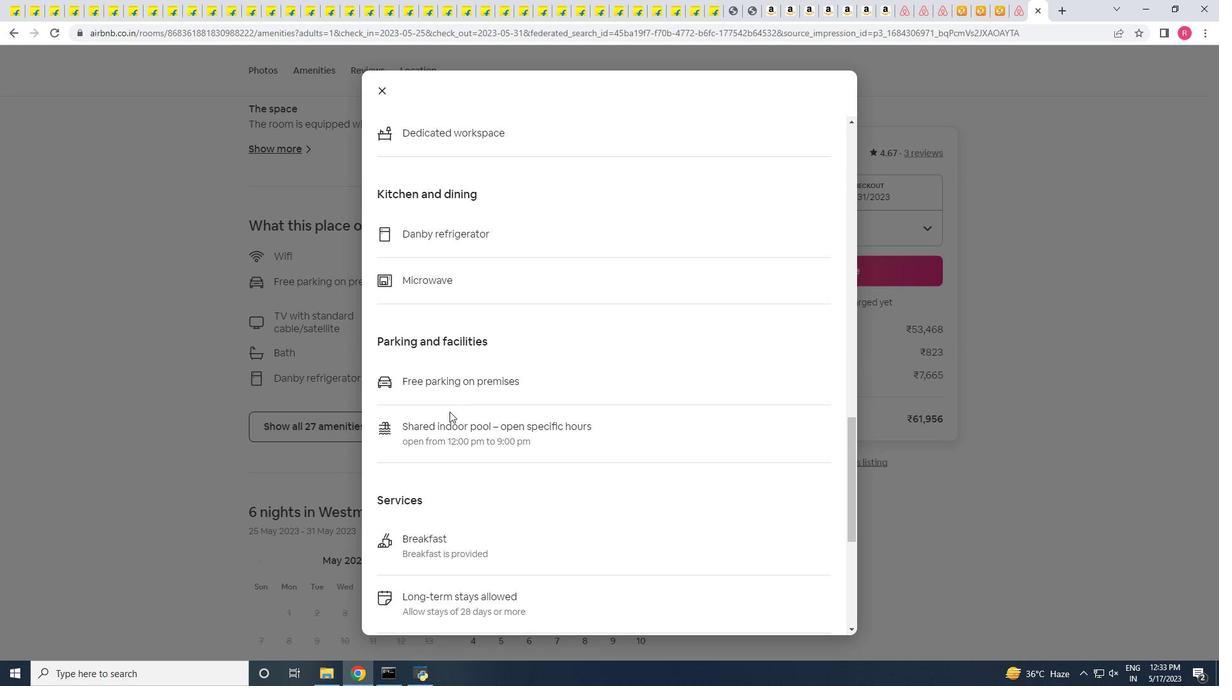 
Action: Mouse scrolled (449, 411) with delta (0, 0)
Screenshot: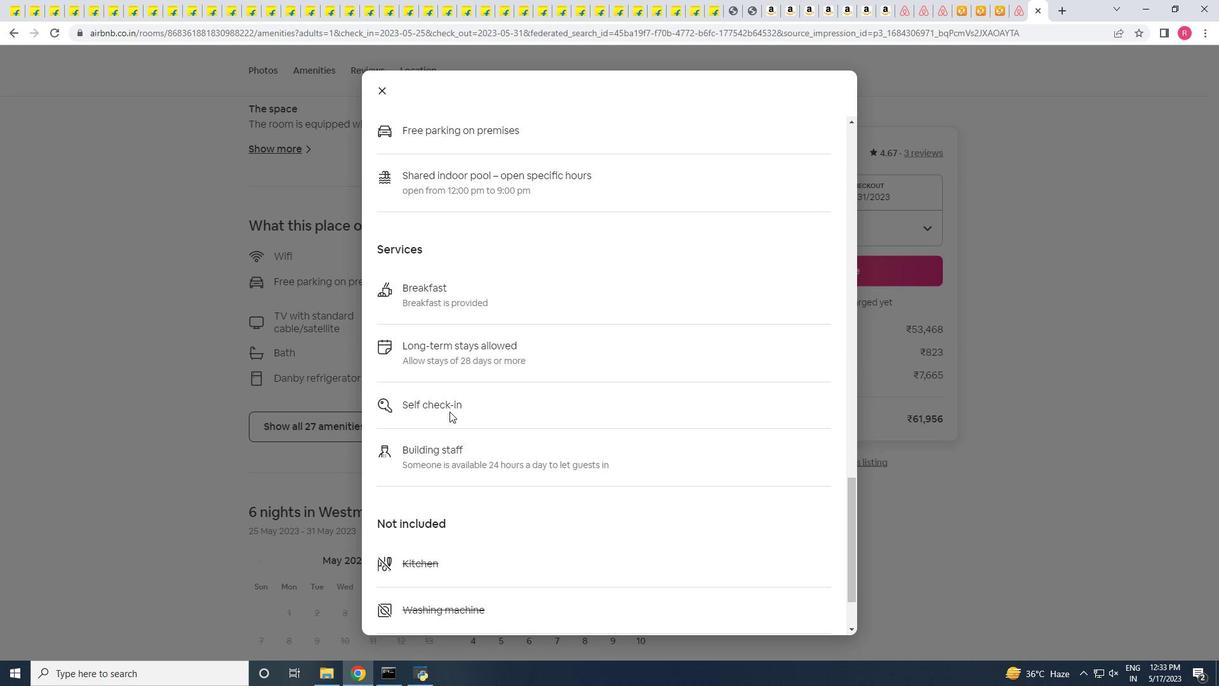 
Action: Mouse scrolled (449, 411) with delta (0, 0)
Screenshot: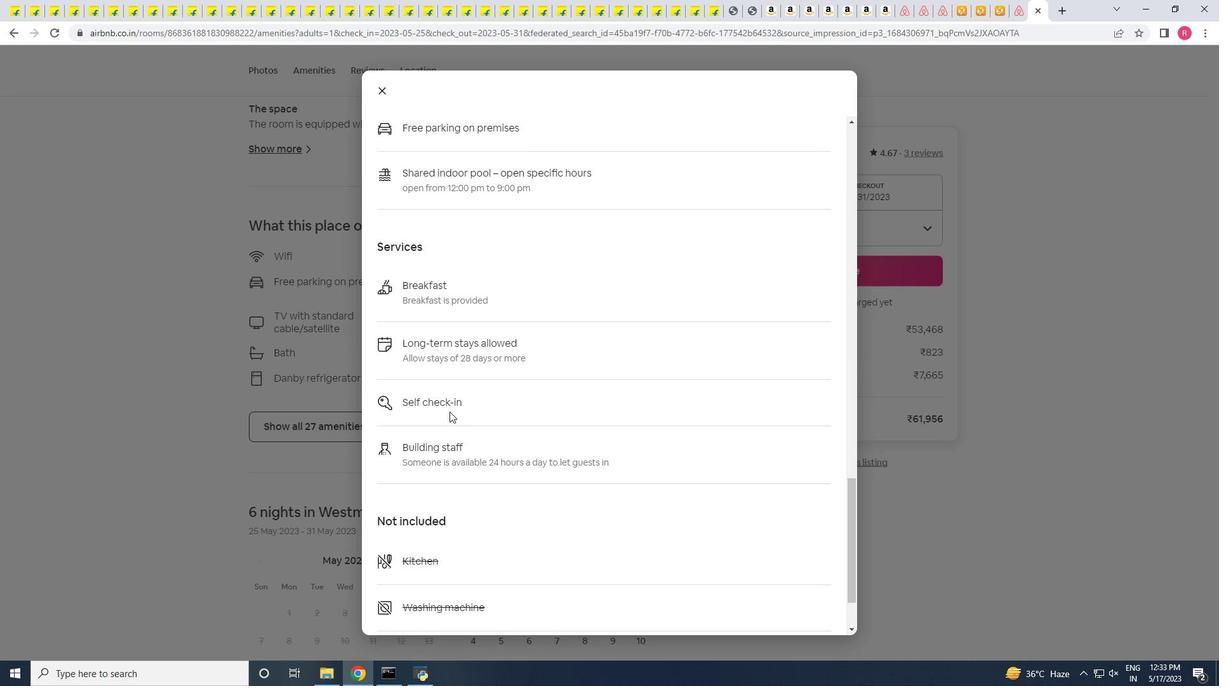 
Action: Mouse scrolled (449, 411) with delta (0, 0)
Screenshot: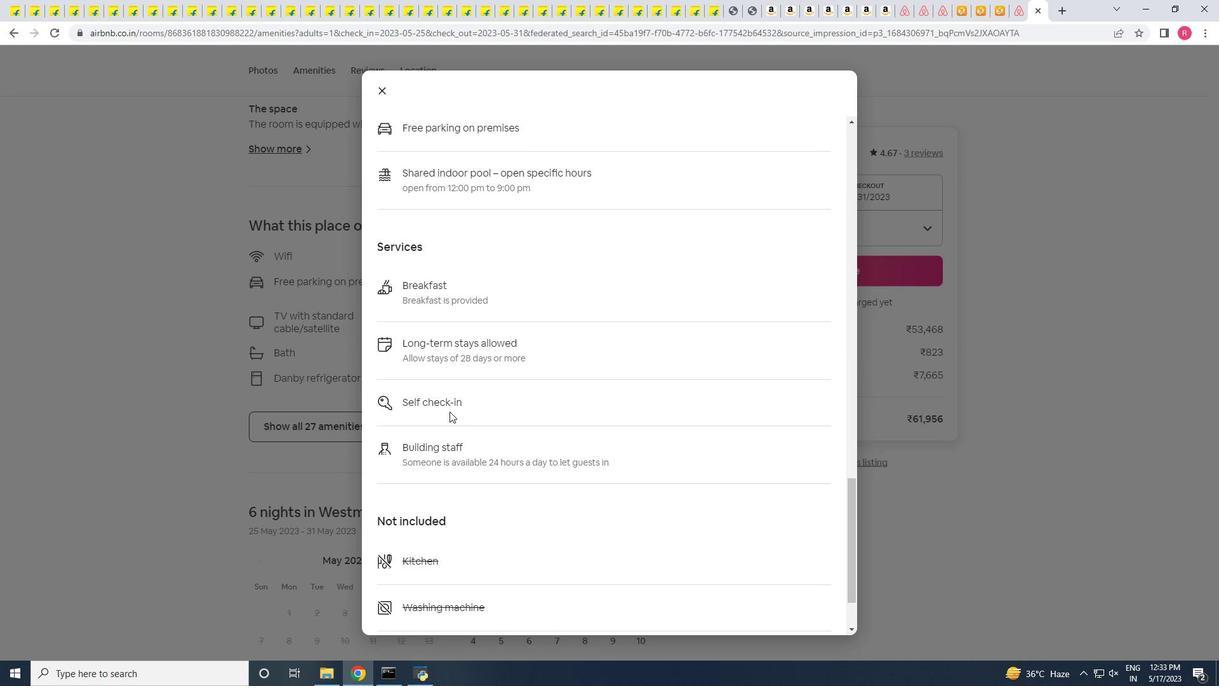 
Action: Mouse scrolled (449, 411) with delta (0, 0)
Screenshot: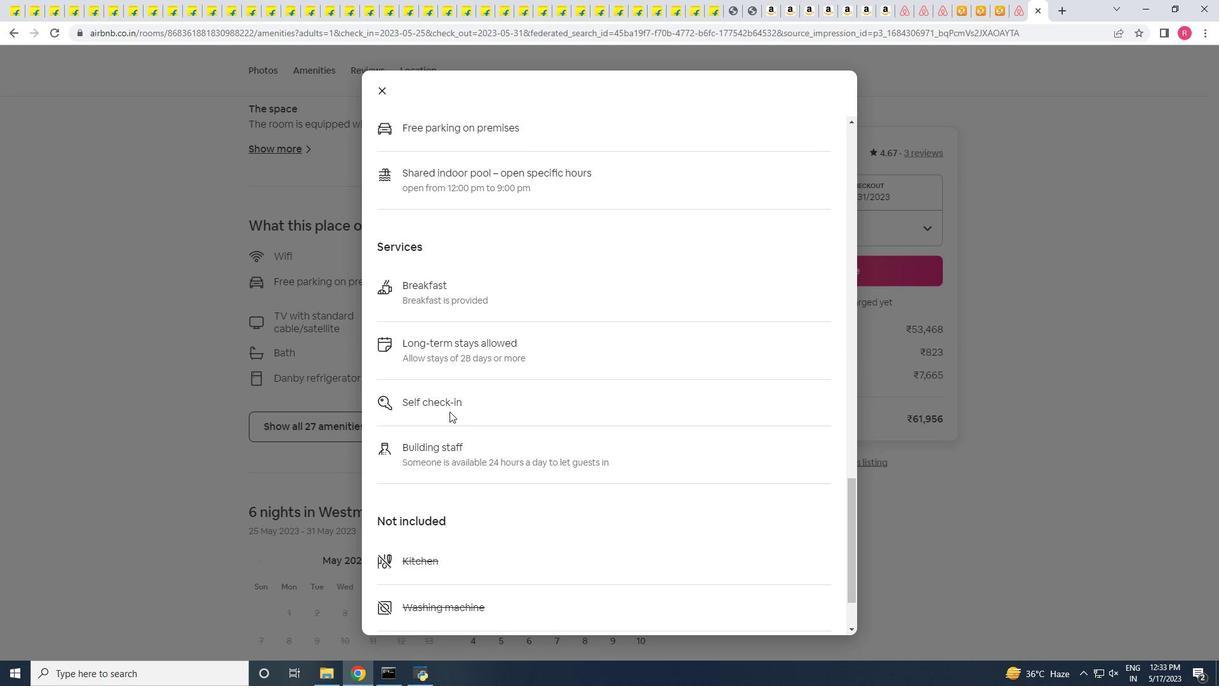
Action: Mouse scrolled (449, 411) with delta (0, 0)
Screenshot: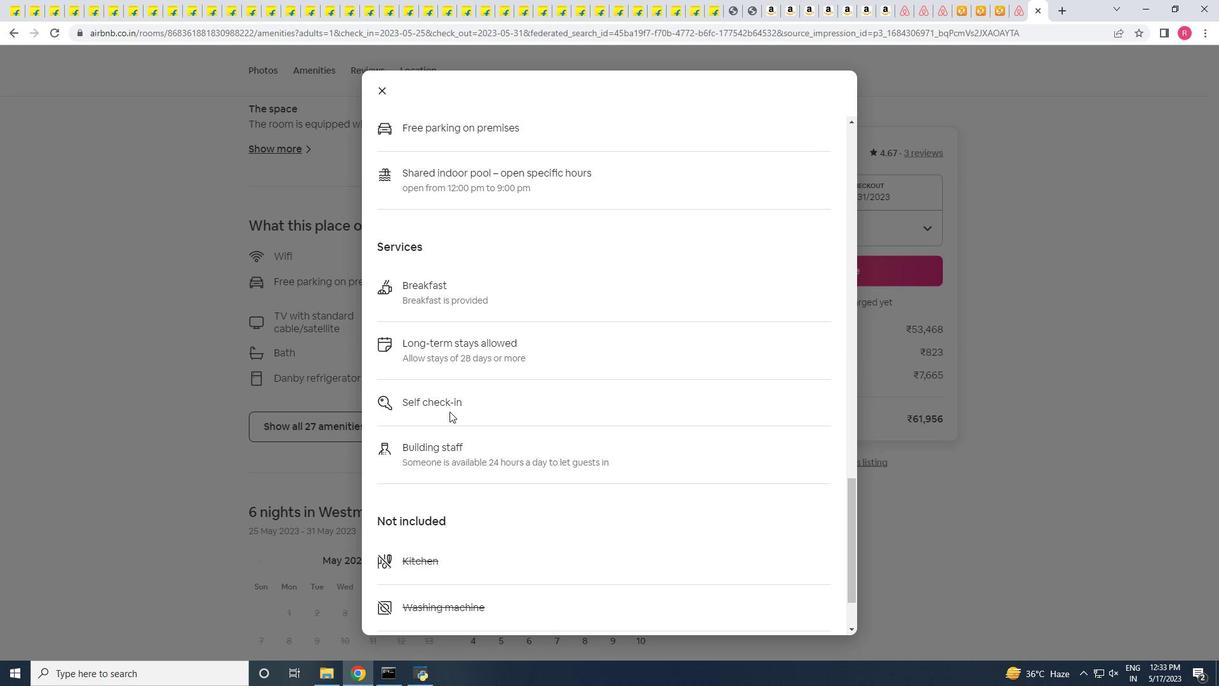 
Action: Mouse moved to (227, 402)
Screenshot: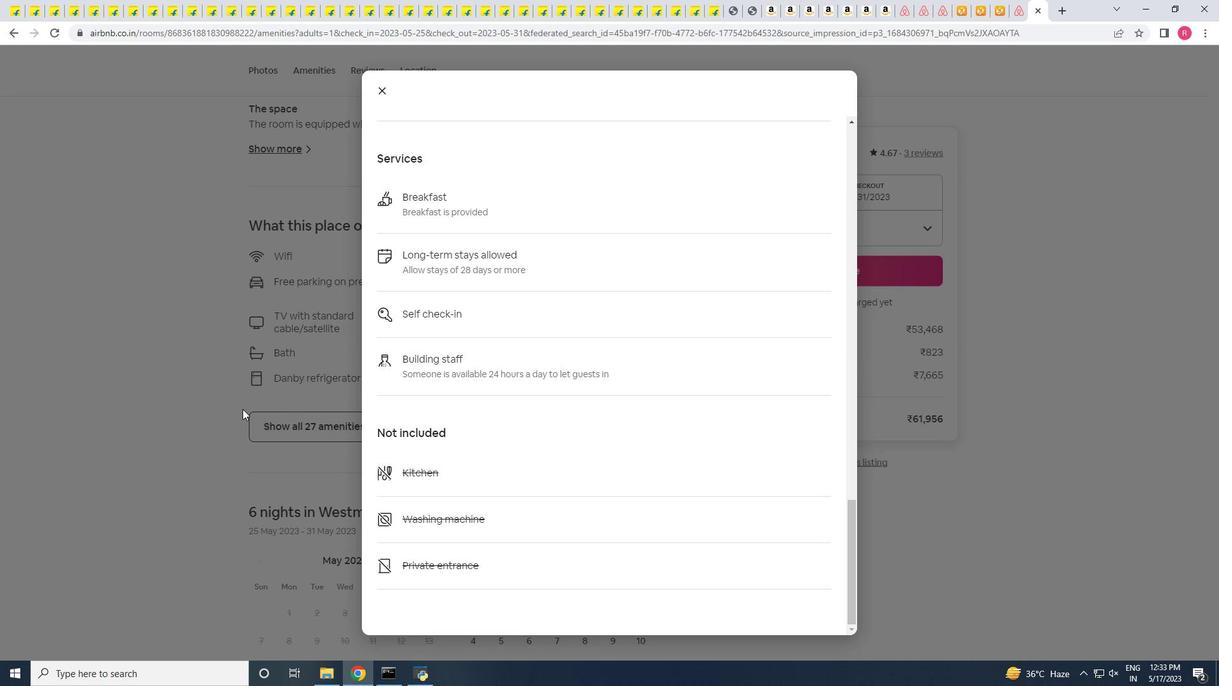 
Action: Mouse pressed left at (227, 402)
Screenshot: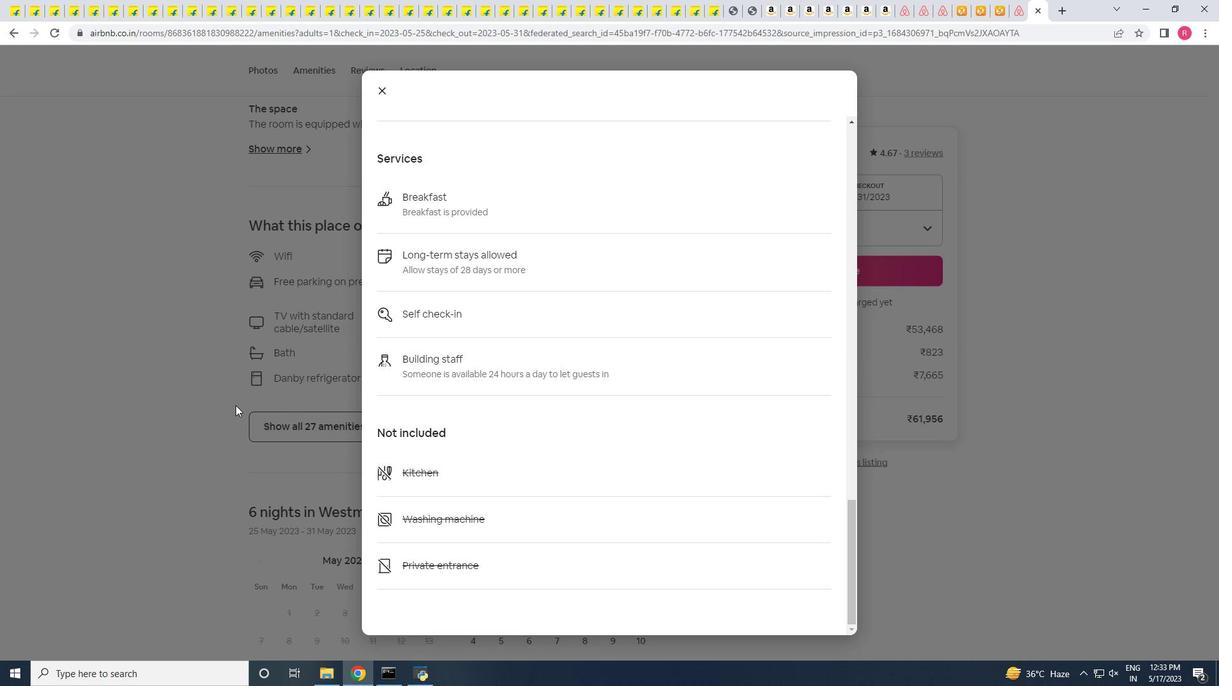 
Action: Mouse moved to (252, 404)
Screenshot: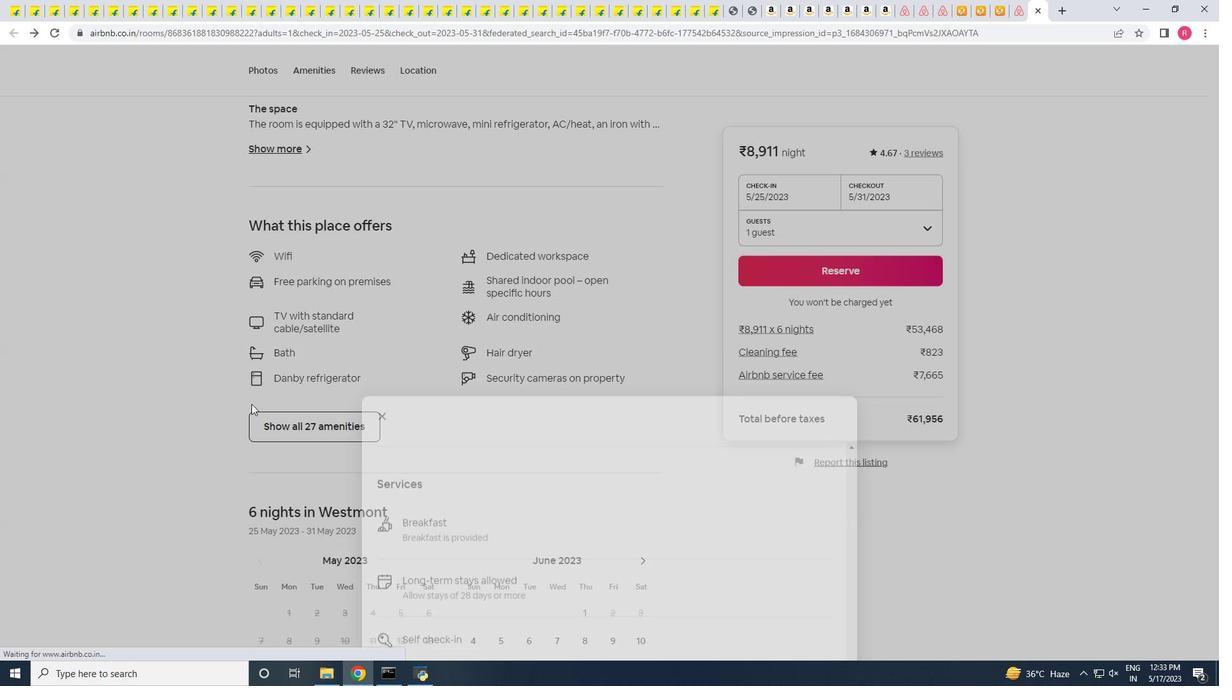 
Action: Mouse scrolled (252, 404) with delta (0, 0)
Screenshot: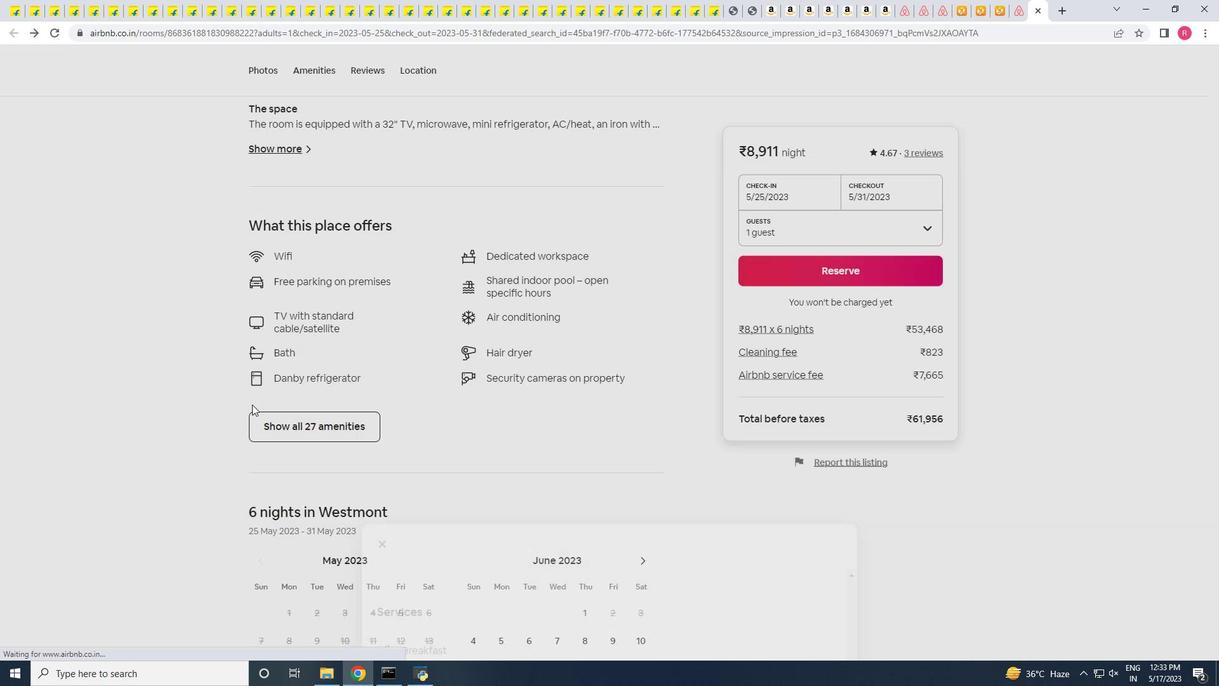 
Action: Mouse scrolled (252, 404) with delta (0, 0)
Screenshot: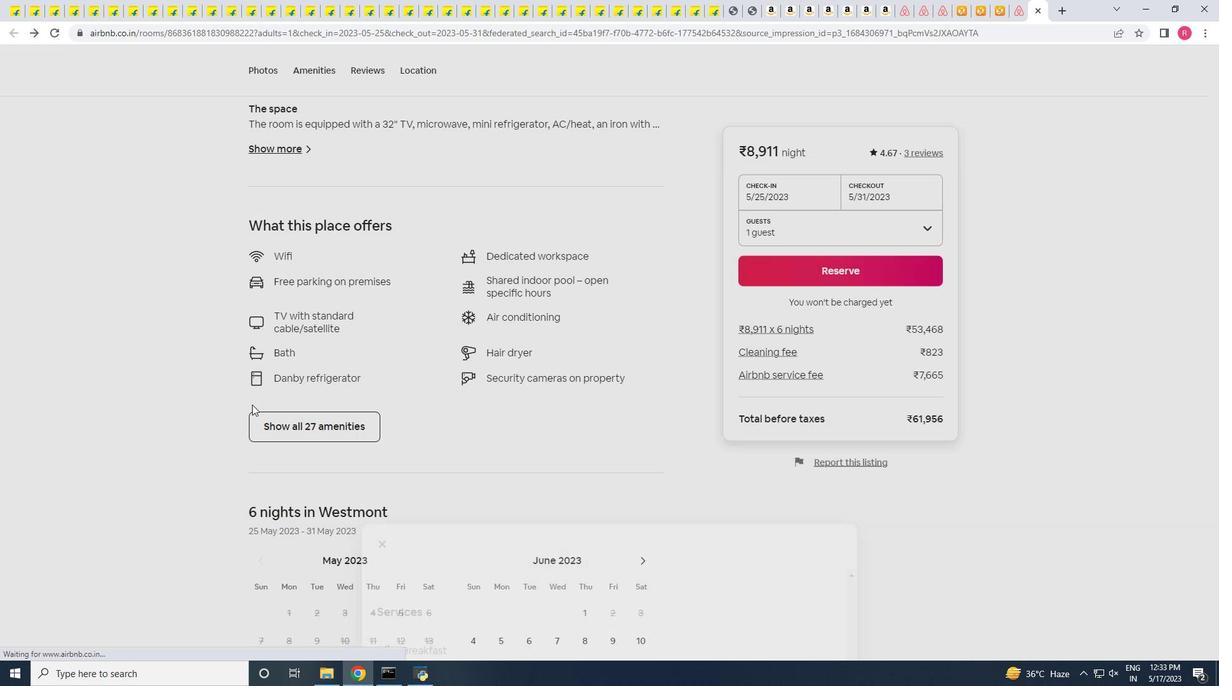 
Action: Mouse scrolled (252, 404) with delta (0, 0)
Screenshot: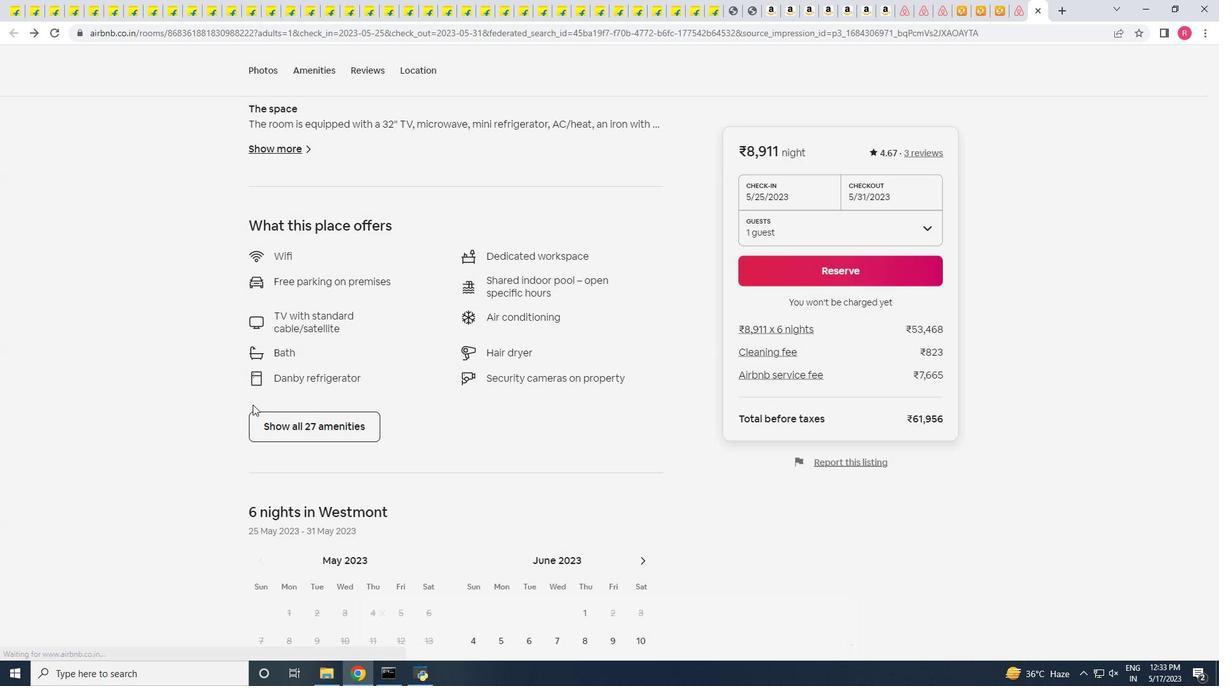 
Action: Mouse scrolled (252, 404) with delta (0, 0)
Screenshot: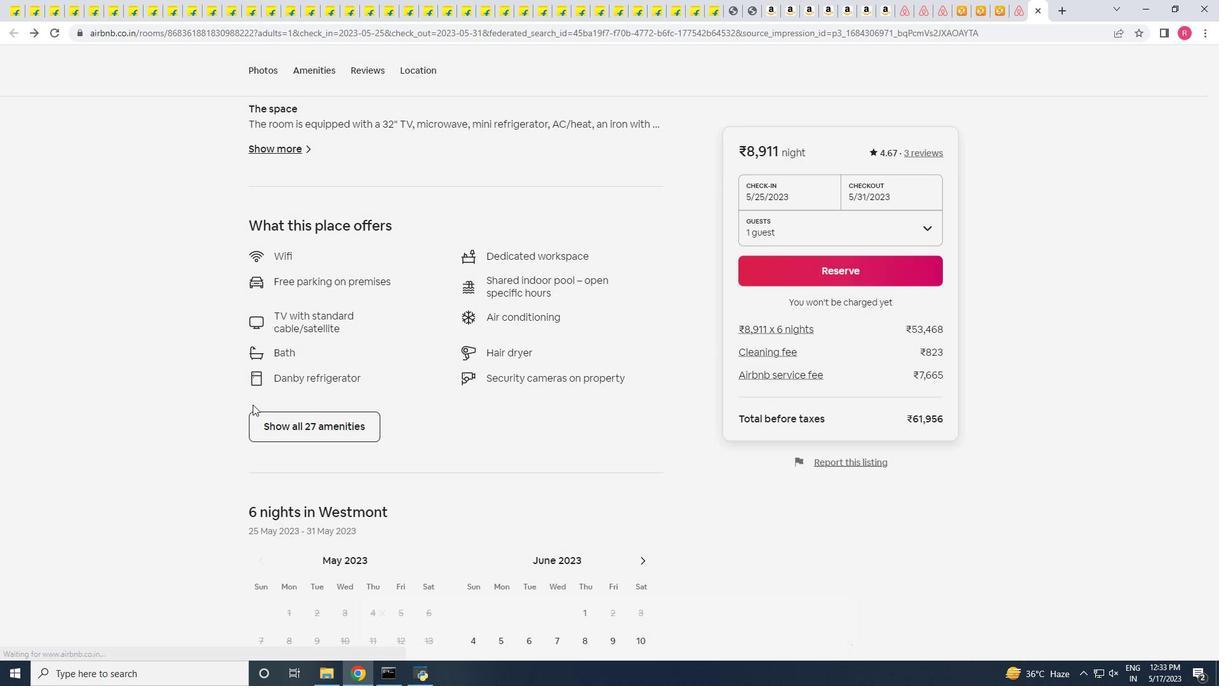 
Action: Mouse moved to (314, 400)
Screenshot: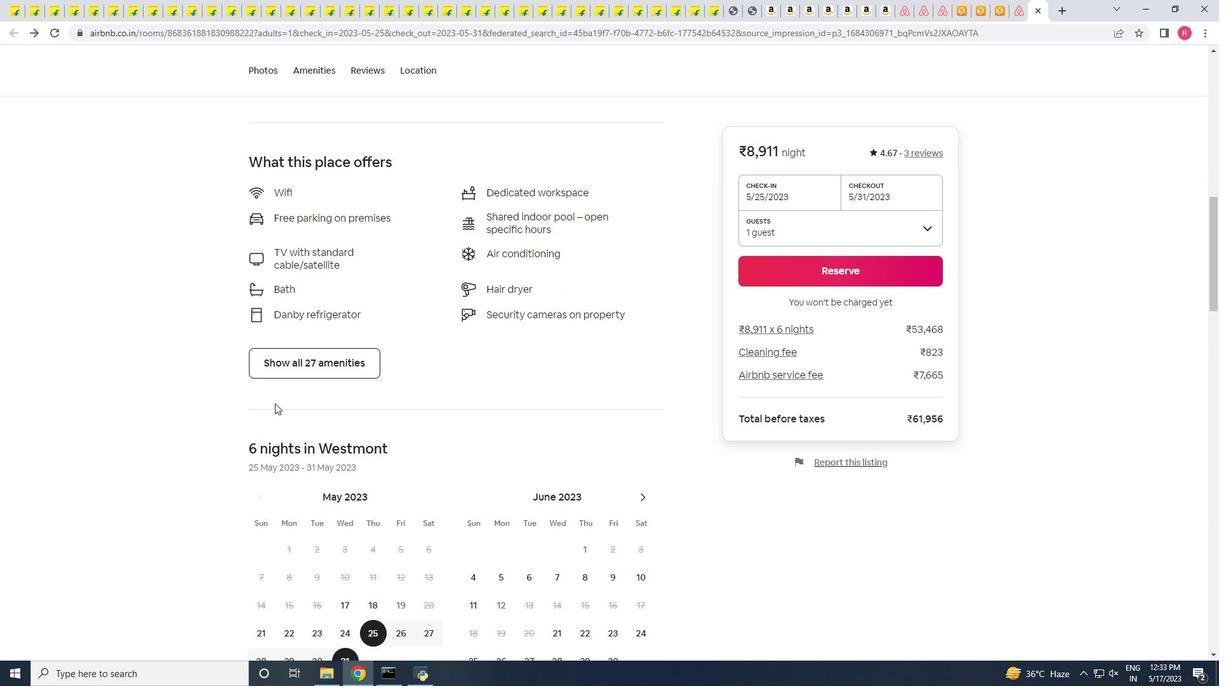 
Action: Mouse scrolled (314, 399) with delta (0, 0)
Screenshot: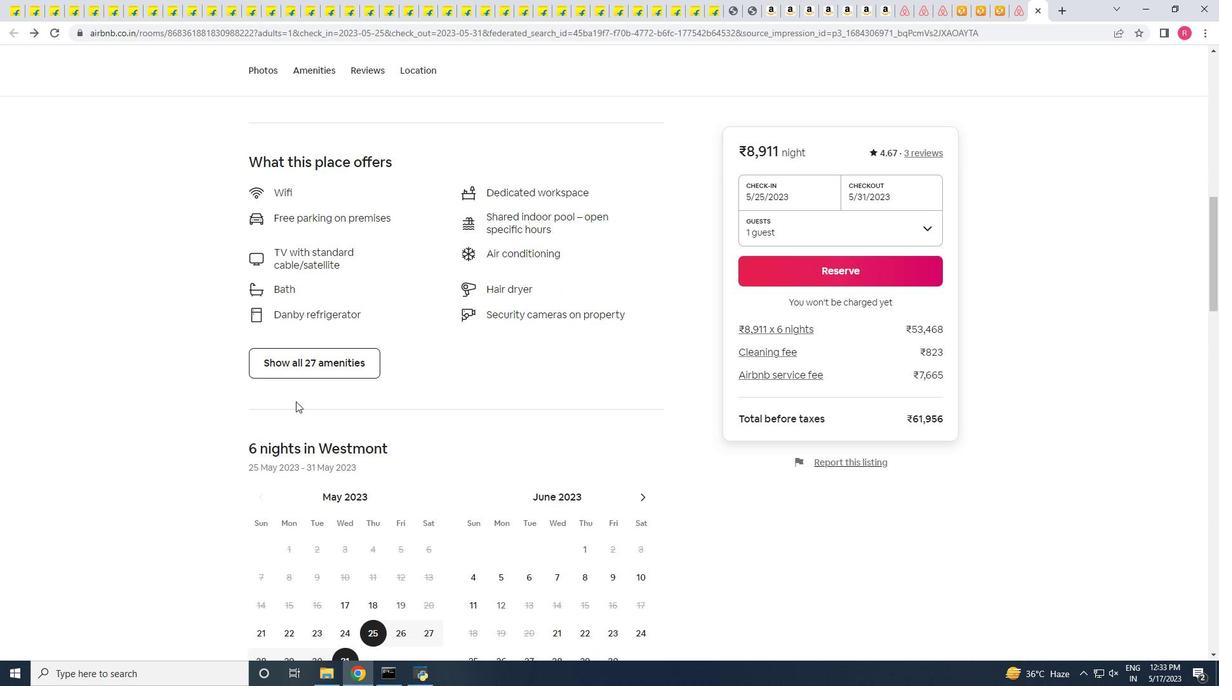 
Action: Mouse scrolled (314, 399) with delta (0, 0)
Screenshot: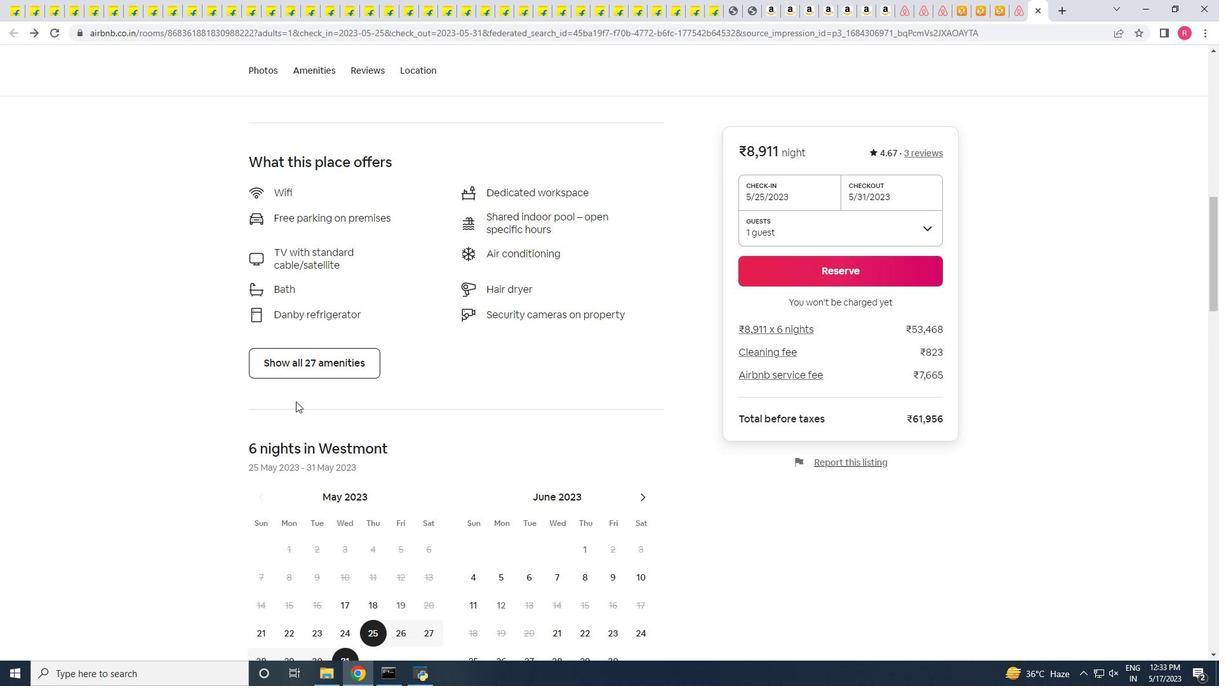 
Action: Mouse scrolled (314, 399) with delta (0, 0)
Screenshot: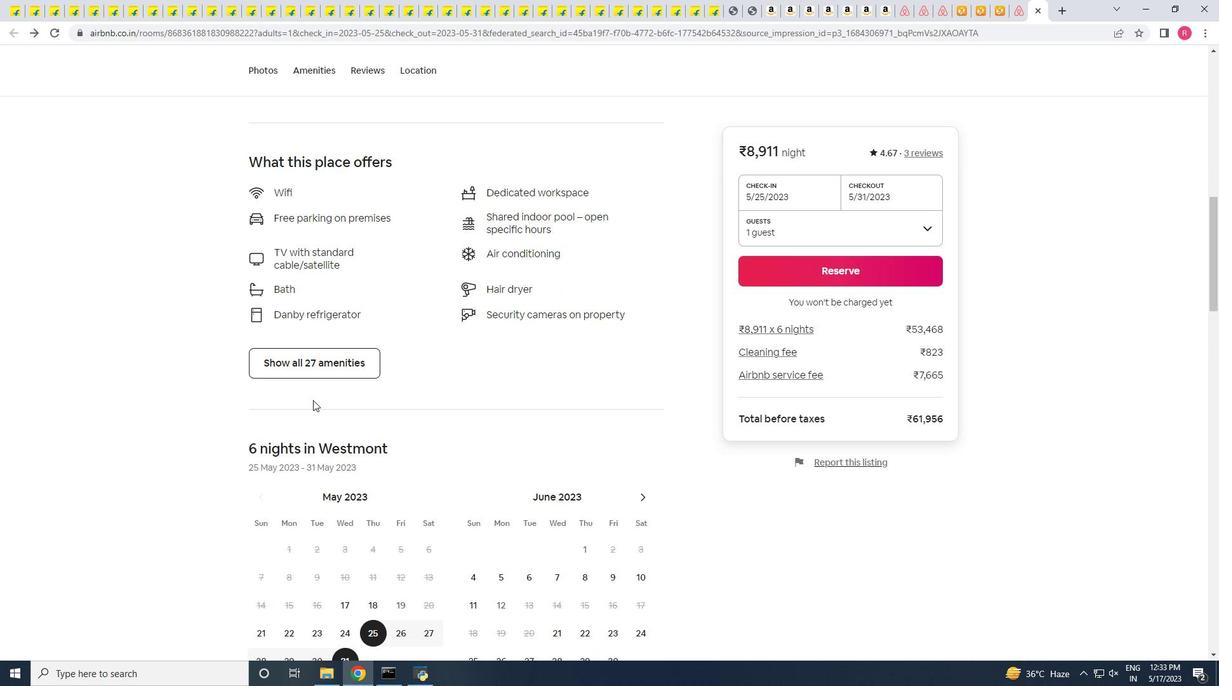 
Action: Mouse moved to (320, 400)
Screenshot: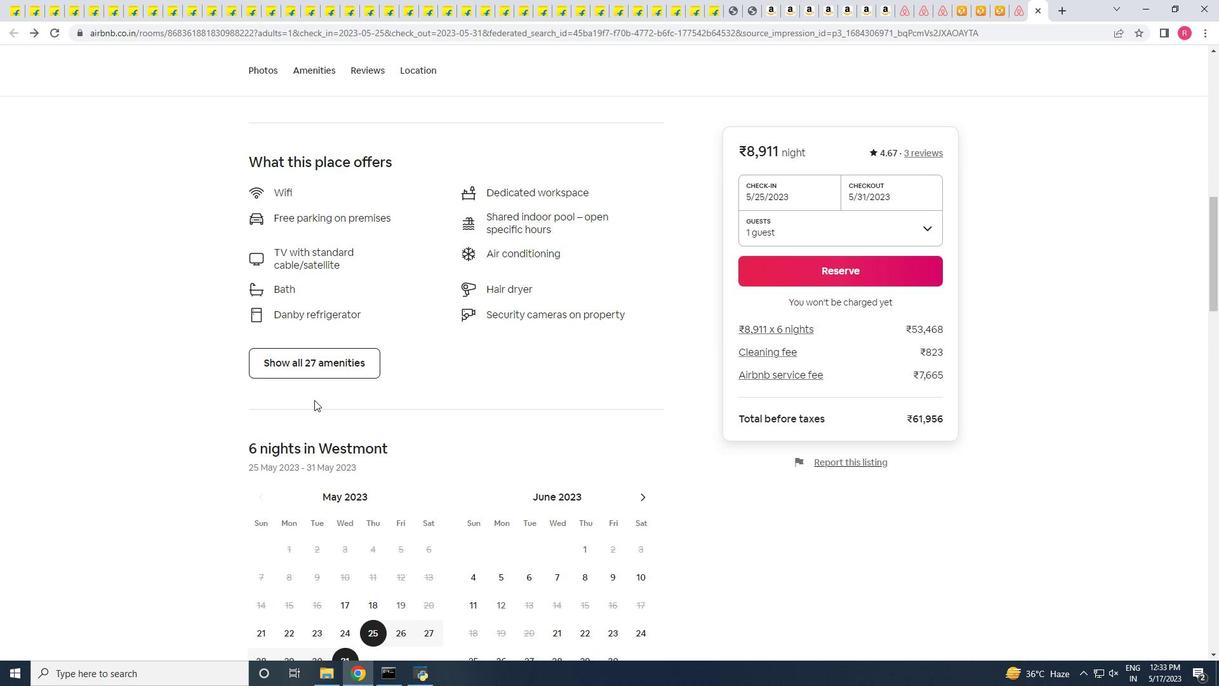
Action: Mouse scrolled (318, 399) with delta (0, 0)
Screenshot: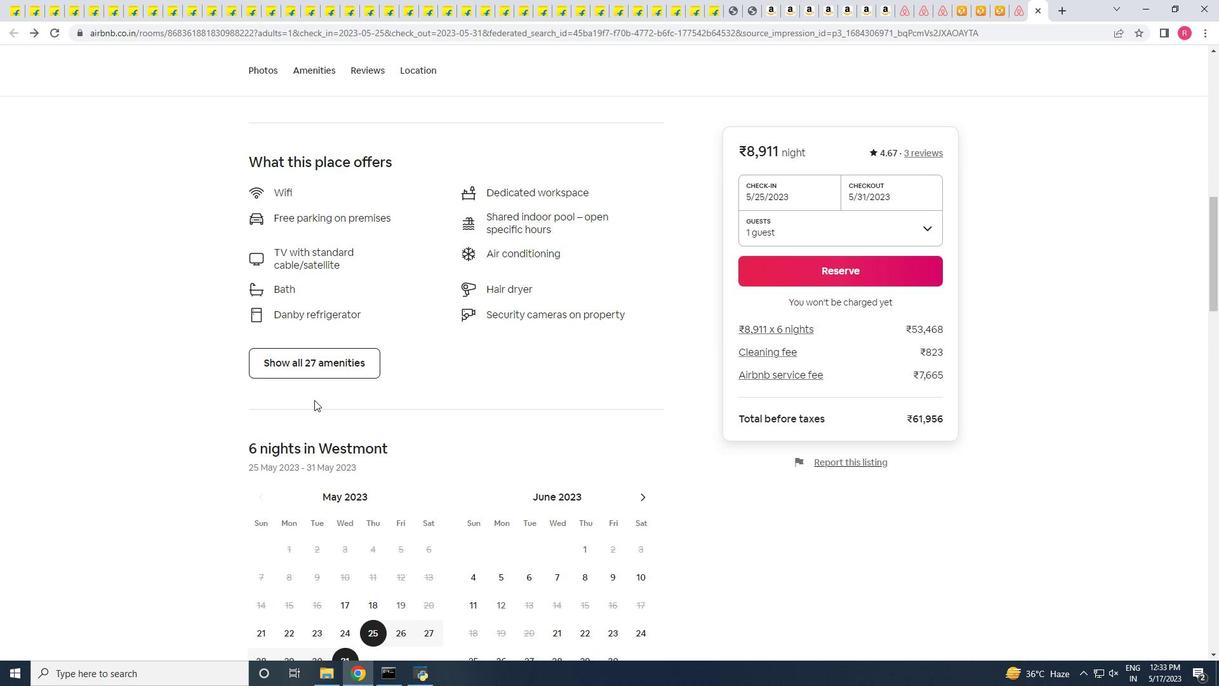 
Action: Mouse moved to (346, 408)
Screenshot: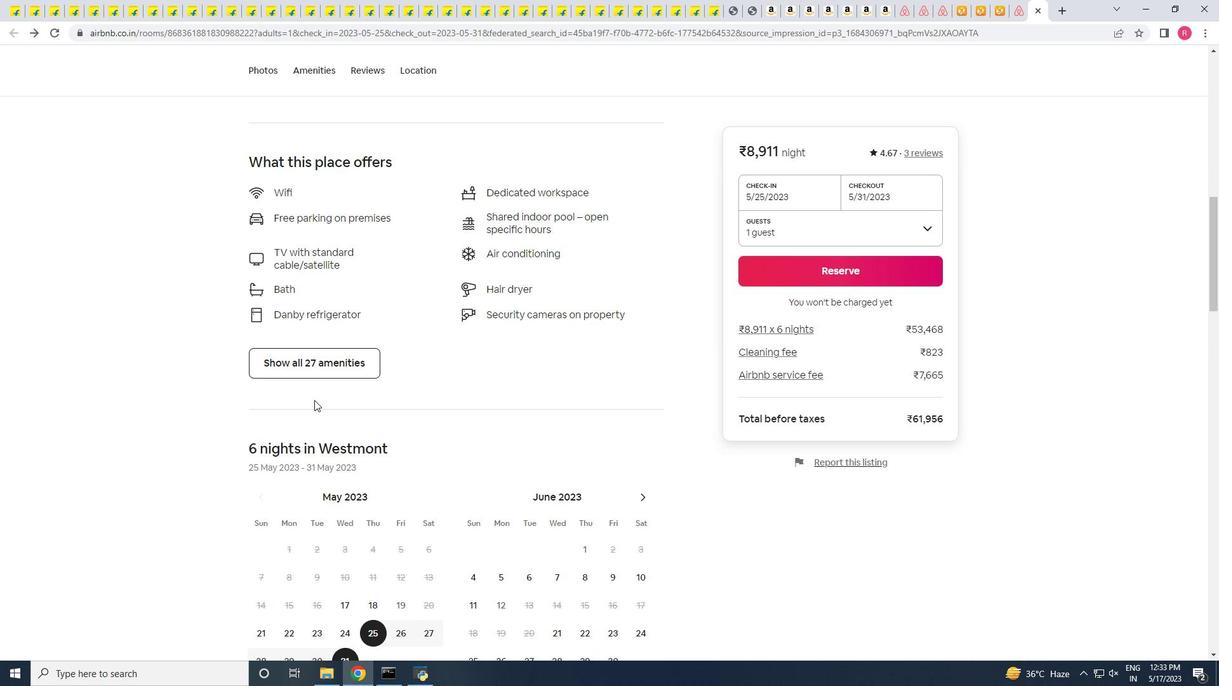 
Action: Mouse scrolled (338, 405) with delta (0, 0)
Screenshot: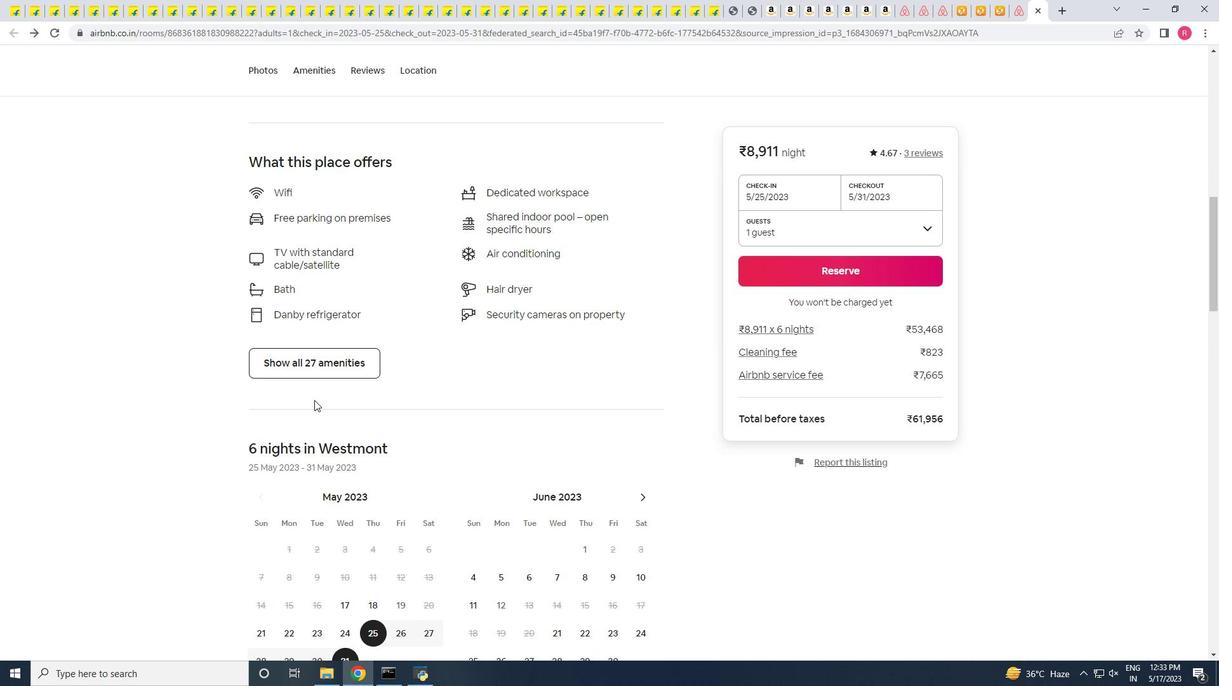 
Action: Mouse moved to (439, 414)
Screenshot: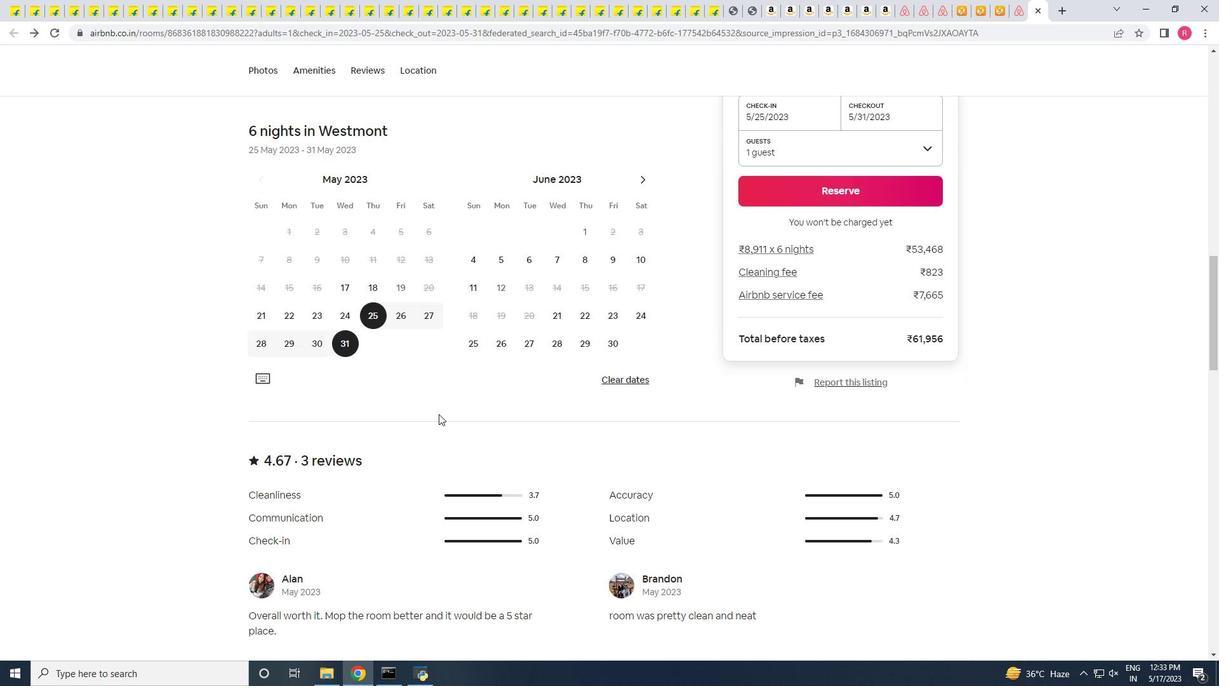 
Action: Mouse scrolled (439, 413) with delta (0, 0)
Screenshot: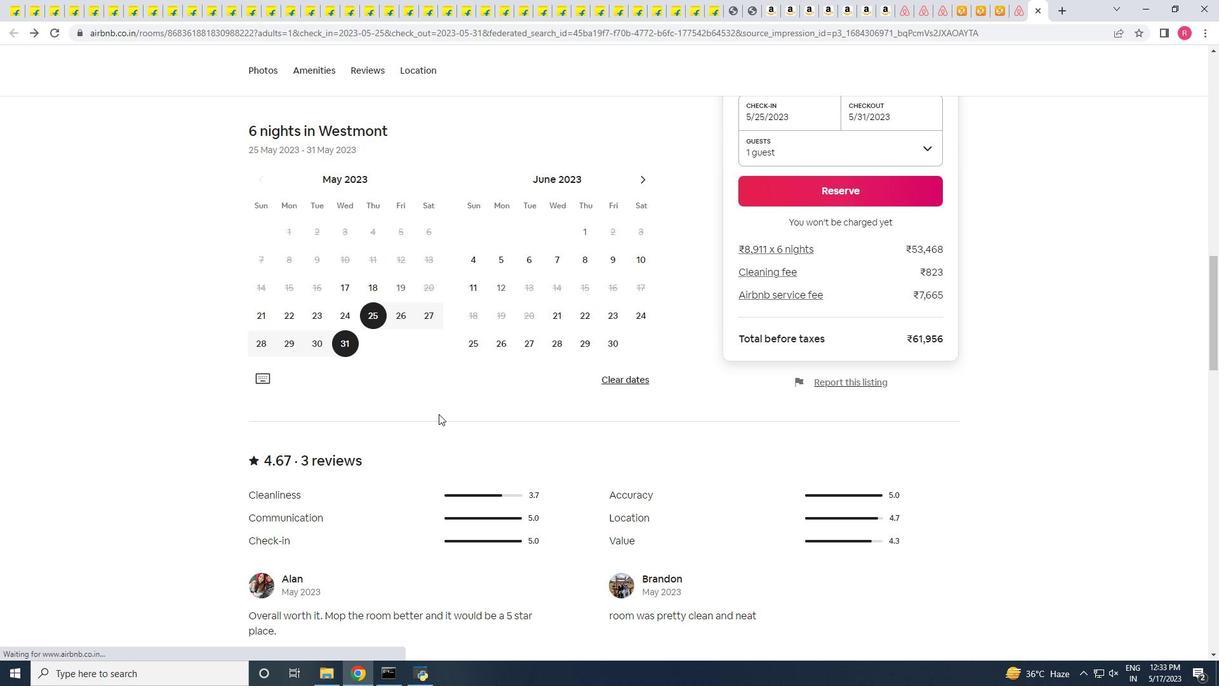 
Action: Mouse scrolled (439, 413) with delta (0, 0)
Screenshot: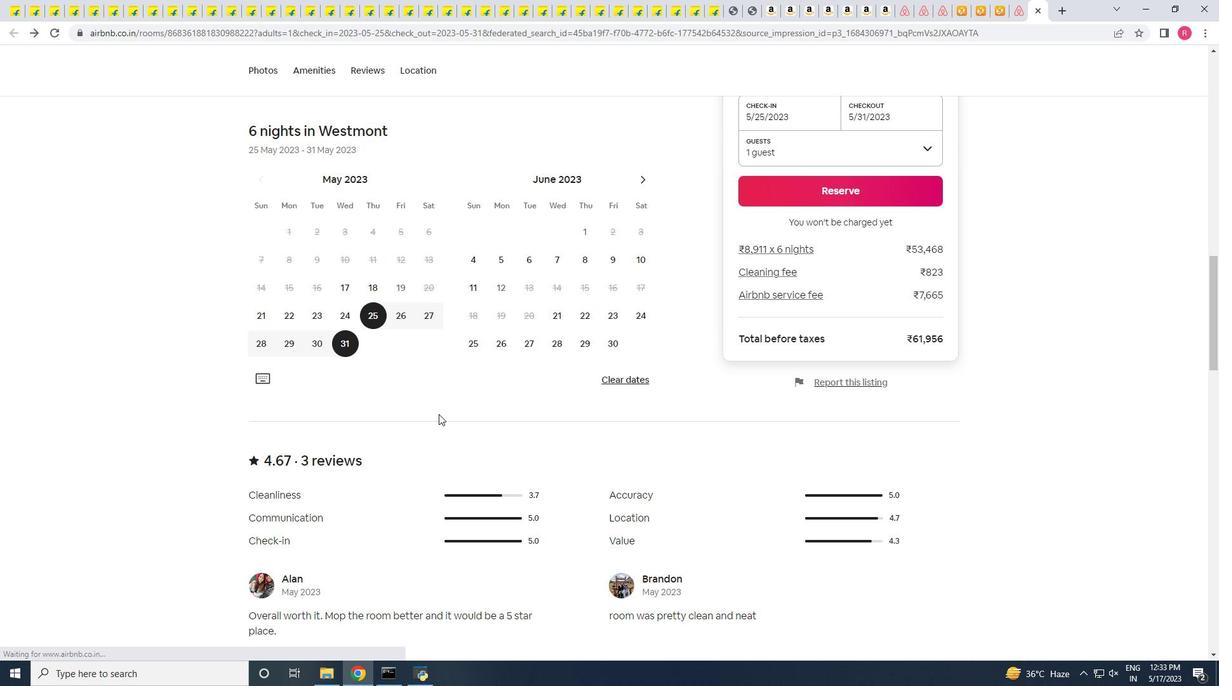 
Action: Mouse moved to (439, 413)
Screenshot: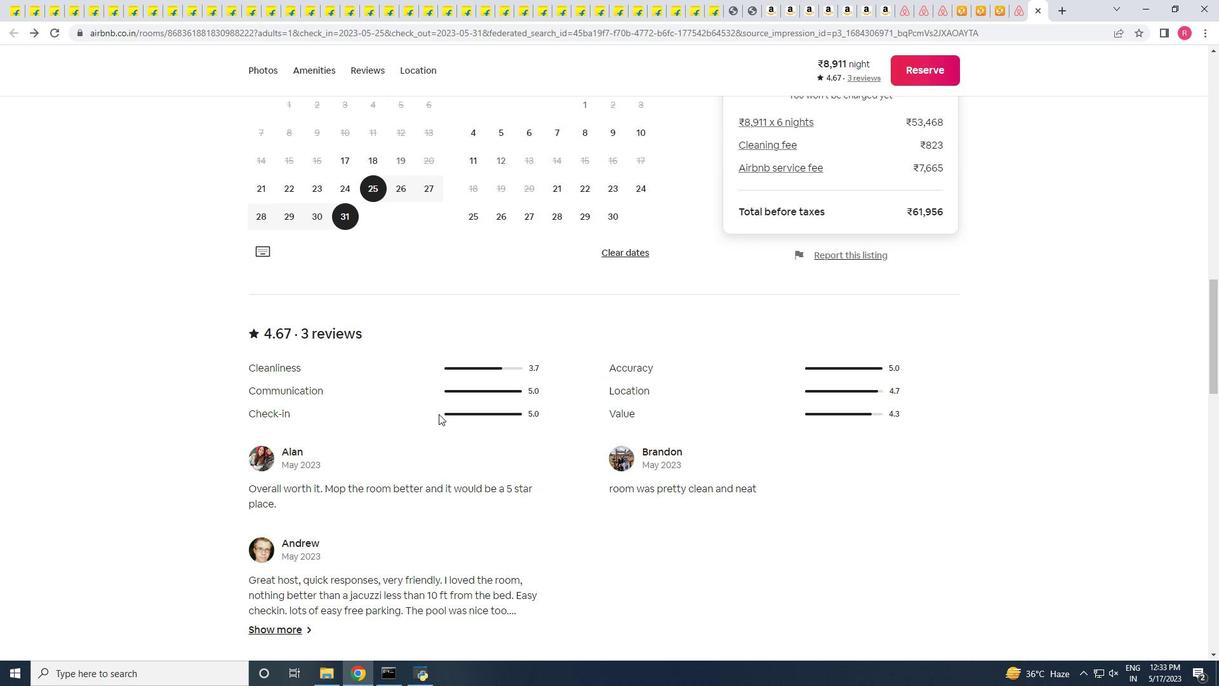 
Action: Mouse scrolled (439, 412) with delta (0, 0)
Screenshot: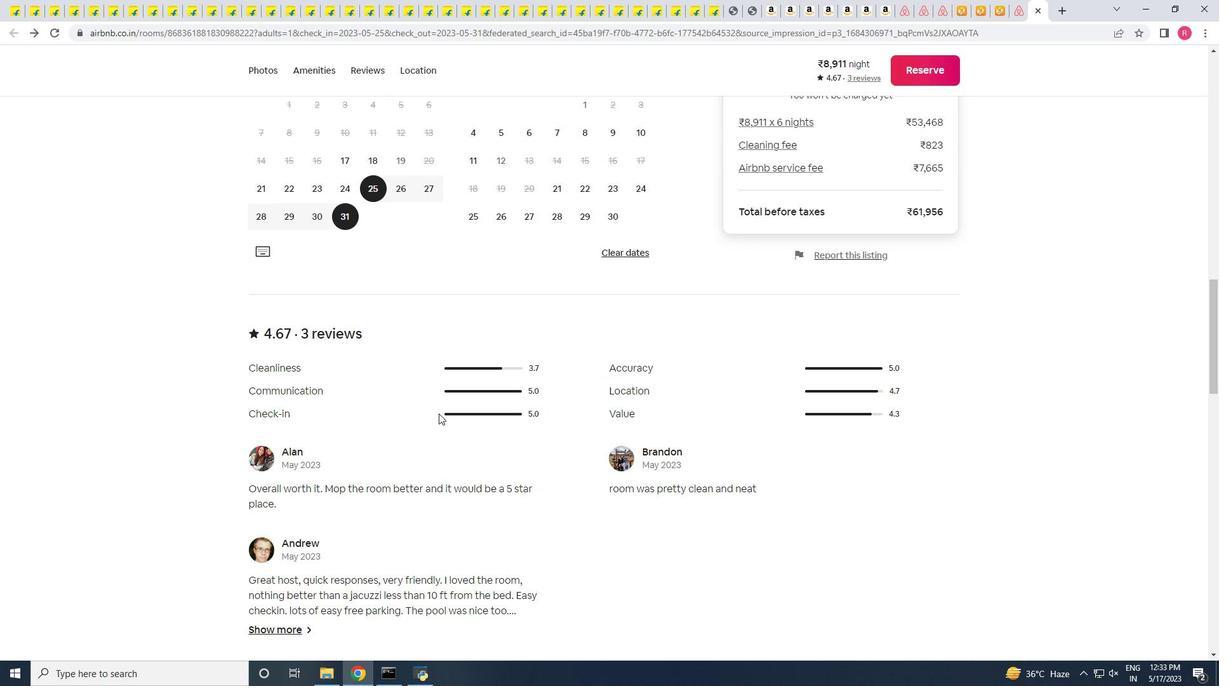 
Action: Mouse scrolled (439, 412) with delta (0, 0)
Screenshot: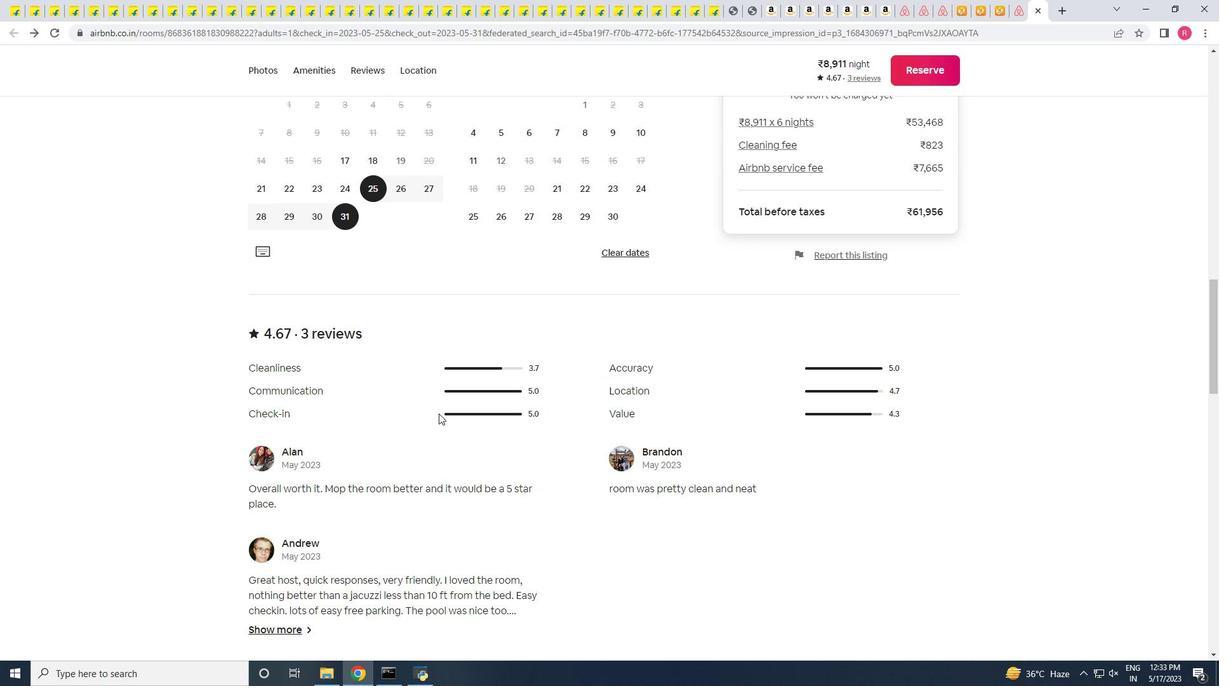 
Action: Mouse scrolled (439, 412) with delta (0, 0)
Screenshot: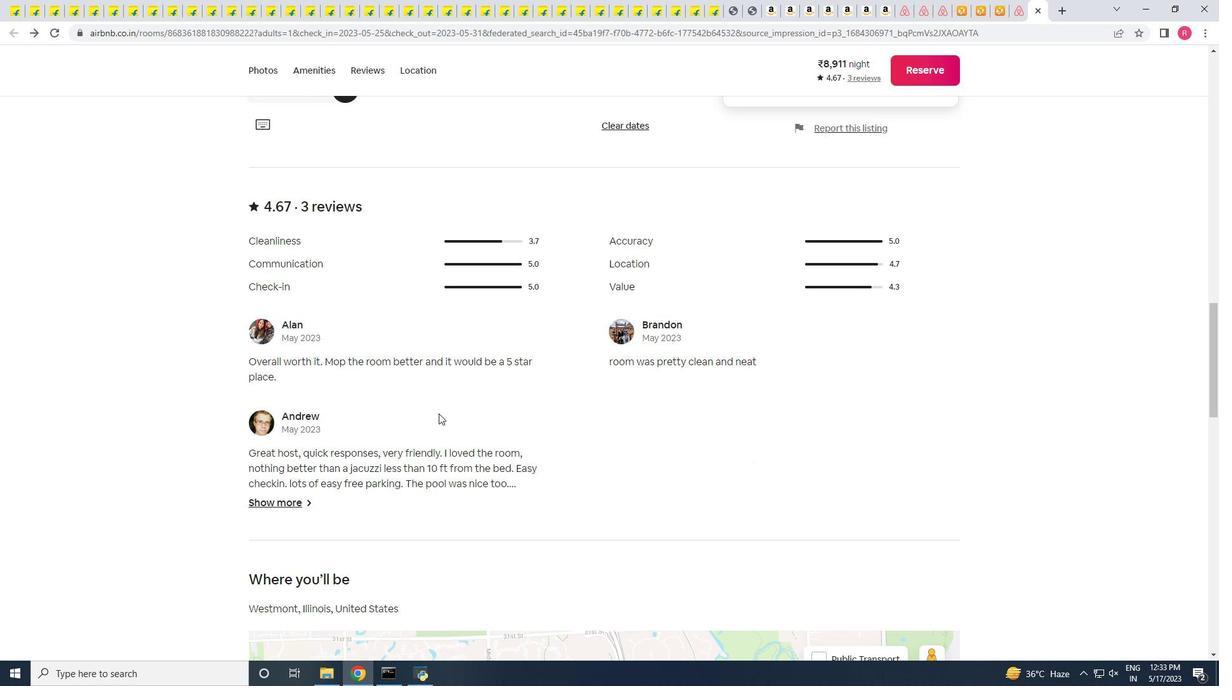 
Action: Mouse scrolled (439, 412) with delta (0, 0)
Screenshot: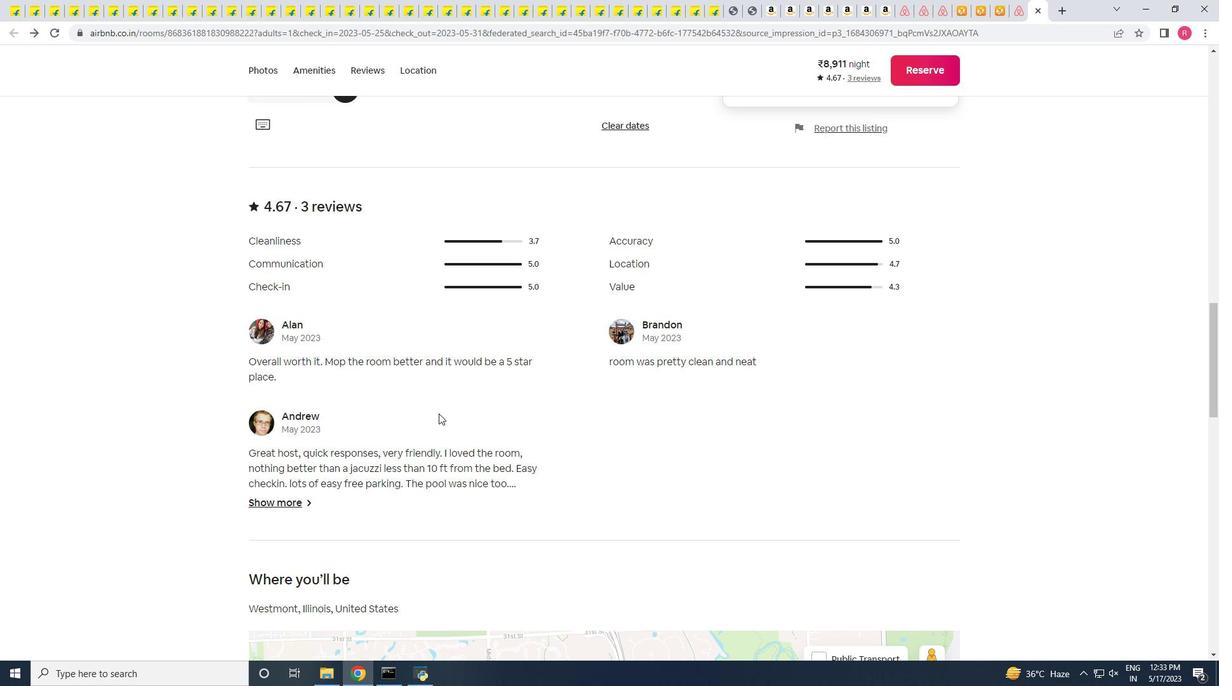 
Action: Mouse scrolled (439, 412) with delta (0, 0)
Screenshot: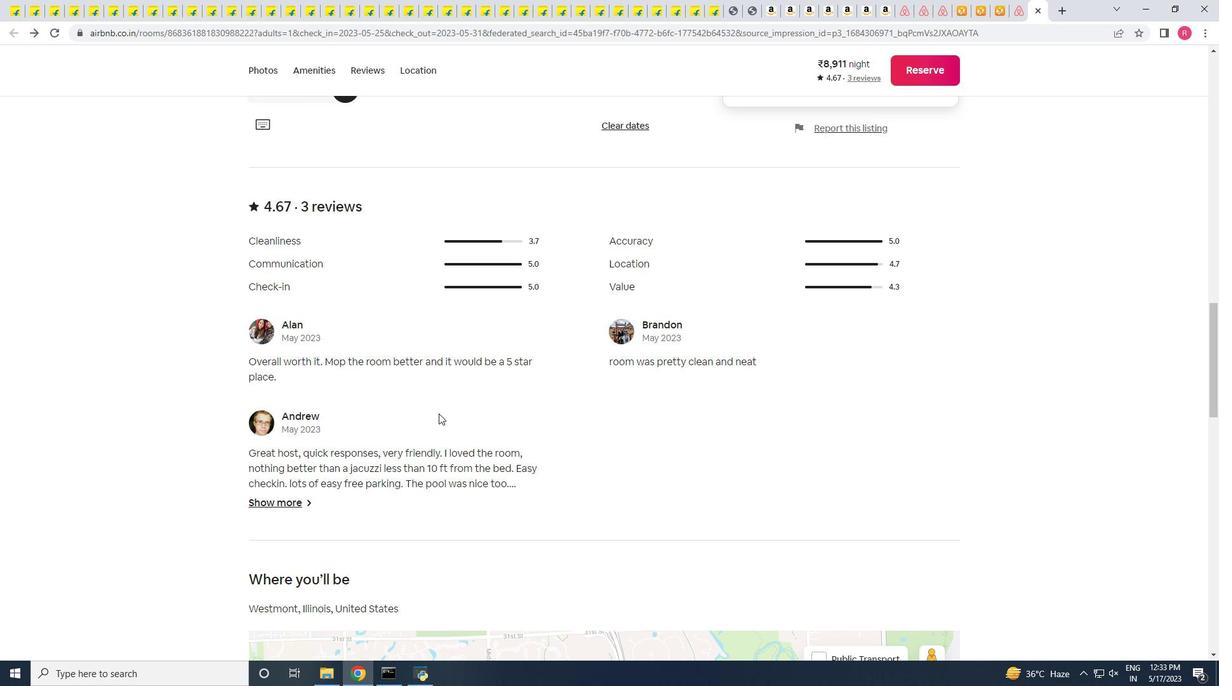 
Action: Mouse scrolled (439, 412) with delta (0, 0)
Screenshot: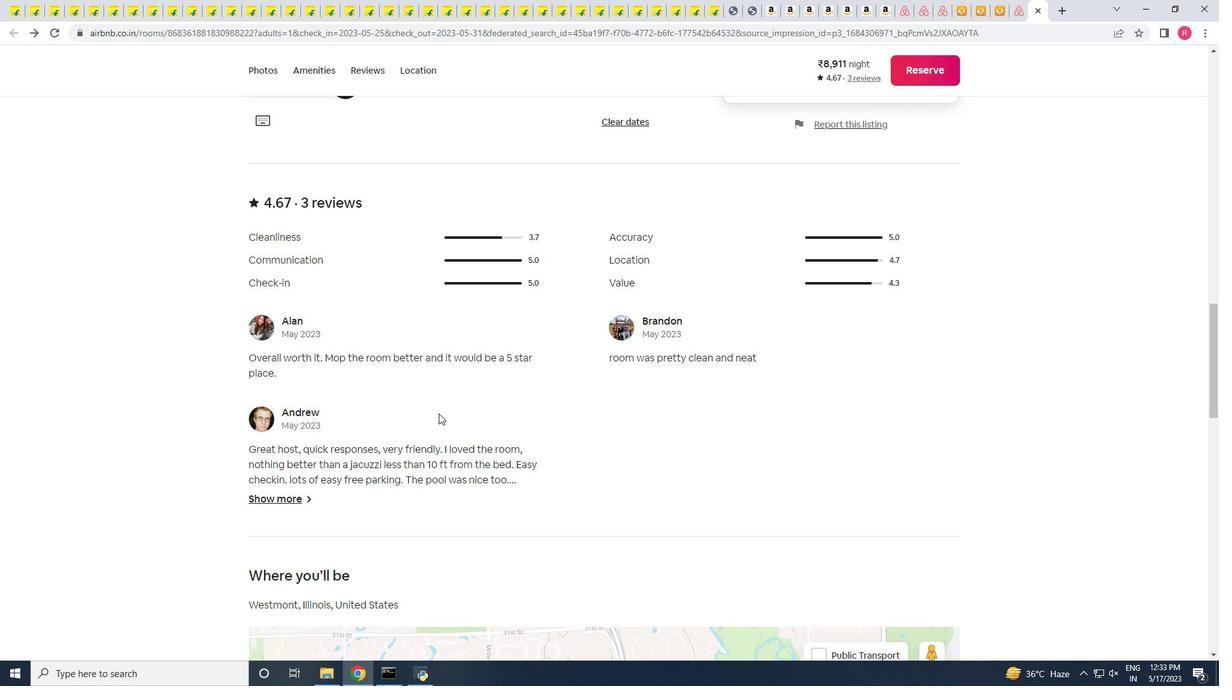 
Action: Mouse moved to (434, 405)
Screenshot: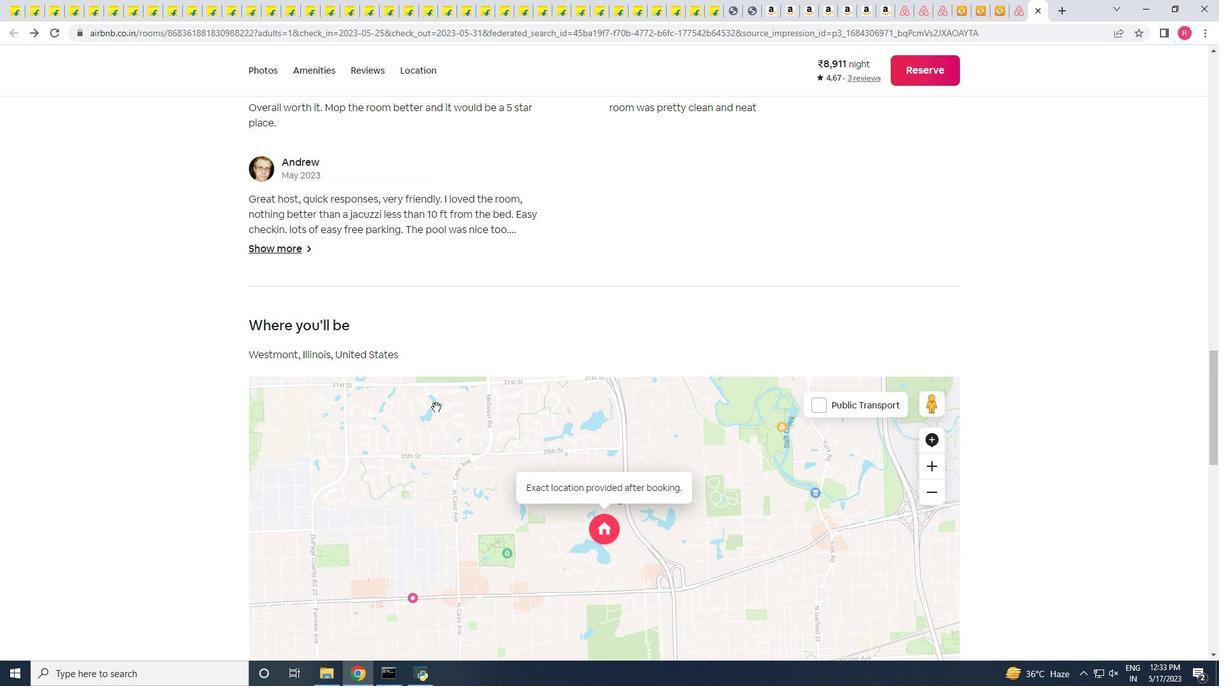 
Action: Mouse scrolled (434, 404) with delta (0, 0)
Screenshot: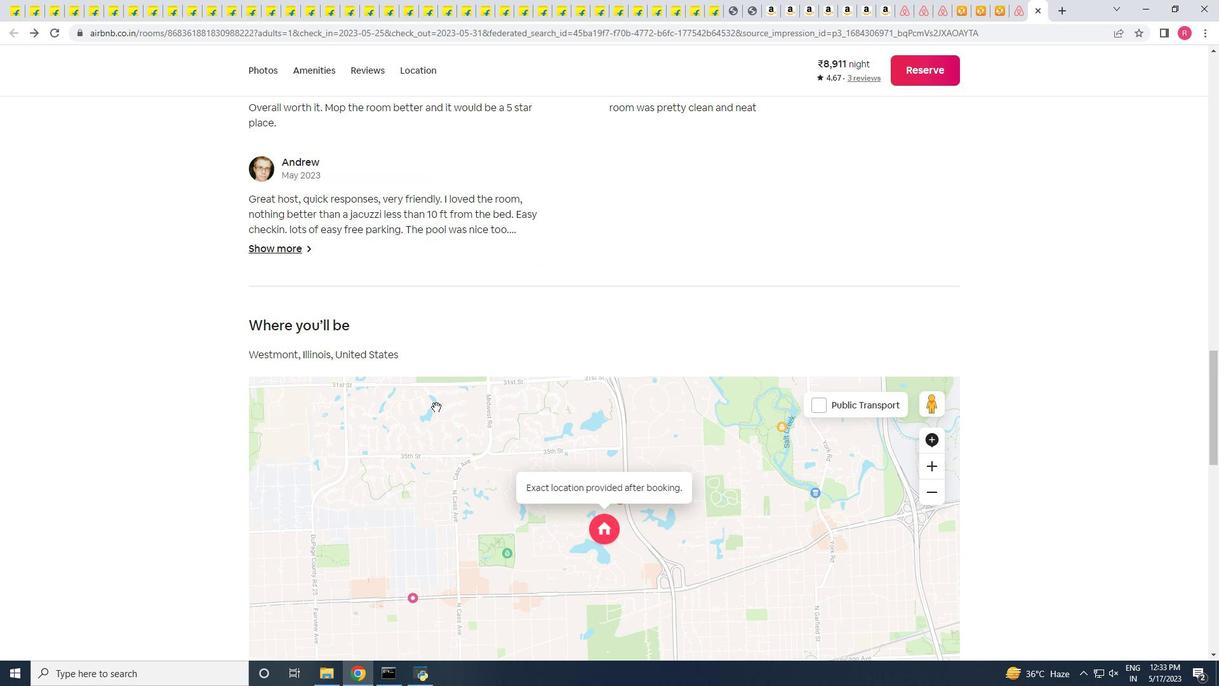 
Action: Mouse moved to (433, 404)
Screenshot: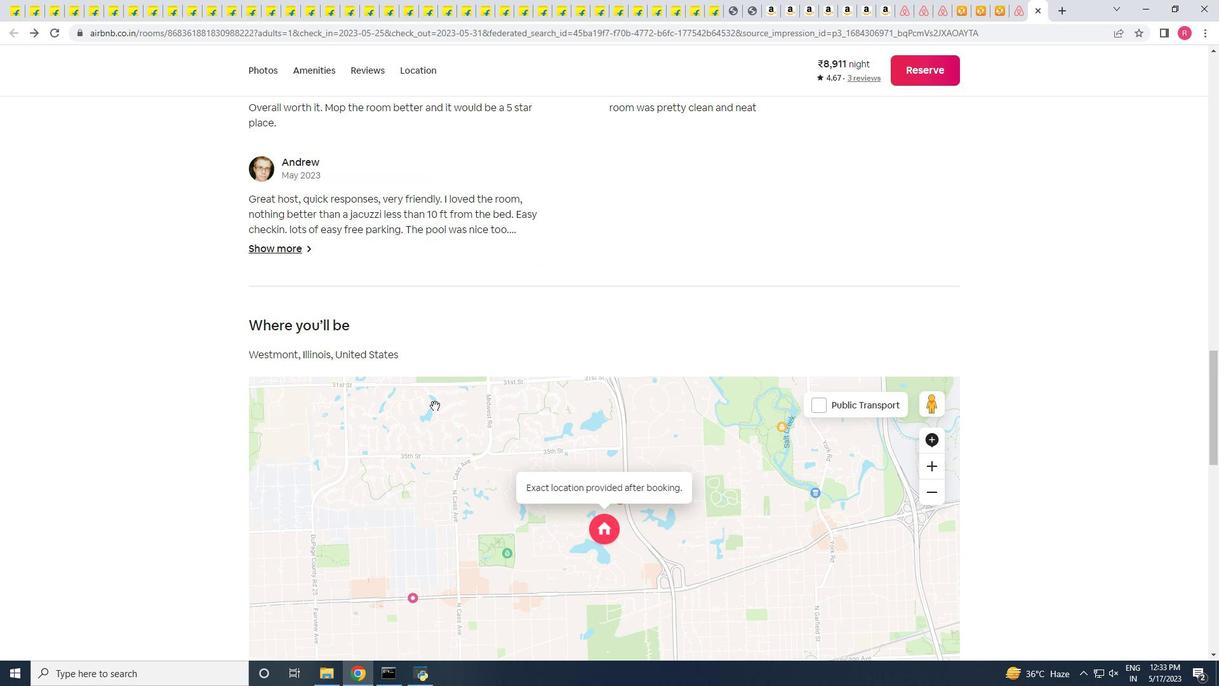 
Action: Mouse scrolled (433, 403) with delta (0, 0)
Screenshot: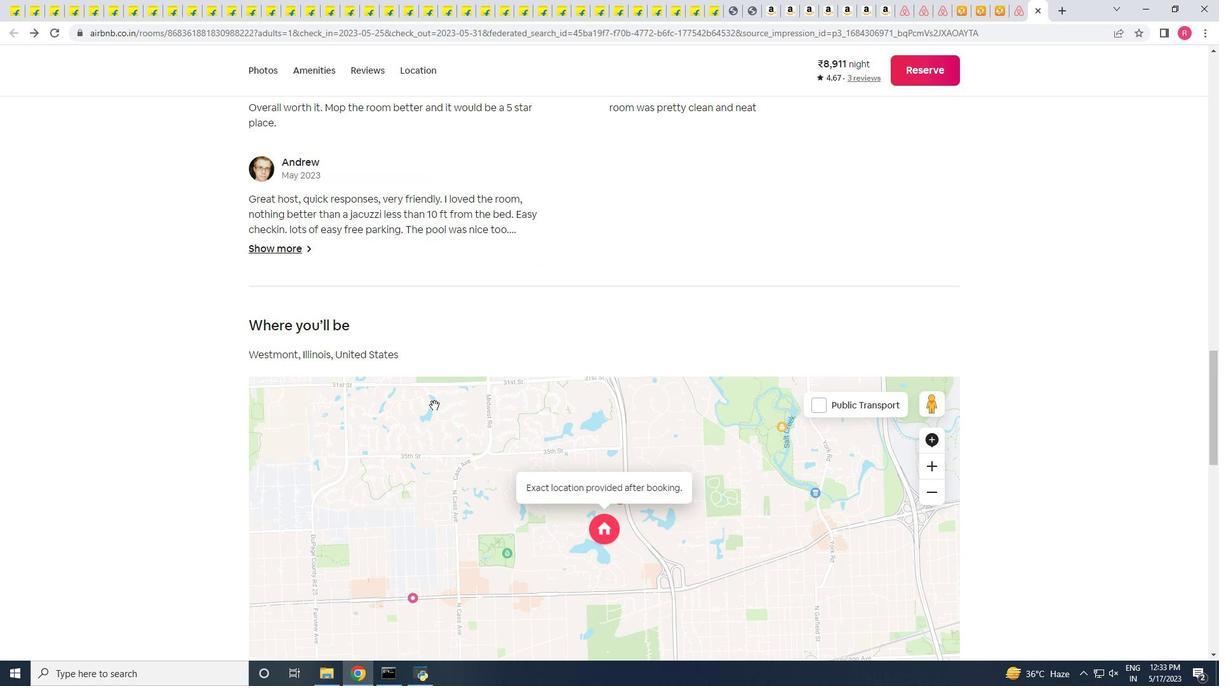 
Action: Mouse moved to (433, 403)
Screenshot: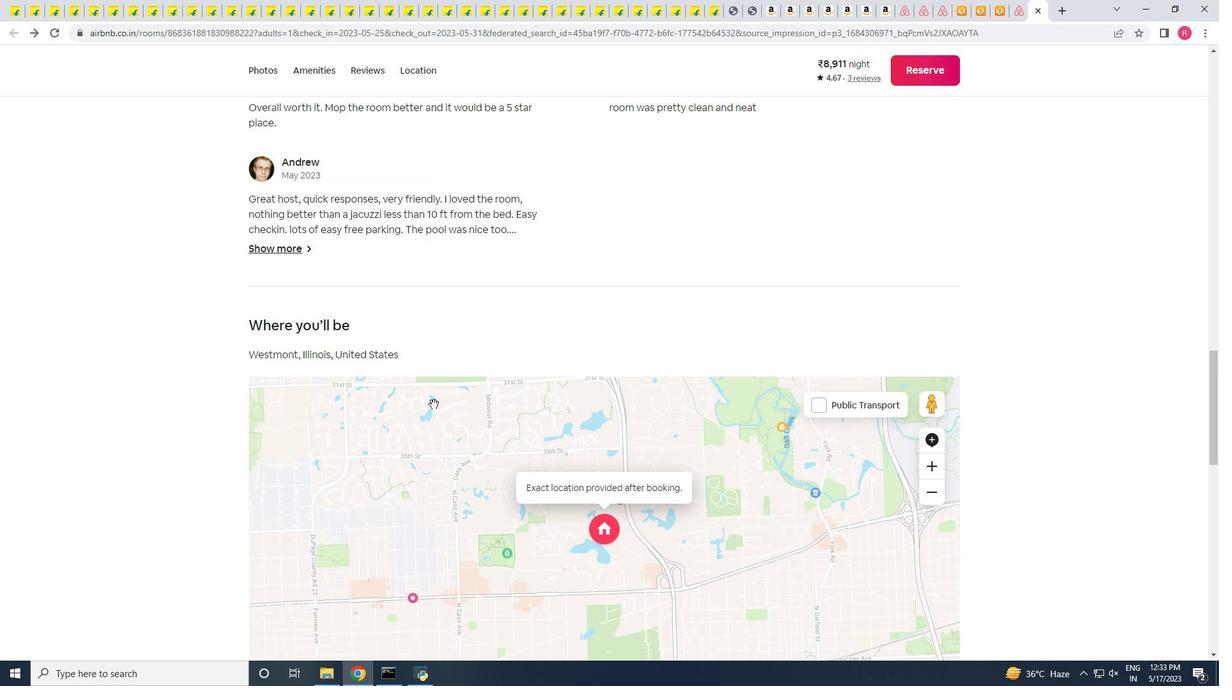 
Action: Mouse scrolled (433, 402) with delta (0, 0)
Screenshot: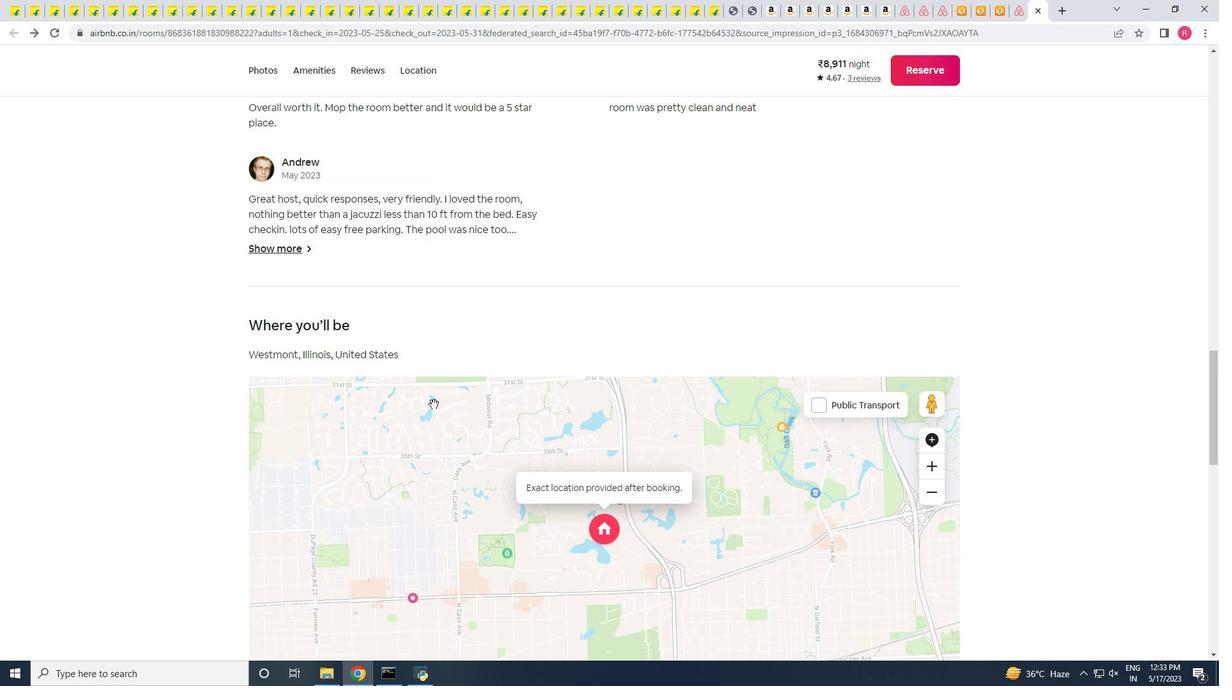 
Action: Mouse moved to (428, 395)
Screenshot: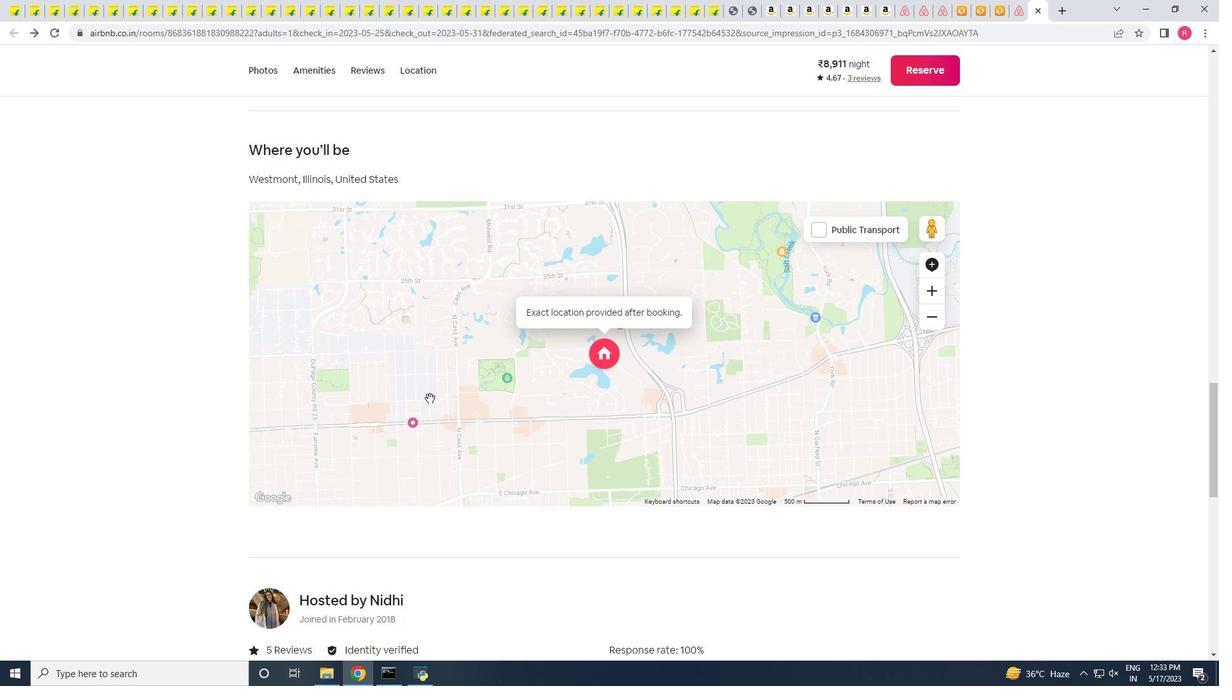 
Action: Mouse scrolled (428, 395) with delta (0, 0)
Screenshot: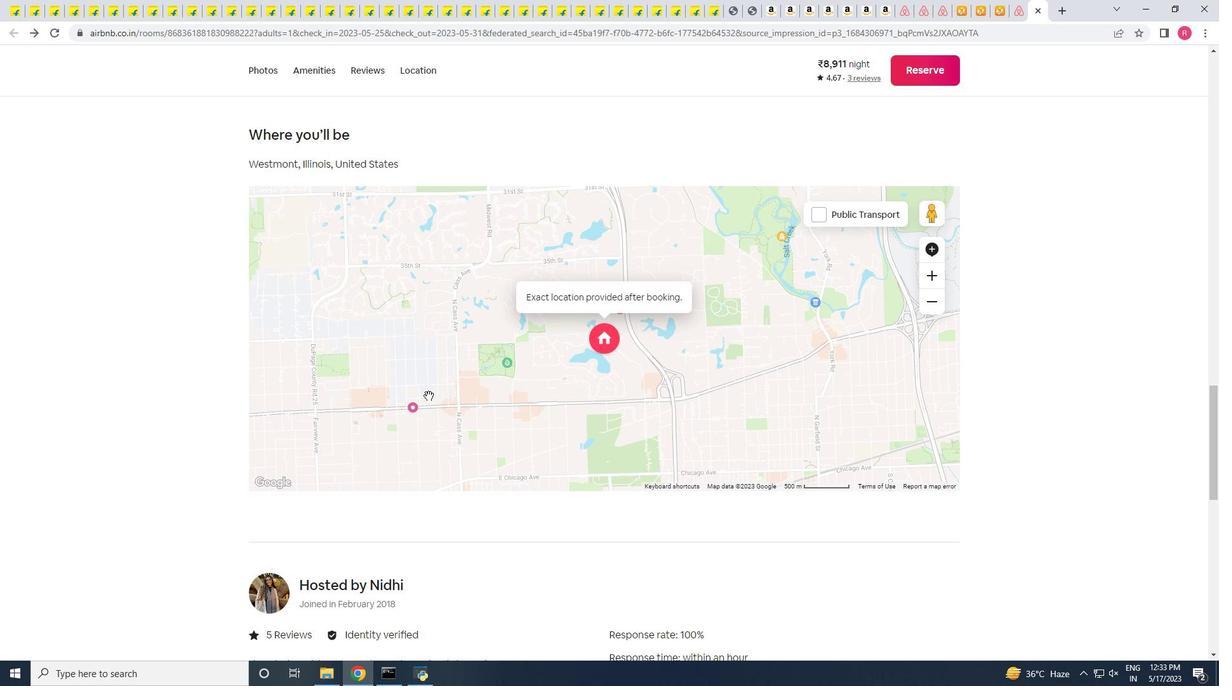 
Action: Mouse scrolled (428, 395) with delta (0, 0)
Screenshot: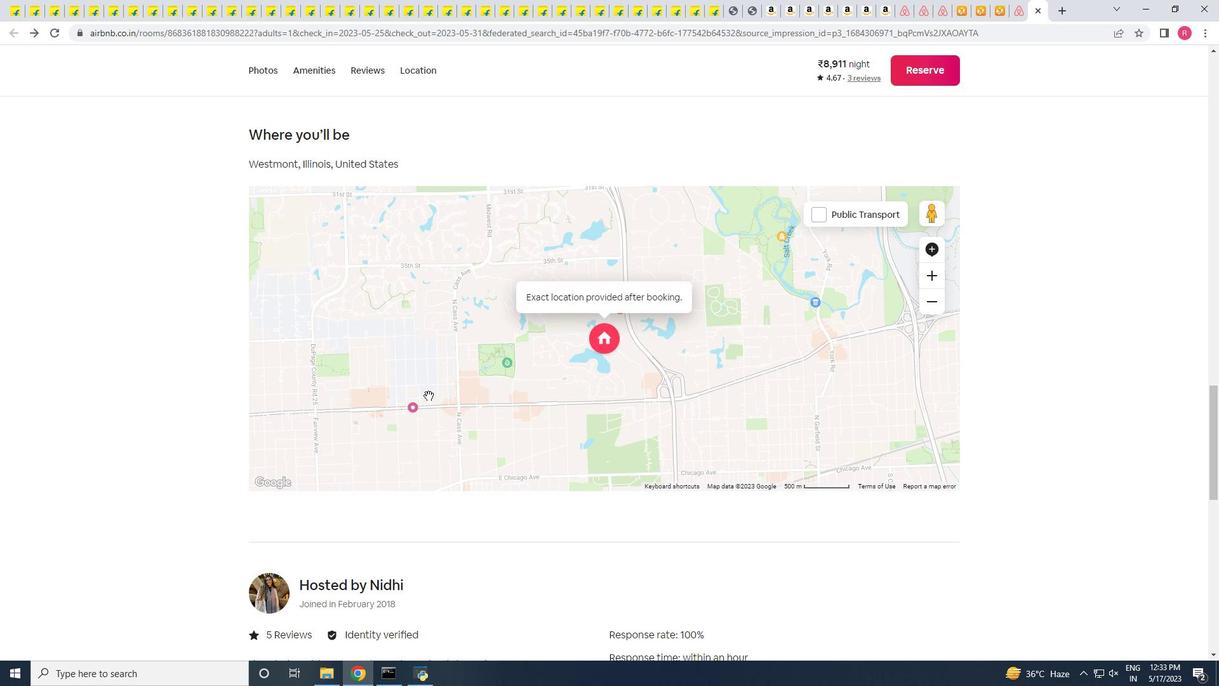 
Action: Mouse scrolled (428, 395) with delta (0, 0)
Screenshot: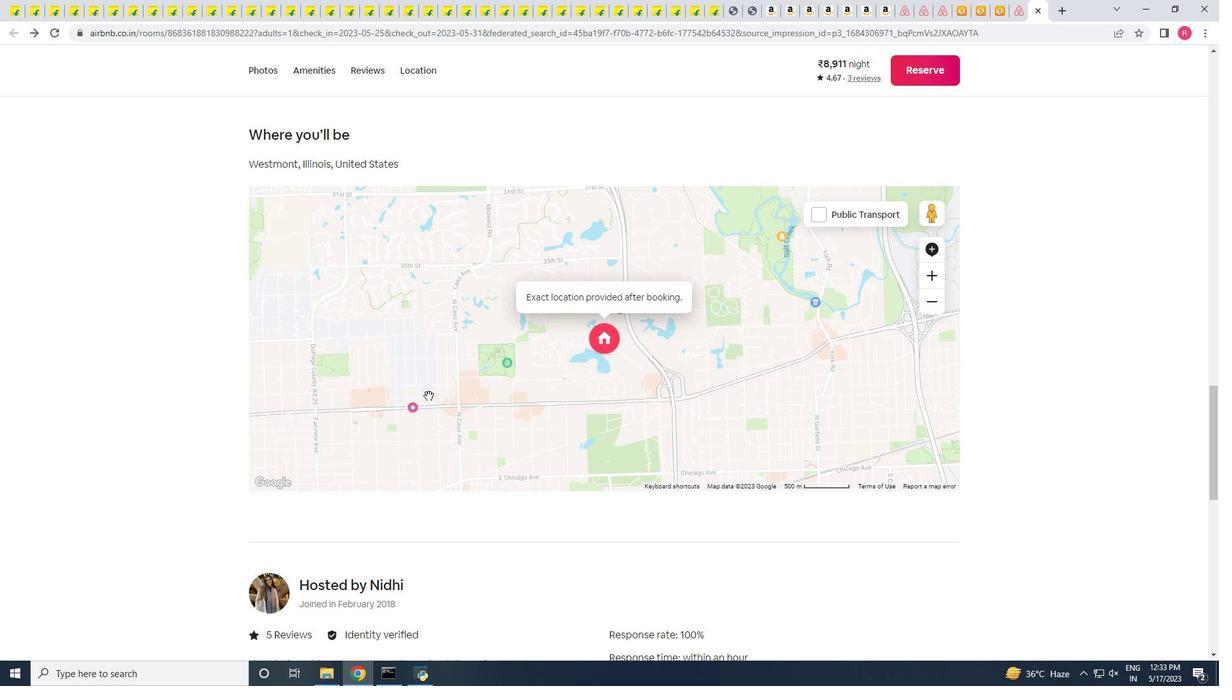 
Action: Mouse scrolled (428, 395) with delta (0, 0)
Screenshot: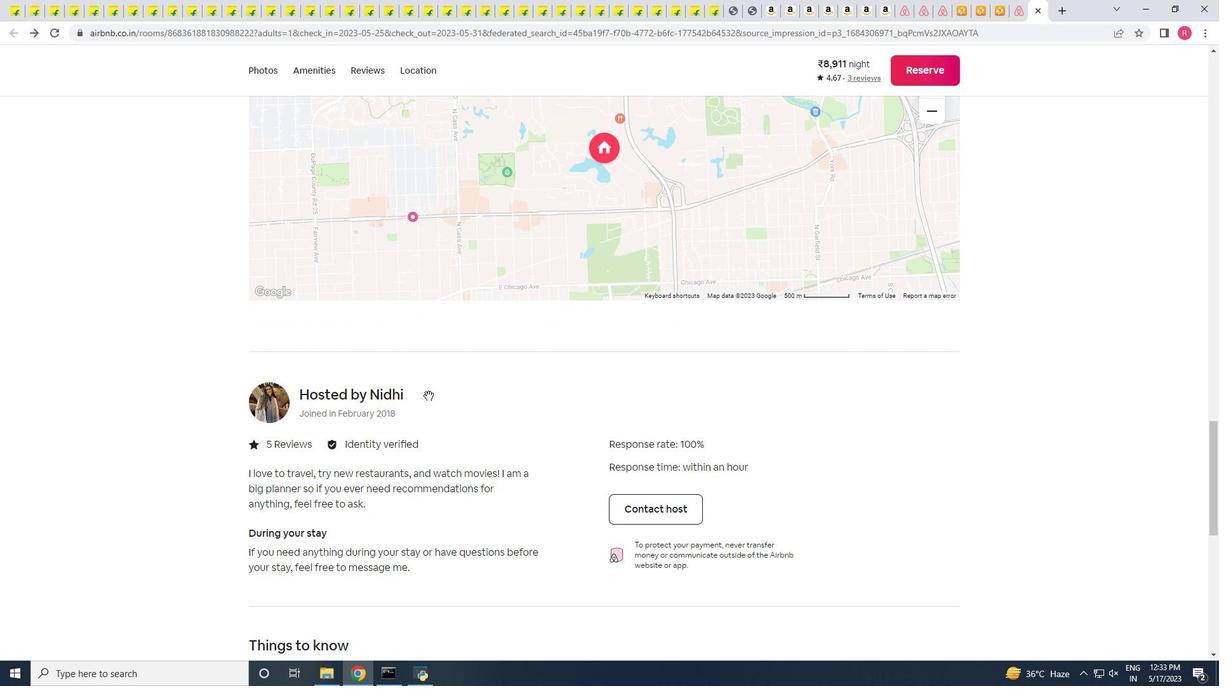 
Action: Mouse moved to (427, 395)
Screenshot: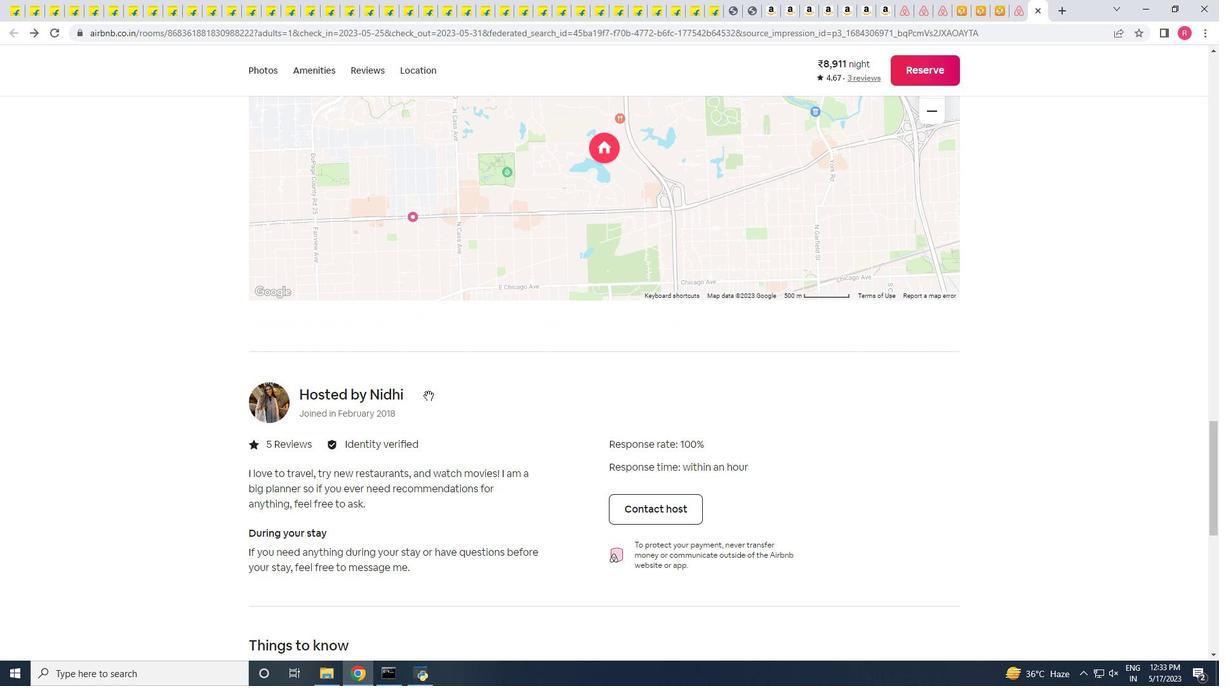 
Action: Mouse scrolled (427, 395) with delta (0, 0)
Screenshot: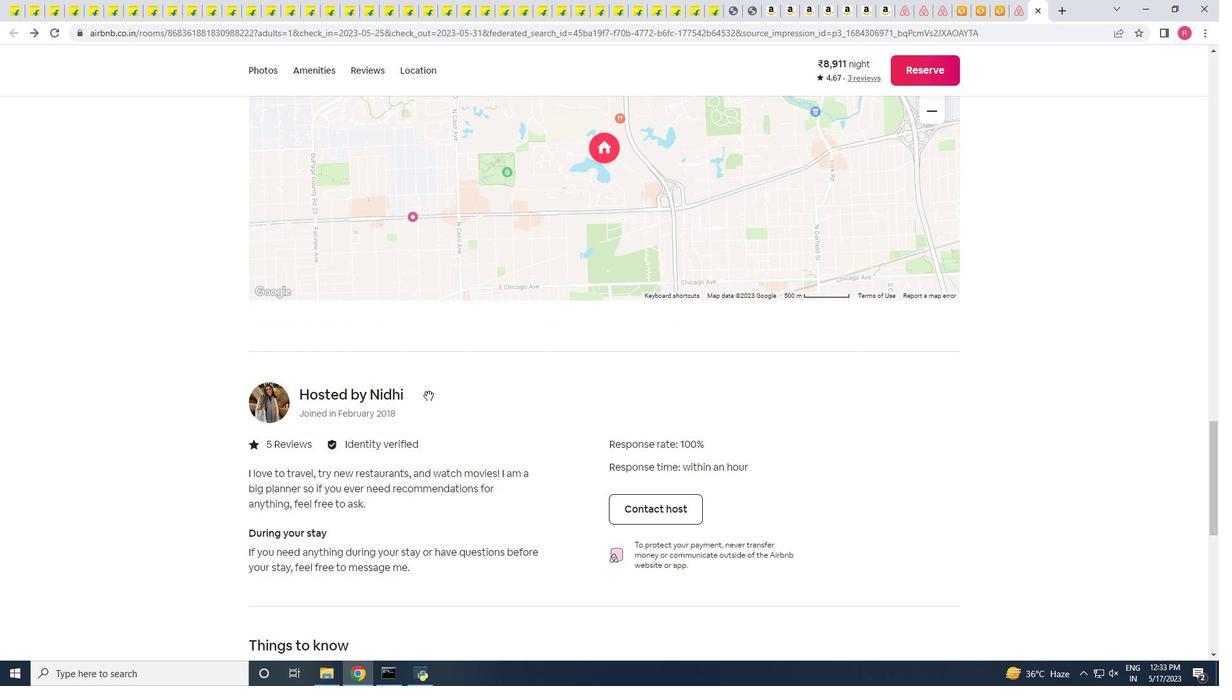 
Action: Mouse scrolled (427, 395) with delta (0, 0)
Screenshot: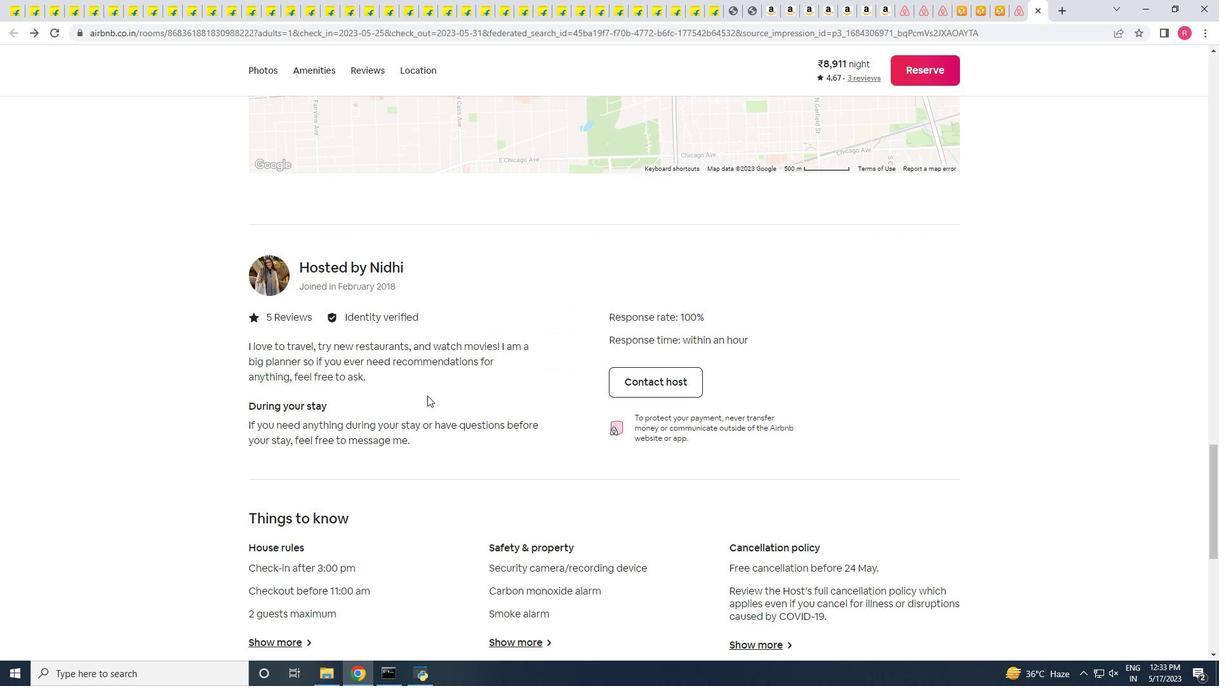 
Action: Mouse scrolled (427, 395) with delta (0, 0)
Screenshot: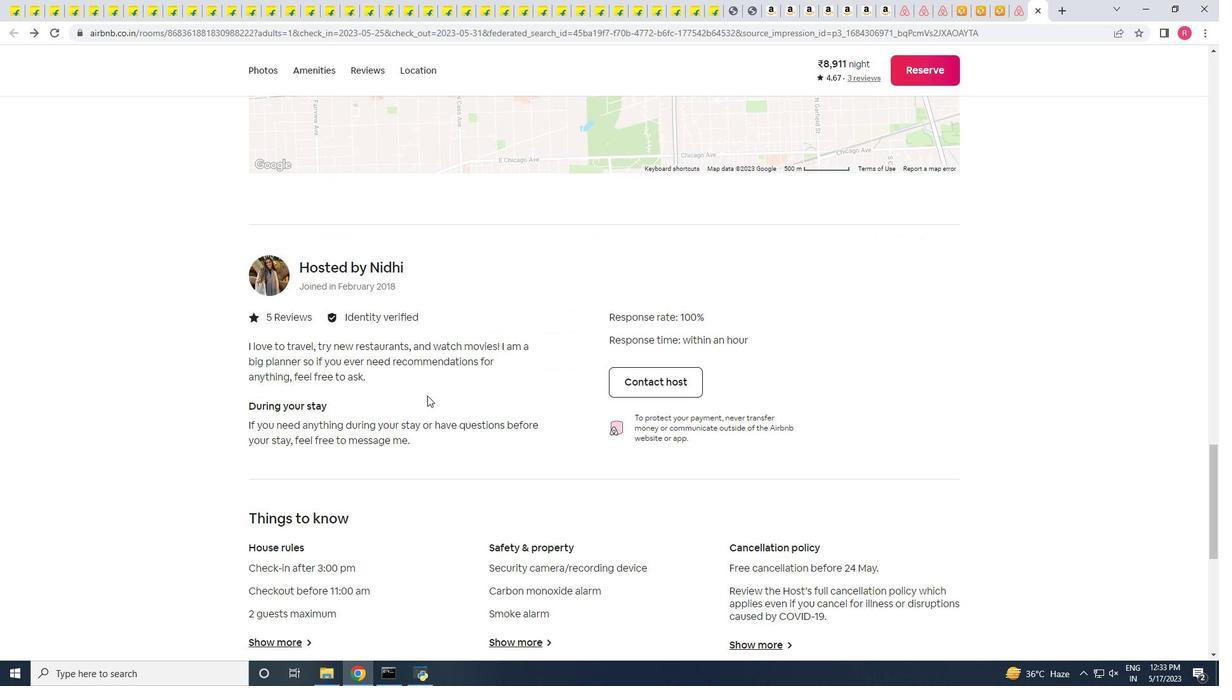 
Action: Mouse moved to (421, 395)
Screenshot: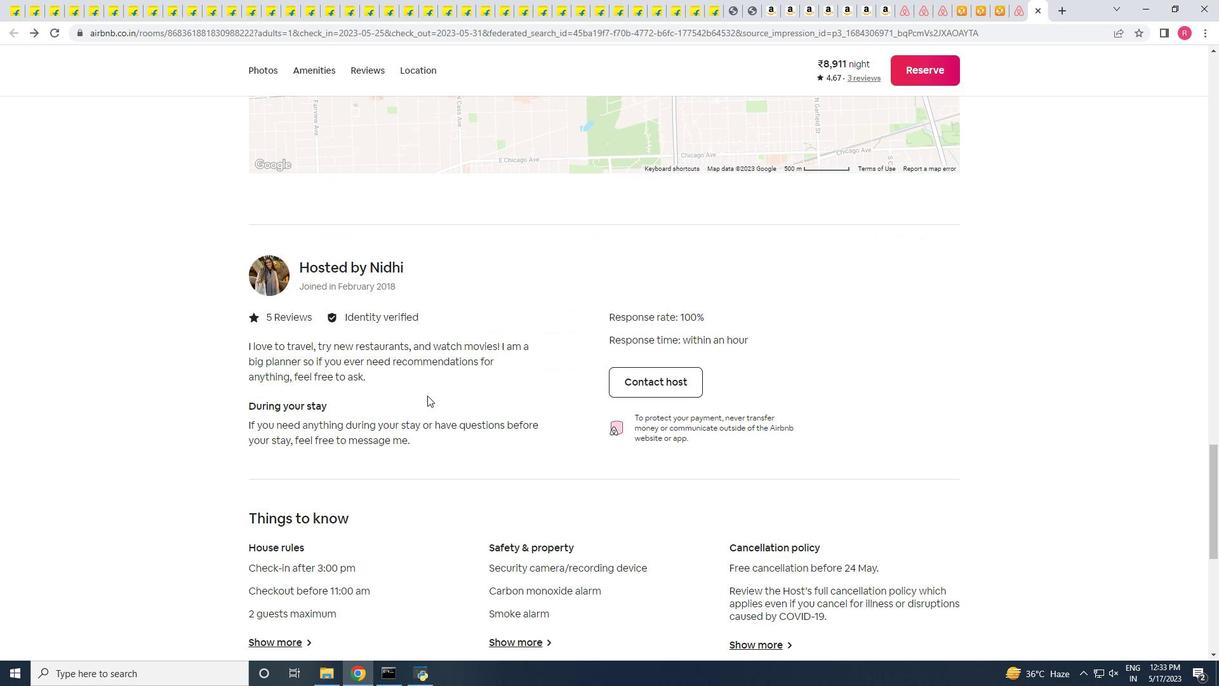 
Action: Mouse scrolled (421, 395) with delta (0, 0)
Screenshot: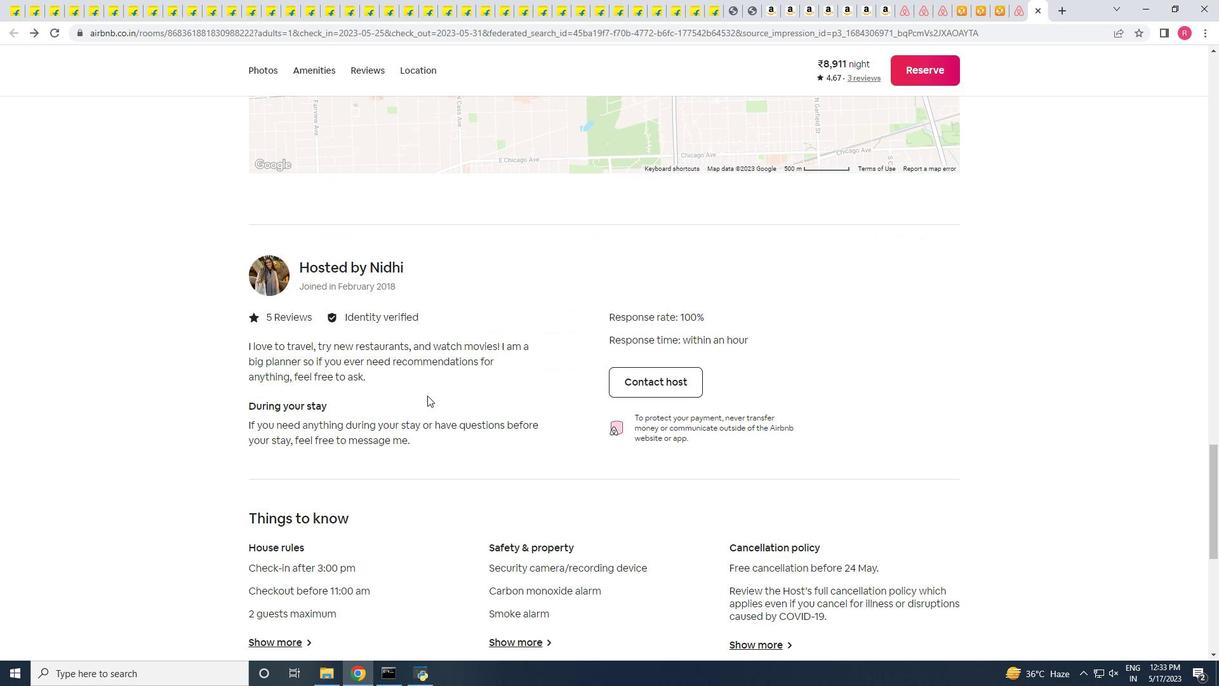 
Action: Mouse moved to (384, 367)
Screenshot: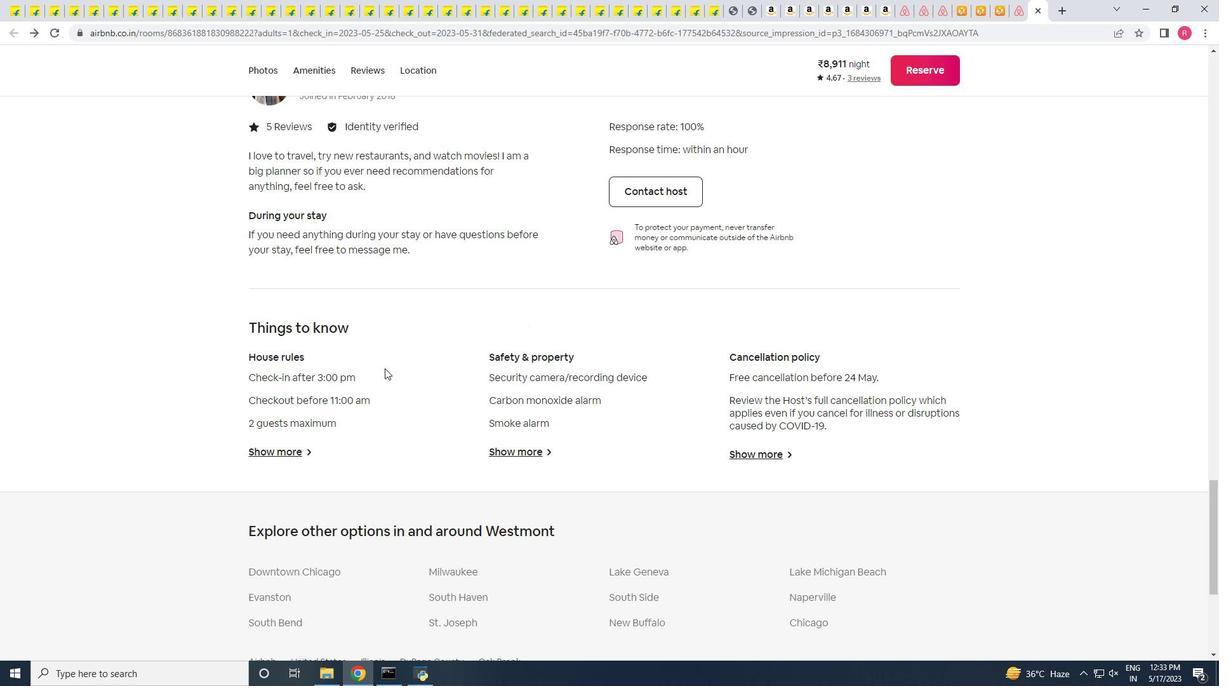 
Action: Mouse scrolled (384, 368) with delta (0, 0)
Screenshot: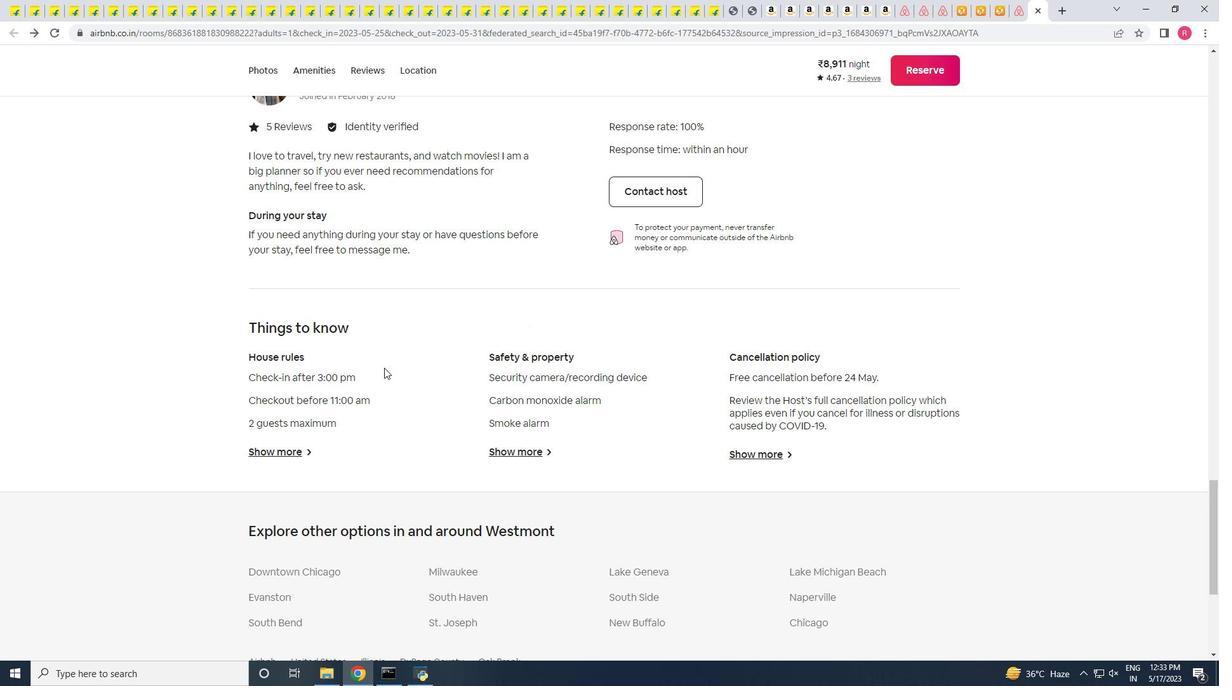 
Action: Mouse scrolled (384, 368) with delta (0, 0)
Screenshot: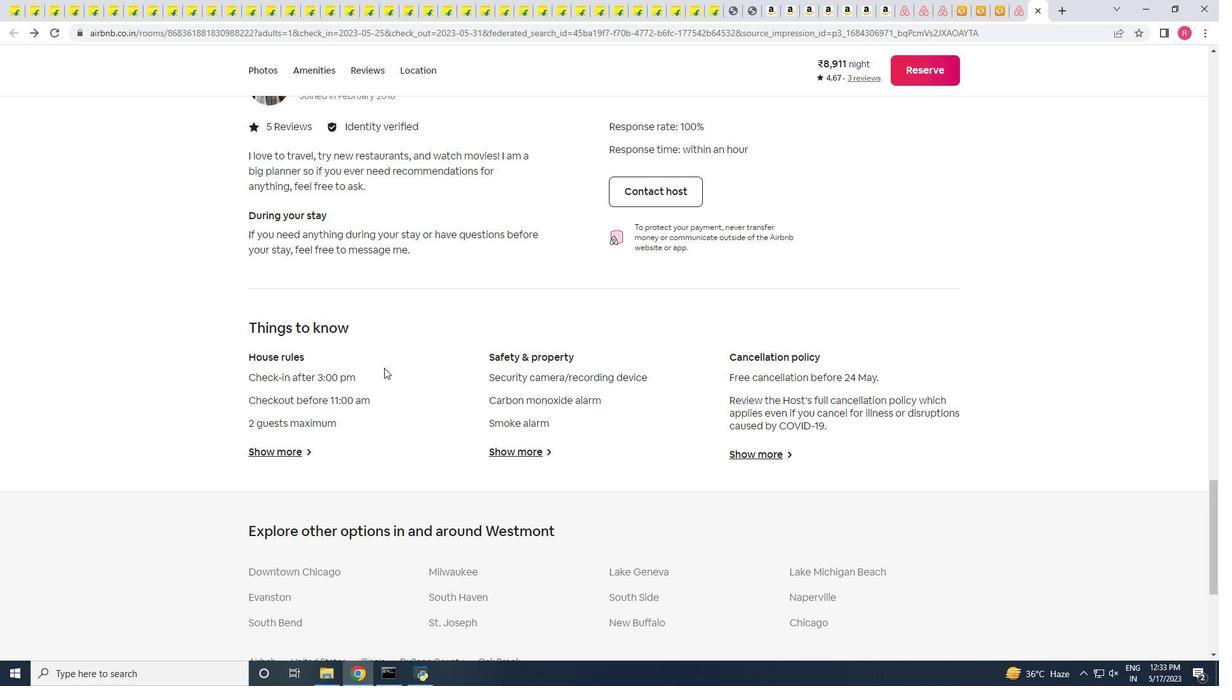 
Action: Mouse scrolled (384, 368) with delta (0, 0)
Screenshot: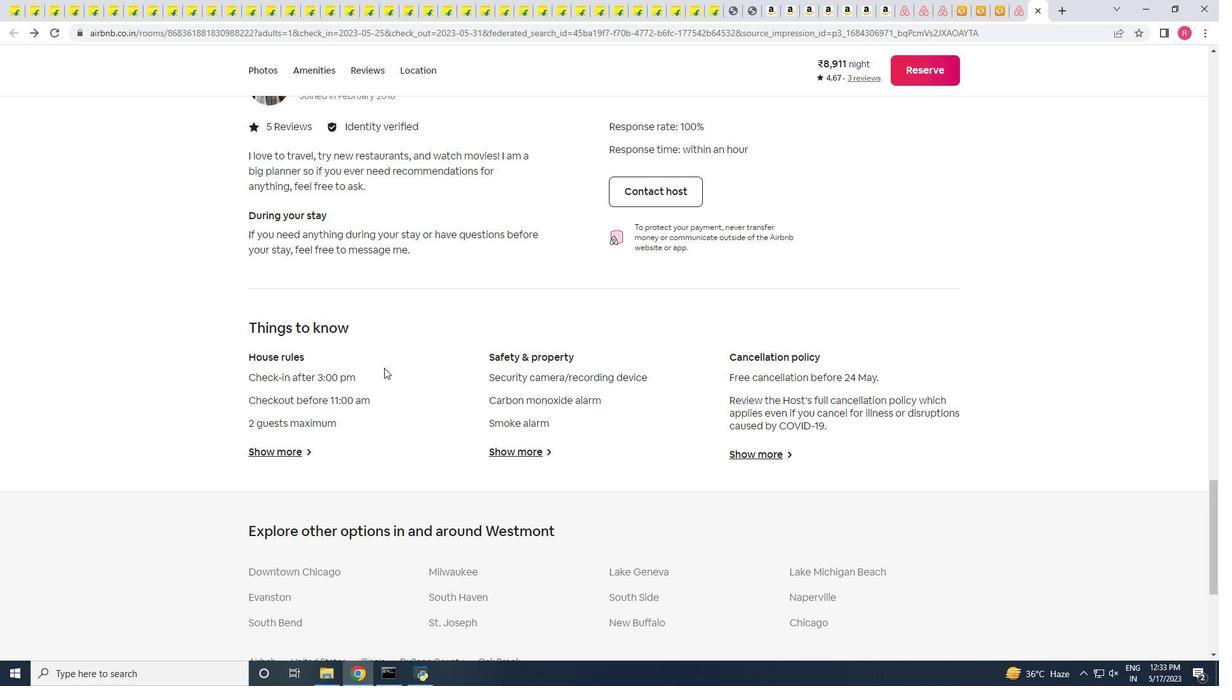 
Action: Mouse scrolled (384, 368) with delta (0, 0)
Screenshot: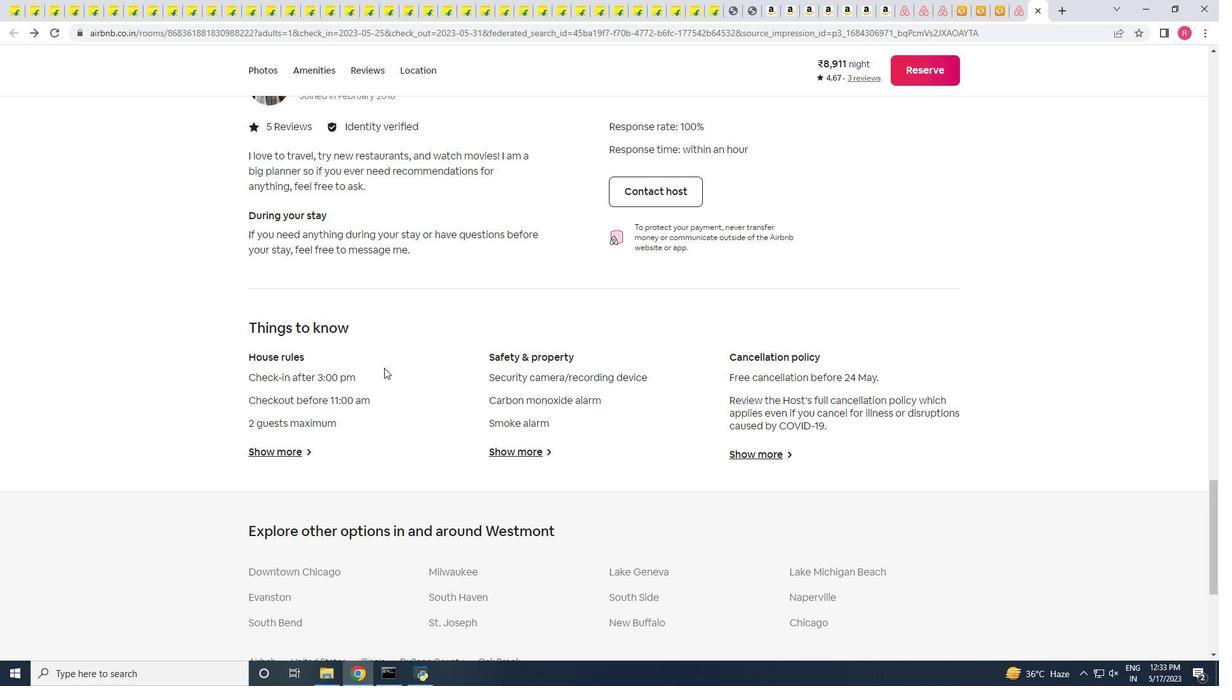 
Action: Mouse scrolled (384, 368) with delta (0, 0)
Screenshot: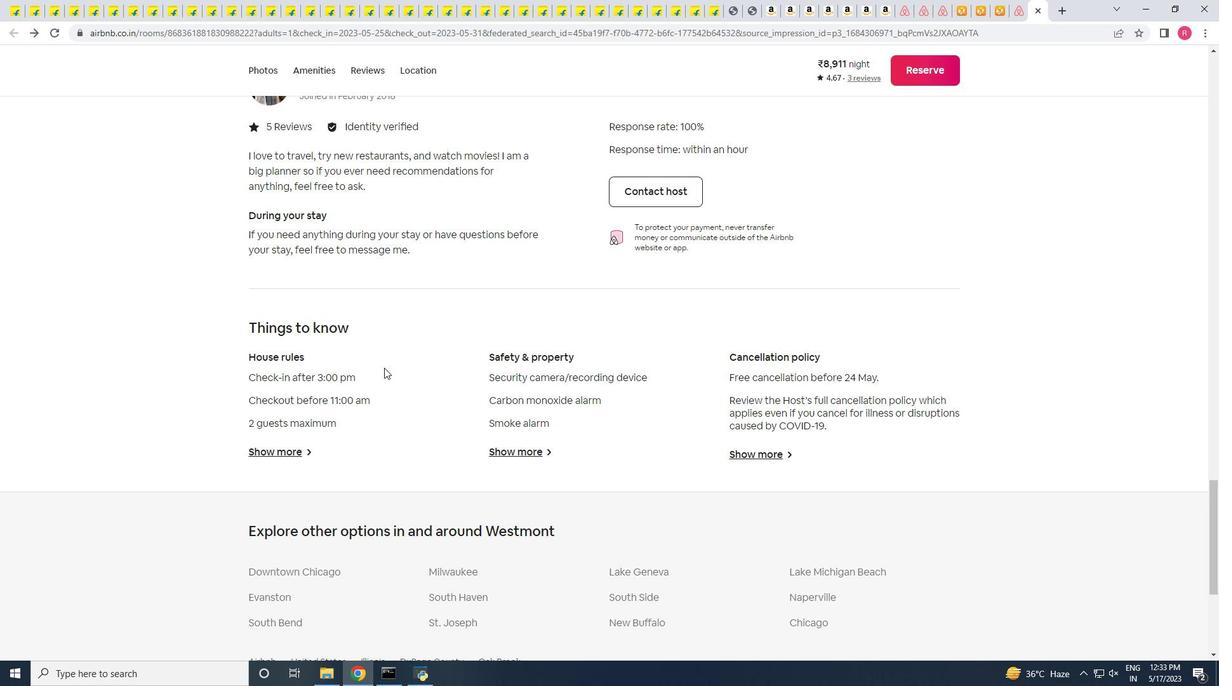 
Action: Mouse scrolled (384, 368) with delta (0, 0)
Screenshot: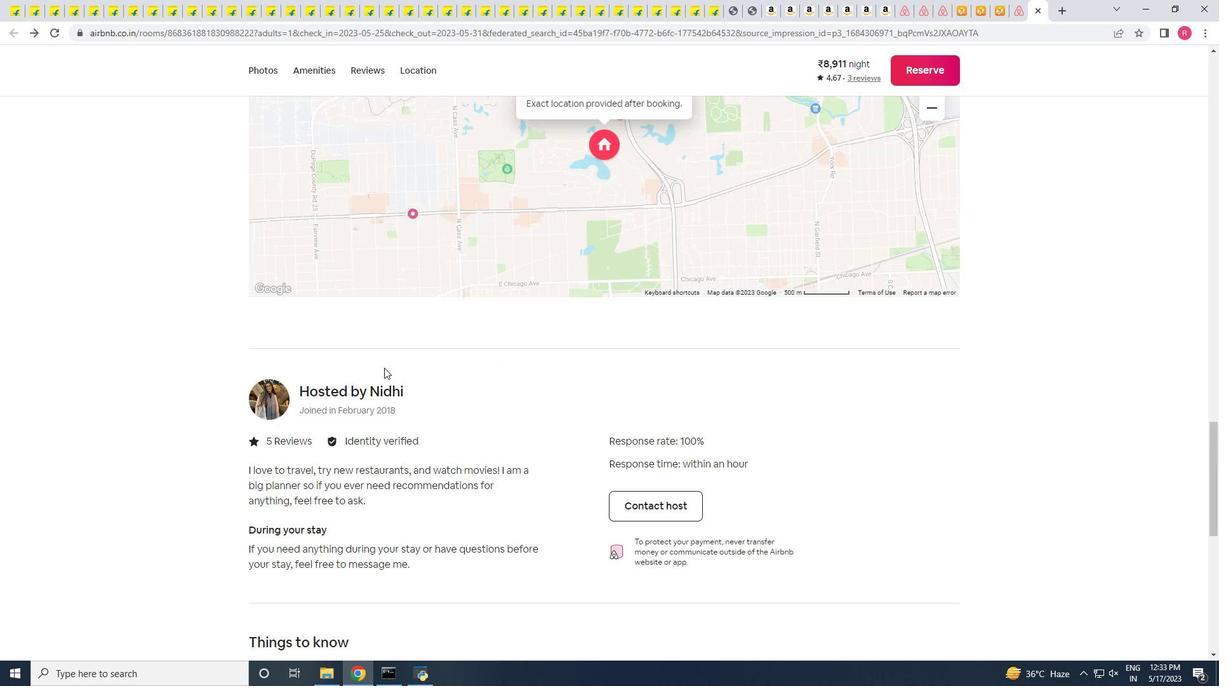 
Action: Mouse scrolled (384, 368) with delta (0, 0)
Screenshot: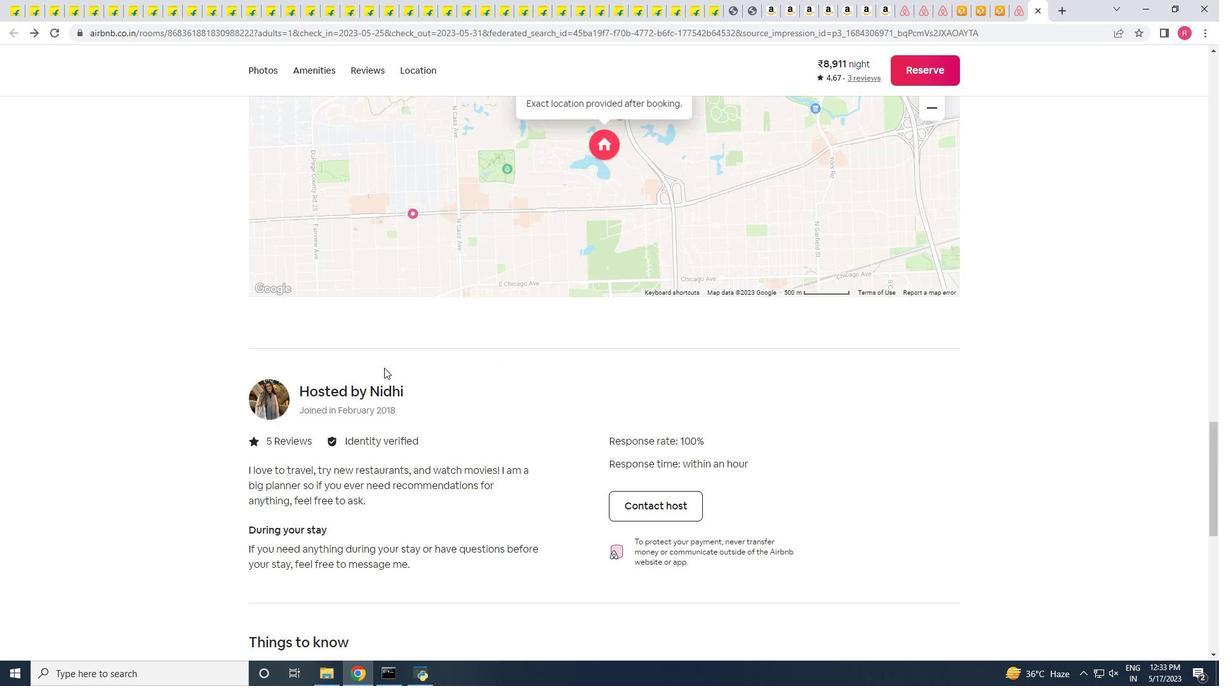 
Action: Mouse scrolled (384, 368) with delta (0, 0)
Screenshot: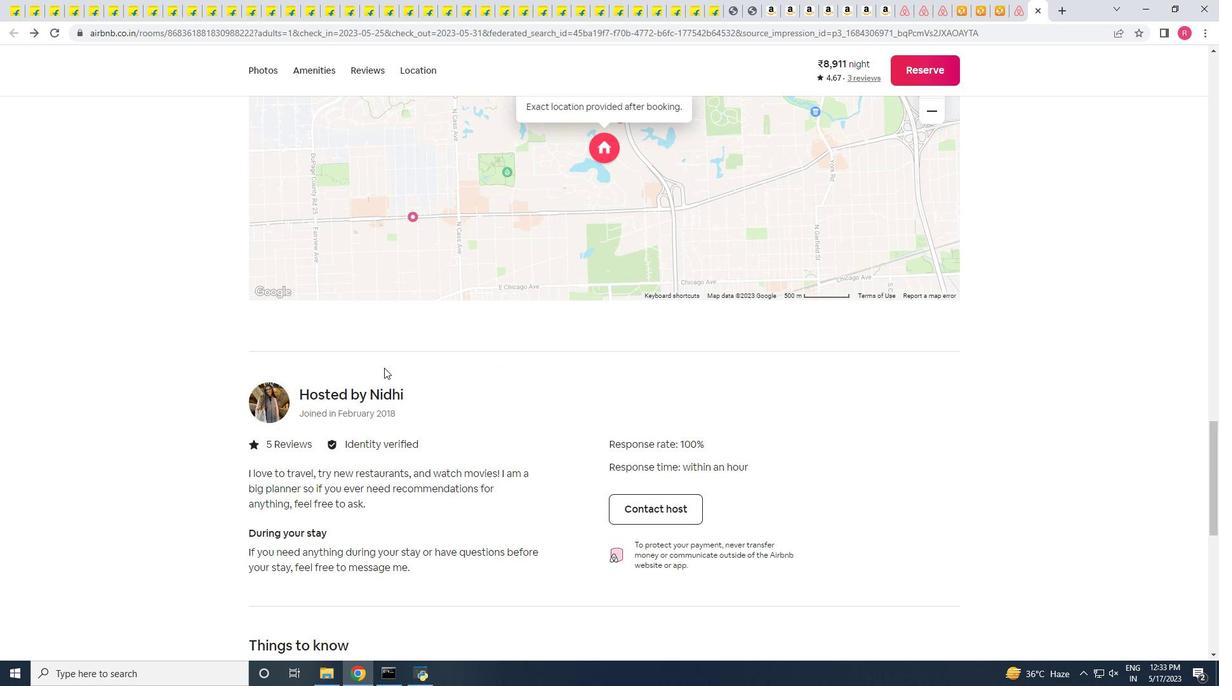 
Action: Mouse scrolled (384, 368) with delta (0, 0)
Screenshot: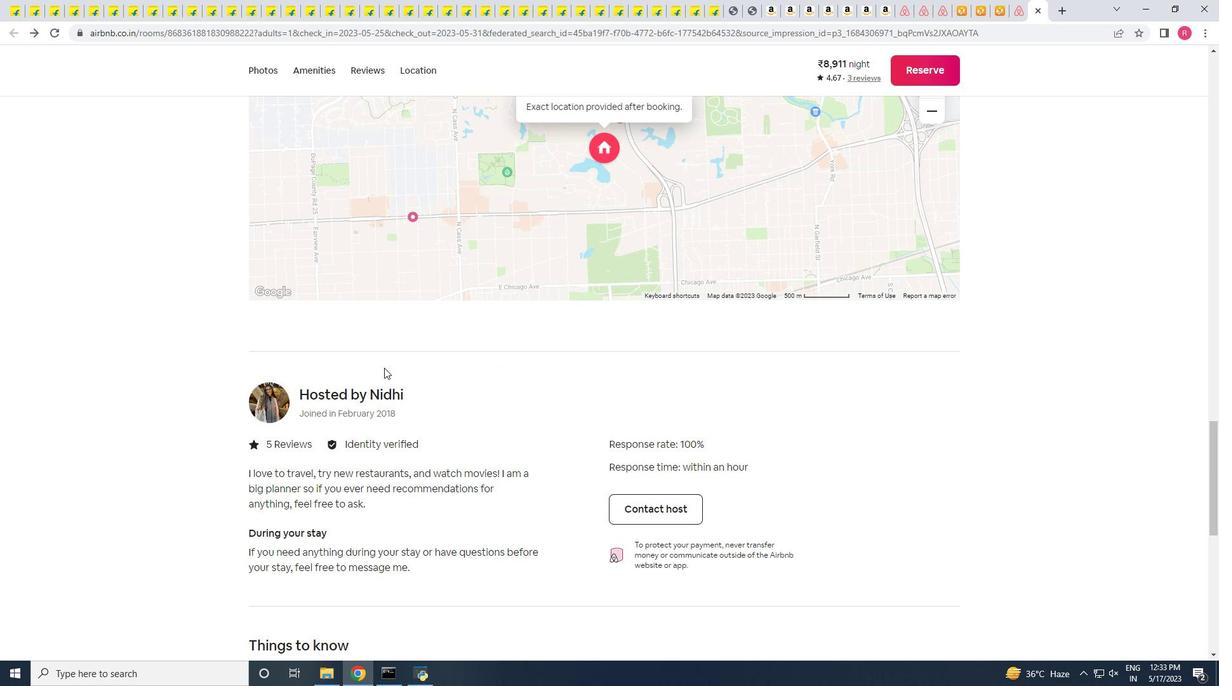 
Action: Mouse scrolled (384, 368) with delta (0, 0)
Screenshot: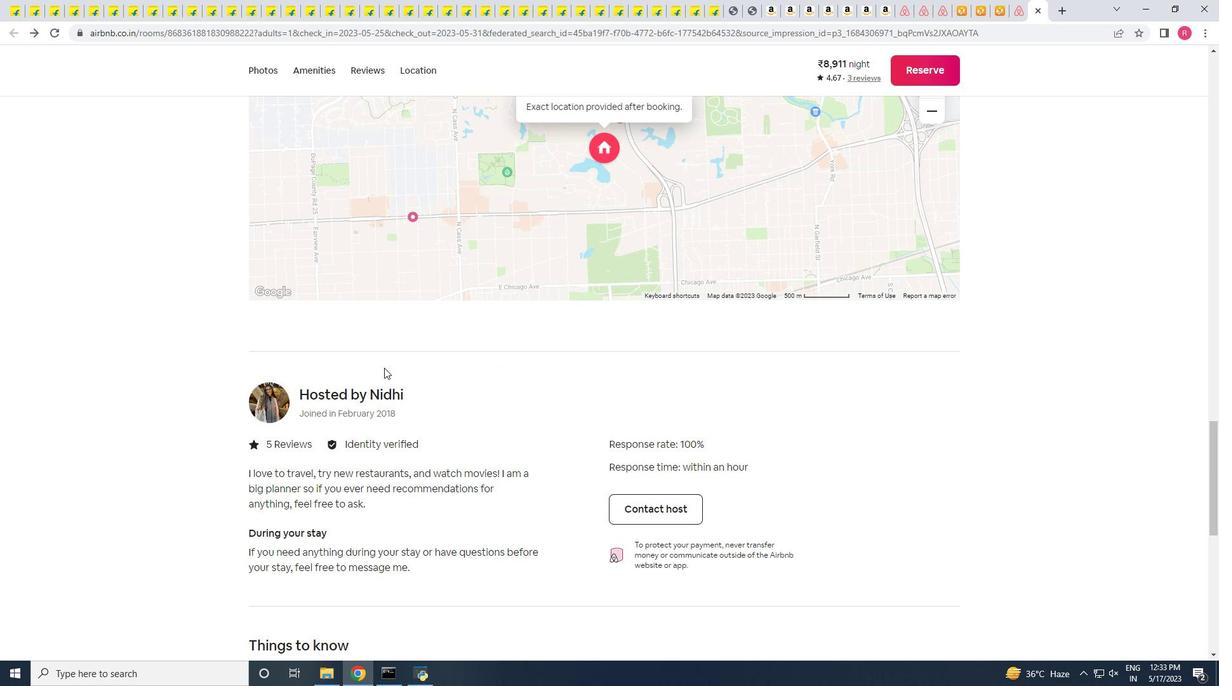 
Action: Mouse scrolled (384, 368) with delta (0, 0)
Screenshot: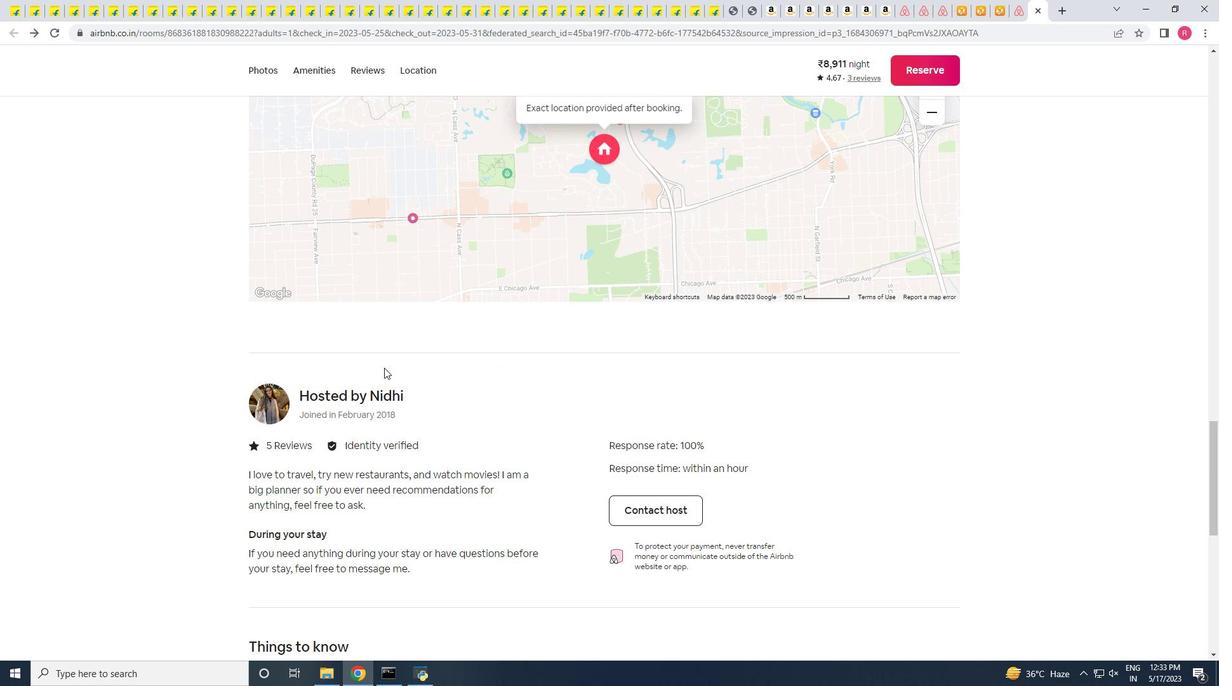 
Action: Mouse scrolled (384, 368) with delta (0, 0)
Screenshot: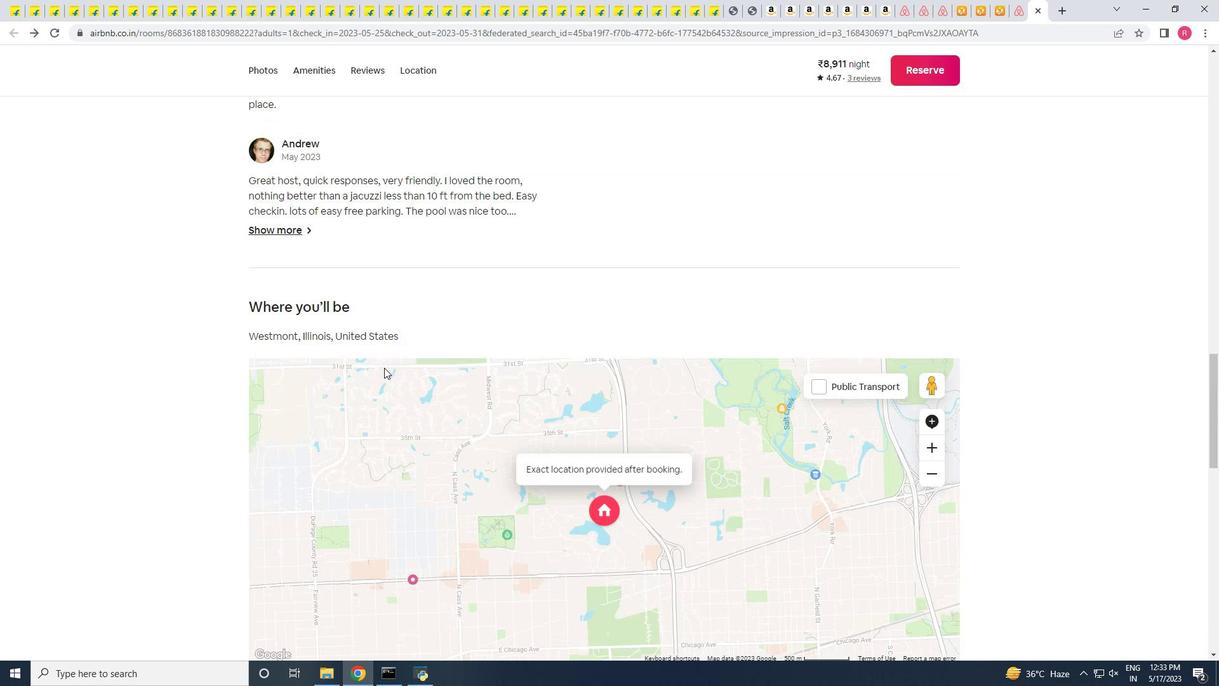 
Action: Mouse scrolled (384, 368) with delta (0, 0)
Screenshot: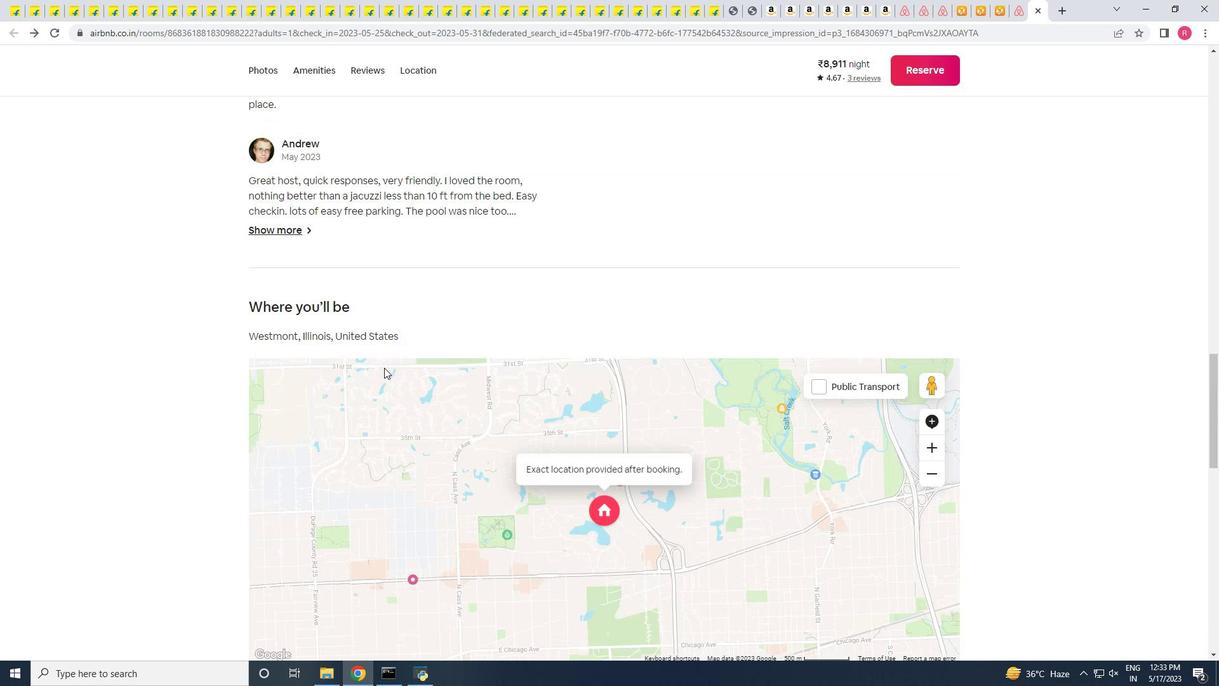
Action: Mouse scrolled (384, 368) with delta (0, 0)
Screenshot: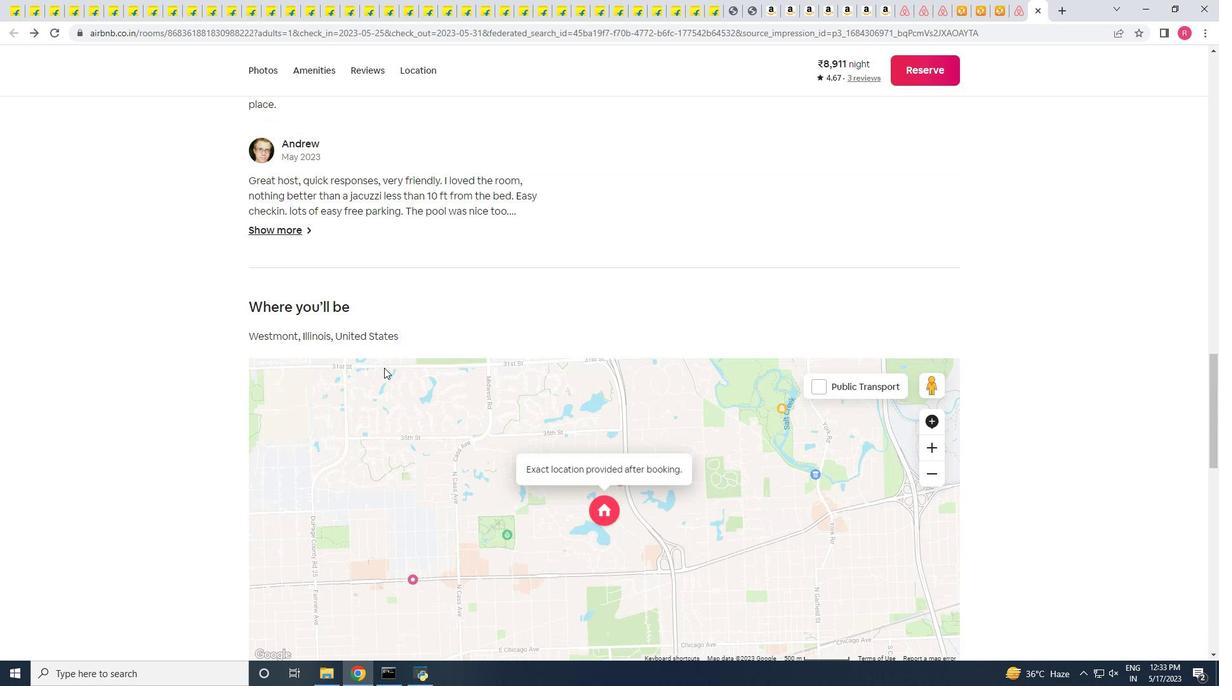 
Action: Mouse scrolled (384, 368) with delta (0, 0)
Screenshot: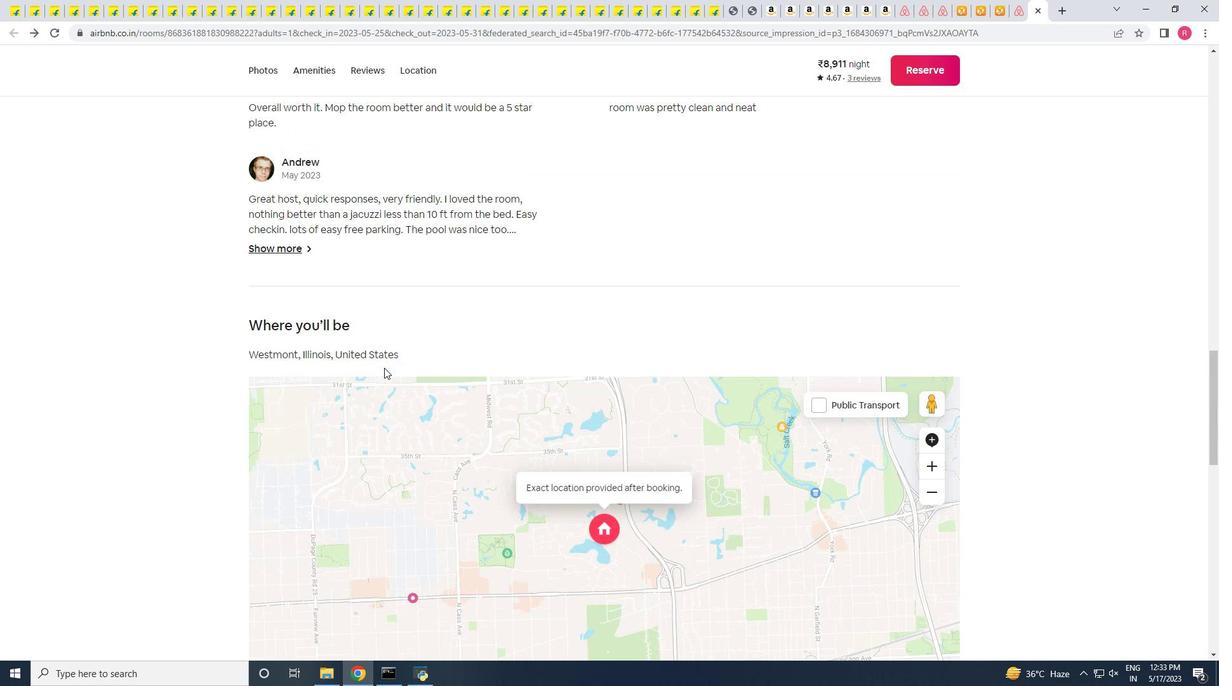 
Action: Mouse scrolled (384, 368) with delta (0, 0)
Screenshot: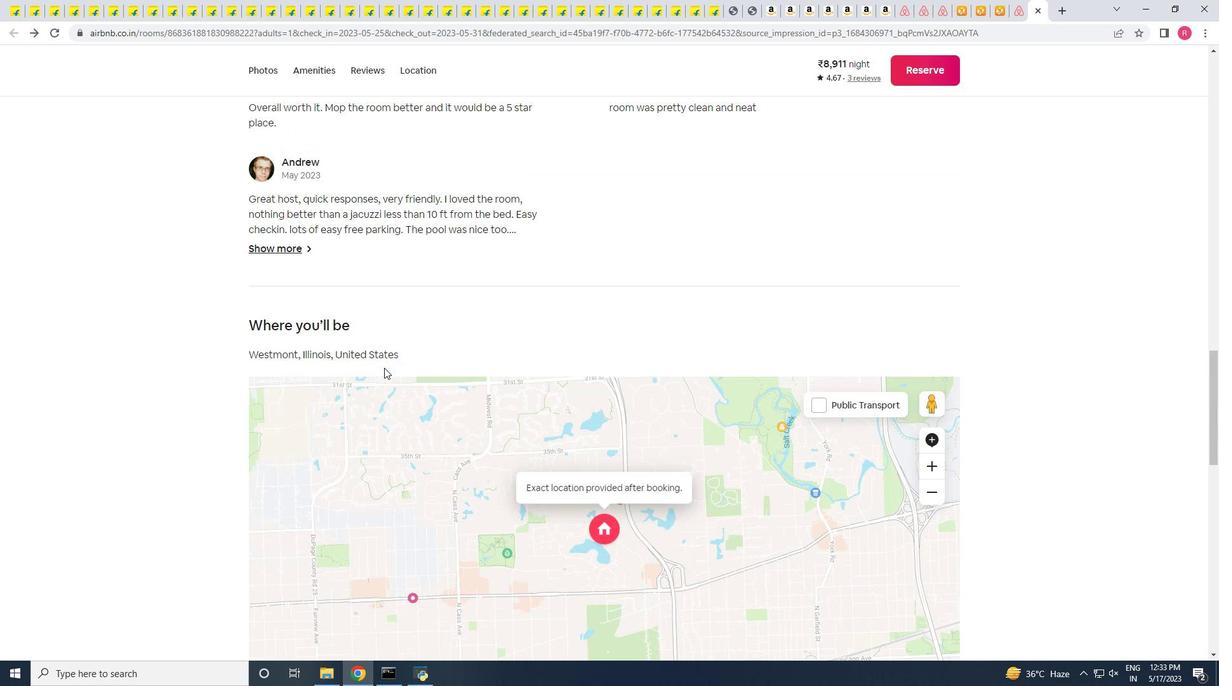 
Action: Mouse scrolled (384, 368) with delta (0, 0)
Screenshot: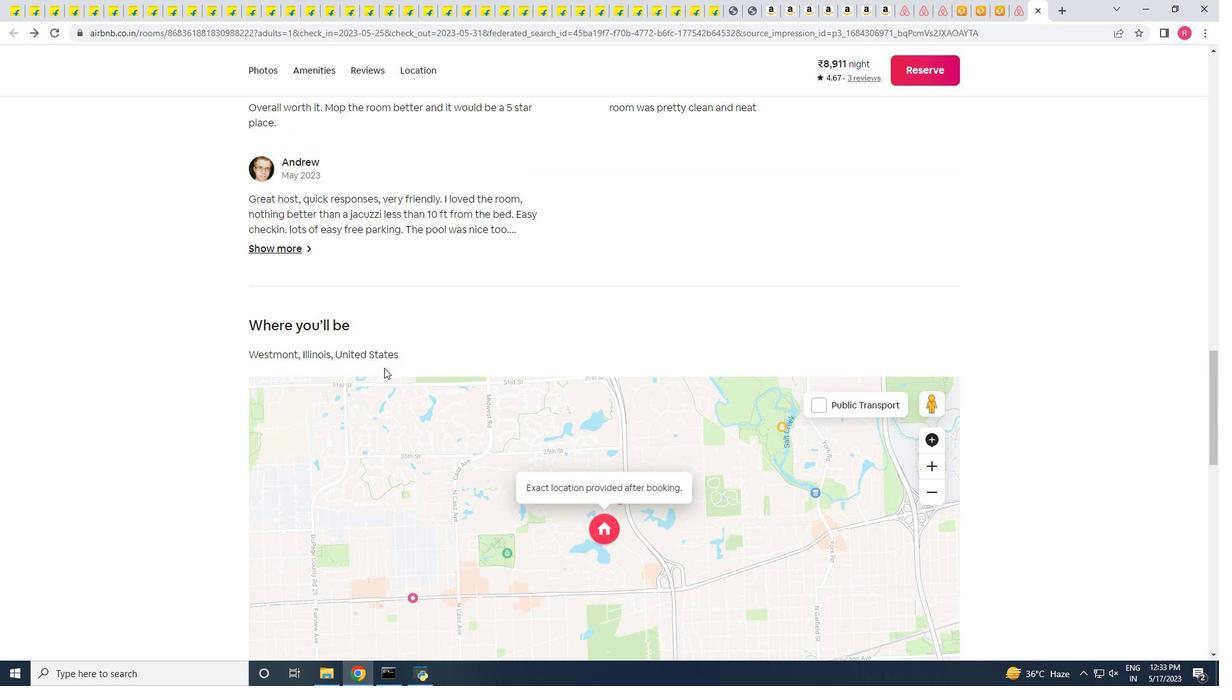 
Action: Mouse scrolled (384, 368) with delta (0, 0)
Screenshot: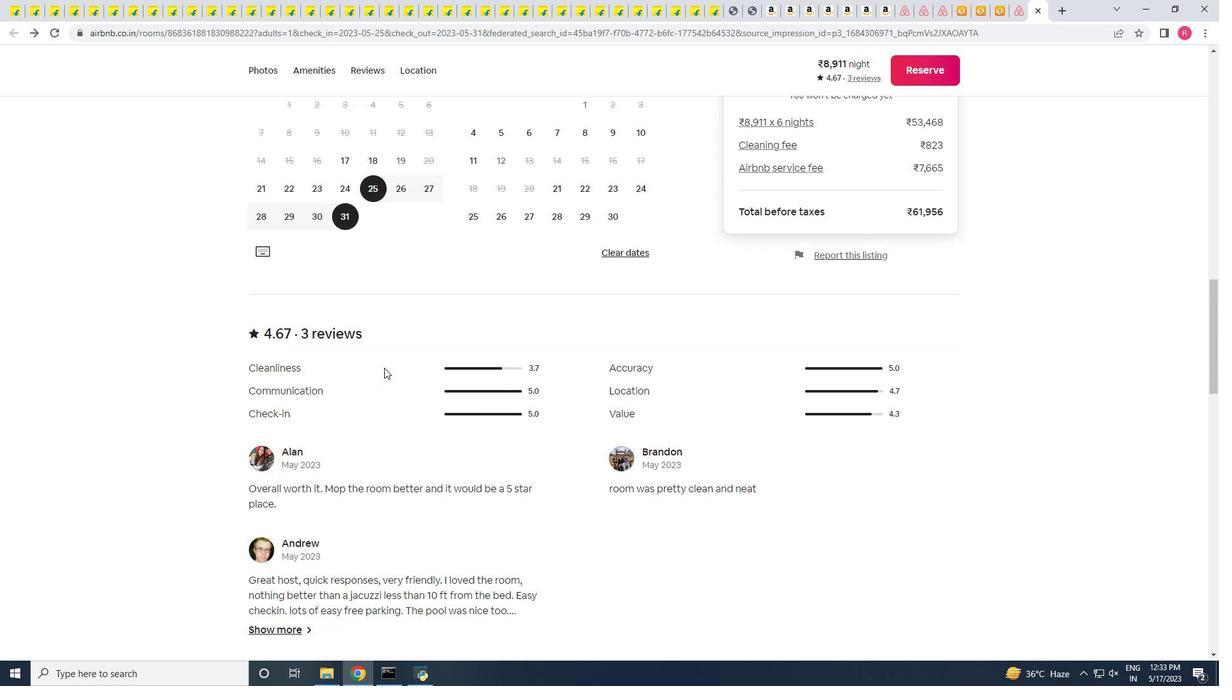 
Action: Mouse scrolled (384, 368) with delta (0, 0)
Screenshot: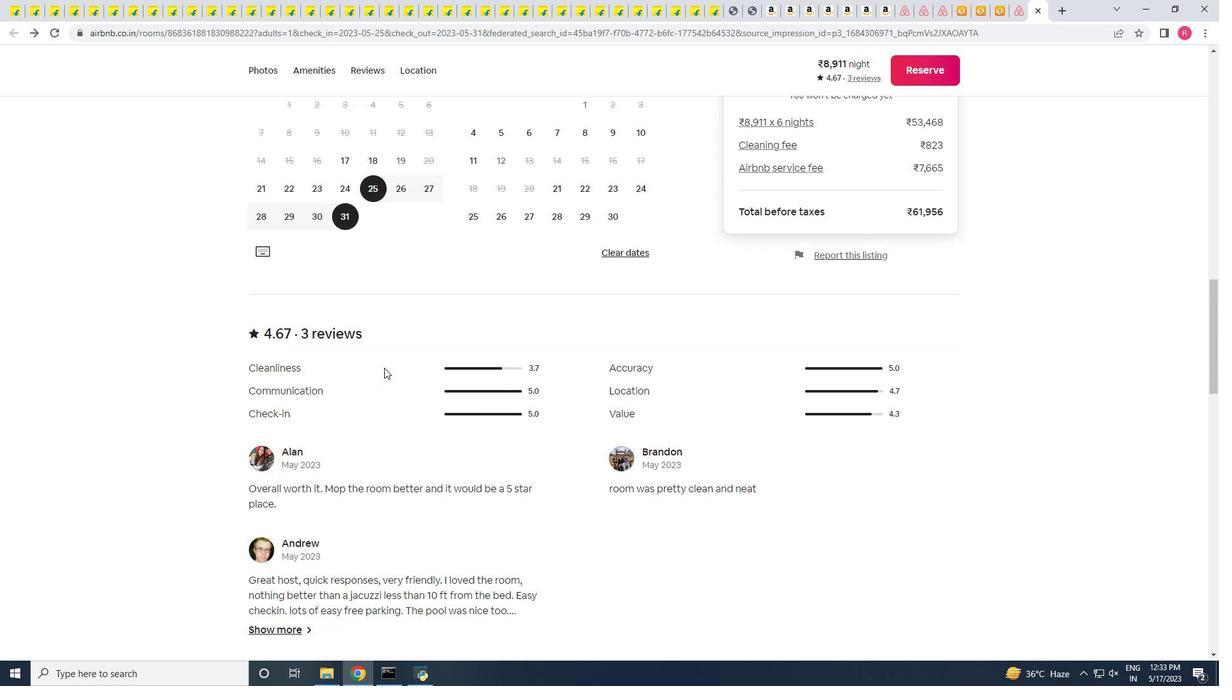 
Action: Mouse scrolled (384, 368) with delta (0, 0)
Screenshot: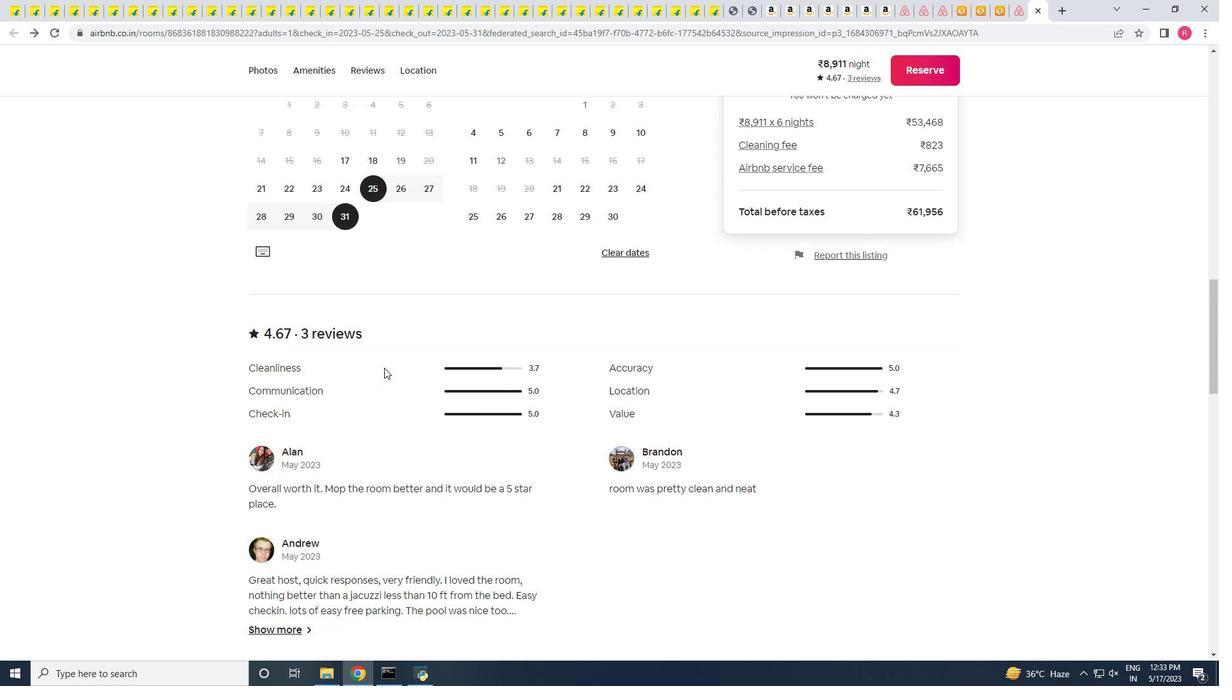 
Action: Mouse scrolled (384, 368) with delta (0, 0)
Screenshot: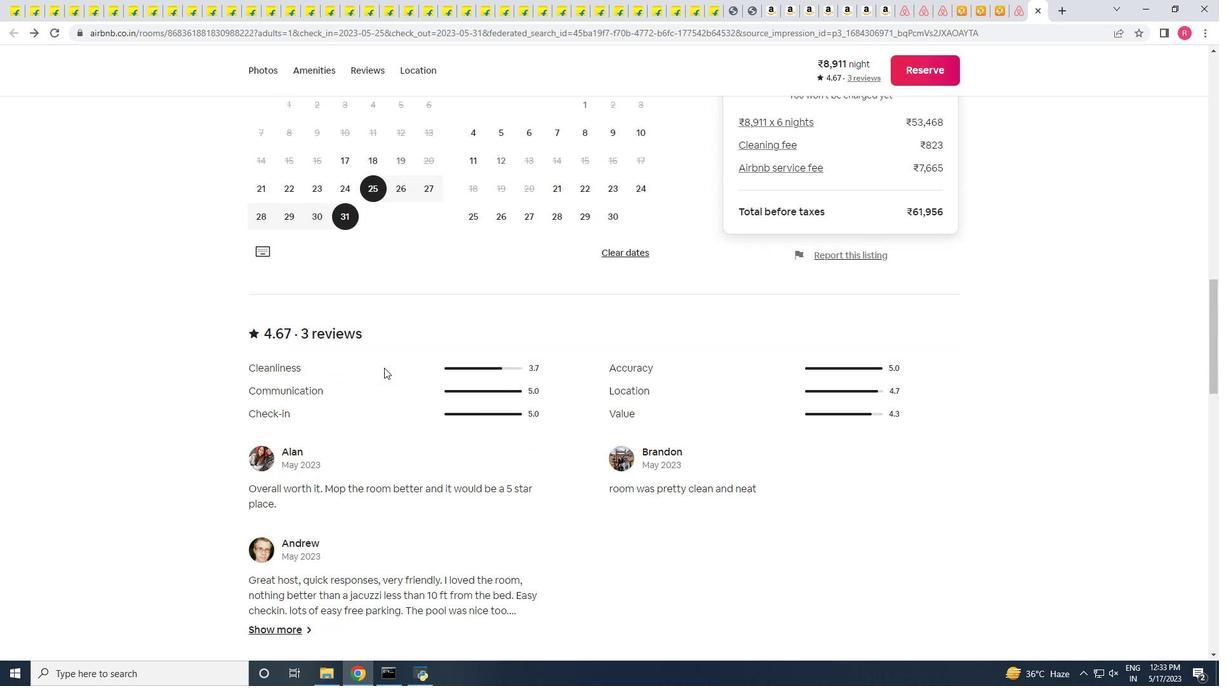 
Action: Mouse scrolled (384, 368) with delta (0, 0)
Screenshot: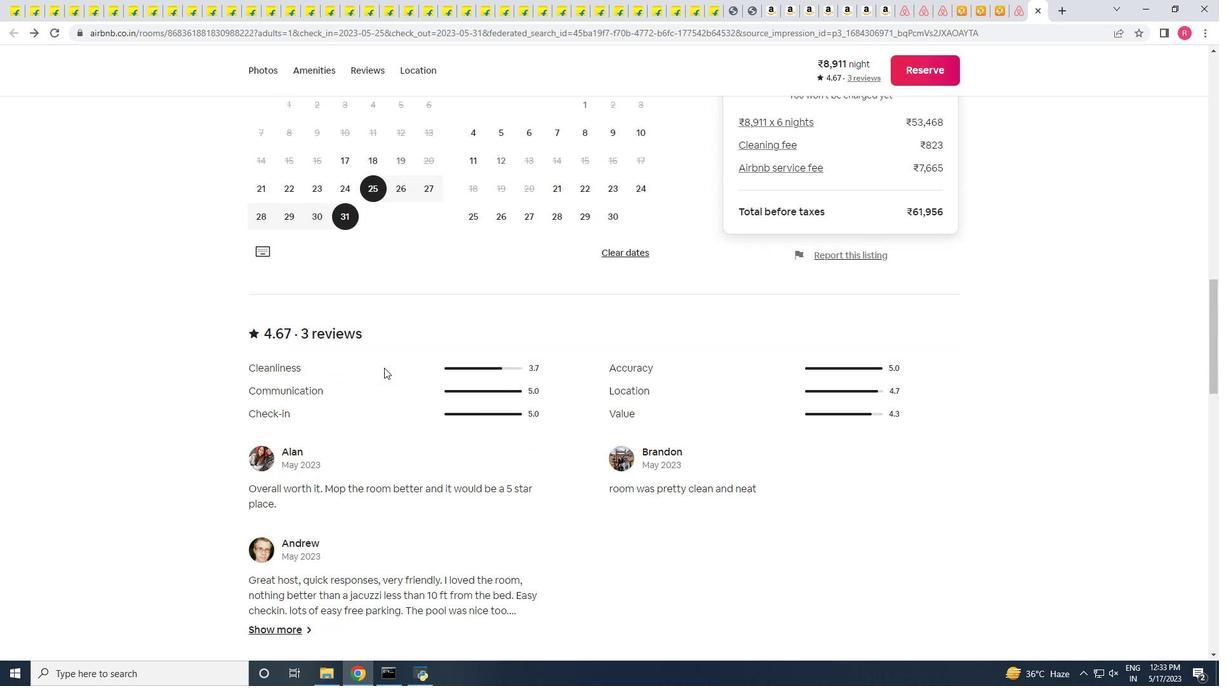 
Action: Mouse scrolled (384, 368) with delta (0, 0)
Screenshot: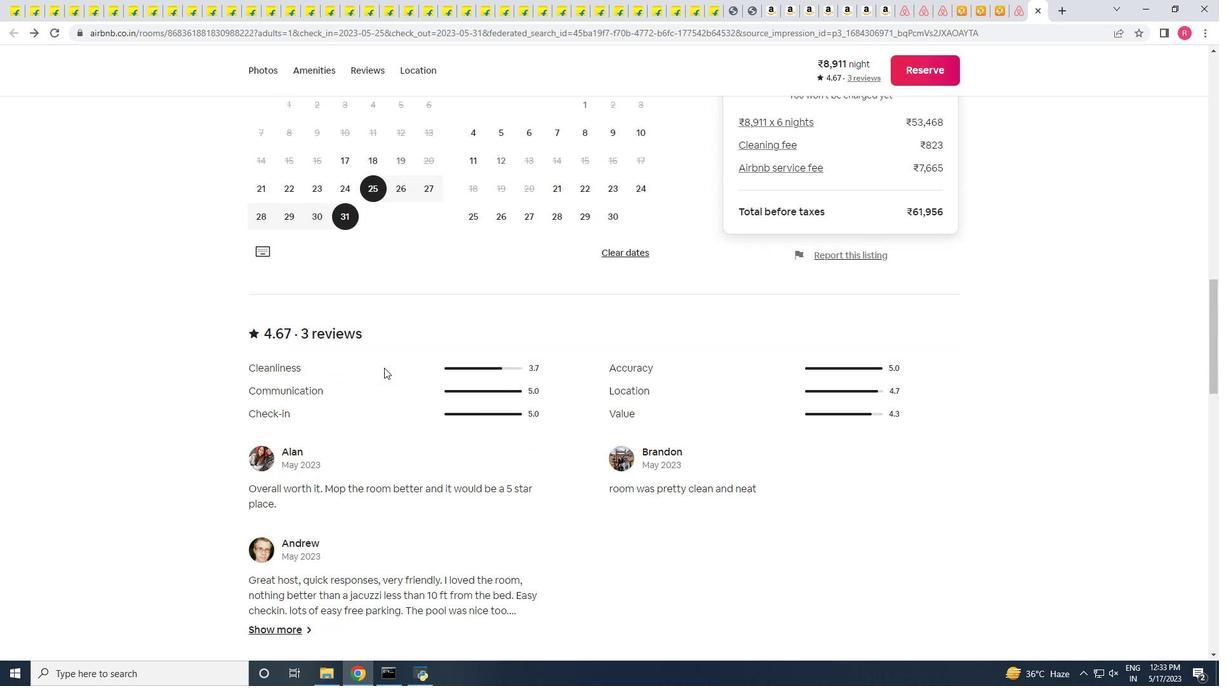
Action: Mouse scrolled (384, 368) with delta (0, 0)
Screenshot: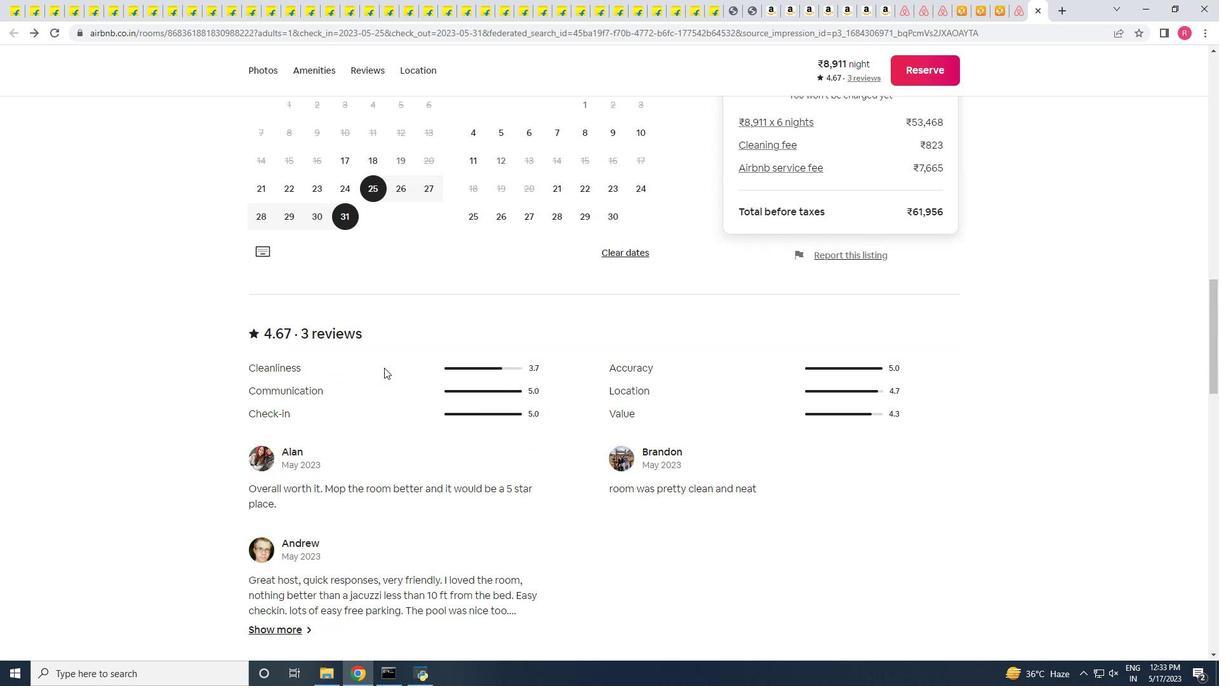 
Action: Mouse scrolled (384, 368) with delta (0, 0)
Screenshot: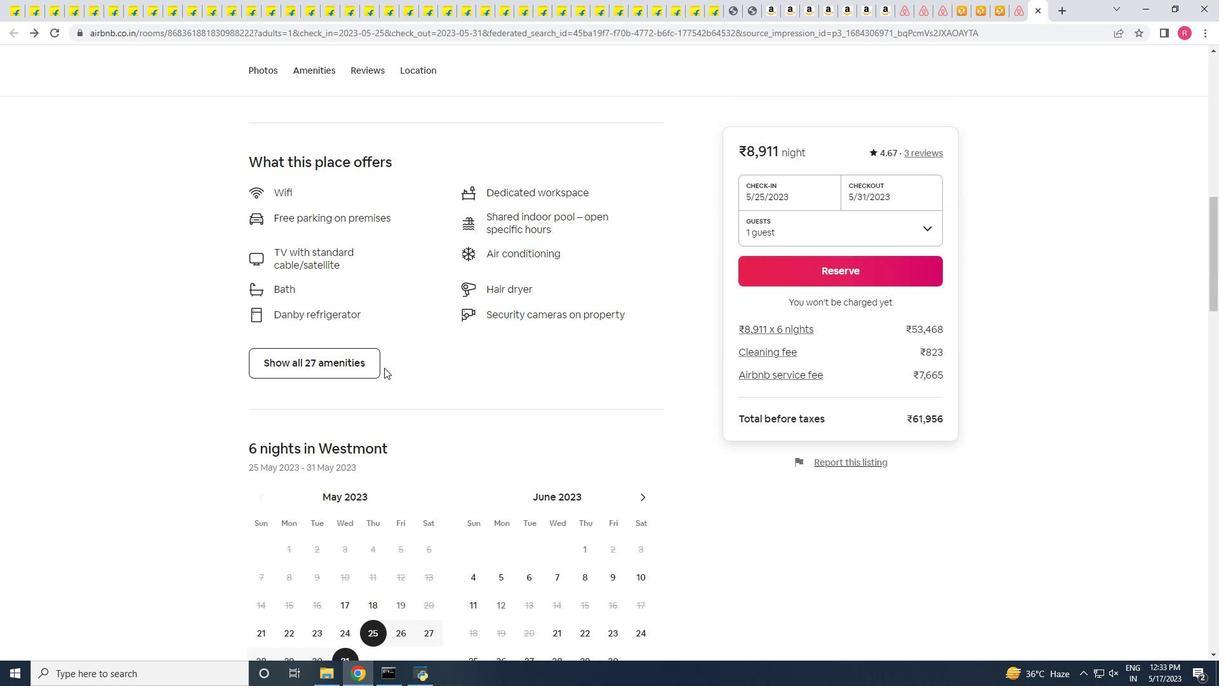 
Action: Mouse scrolled (384, 368) with delta (0, 0)
Screenshot: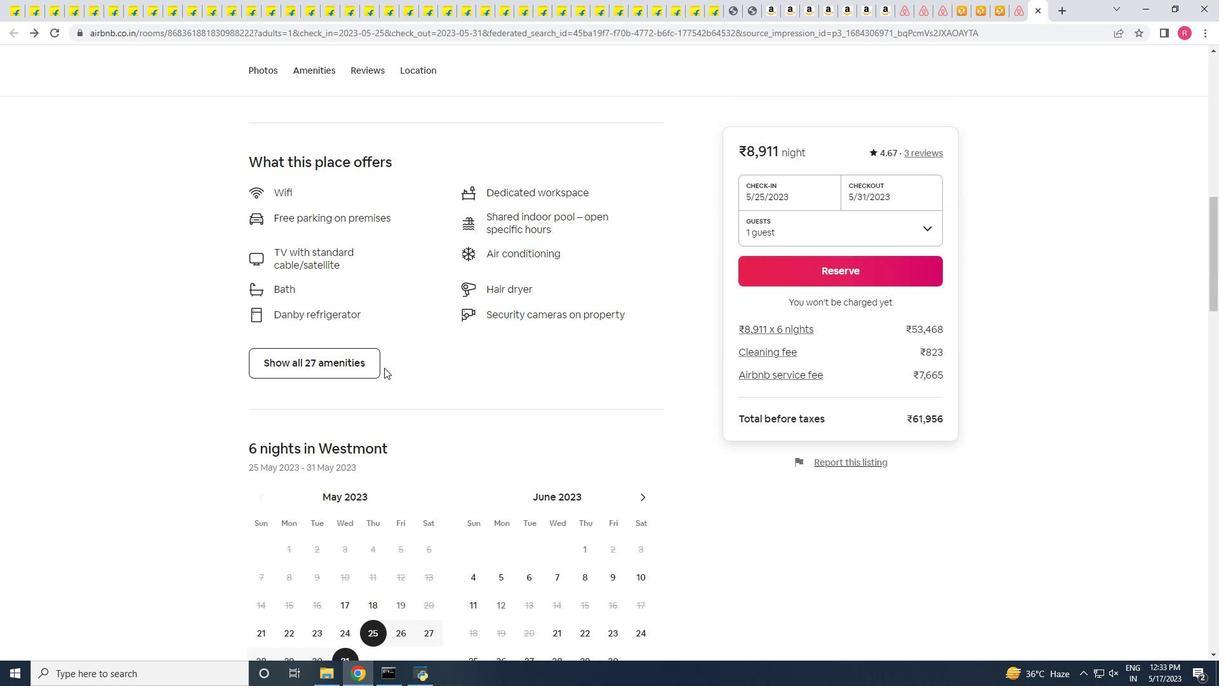 
Action: Mouse scrolled (384, 368) with delta (0, 0)
Screenshot: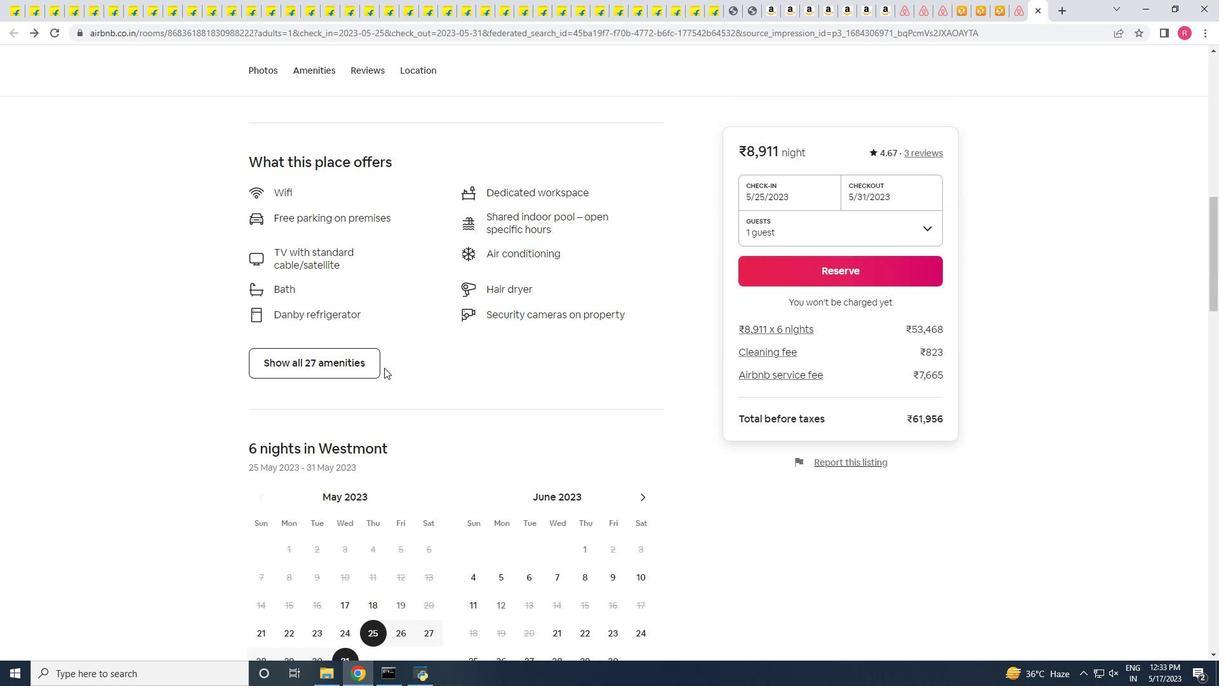 
Action: Mouse scrolled (384, 368) with delta (0, 0)
Screenshot: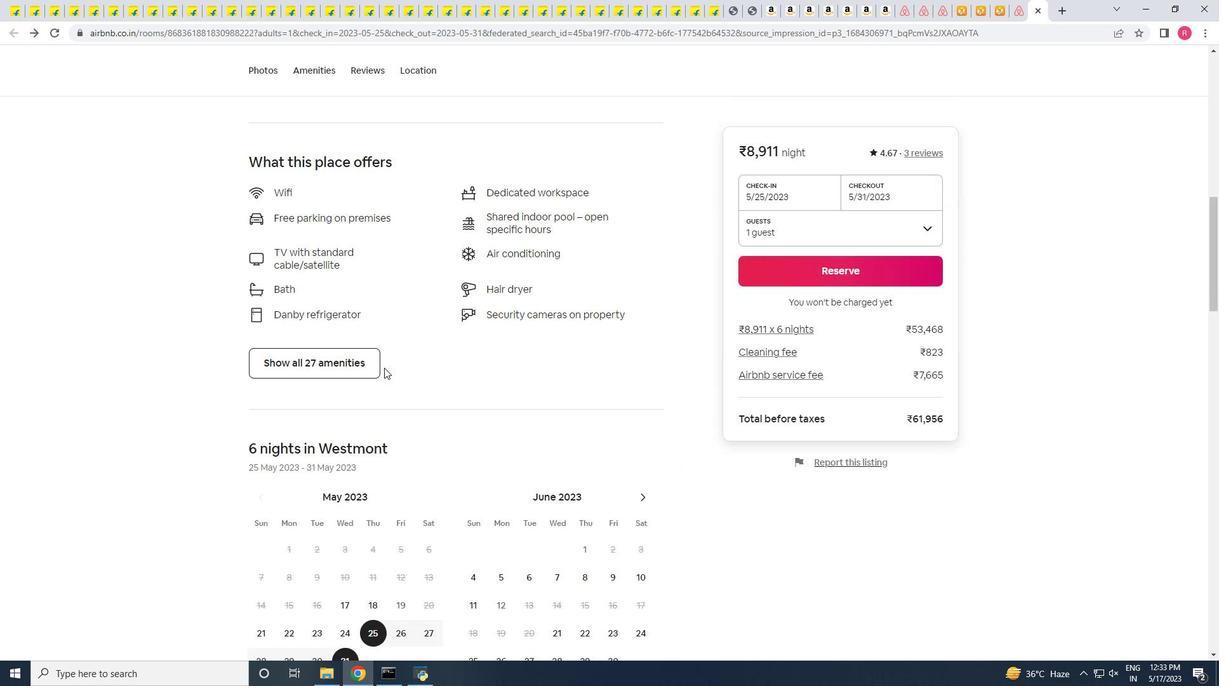 
Action: Mouse scrolled (384, 368) with delta (0, 0)
Screenshot: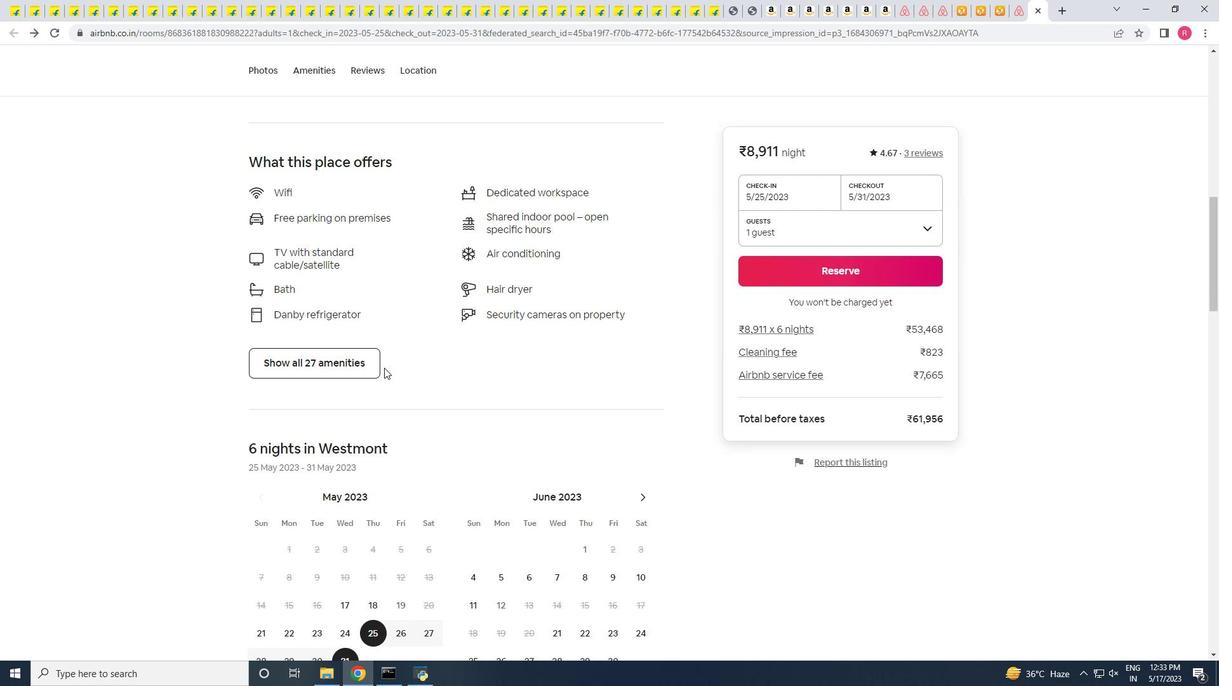 
Action: Mouse scrolled (384, 368) with delta (0, 0)
